 Task: Add a signature Jerry Evans containing With gratitude and sincere wishes, Jerry Evans to email address softage.8@softage.net and add a label Student organizations
Action: Mouse moved to (1087, 61)
Screenshot: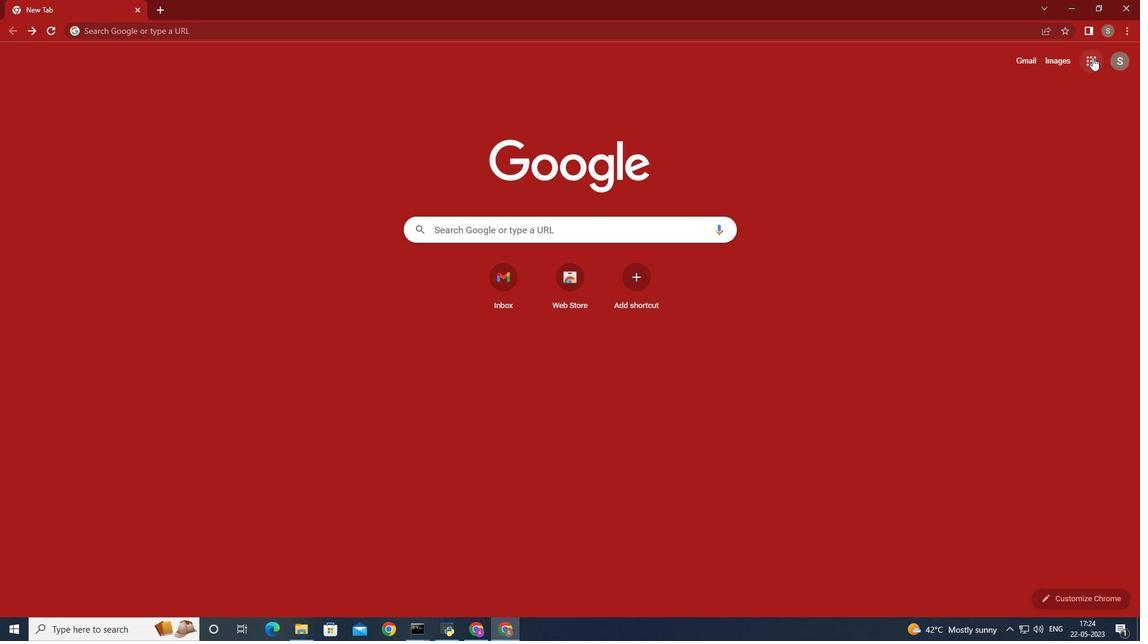 
Action: Mouse pressed left at (1087, 61)
Screenshot: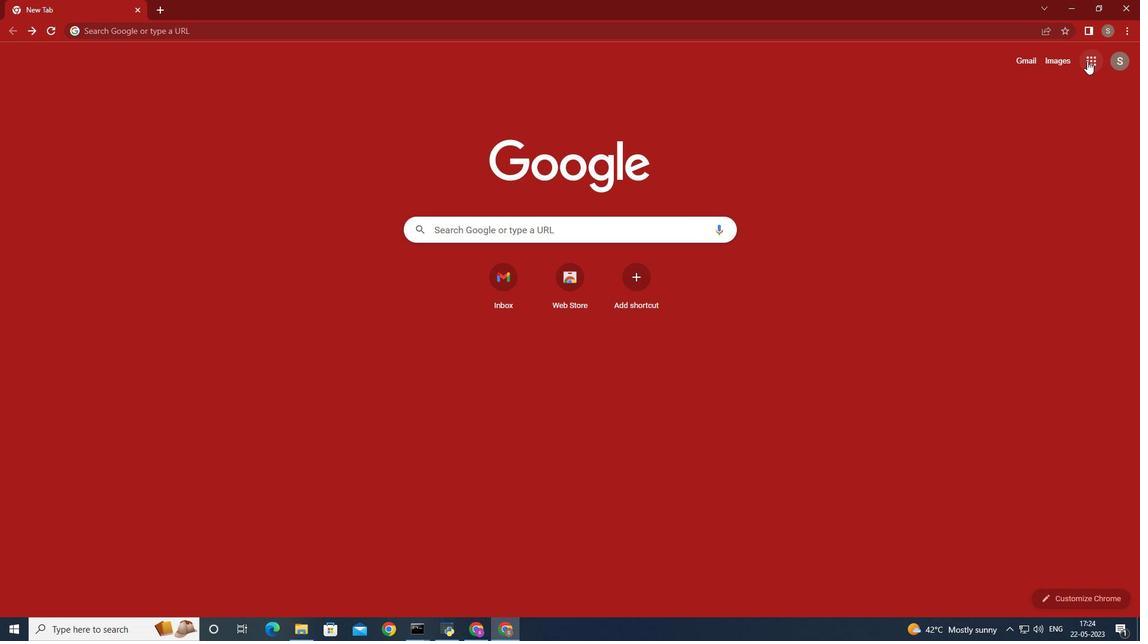 
Action: Mouse moved to (1037, 116)
Screenshot: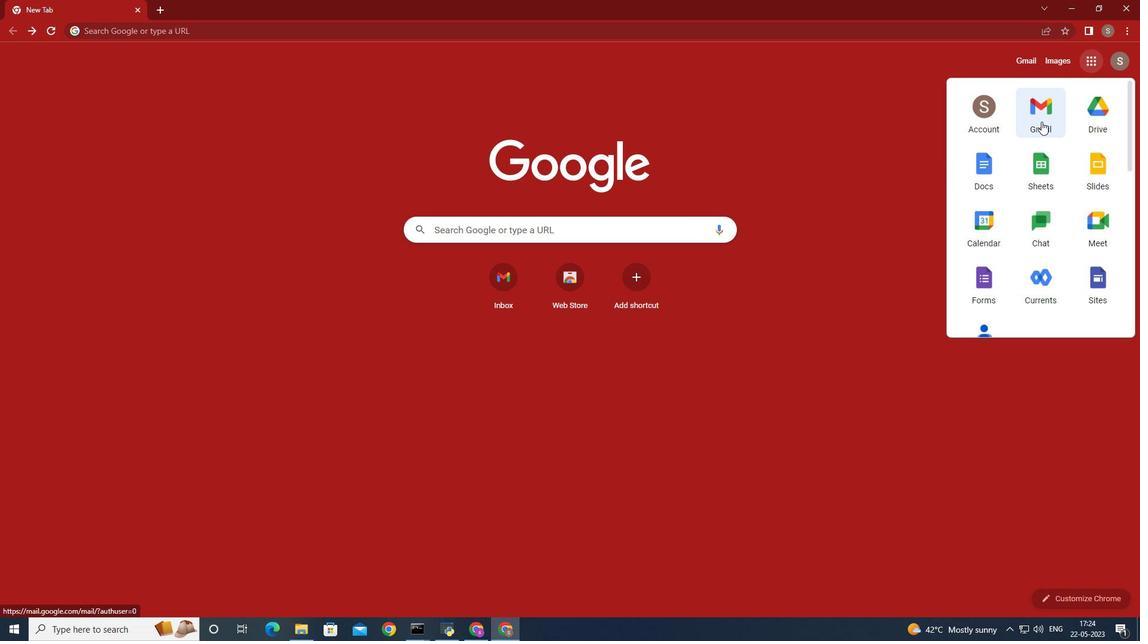 
Action: Mouse pressed left at (1037, 116)
Screenshot: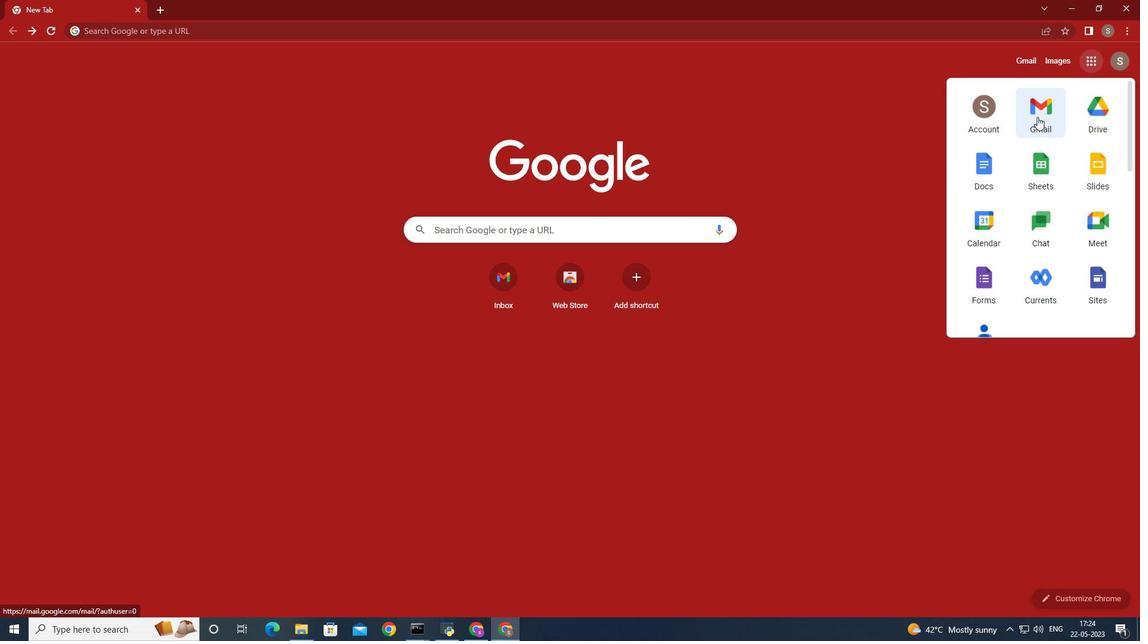 
Action: Mouse moved to (806, 287)
Screenshot: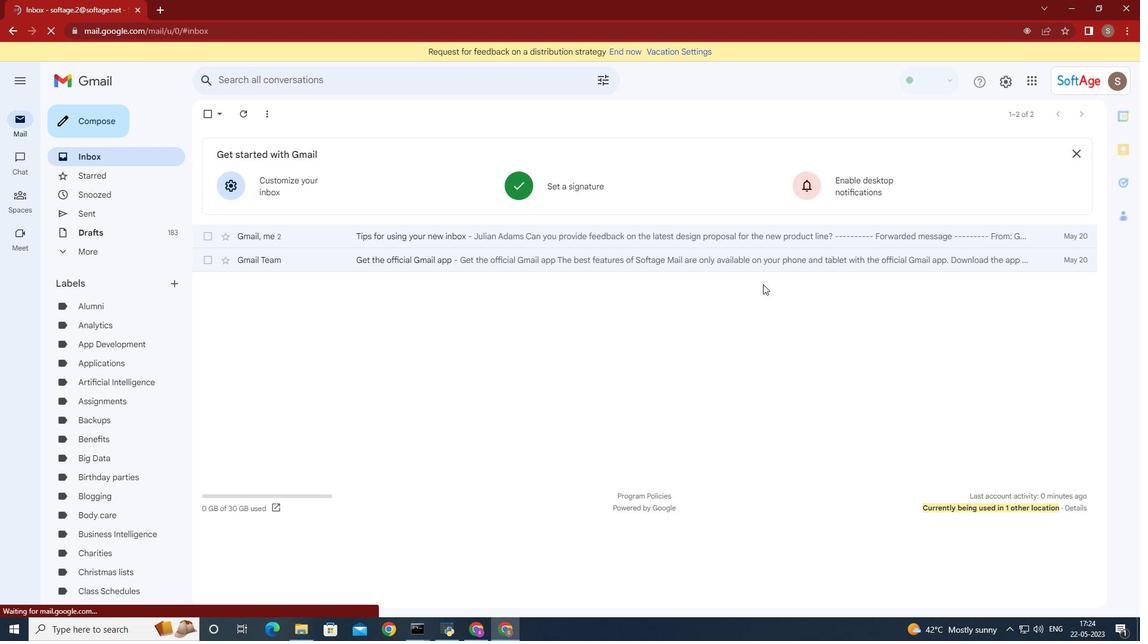 
Action: Mouse scrolled (806, 286) with delta (0, 0)
Screenshot: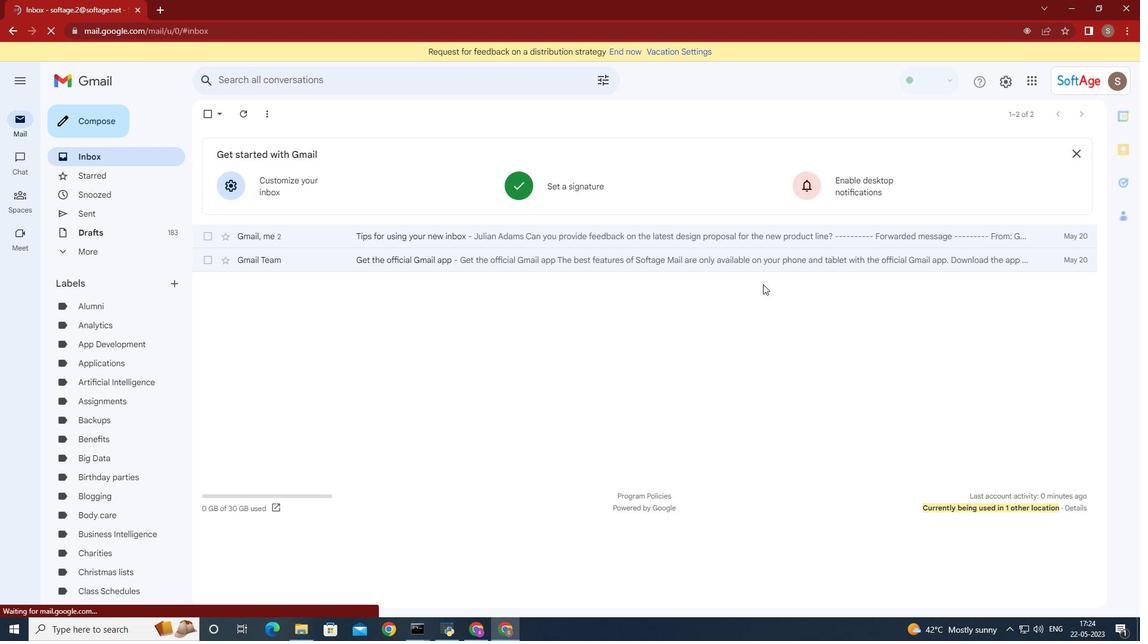 
Action: Mouse moved to (829, 287)
Screenshot: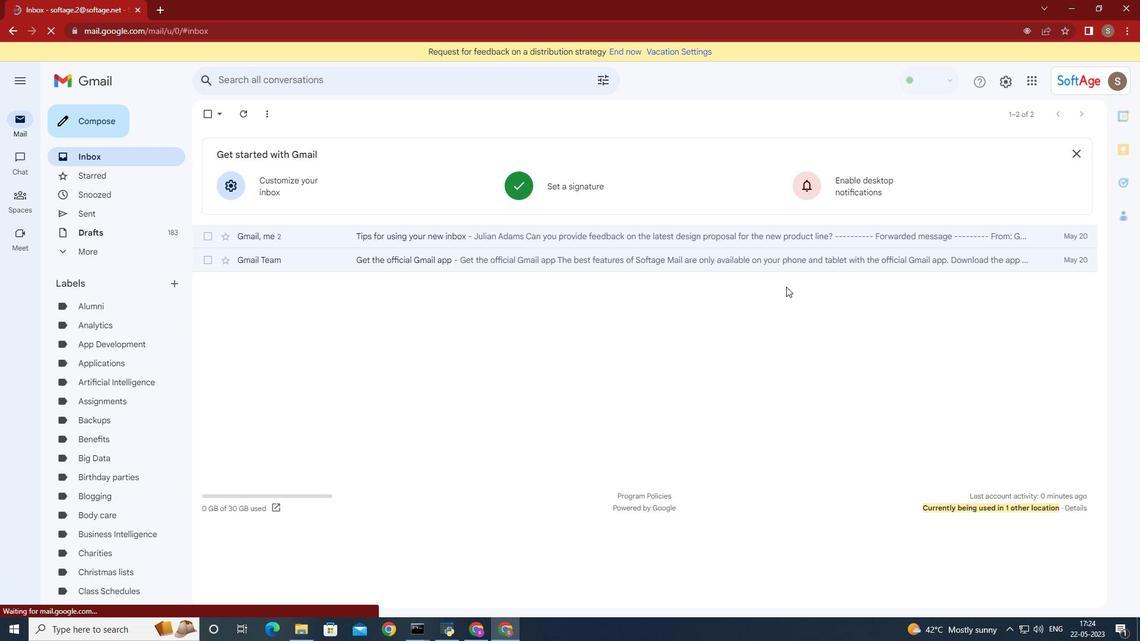 
Action: Mouse scrolled (829, 286) with delta (0, 0)
Screenshot: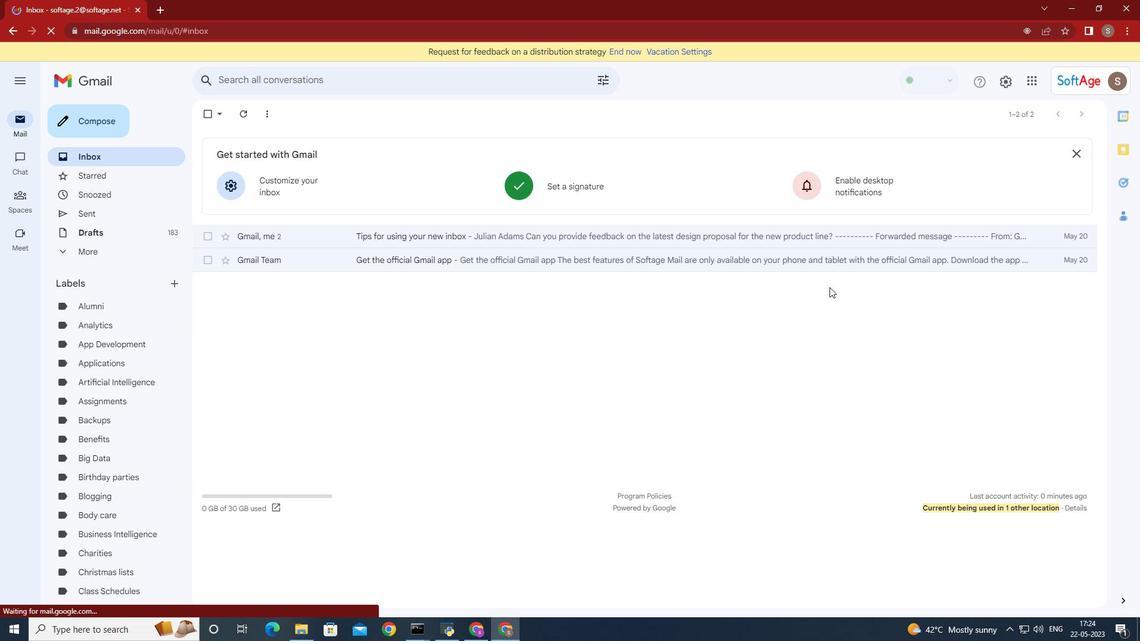 
Action: Mouse moved to (1002, 77)
Screenshot: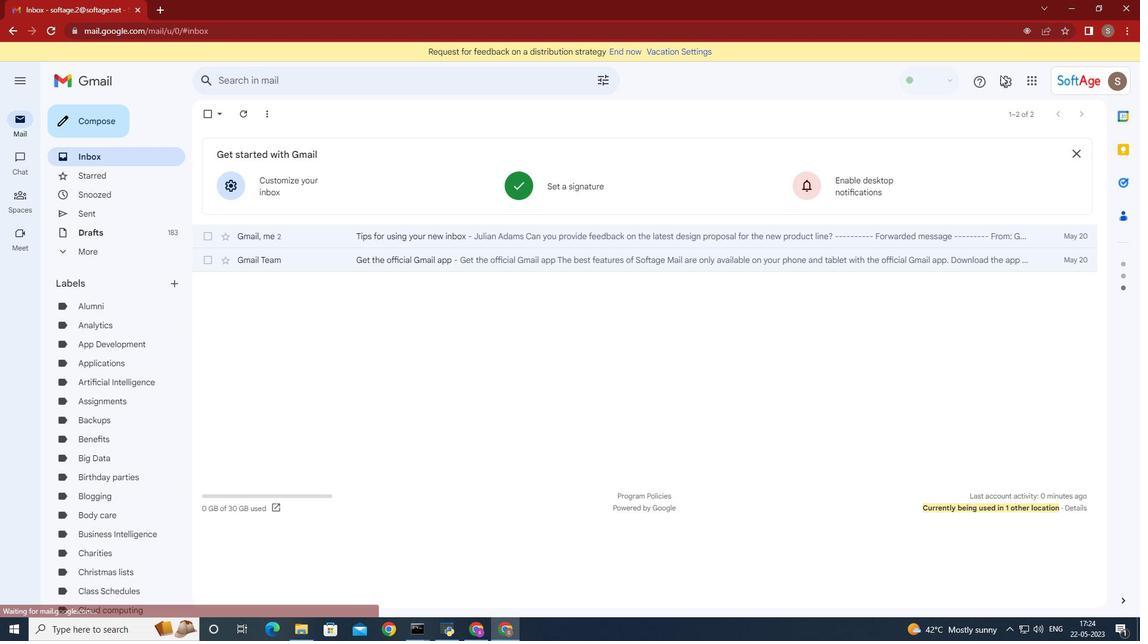 
Action: Mouse pressed left at (1002, 77)
Screenshot: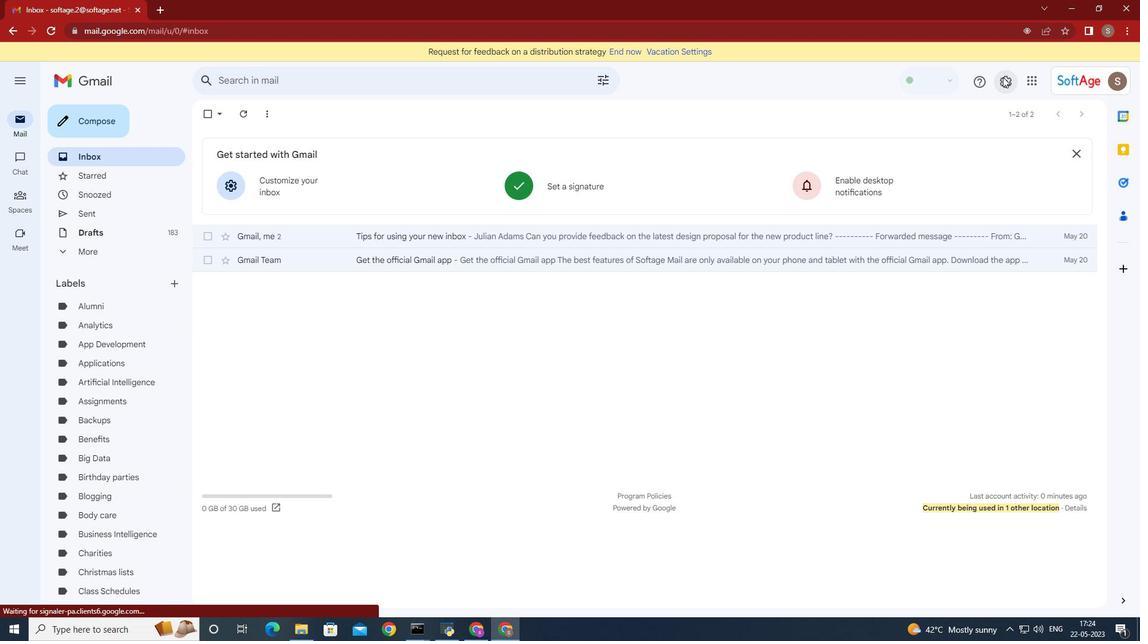 
Action: Mouse moved to (1015, 139)
Screenshot: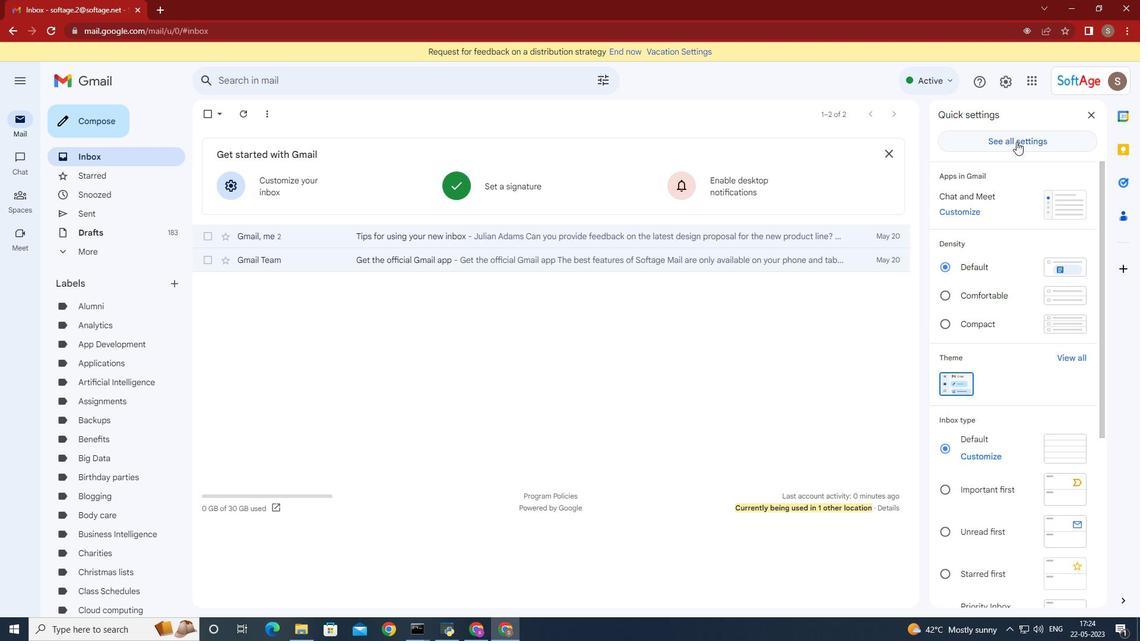 
Action: Mouse pressed left at (1015, 139)
Screenshot: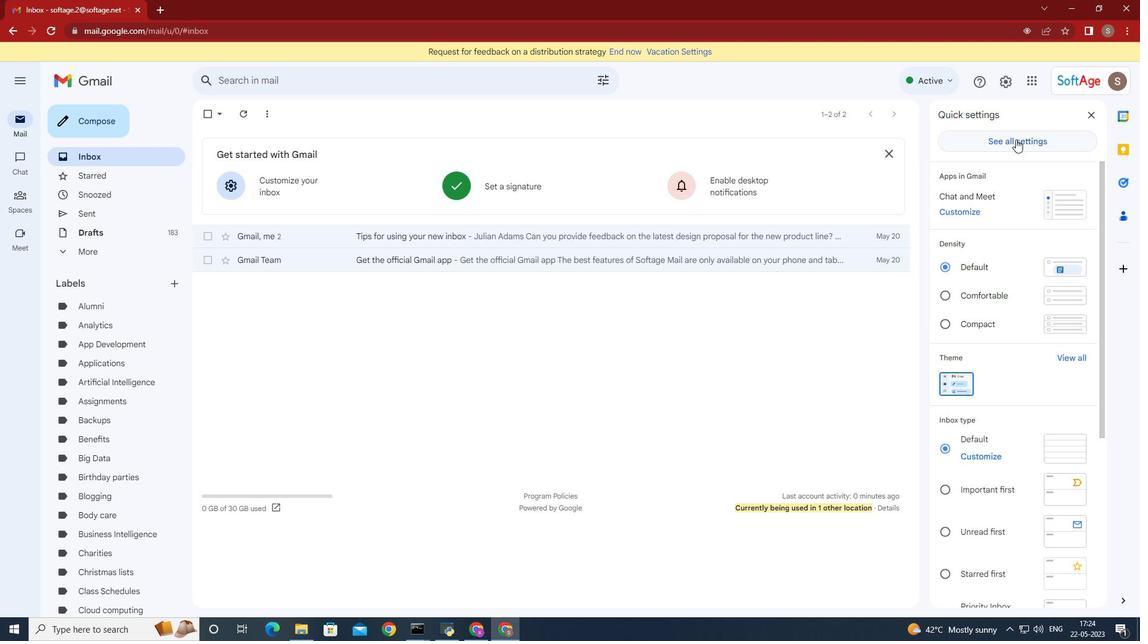 
Action: Mouse moved to (693, 317)
Screenshot: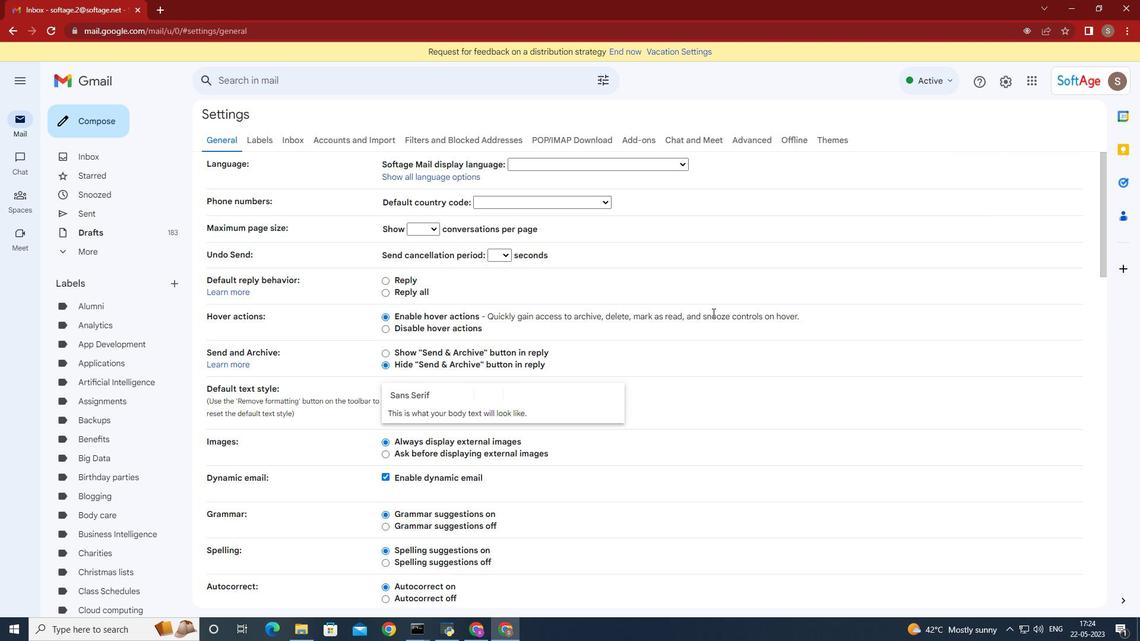 
Action: Mouse scrolled (693, 316) with delta (0, 0)
Screenshot: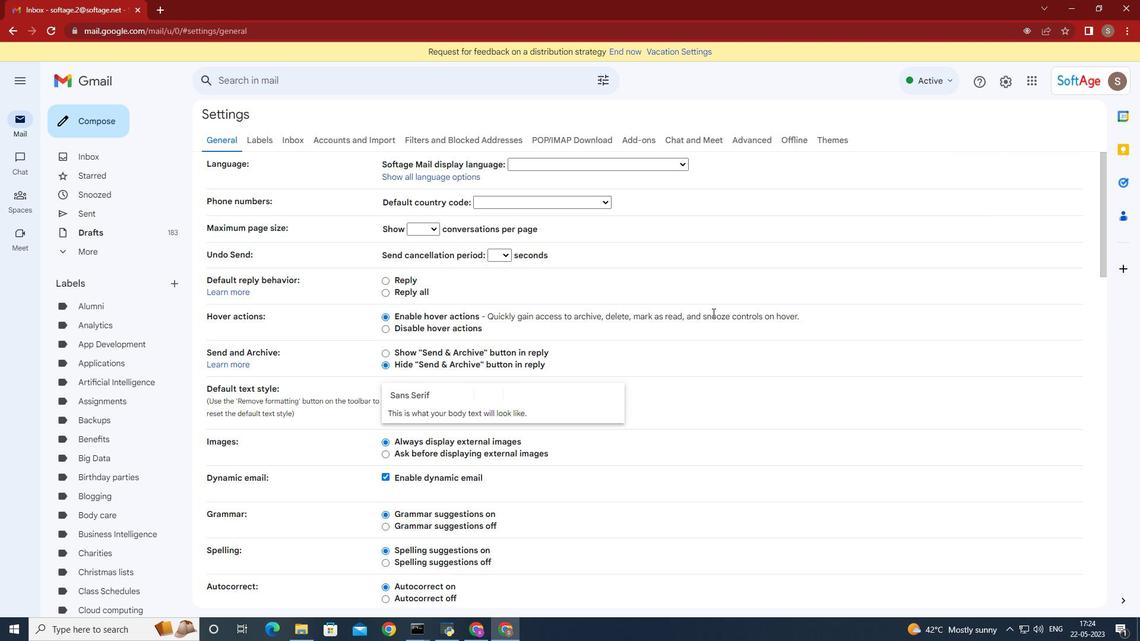 
Action: Mouse moved to (692, 317)
Screenshot: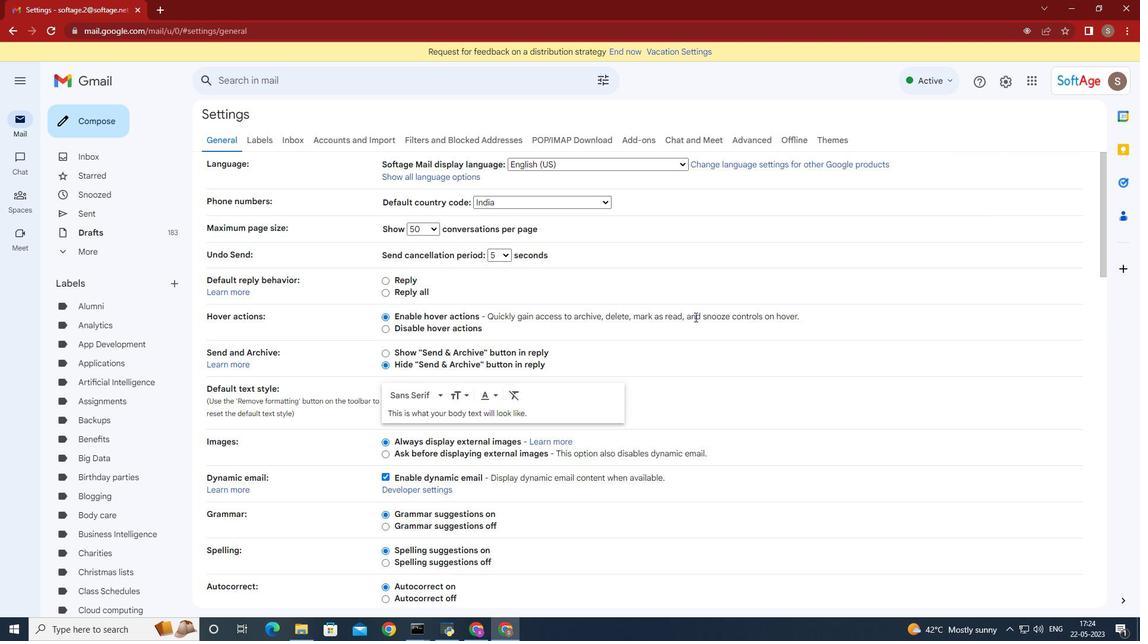 
Action: Mouse scrolled (692, 316) with delta (0, 0)
Screenshot: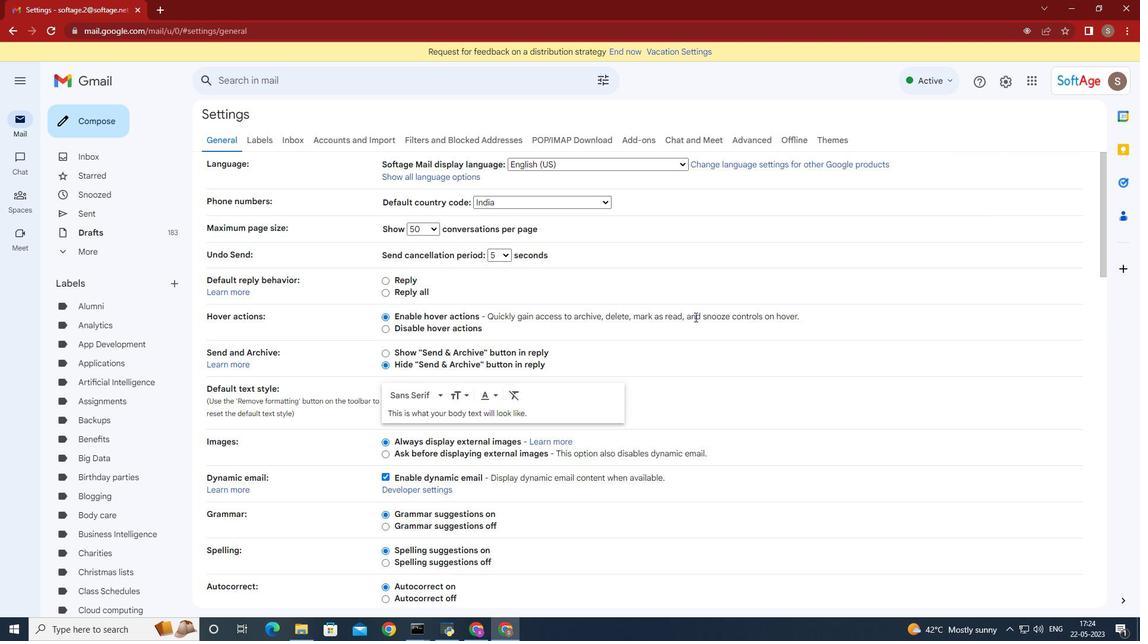 
Action: Mouse moved to (691, 317)
Screenshot: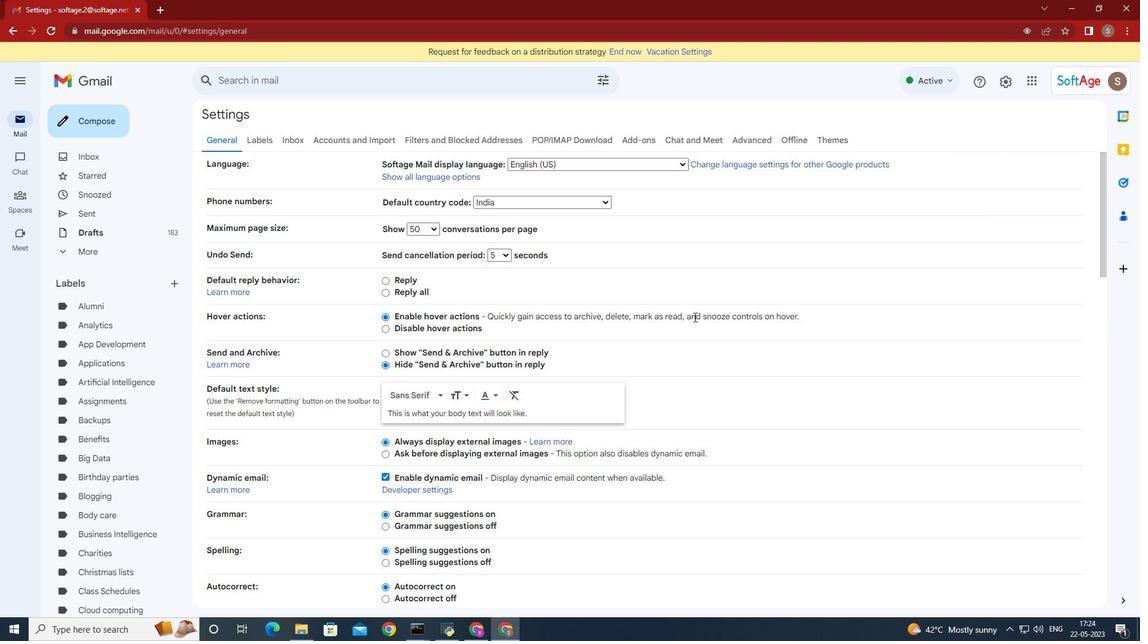 
Action: Mouse scrolled (691, 316) with delta (0, 0)
Screenshot: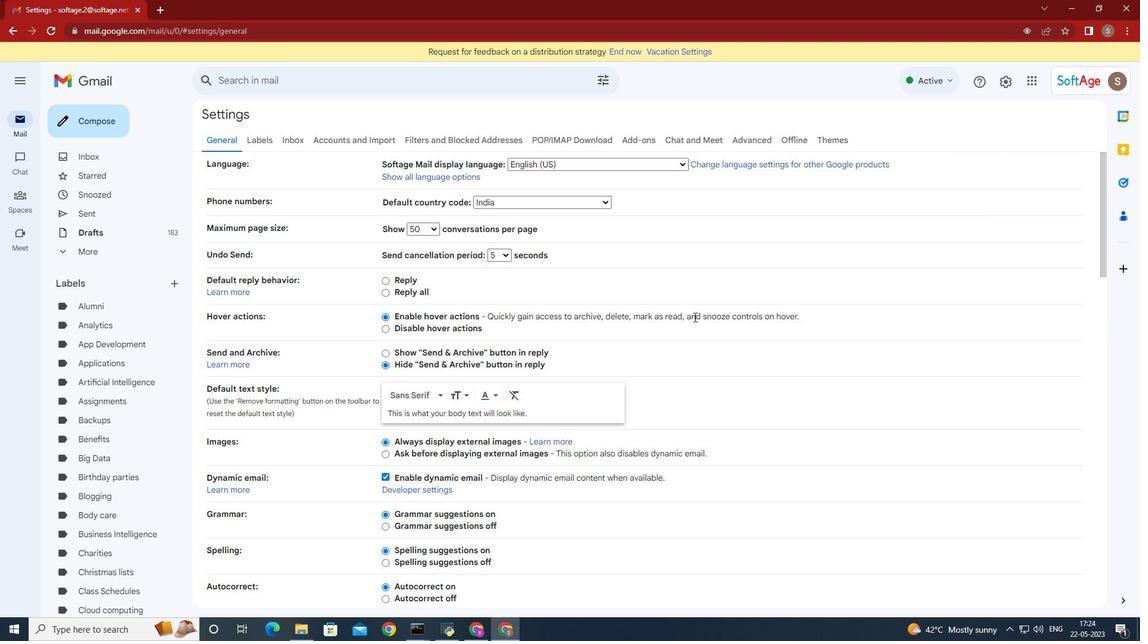 
Action: Mouse moved to (691, 316)
Screenshot: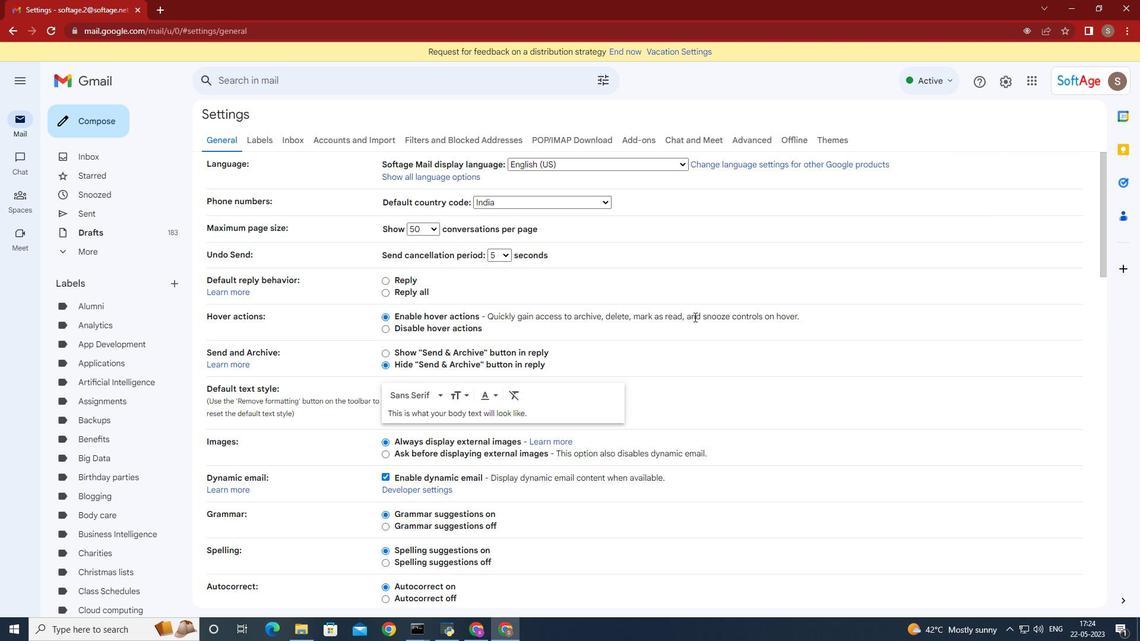 
Action: Mouse scrolled (691, 315) with delta (0, 0)
Screenshot: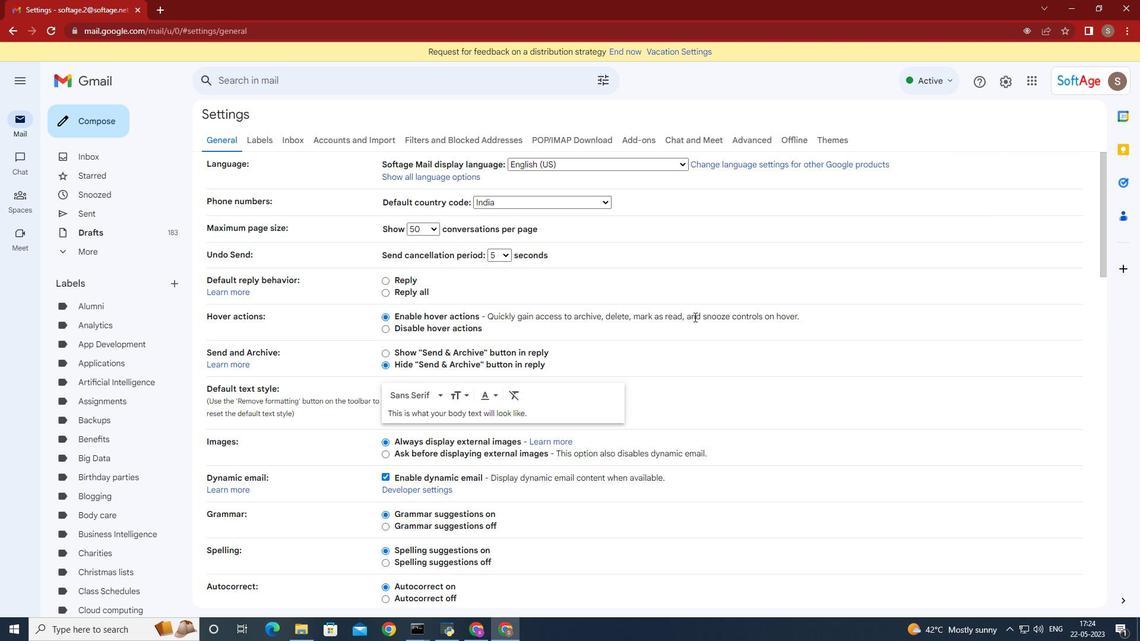 
Action: Mouse moved to (688, 313)
Screenshot: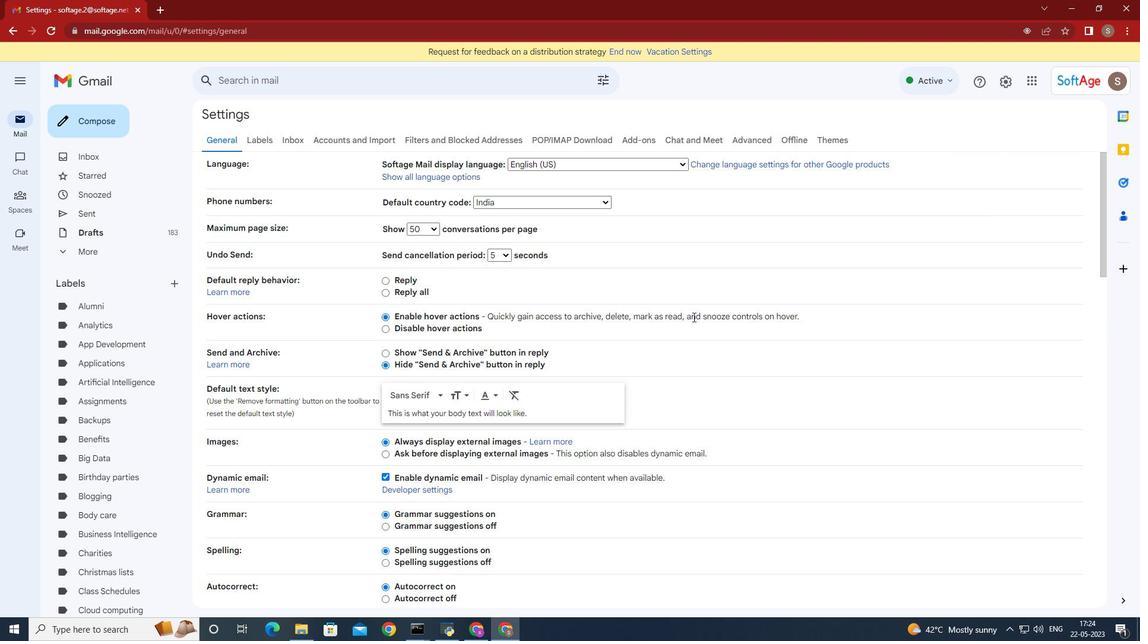 
Action: Mouse scrolled (688, 312) with delta (0, 0)
Screenshot: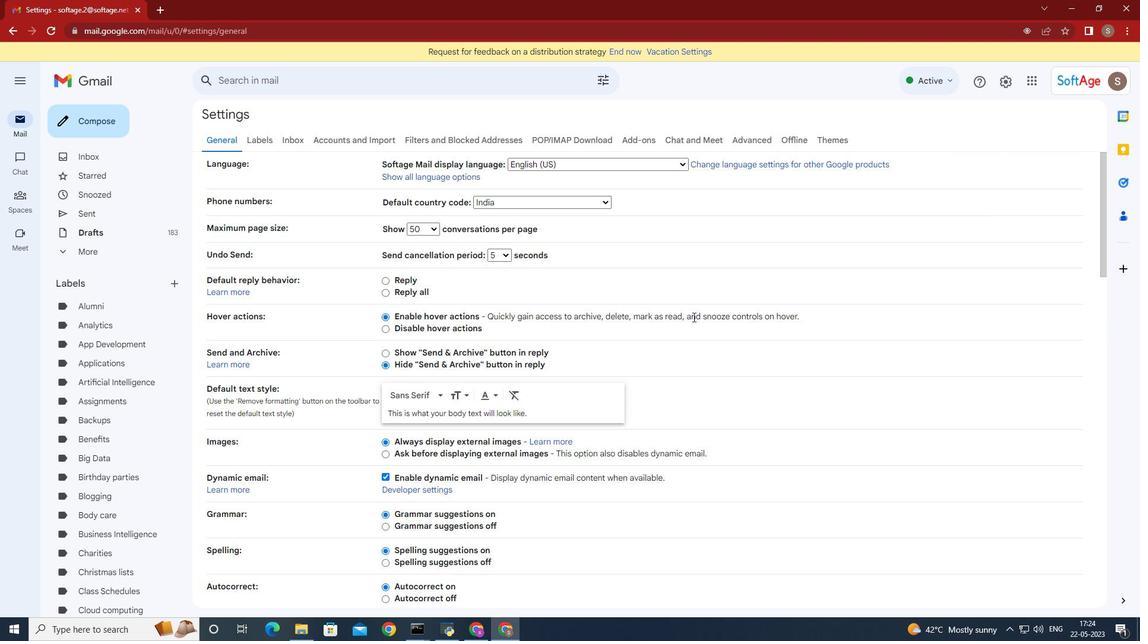 
Action: Mouse moved to (686, 310)
Screenshot: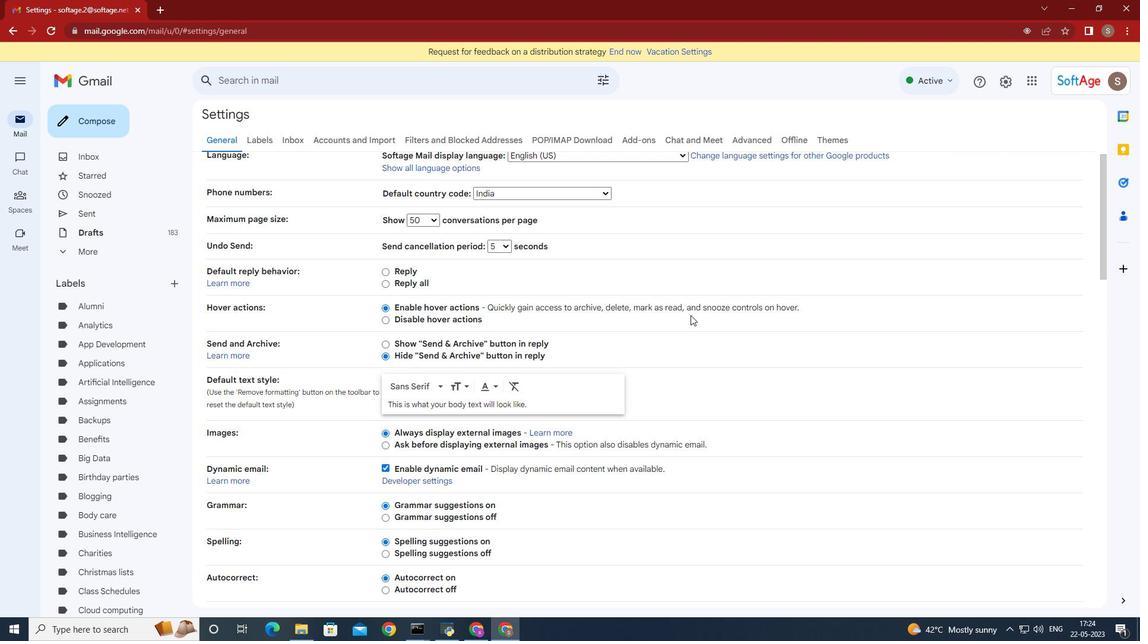 
Action: Mouse scrolled (686, 309) with delta (0, 0)
Screenshot: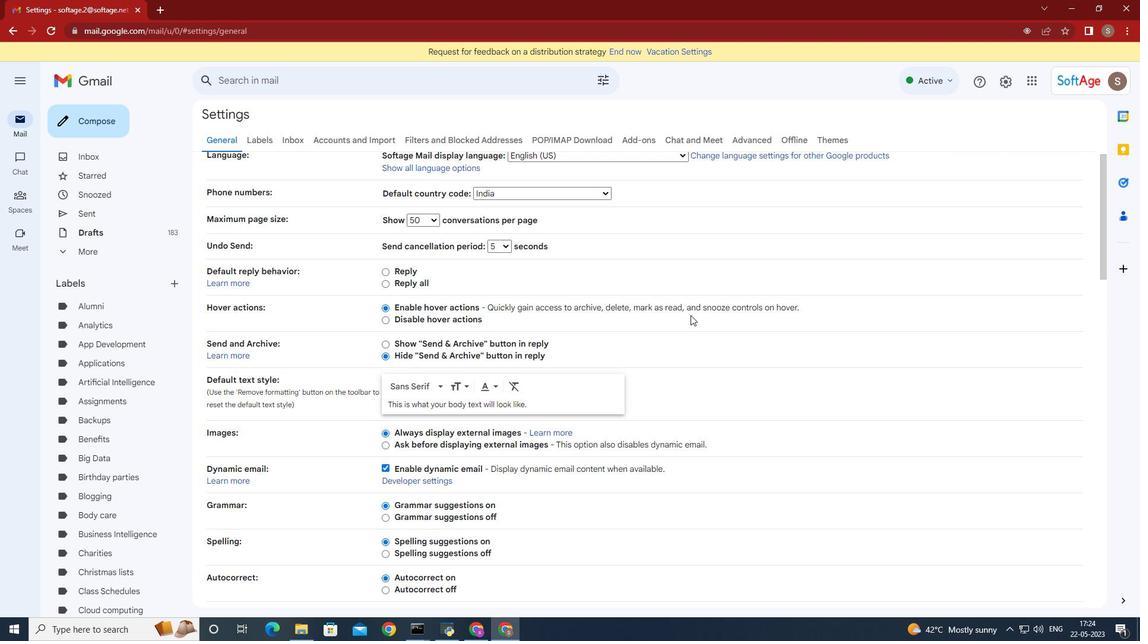 
Action: Mouse moved to (683, 304)
Screenshot: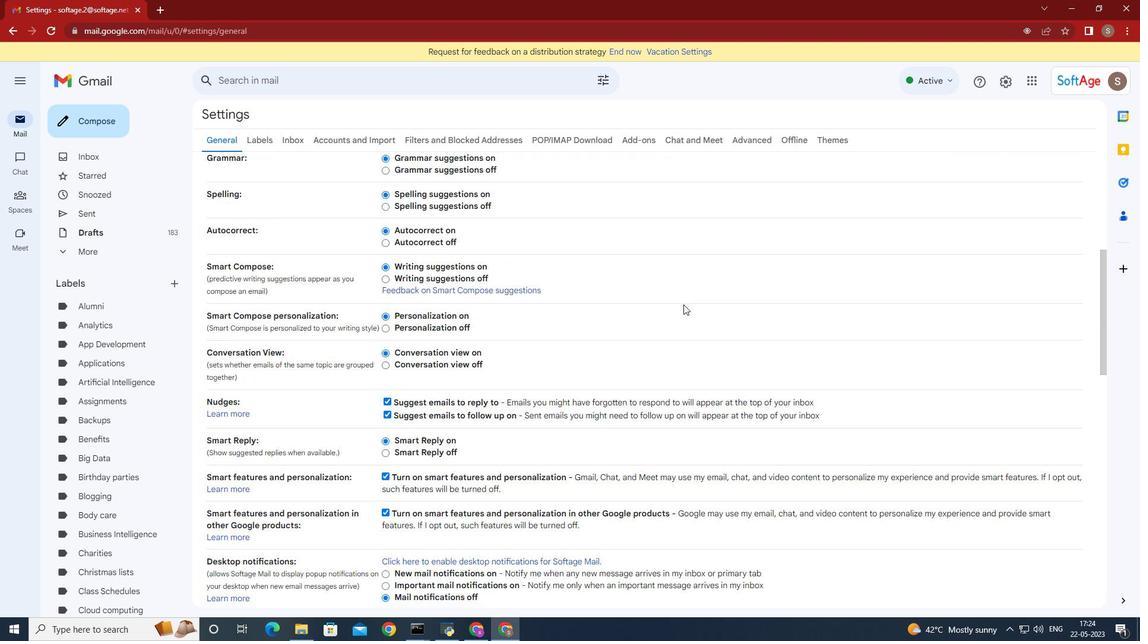
Action: Mouse scrolled (683, 304) with delta (0, 0)
Screenshot: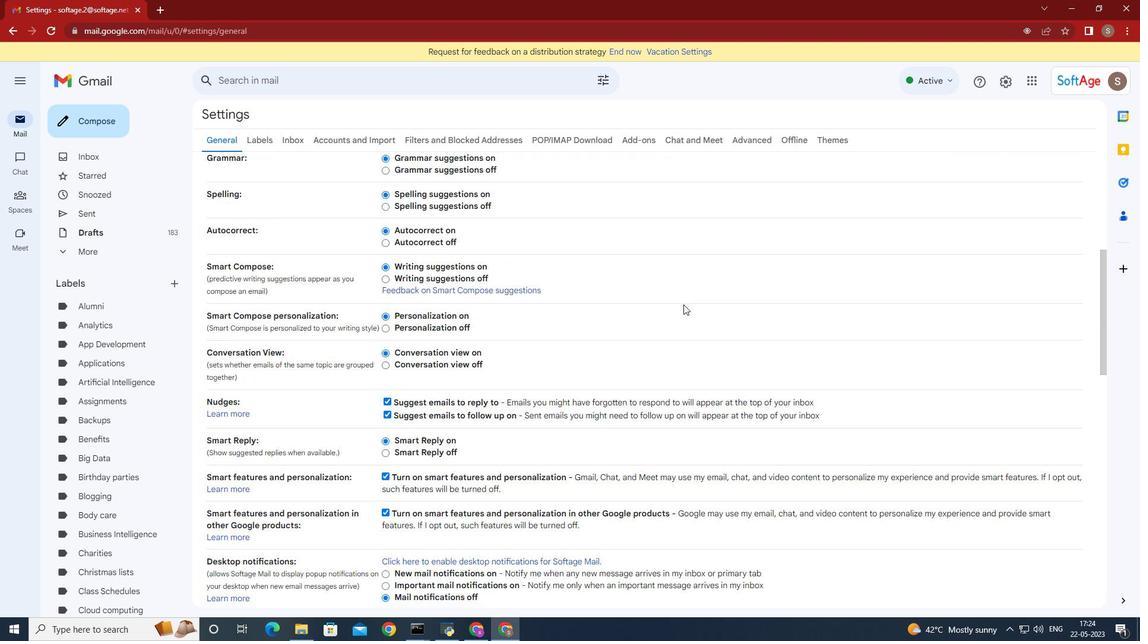 
Action: Mouse moved to (682, 305)
Screenshot: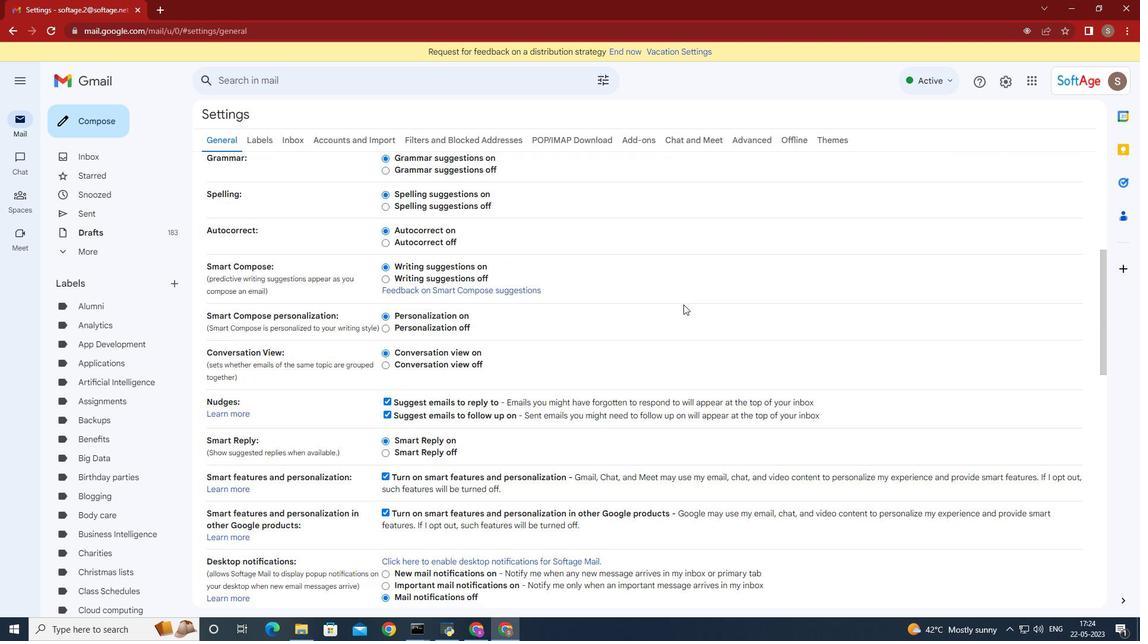 
Action: Mouse scrolled (682, 305) with delta (0, 0)
Screenshot: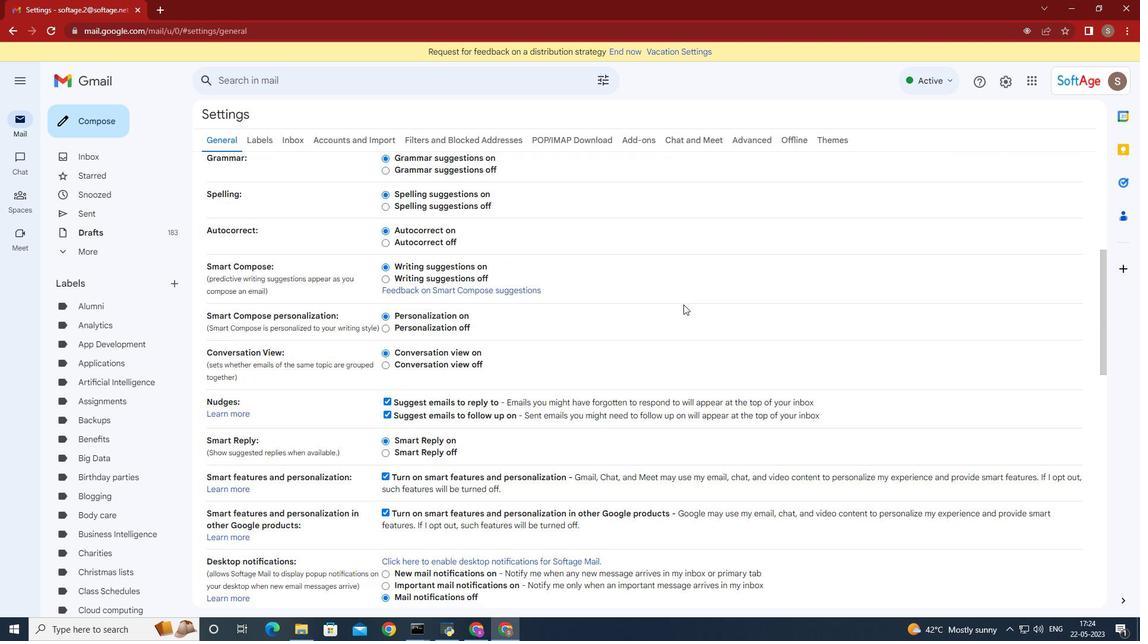
Action: Mouse scrolled (682, 305) with delta (0, 0)
Screenshot: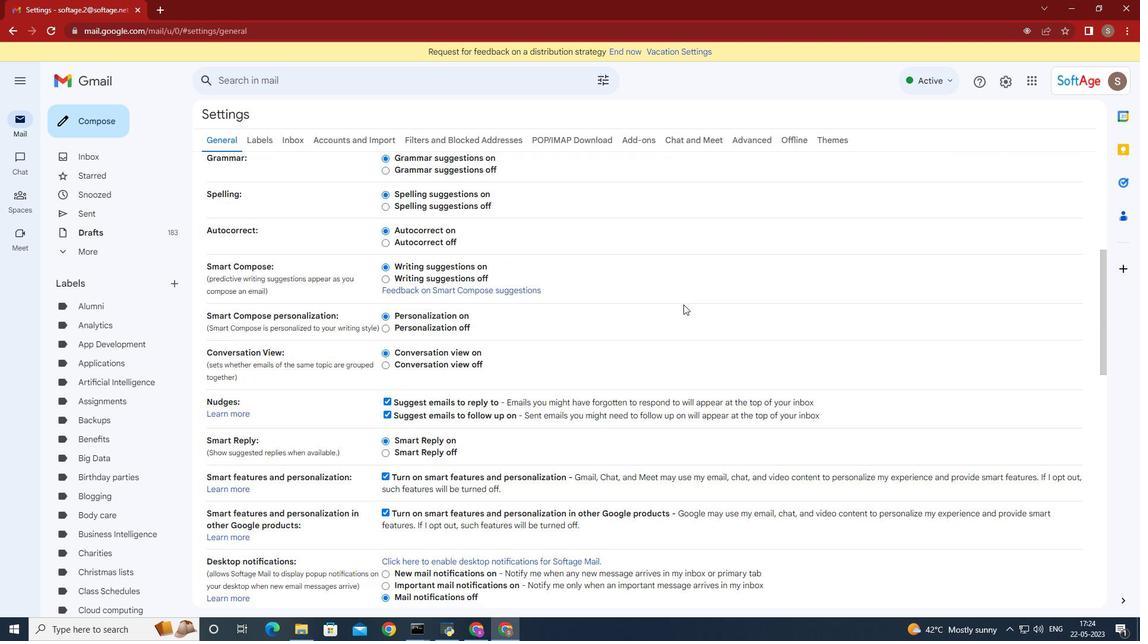
Action: Mouse moved to (682, 305)
Screenshot: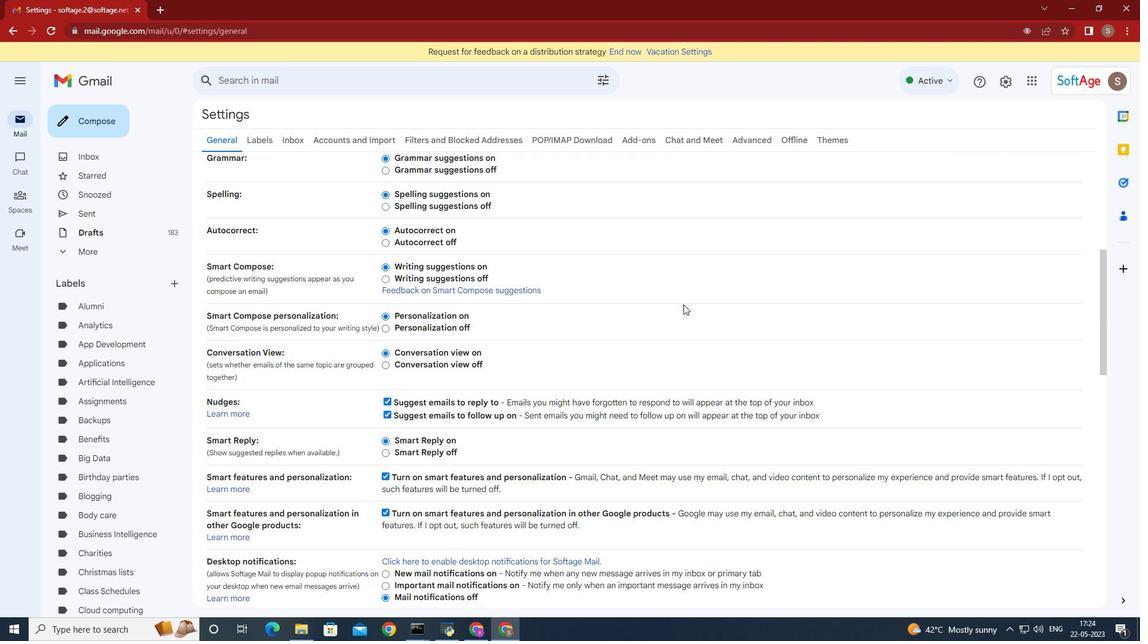 
Action: Mouse scrolled (682, 305) with delta (0, 0)
Screenshot: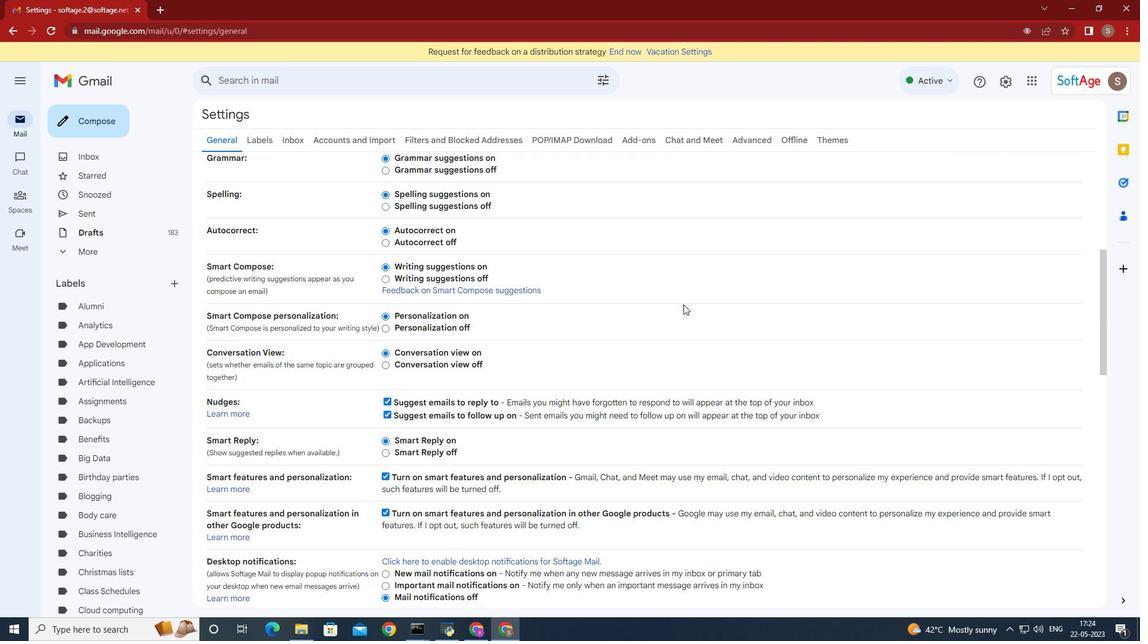 
Action: Mouse scrolled (682, 305) with delta (0, 0)
Screenshot: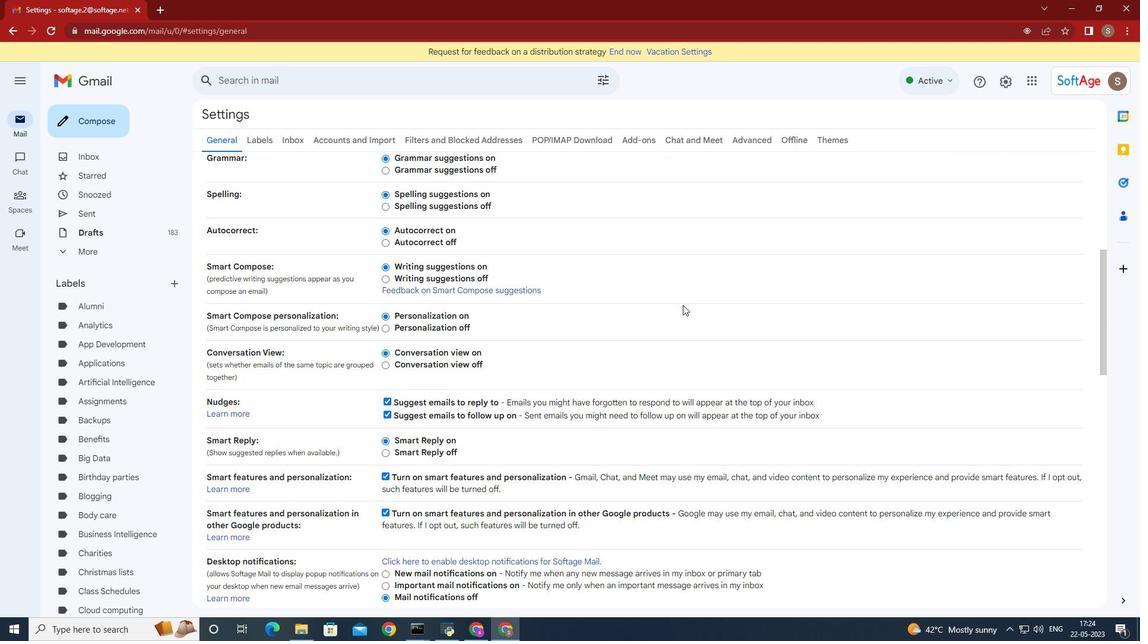 
Action: Mouse moved to (682, 305)
Screenshot: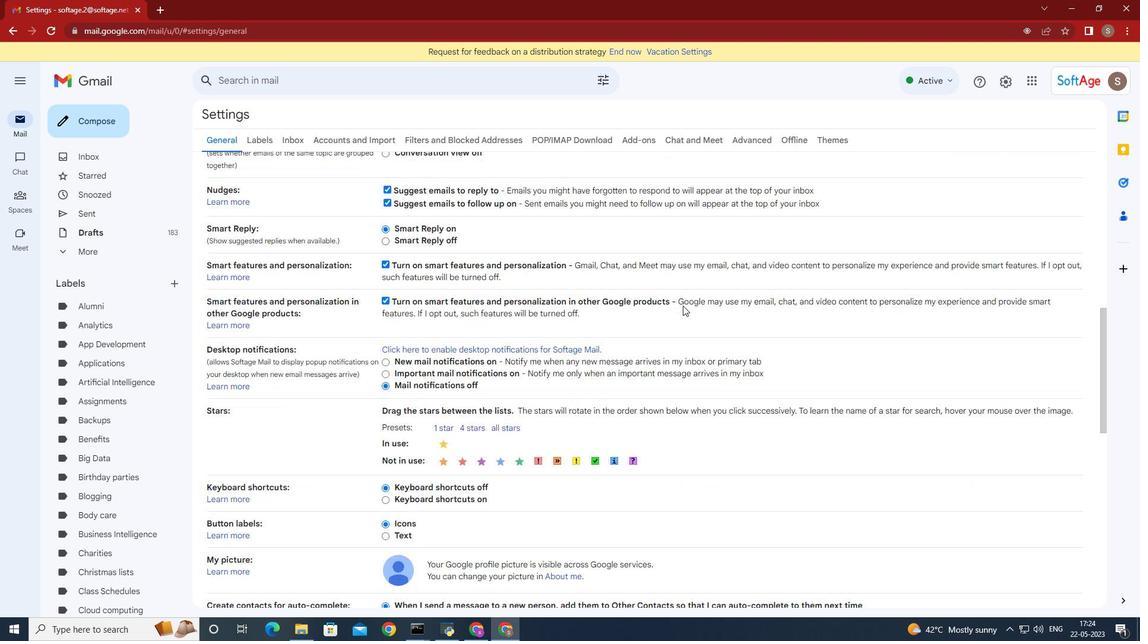 
Action: Mouse scrolled (682, 305) with delta (0, 0)
Screenshot: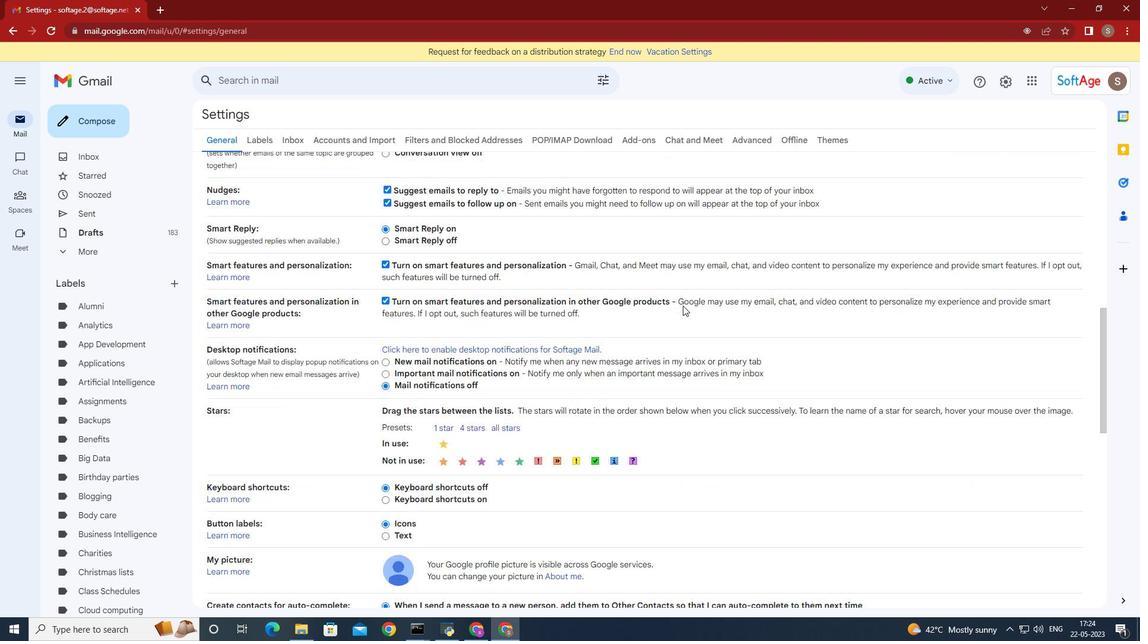 
Action: Mouse moved to (674, 320)
Screenshot: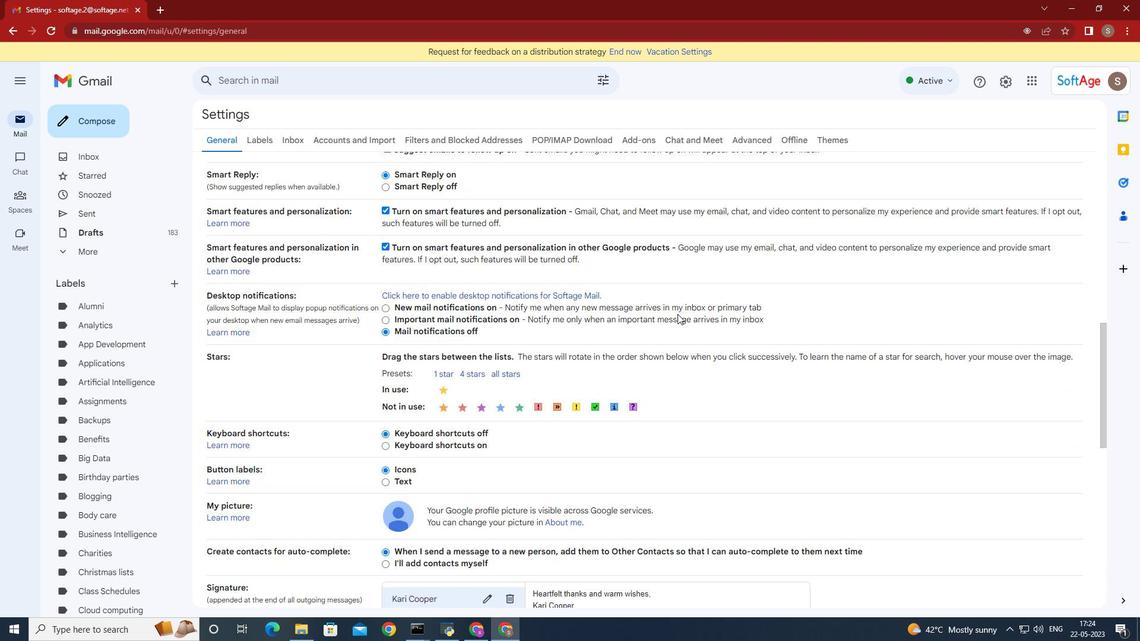 
Action: Mouse scrolled (674, 320) with delta (0, 0)
Screenshot: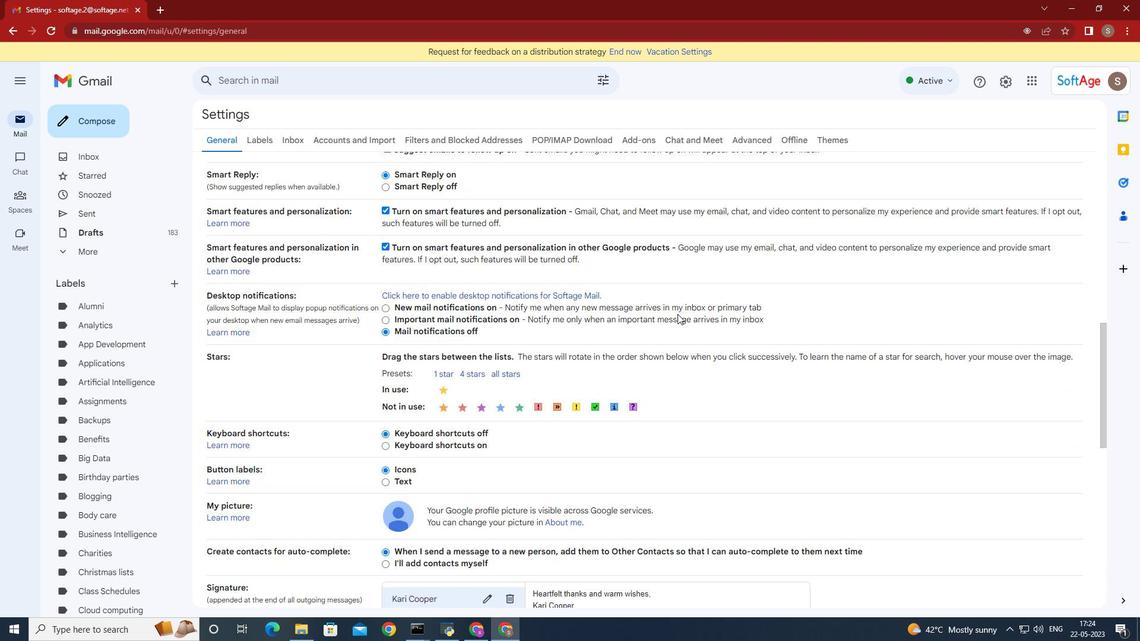 
Action: Mouse moved to (674, 320)
Screenshot: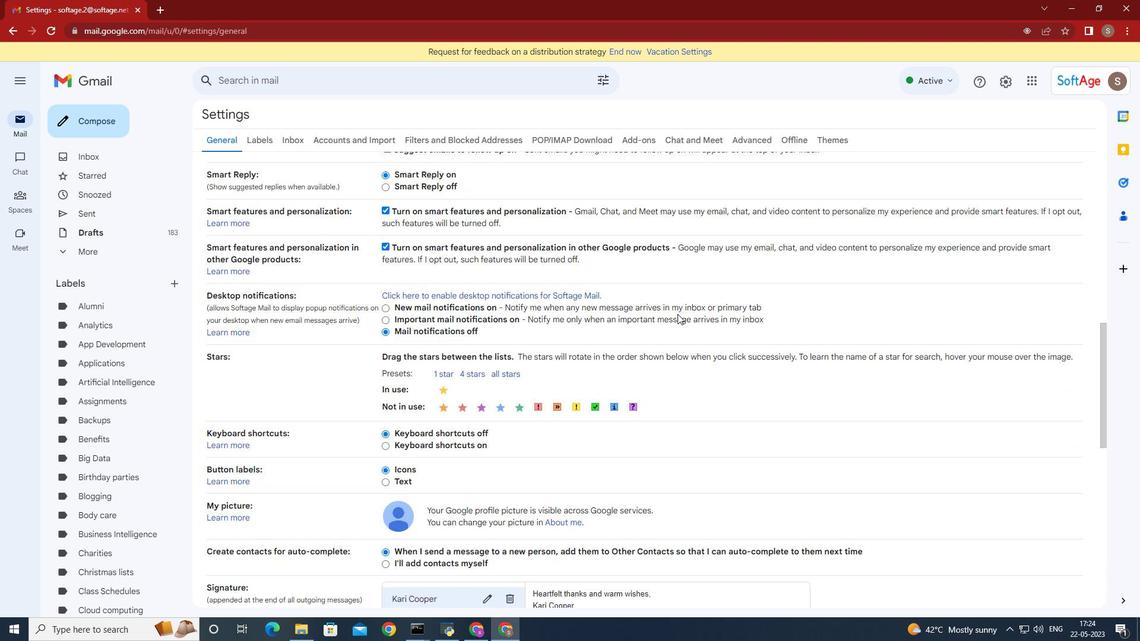 
Action: Mouse scrolled (674, 320) with delta (0, 0)
Screenshot: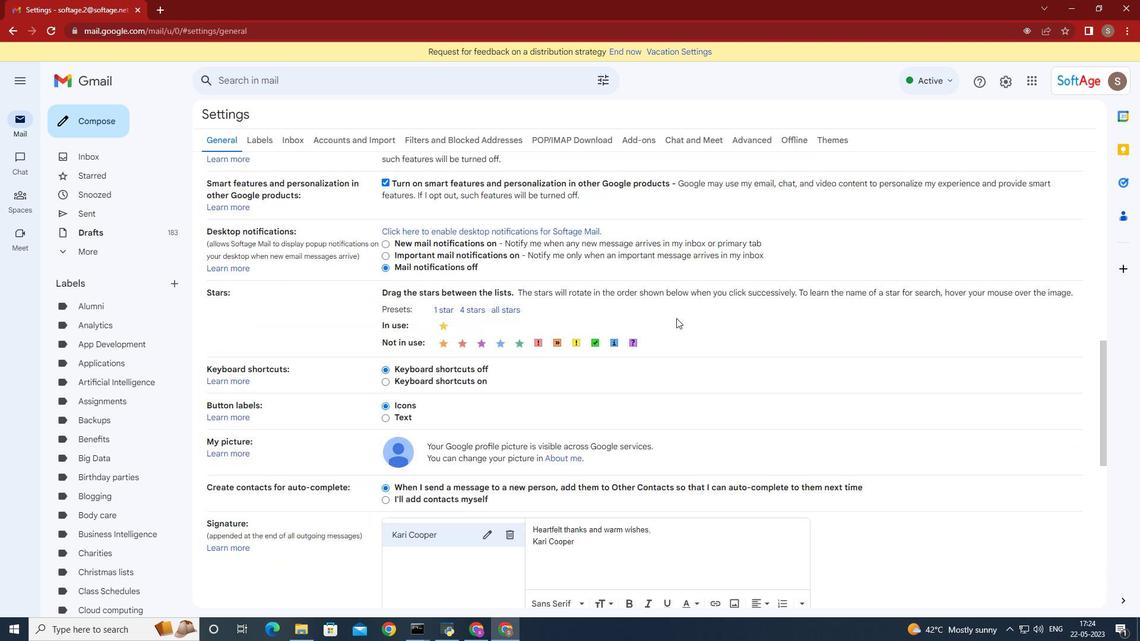 
Action: Mouse scrolled (674, 320) with delta (0, 0)
Screenshot: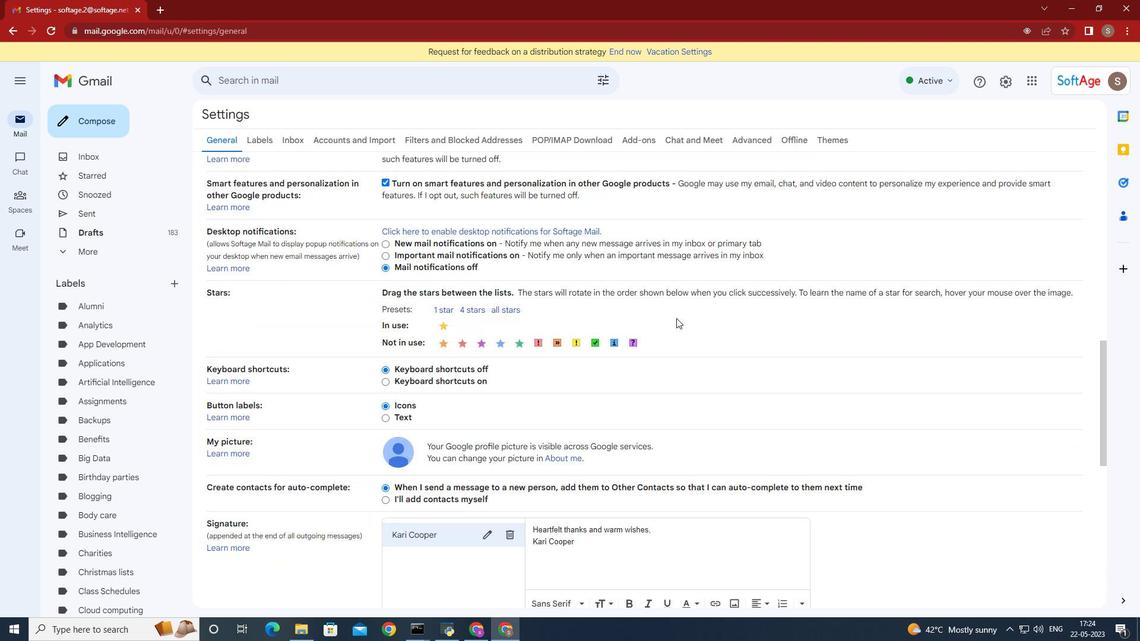 
Action: Mouse moved to (476, 425)
Screenshot: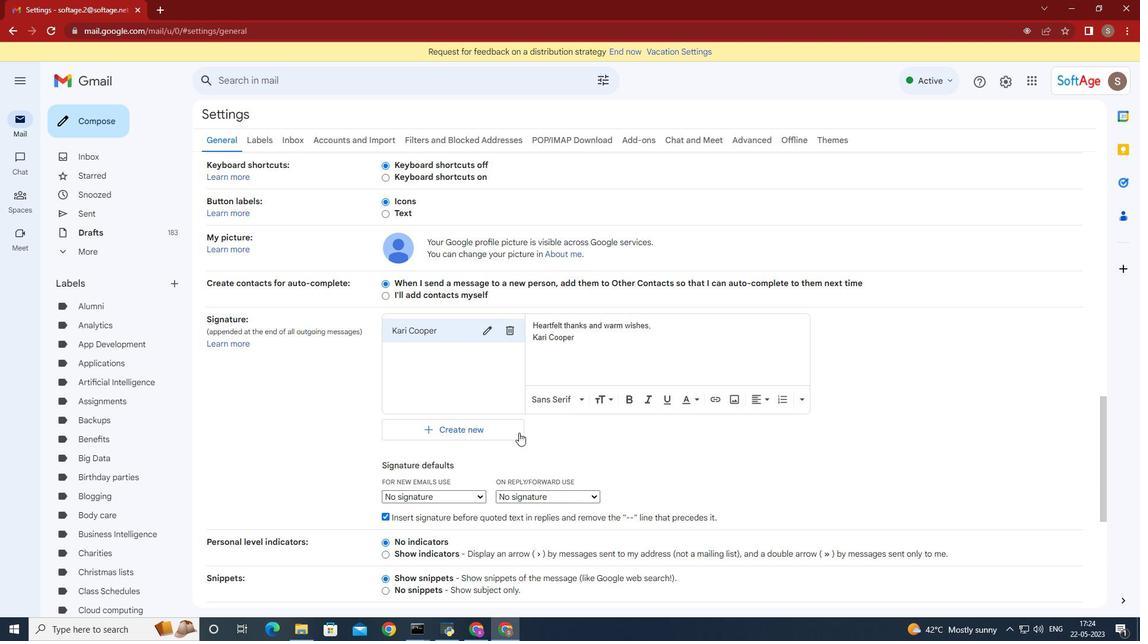 
Action: Mouse pressed left at (476, 425)
Screenshot: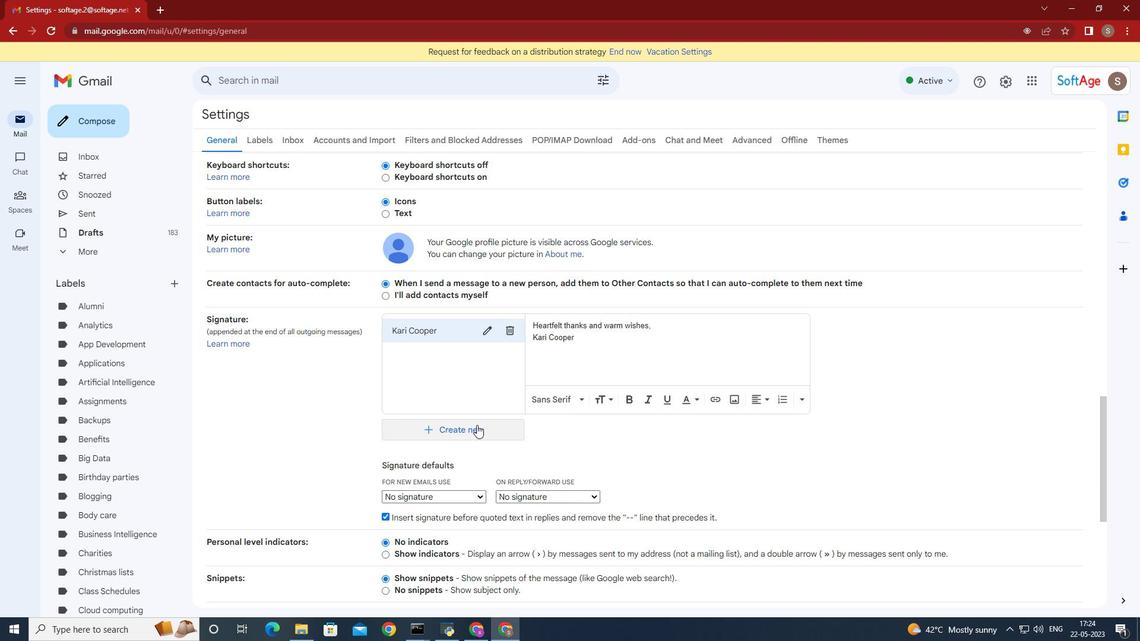 
Action: Mouse moved to (534, 385)
Screenshot: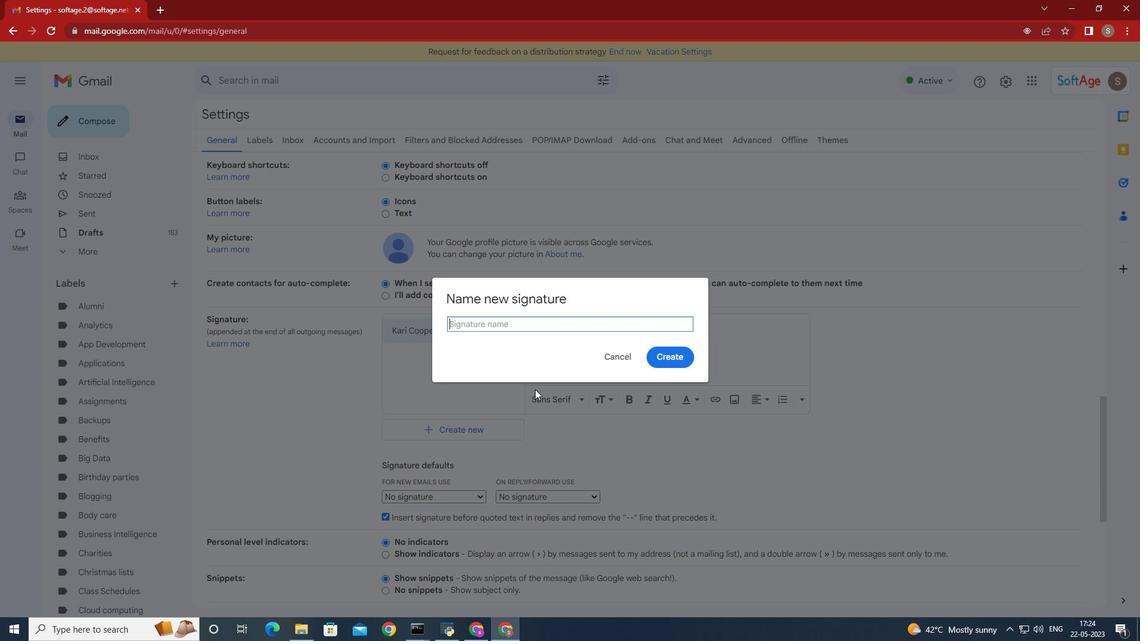 
Action: Key pressed <Key.shift><Key.shift><Key.shift><Key.shift><Key.shift>Jerry<Key.space><Key.shift>Evans
Screenshot: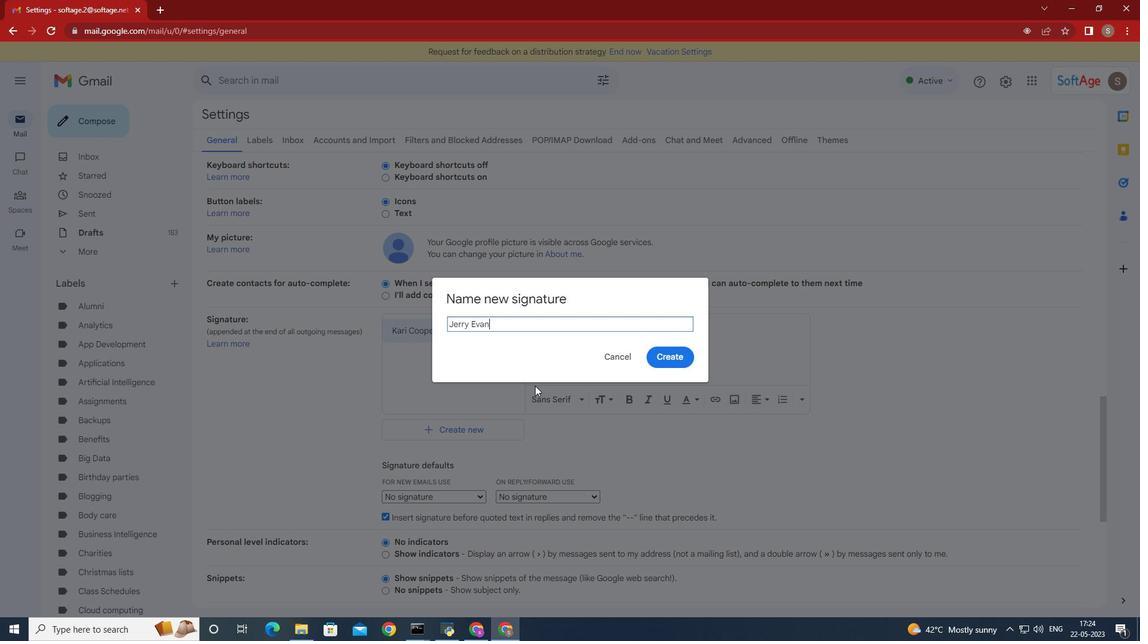 
Action: Mouse moved to (669, 359)
Screenshot: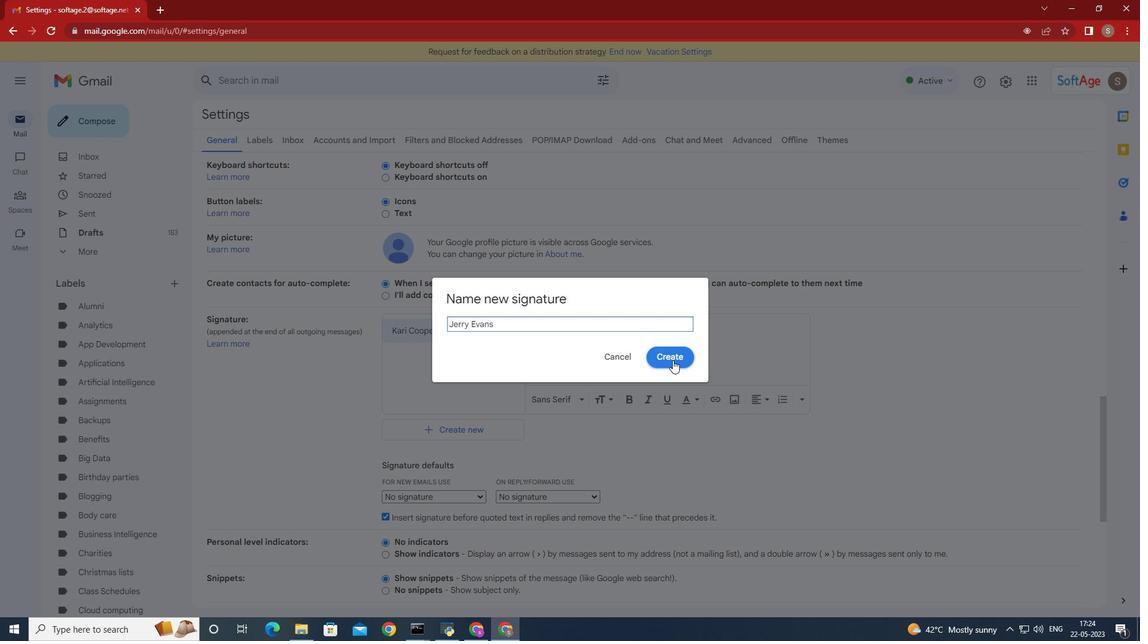 
Action: Mouse pressed left at (669, 359)
Screenshot: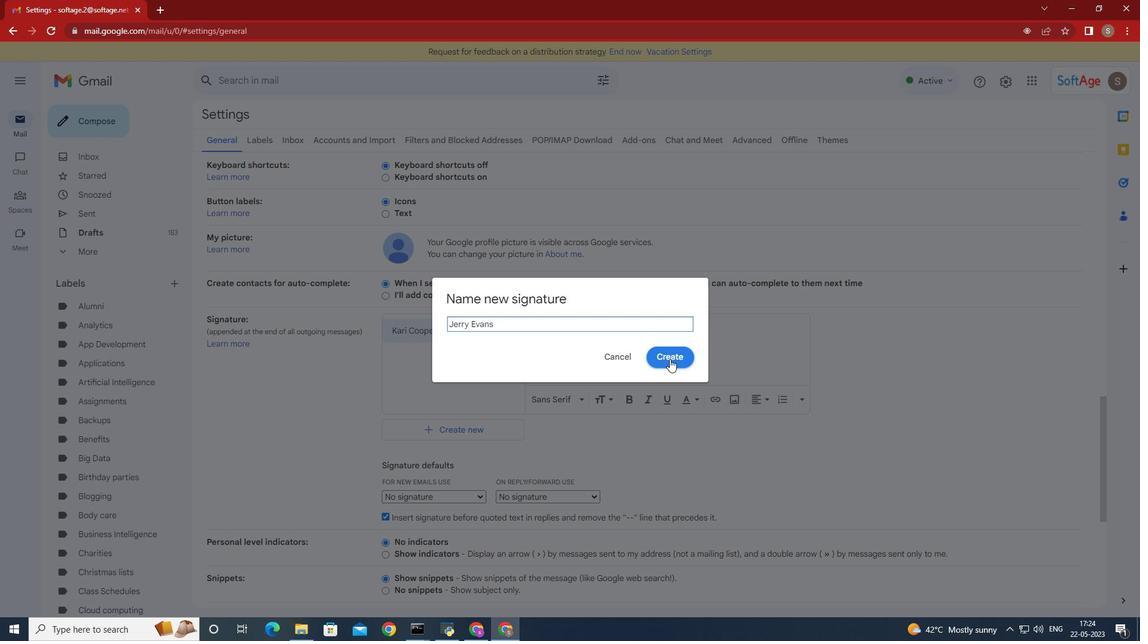 
Action: Key pressed gratitude<Key.space>and<Key.space>sincere<Key.space>wishes,<Key.enter><Key.shift>Jerry<Key.space><Key.shift>Evans
Screenshot: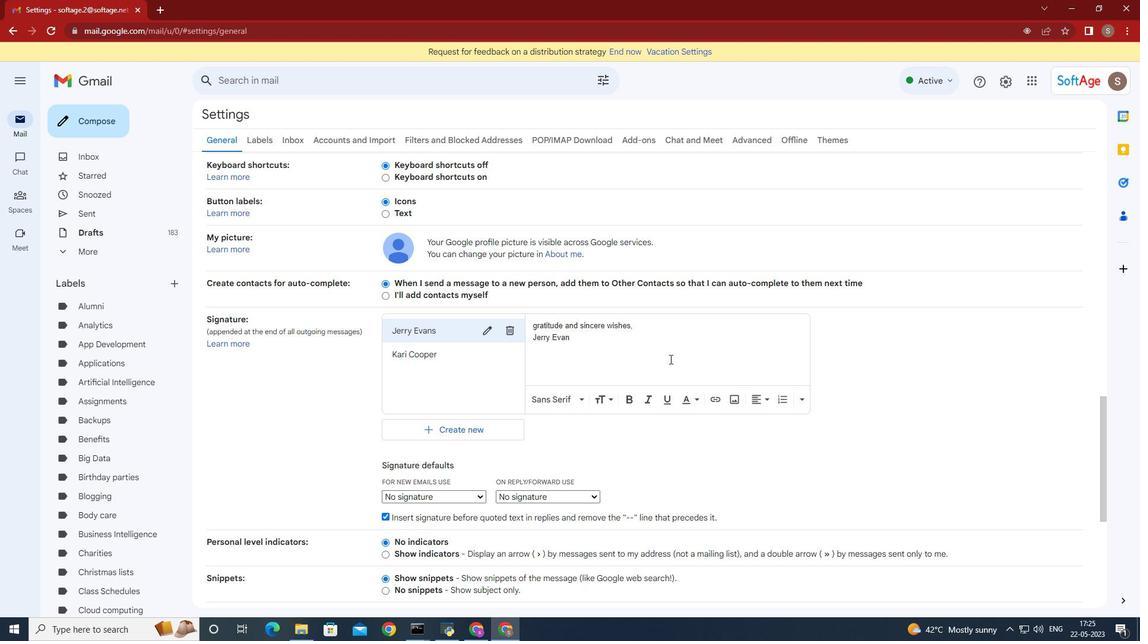 
Action: Mouse moved to (479, 498)
Screenshot: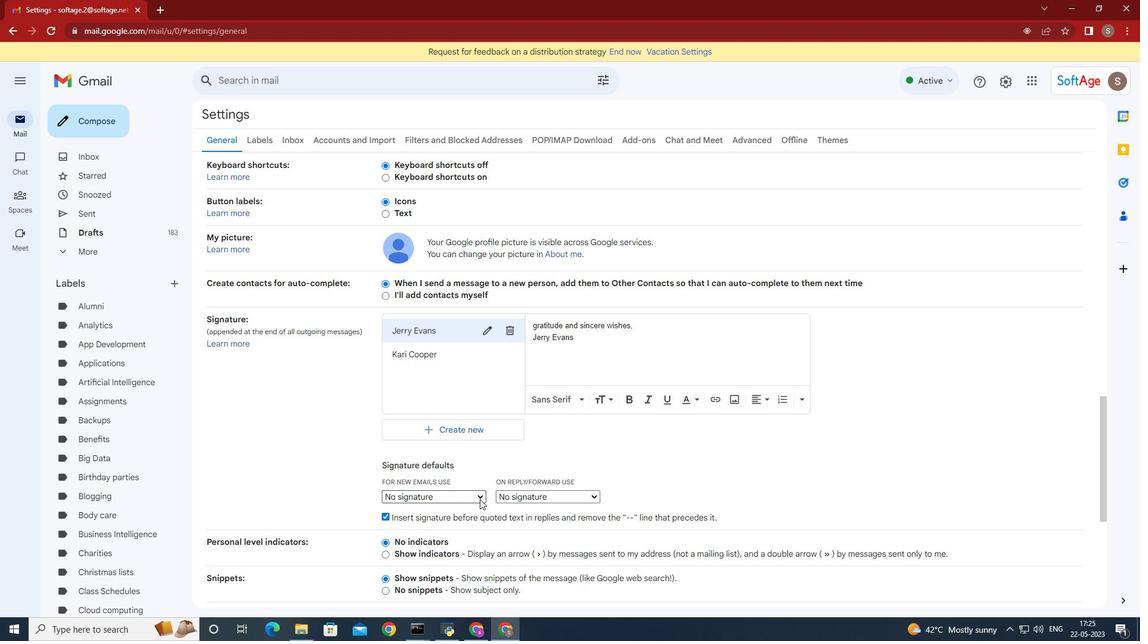 
Action: Mouse pressed left at (479, 498)
Screenshot: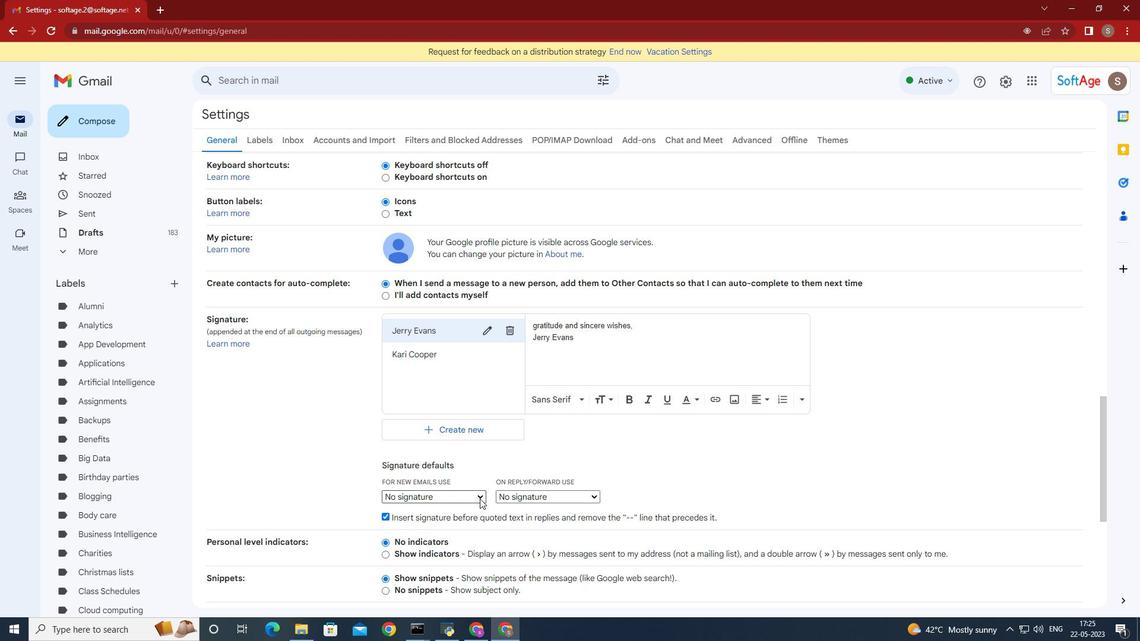 
Action: Mouse moved to (470, 518)
Screenshot: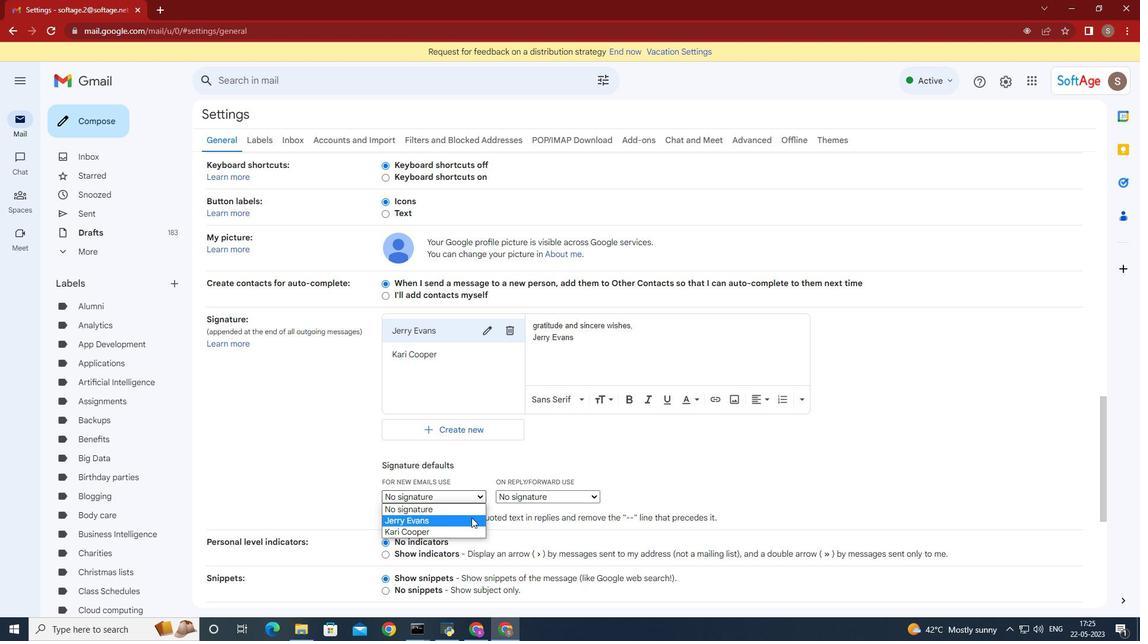 
Action: Mouse pressed left at (470, 518)
Screenshot: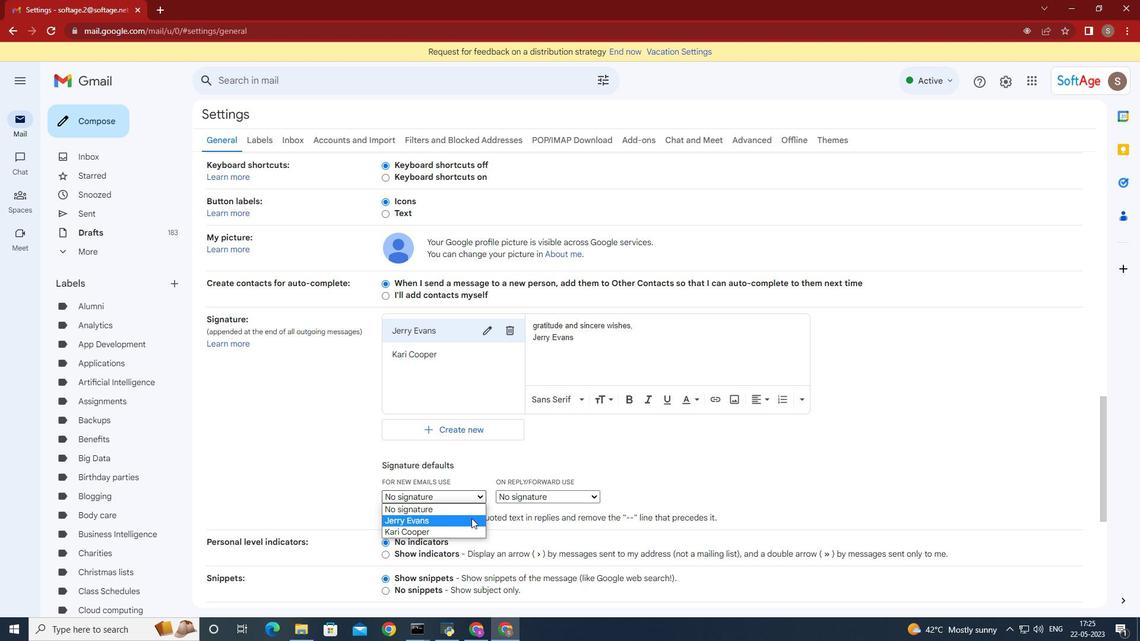 
Action: Mouse moved to (588, 499)
Screenshot: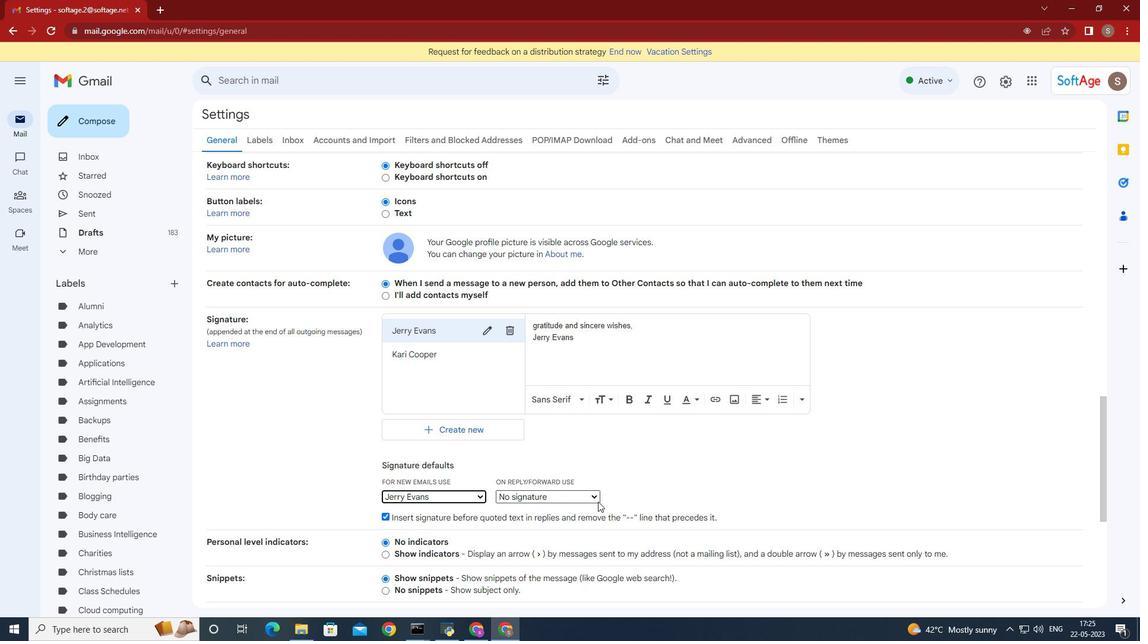 
Action: Mouse pressed left at (588, 499)
Screenshot: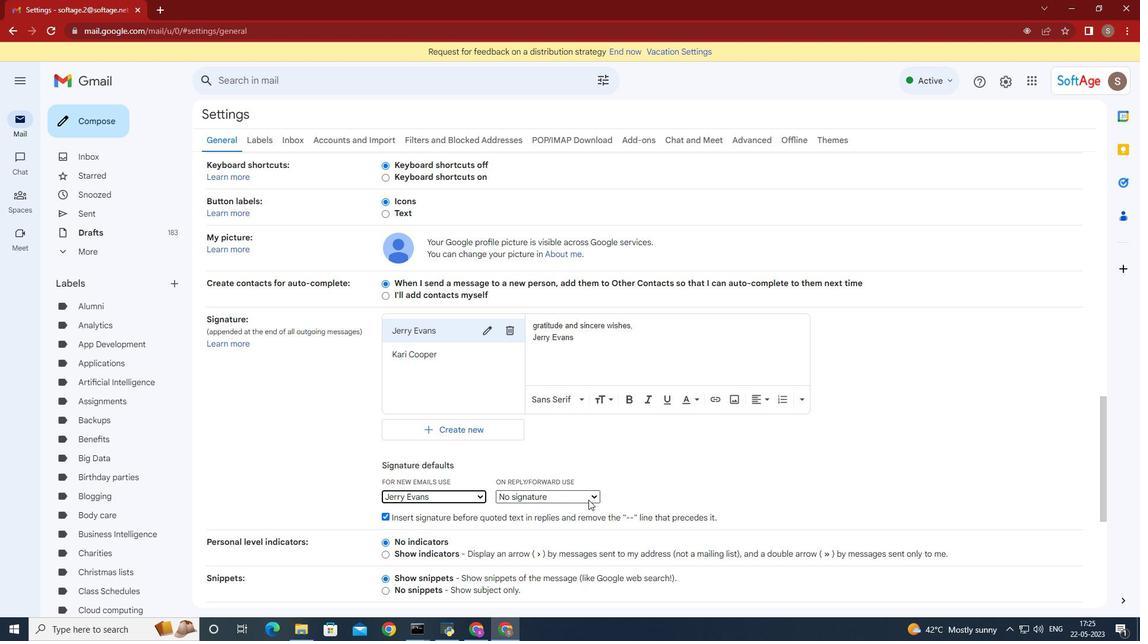 
Action: Mouse moved to (577, 519)
Screenshot: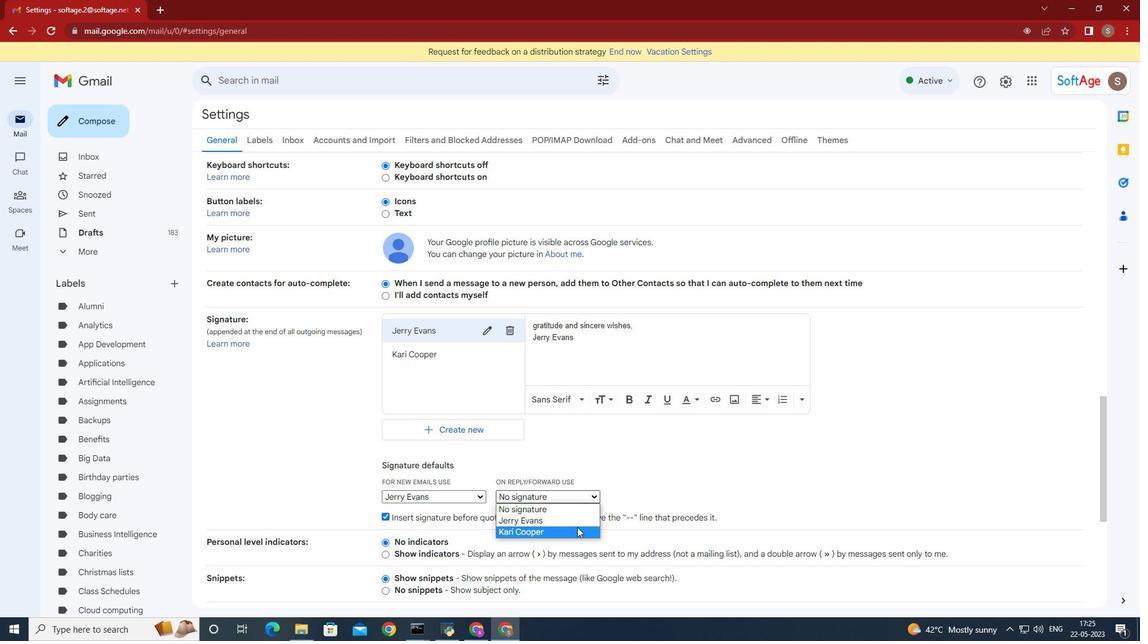
Action: Mouse pressed left at (577, 519)
Screenshot: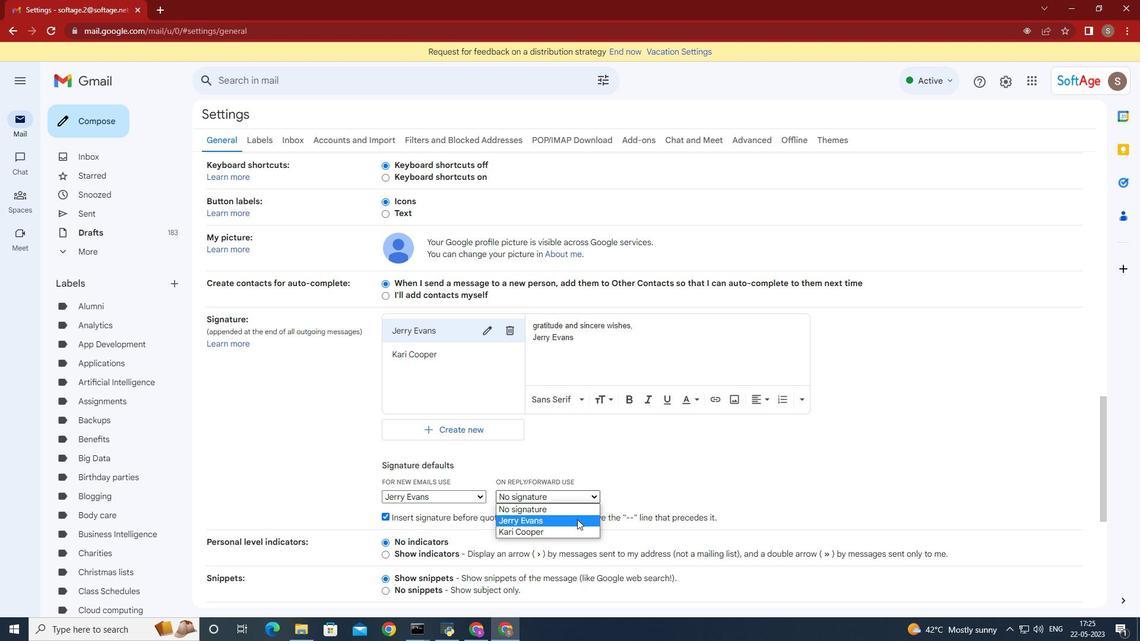 
Action: Mouse moved to (821, 504)
Screenshot: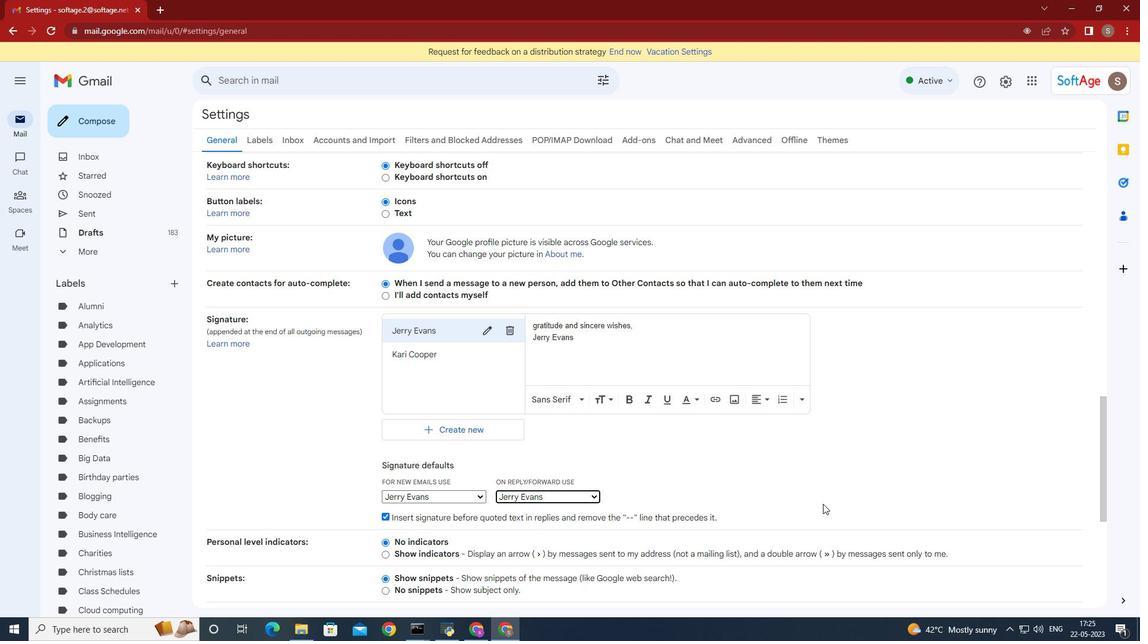 
Action: Mouse scrolled (821, 503) with delta (0, 0)
Screenshot: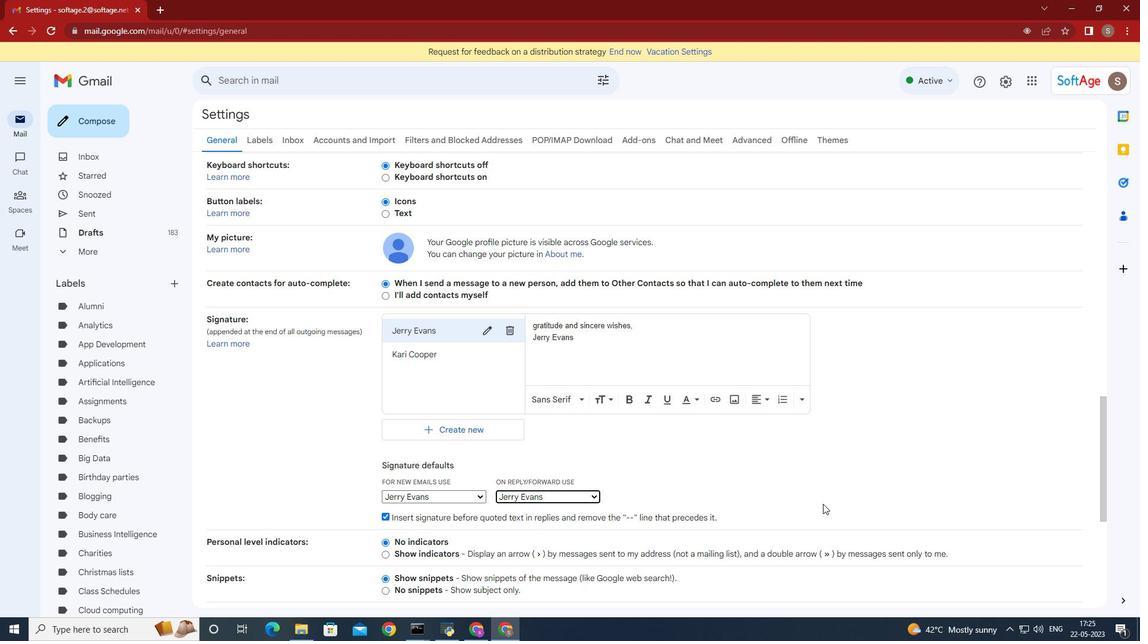 
Action: Mouse moved to (820, 504)
Screenshot: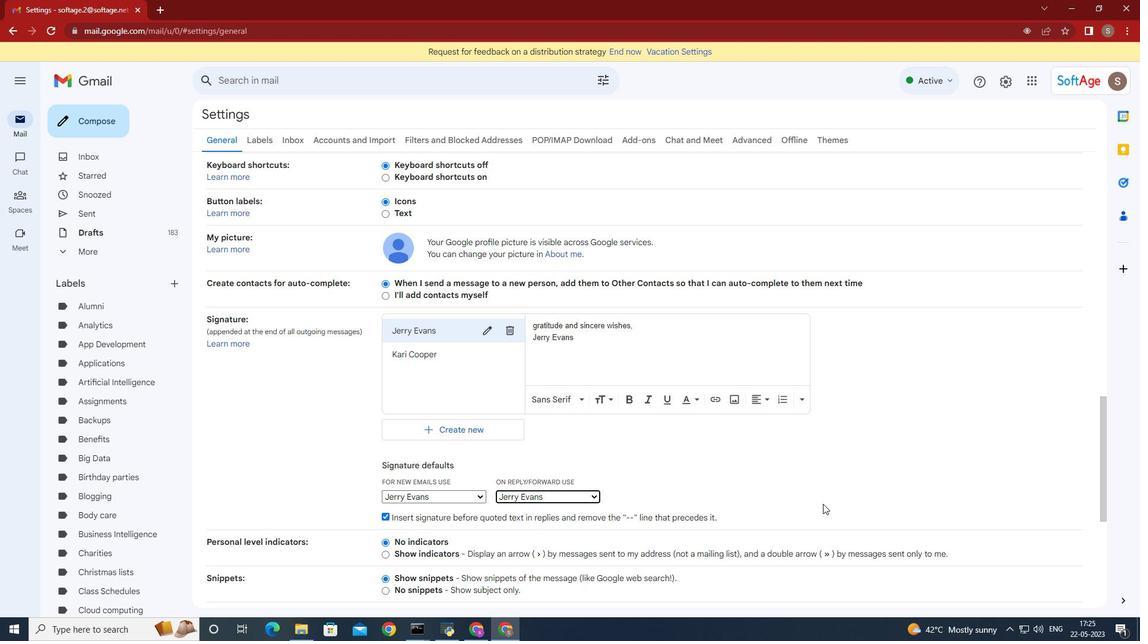 
Action: Mouse scrolled (820, 503) with delta (0, 0)
Screenshot: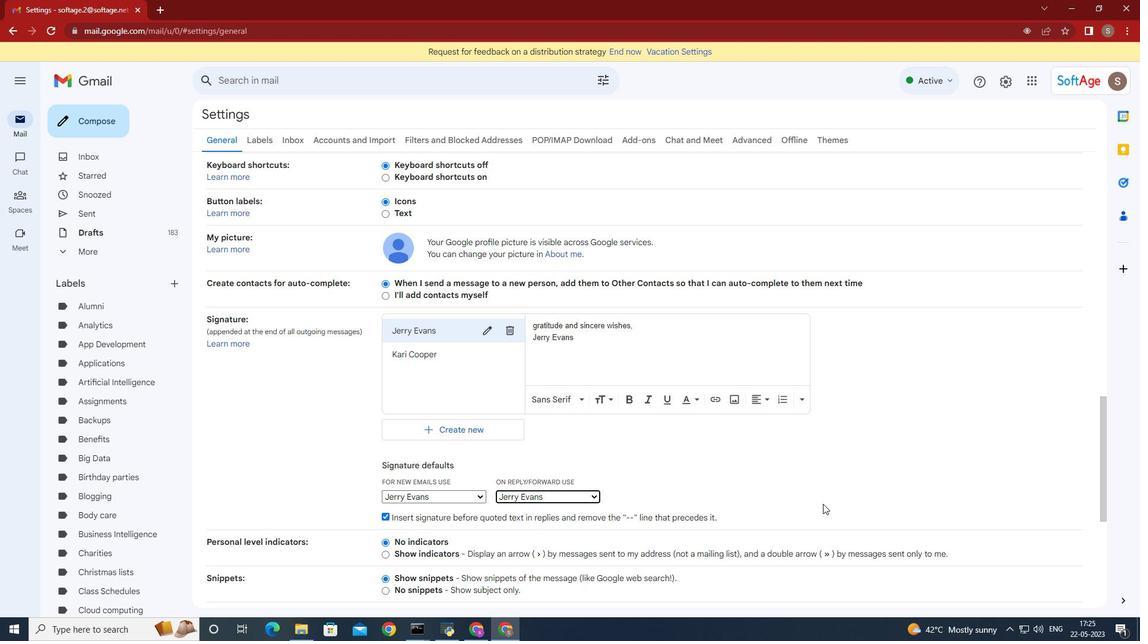 
Action: Mouse moved to (819, 504)
Screenshot: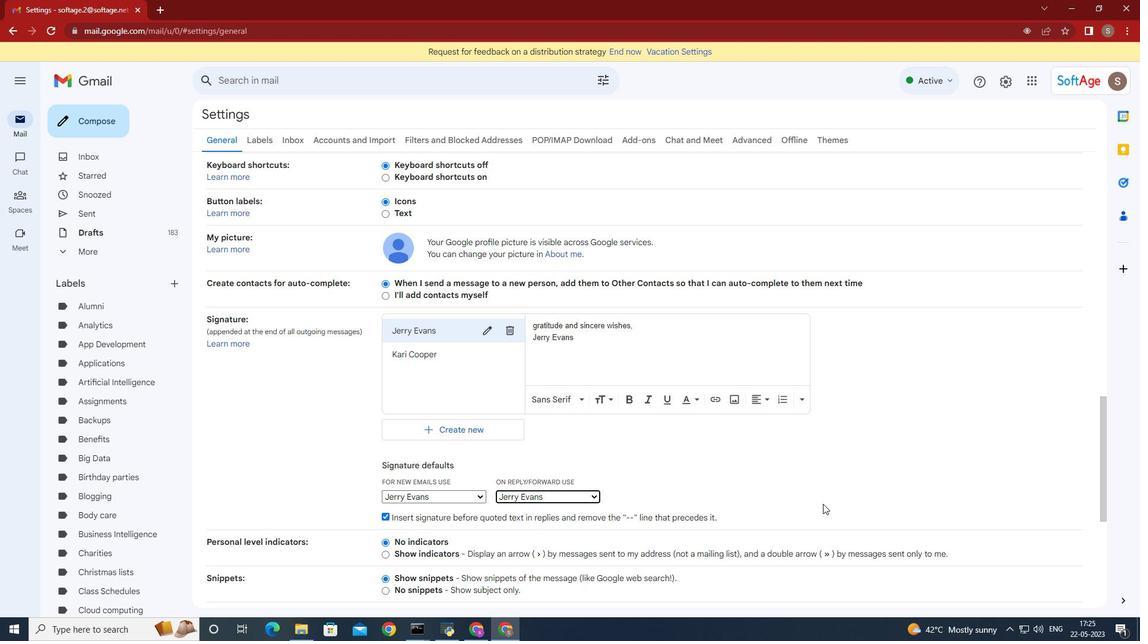
Action: Mouse scrolled (819, 503) with delta (0, 0)
Screenshot: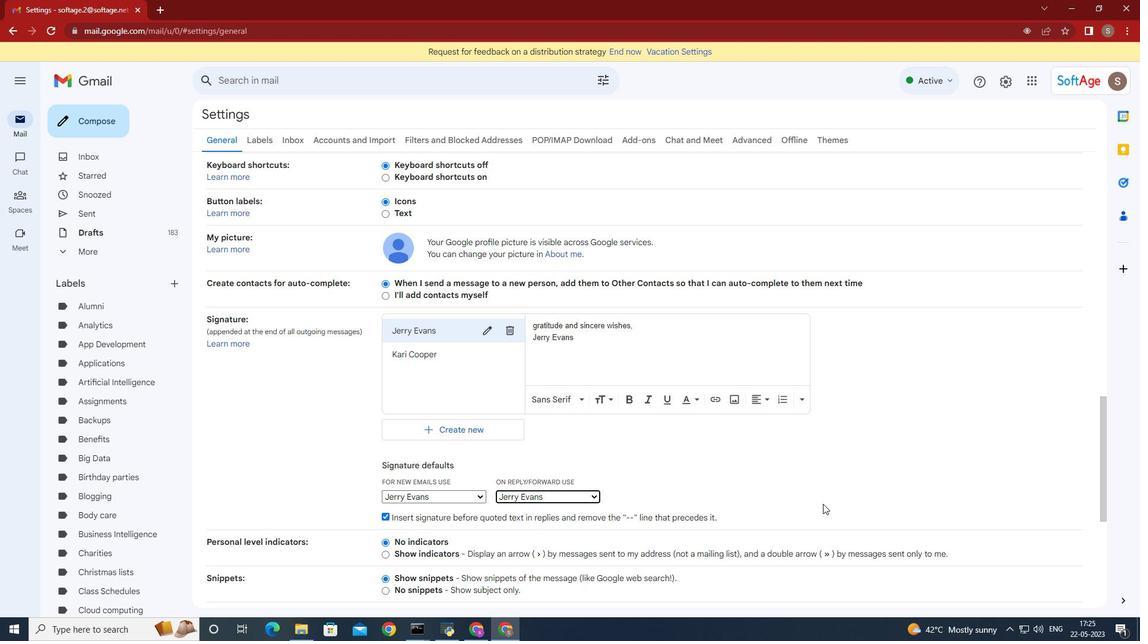
Action: Mouse moved to (819, 504)
Screenshot: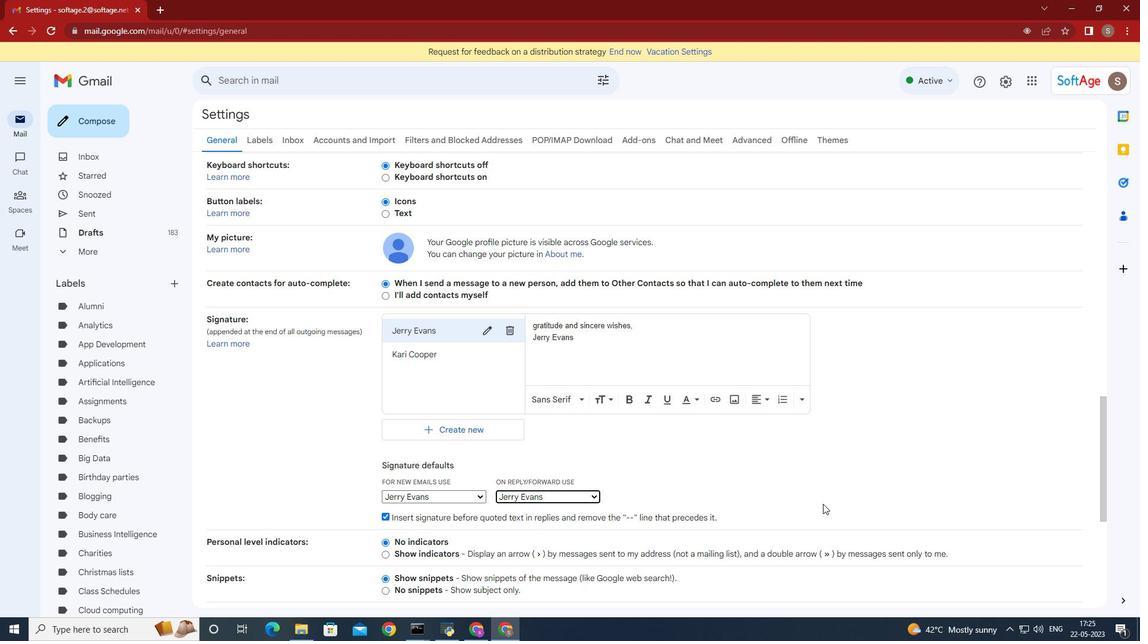 
Action: Mouse scrolled (819, 503) with delta (0, 0)
Screenshot: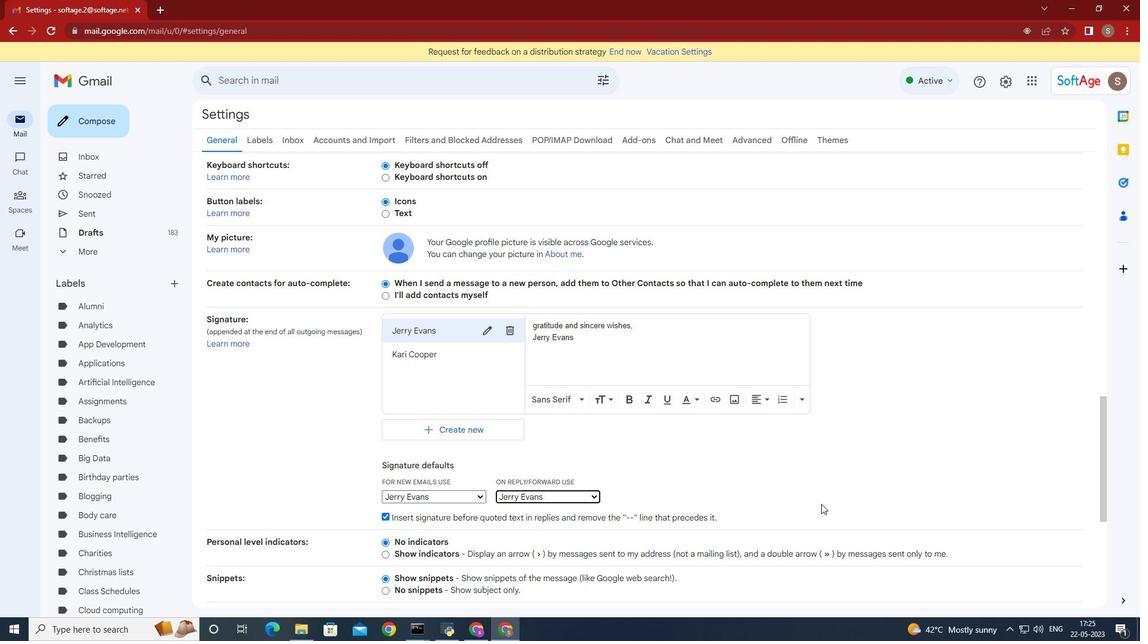 
Action: Mouse moved to (817, 504)
Screenshot: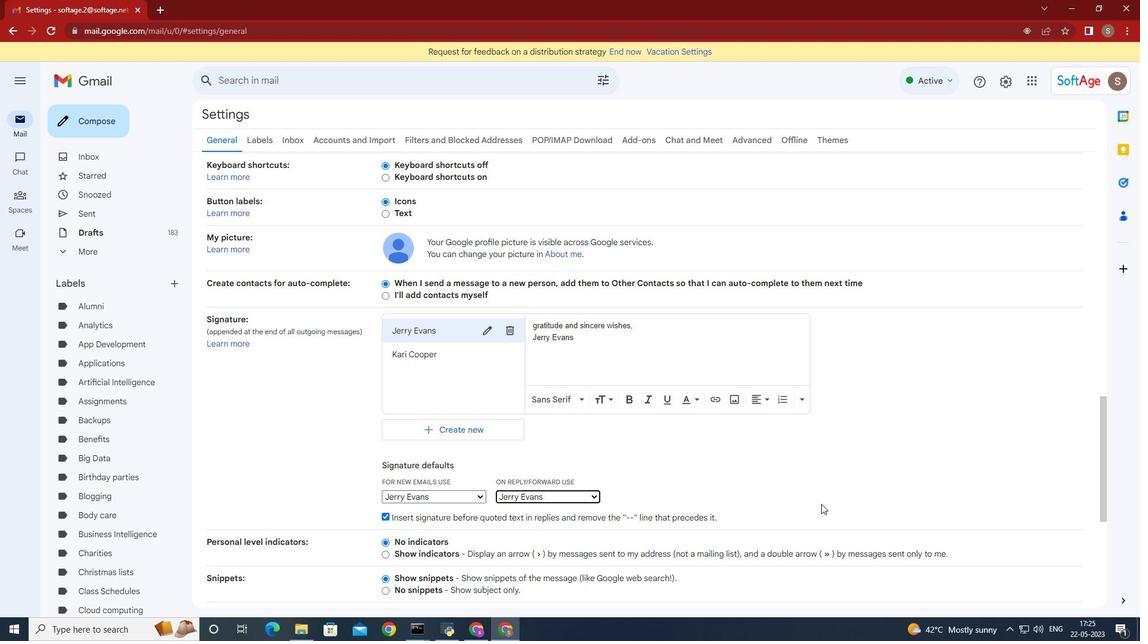 
Action: Mouse scrolled (817, 503) with delta (0, 0)
Screenshot: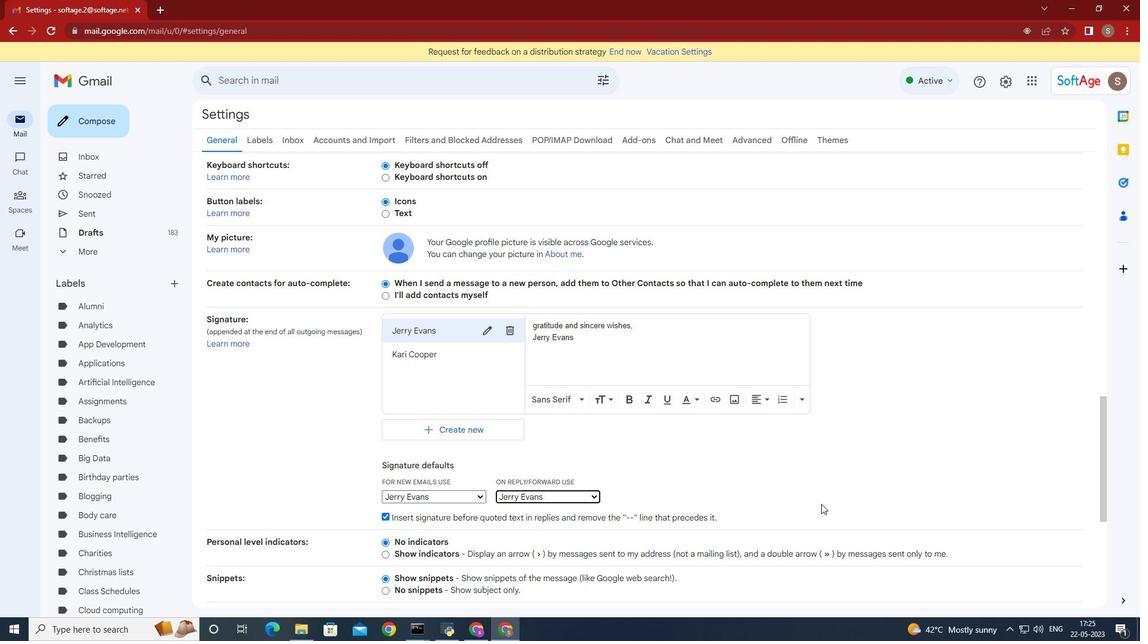 
Action: Mouse moved to (817, 504)
Screenshot: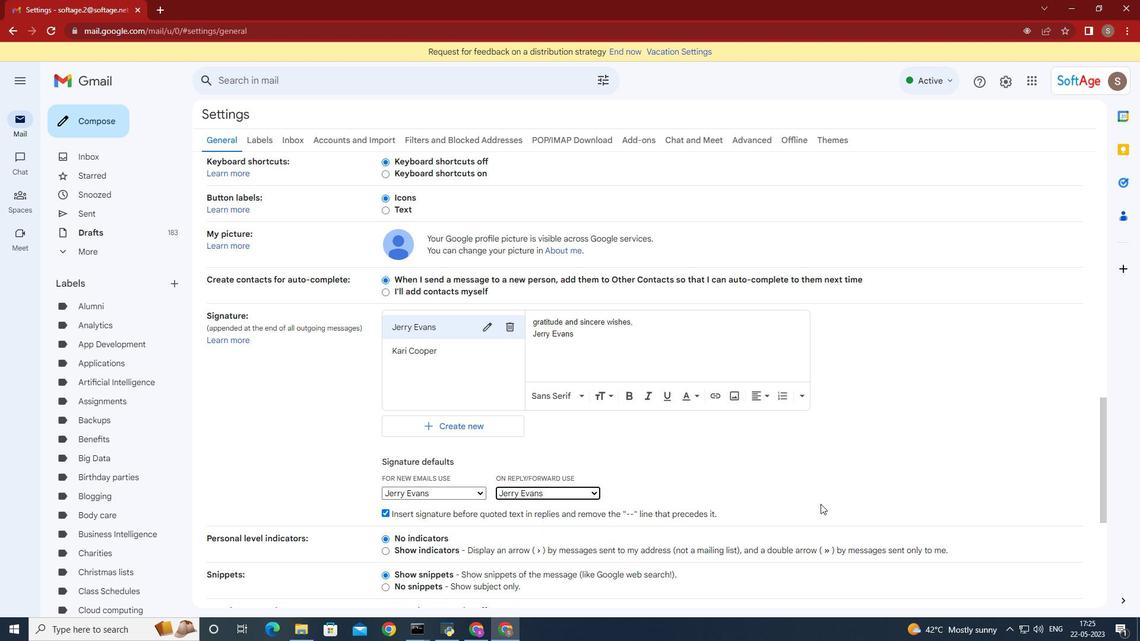 
Action: Mouse scrolled (817, 503) with delta (0, 0)
Screenshot: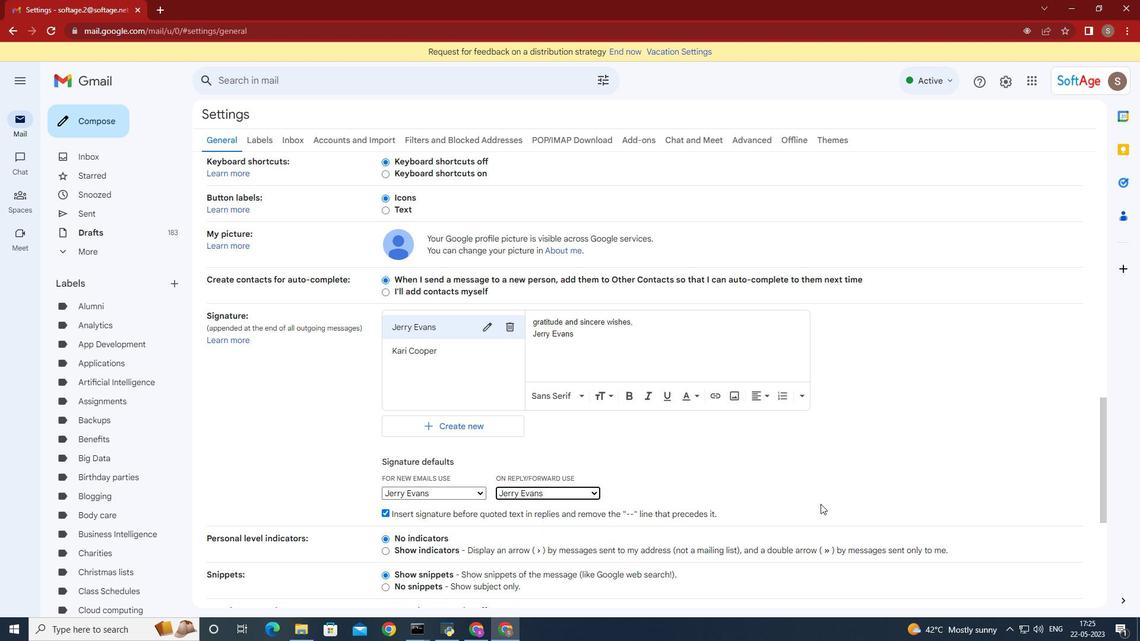 
Action: Mouse moved to (814, 502)
Screenshot: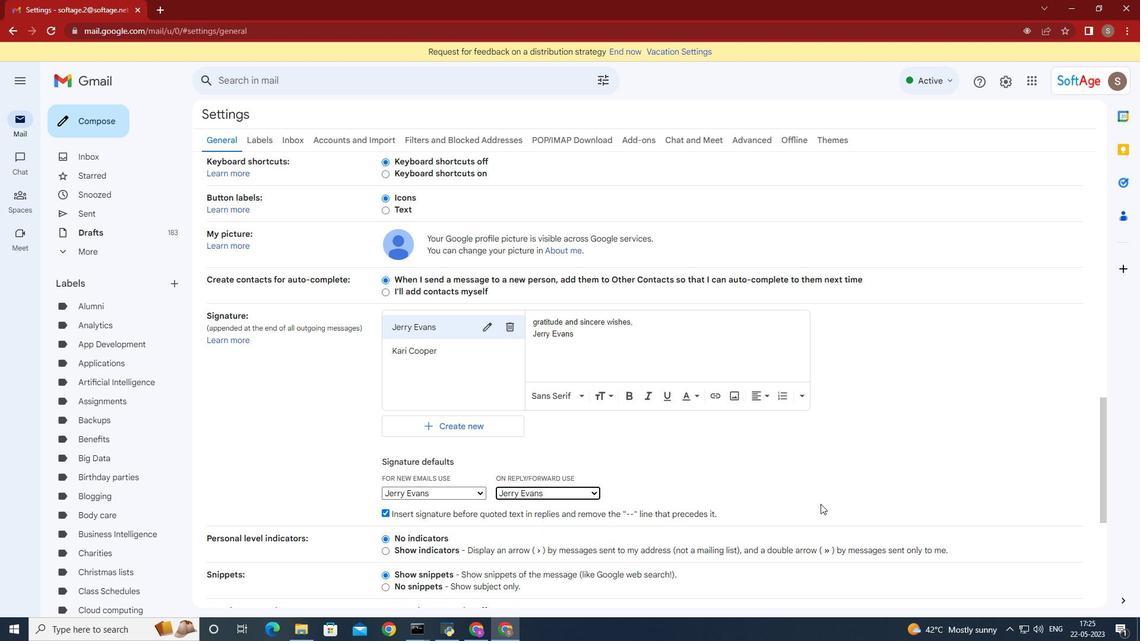 
Action: Mouse scrolled (814, 501) with delta (0, 0)
Screenshot: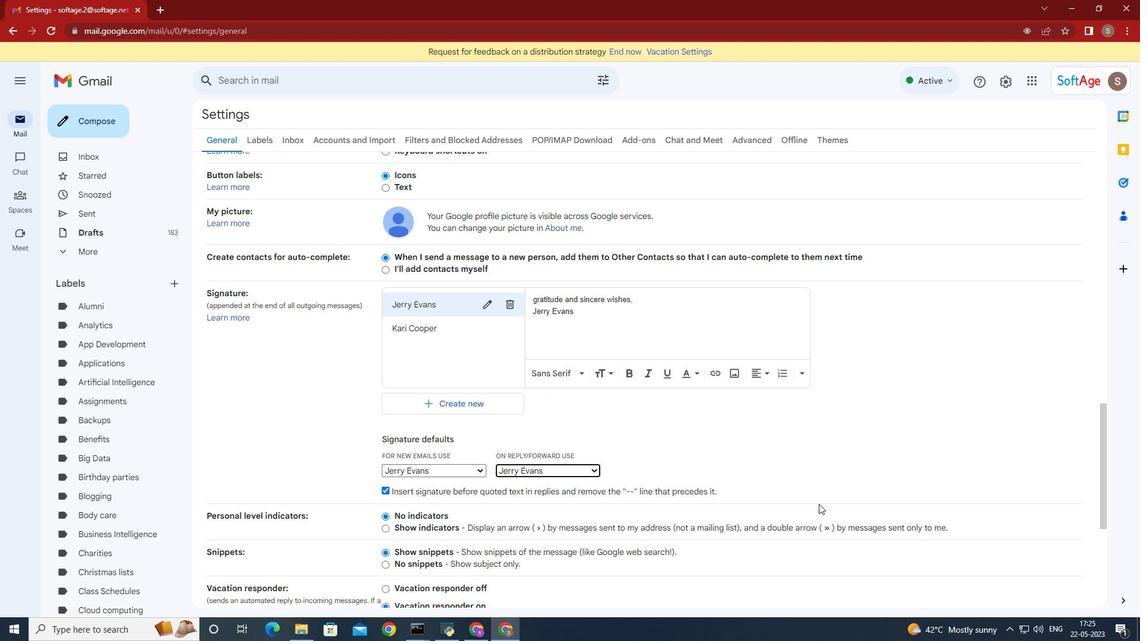 
Action: Mouse moved to (605, 543)
Screenshot: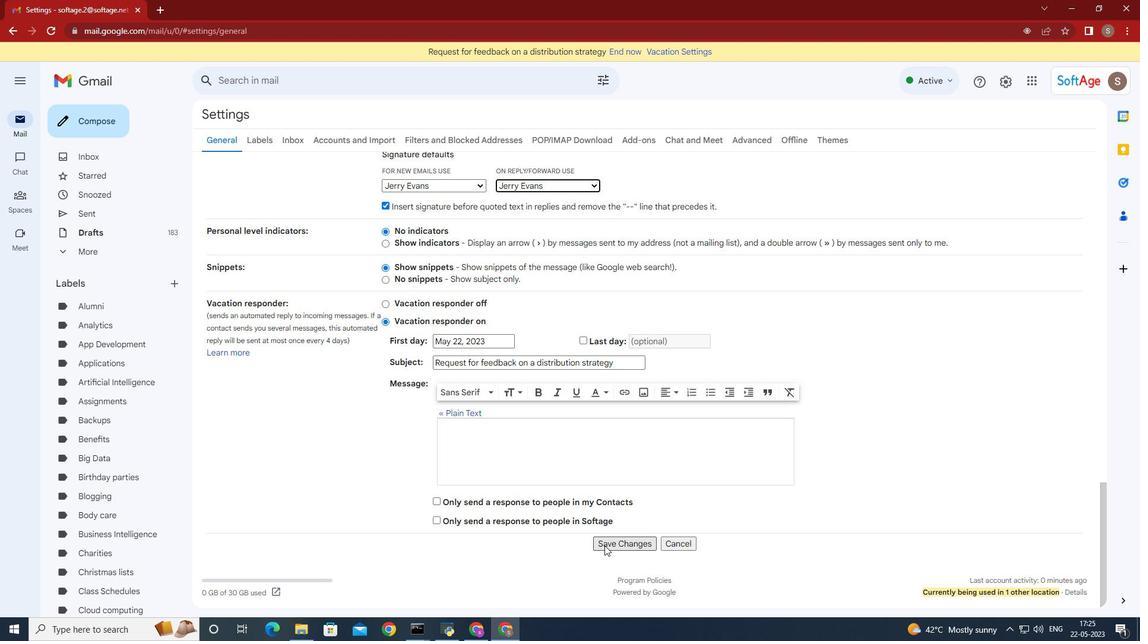 
Action: Mouse pressed left at (605, 543)
Screenshot: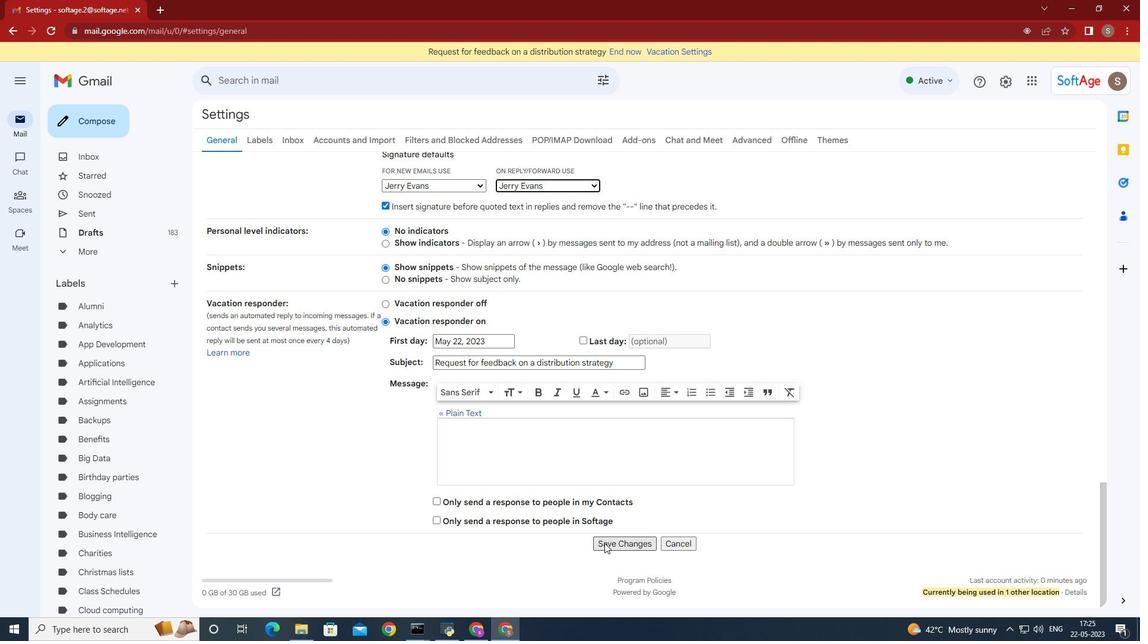 
Action: Mouse moved to (89, 123)
Screenshot: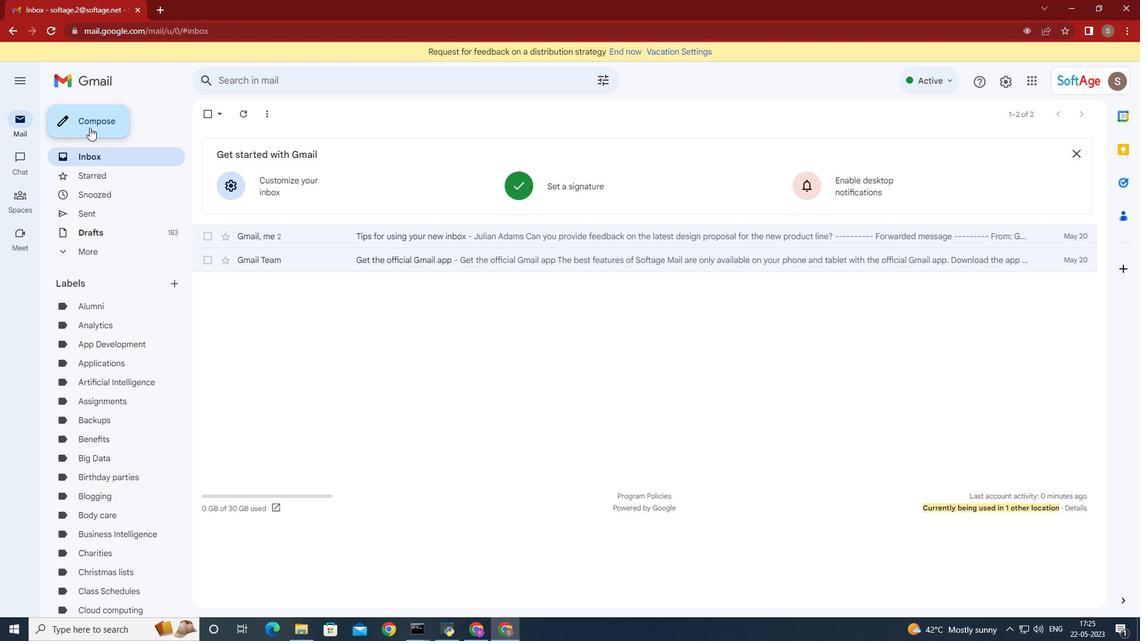 
Action: Mouse pressed left at (89, 123)
Screenshot: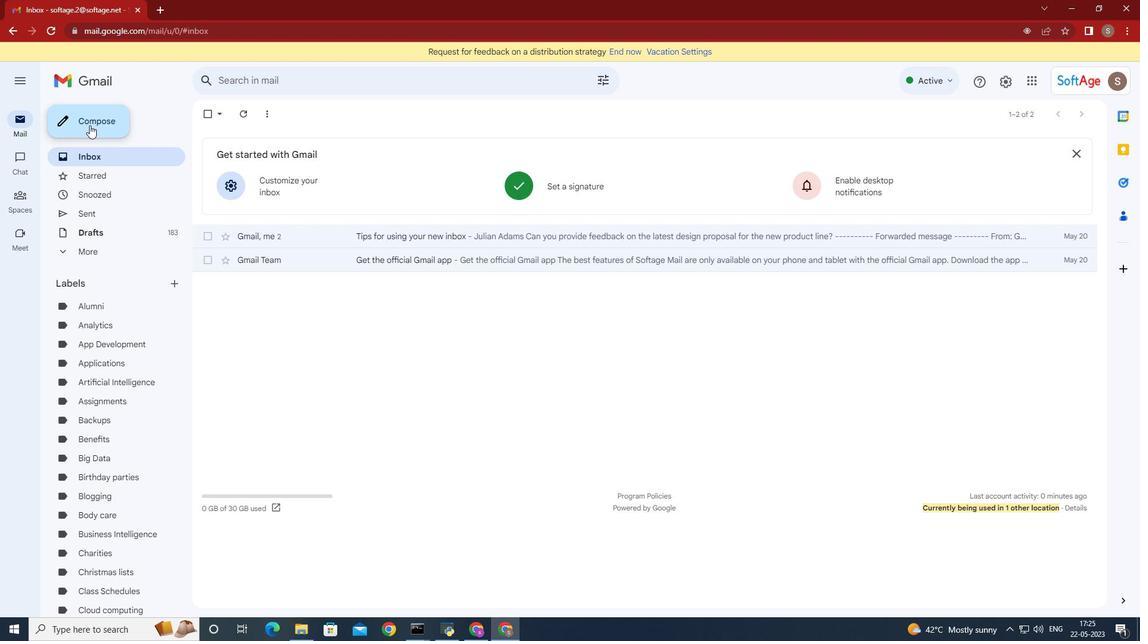 
Action: Mouse moved to (875, 304)
Screenshot: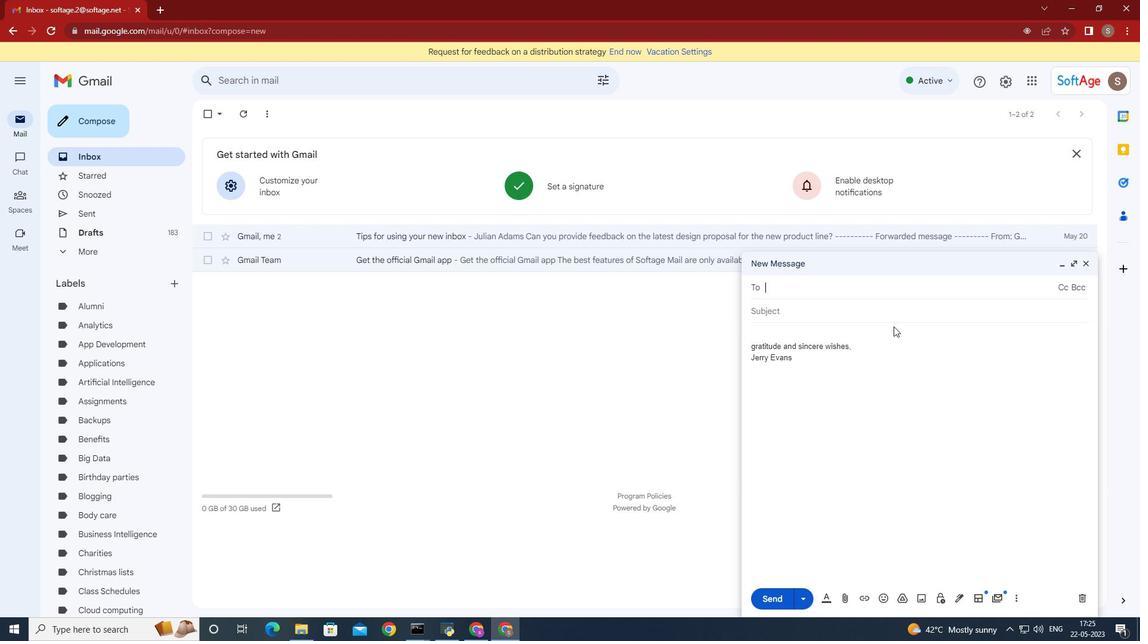 
Action: Key pressed <Key.shift>Softage.8
Screenshot: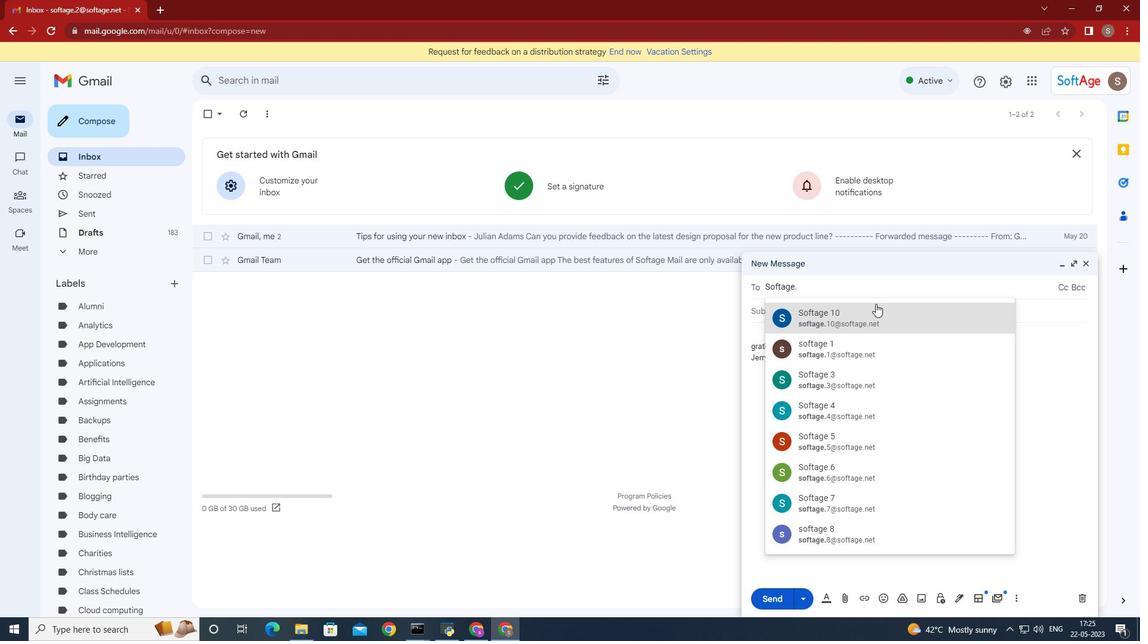 
Action: Mouse moved to (874, 314)
Screenshot: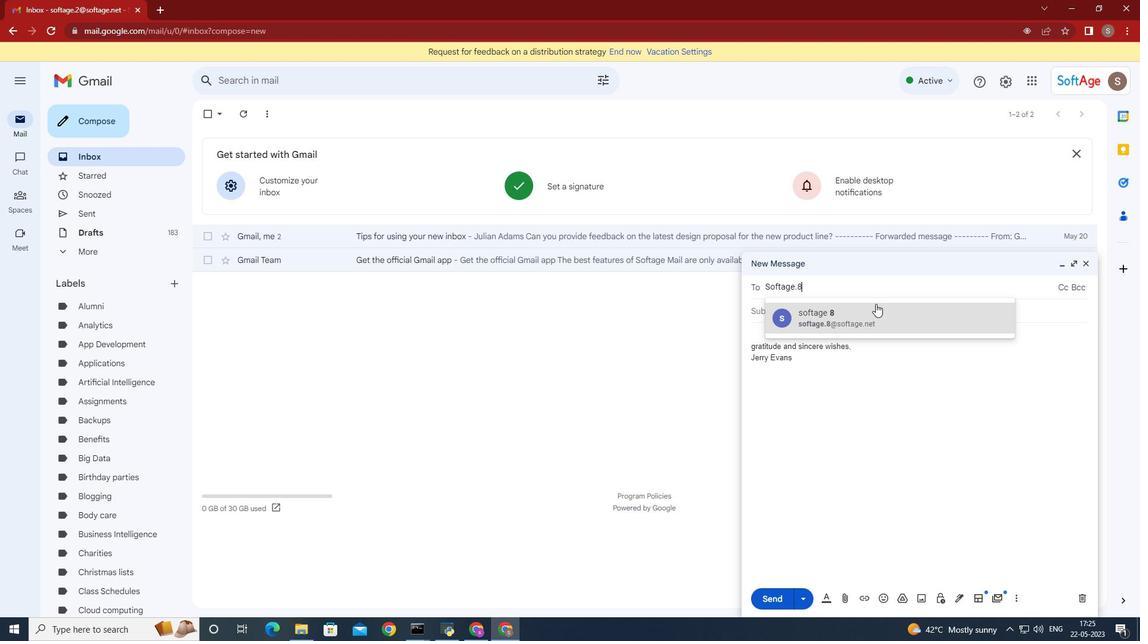 
Action: Mouse pressed left at (874, 314)
Screenshot: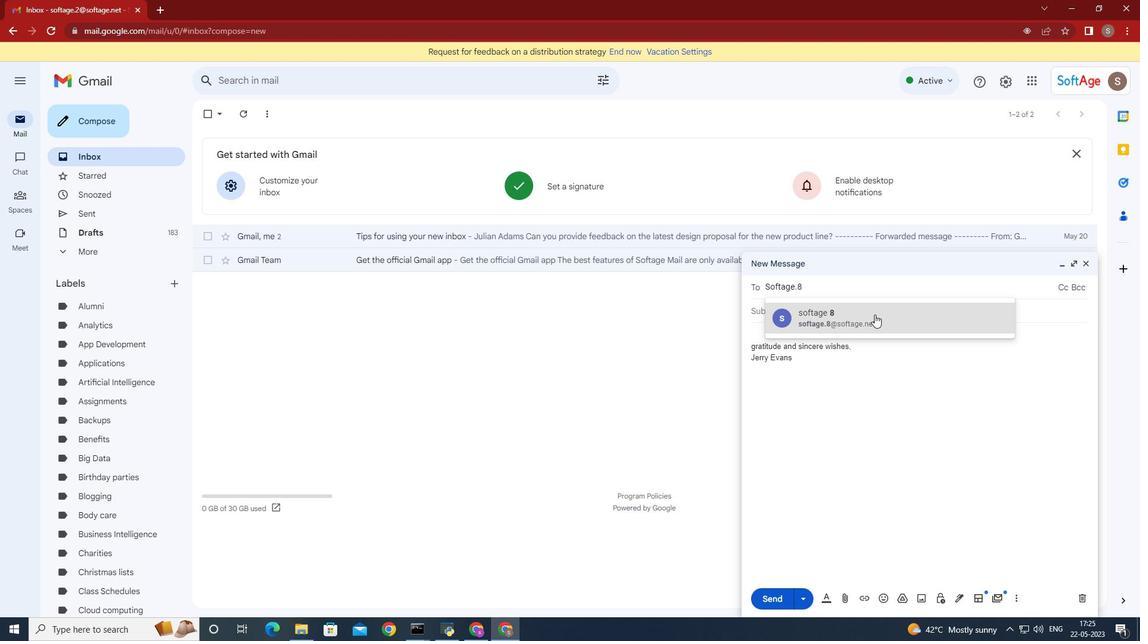 
Action: Mouse moved to (207, 308)
Screenshot: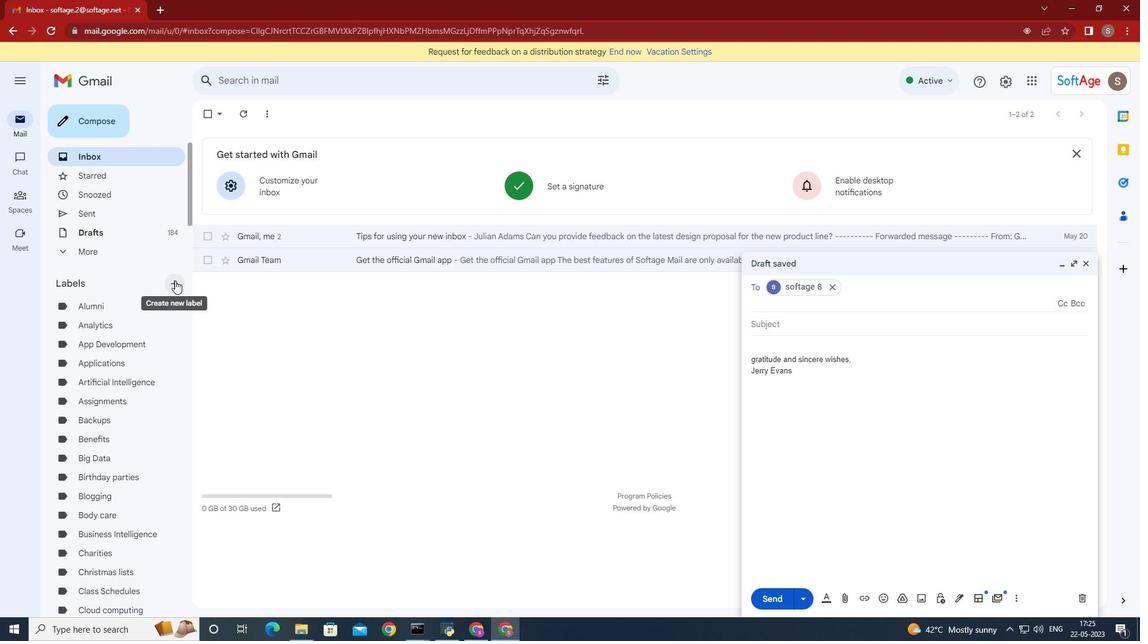
Action: Mouse pressed left at (175, 280)
Screenshot: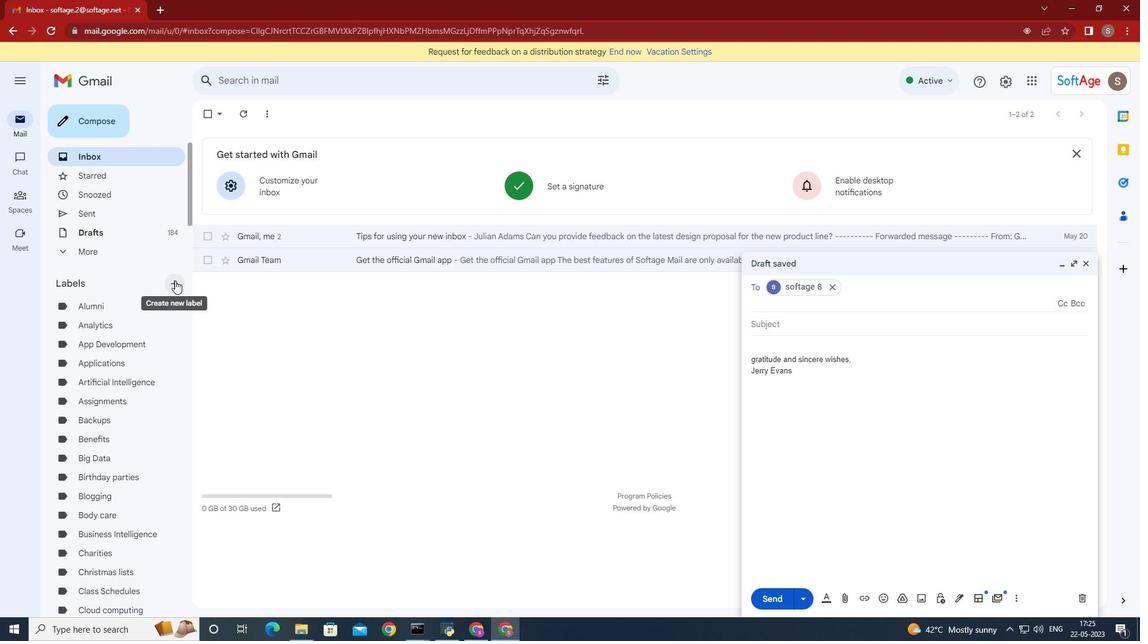 
Action: Mouse moved to (697, 275)
Screenshot: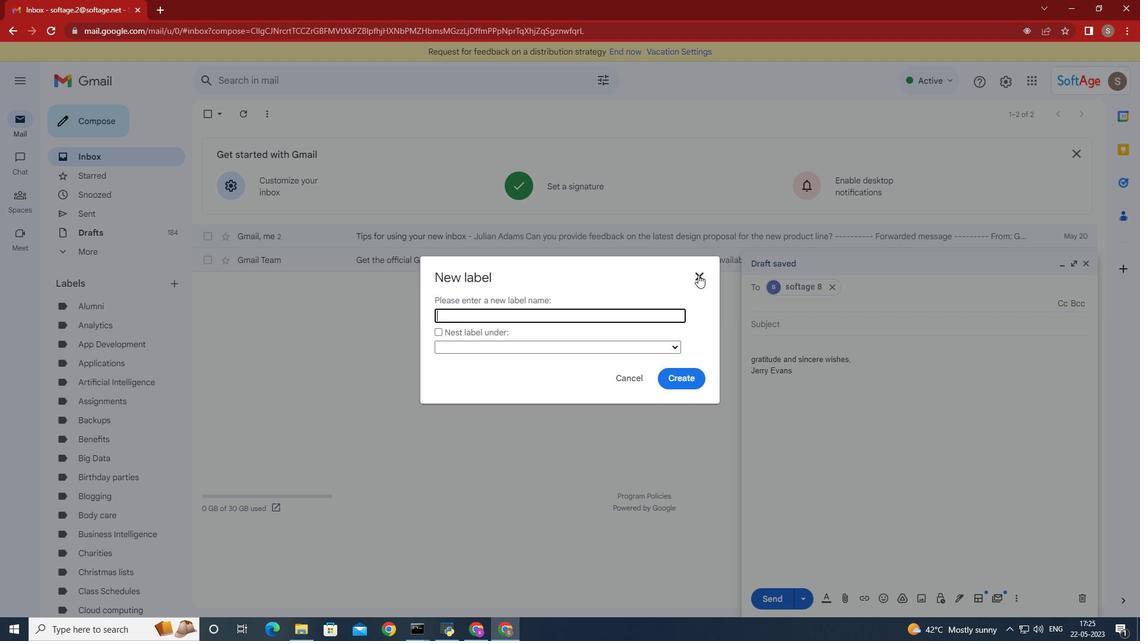 
Action: Mouse pressed left at (697, 275)
Screenshot: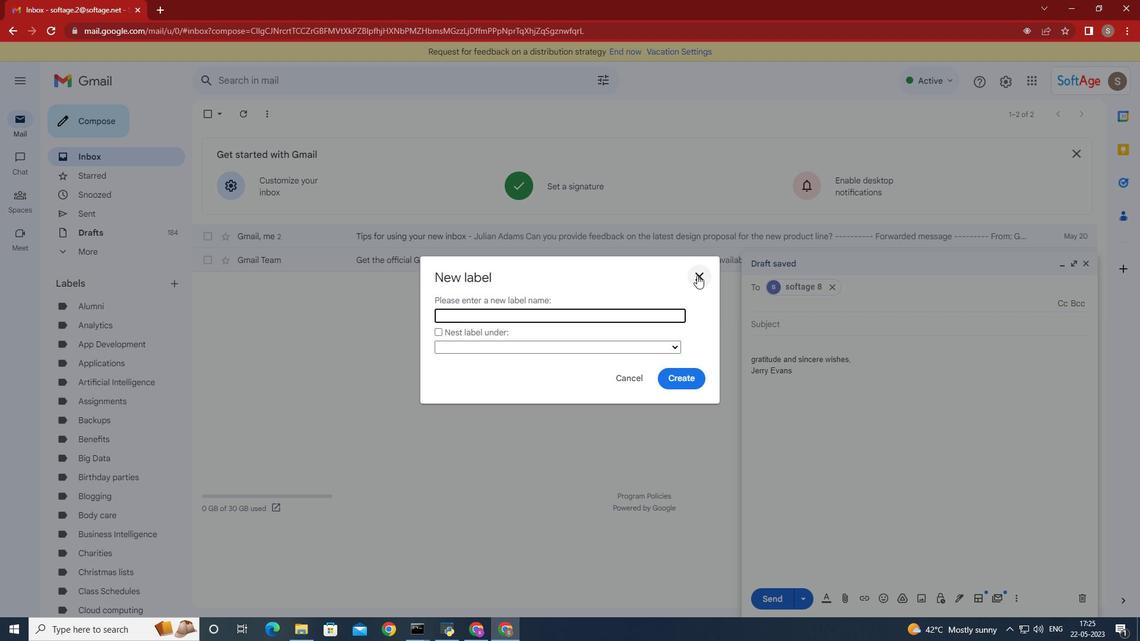 
Action: Mouse moved to (1015, 596)
Screenshot: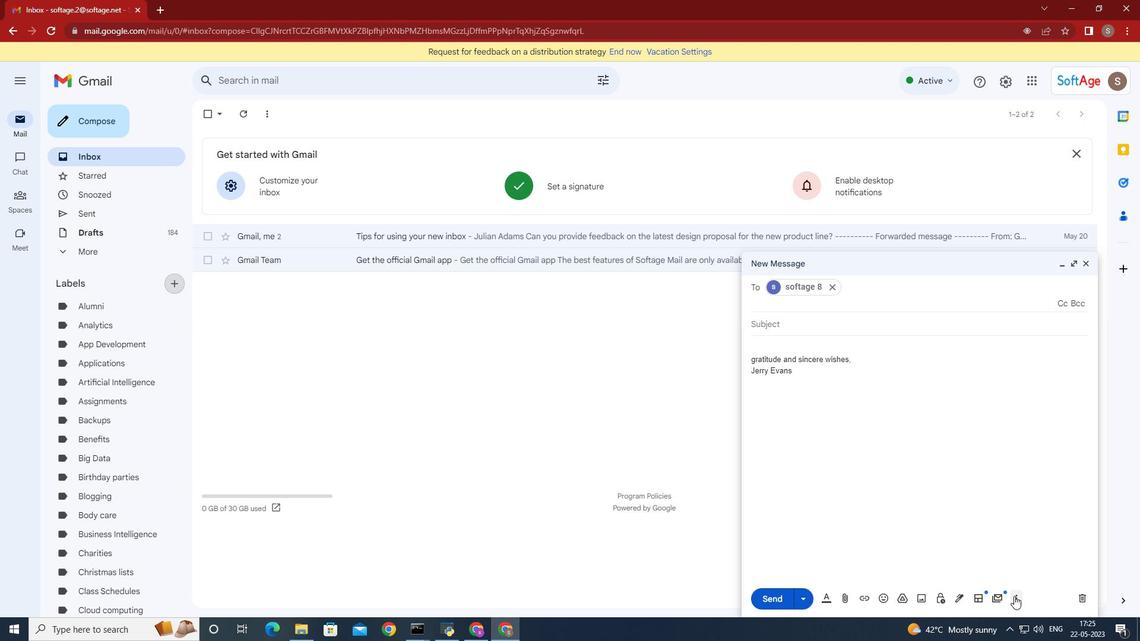 
Action: Mouse pressed left at (1015, 596)
Screenshot: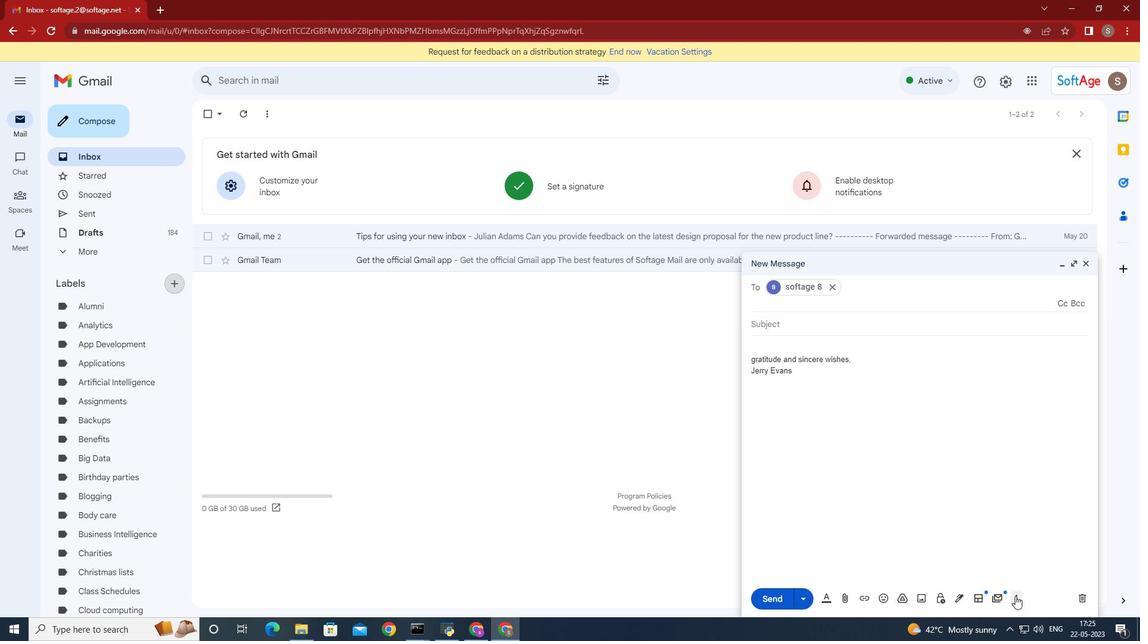 
Action: Mouse moved to (969, 488)
Screenshot: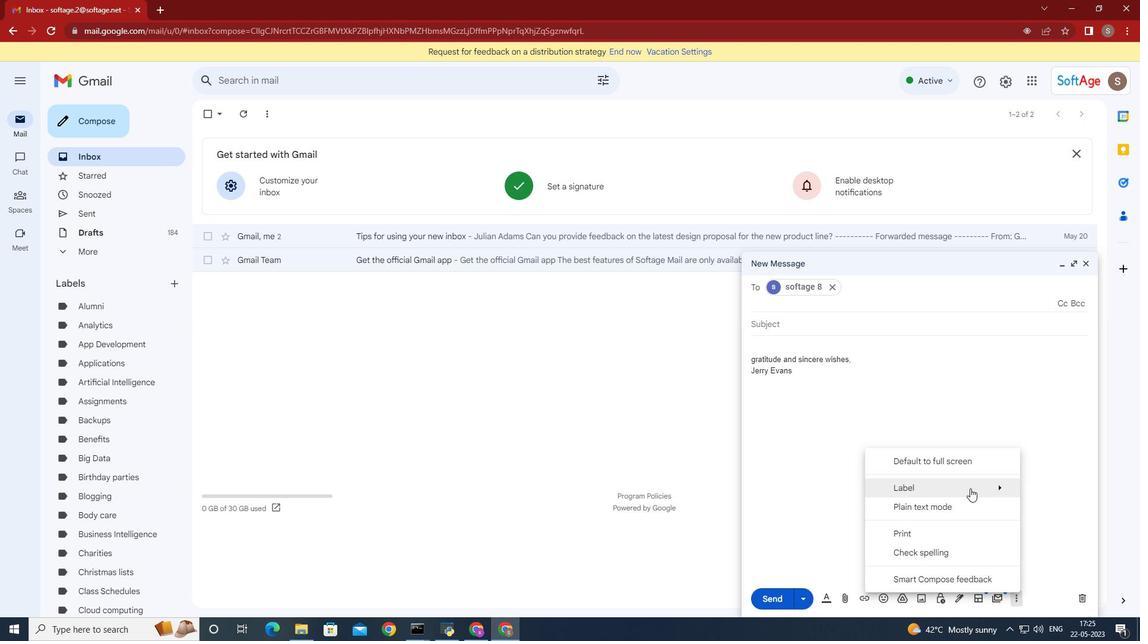
Action: Mouse pressed left at (969, 488)
Screenshot: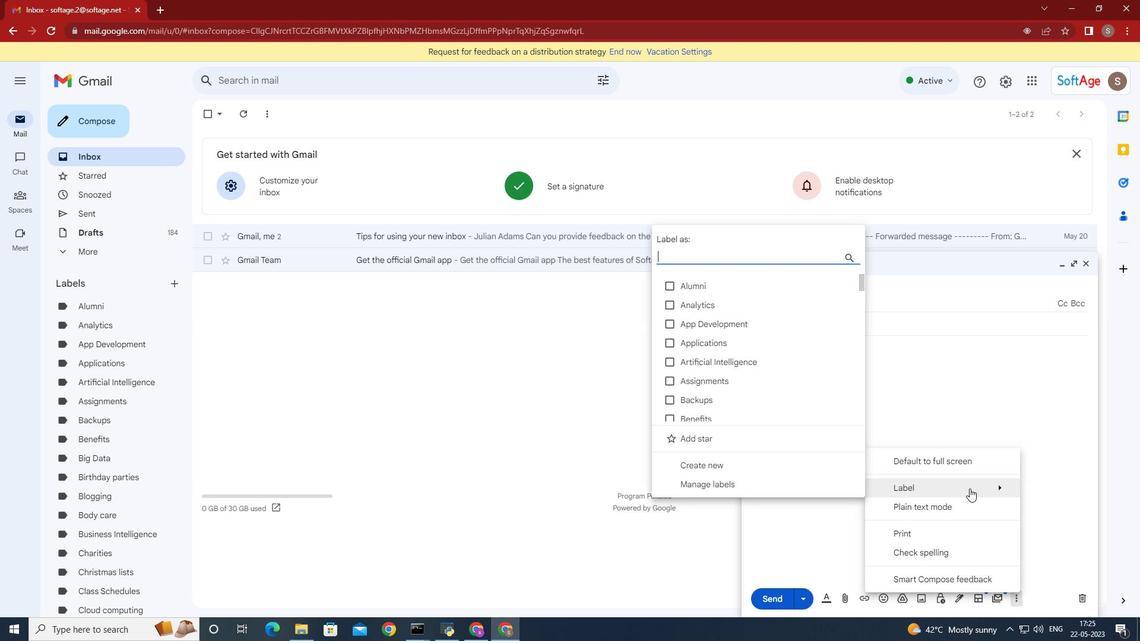 
Action: Mouse moved to (761, 314)
Screenshot: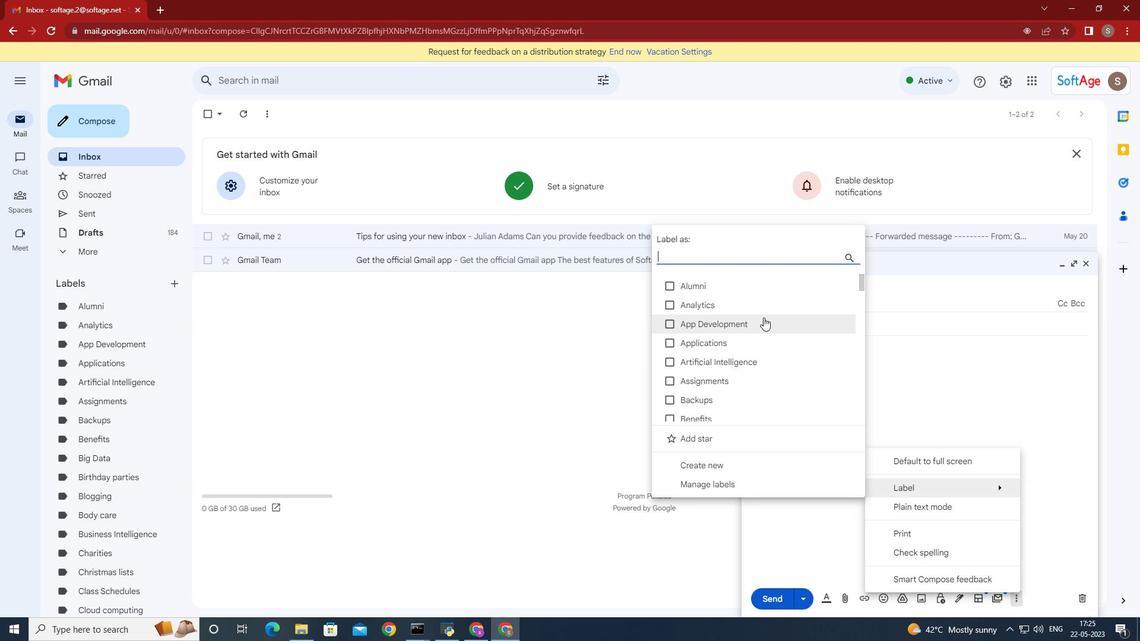 
Action: Key pressed or
Screenshot: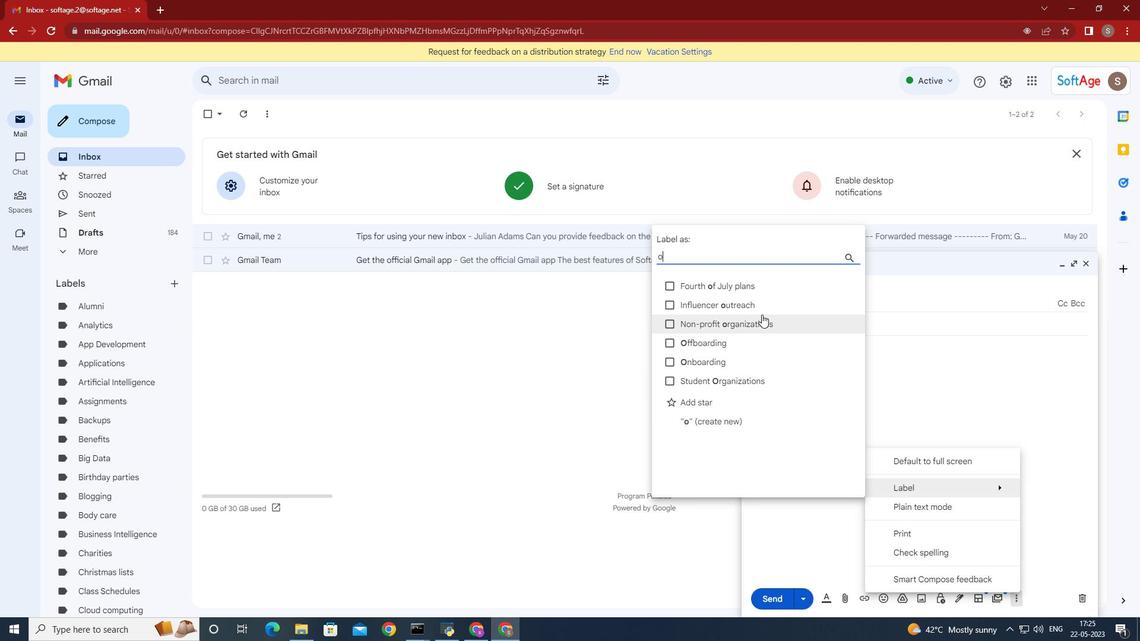 
Action: Mouse moved to (596, 381)
Screenshot: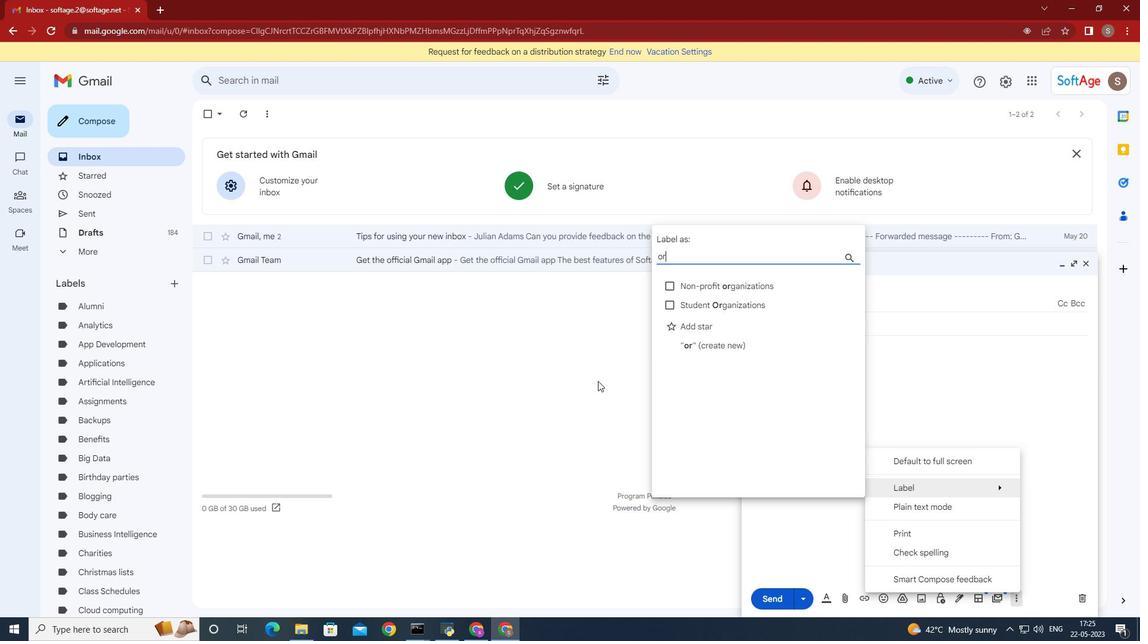 
Action: Mouse pressed left at (596, 381)
Screenshot: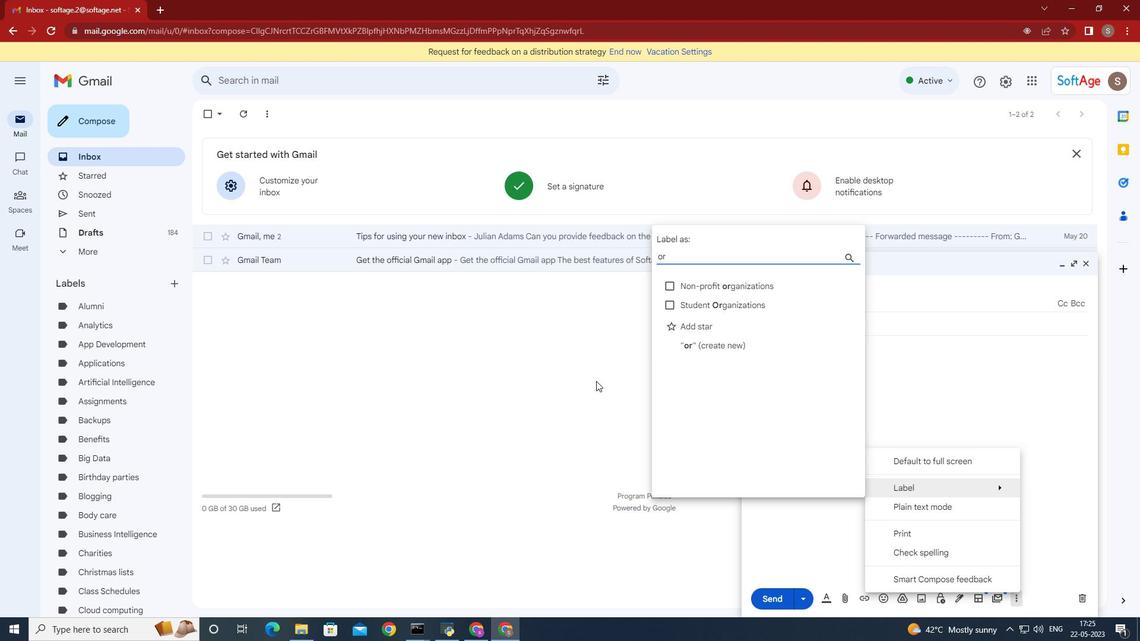 
Action: Mouse moved to (1015, 599)
Screenshot: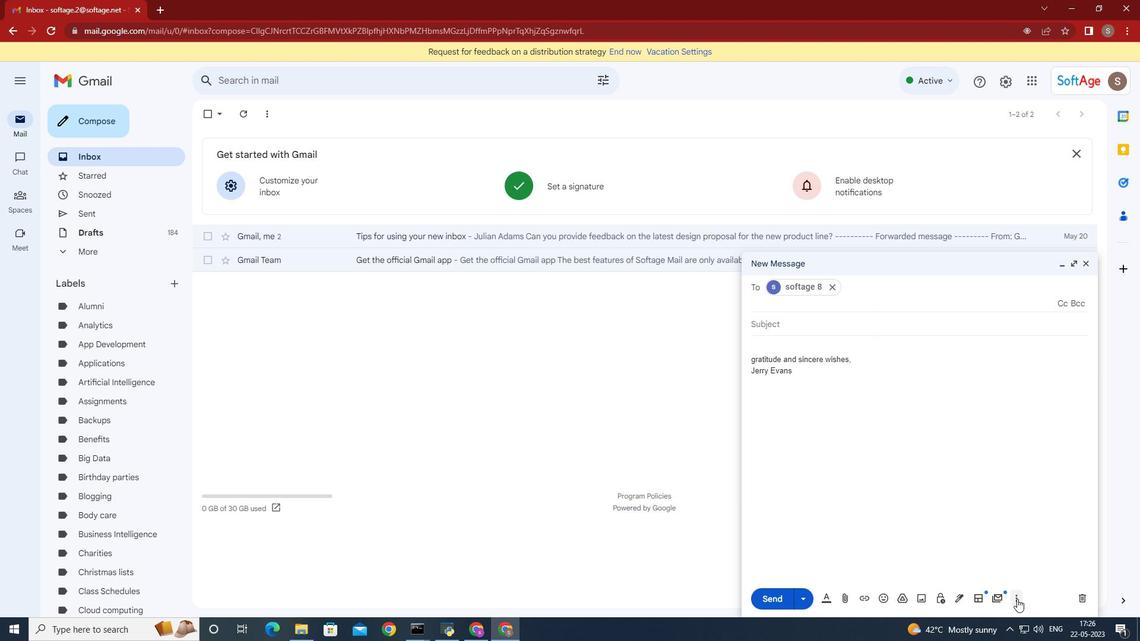 
Action: Mouse pressed left at (1015, 599)
Screenshot: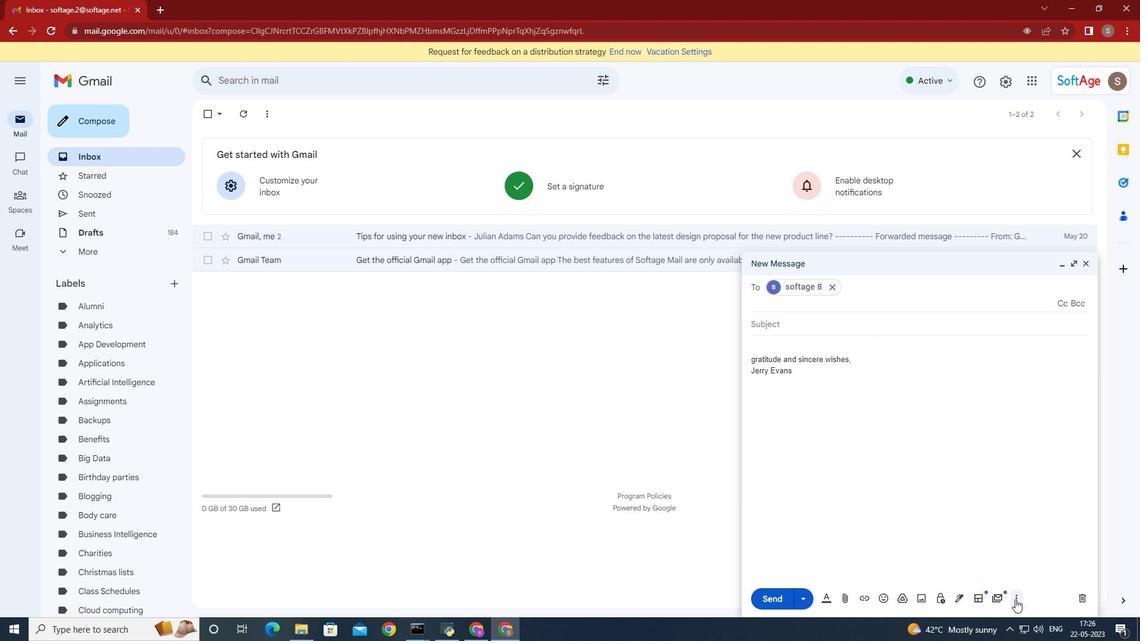 
Action: Mouse moved to (931, 480)
Screenshot: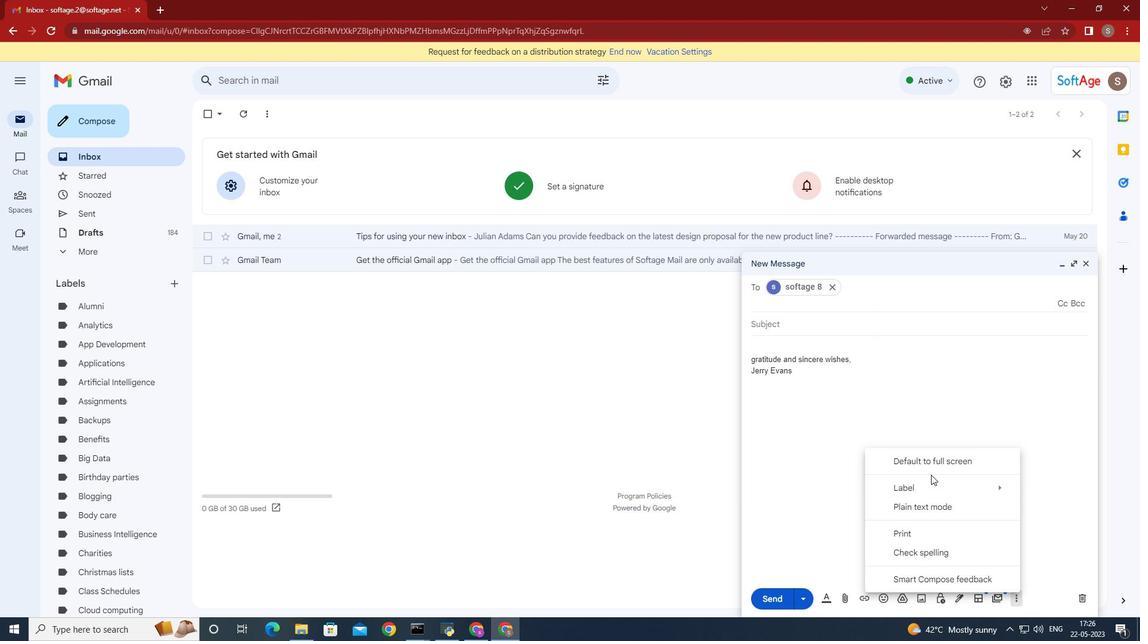 
Action: Mouse pressed left at (931, 480)
Screenshot: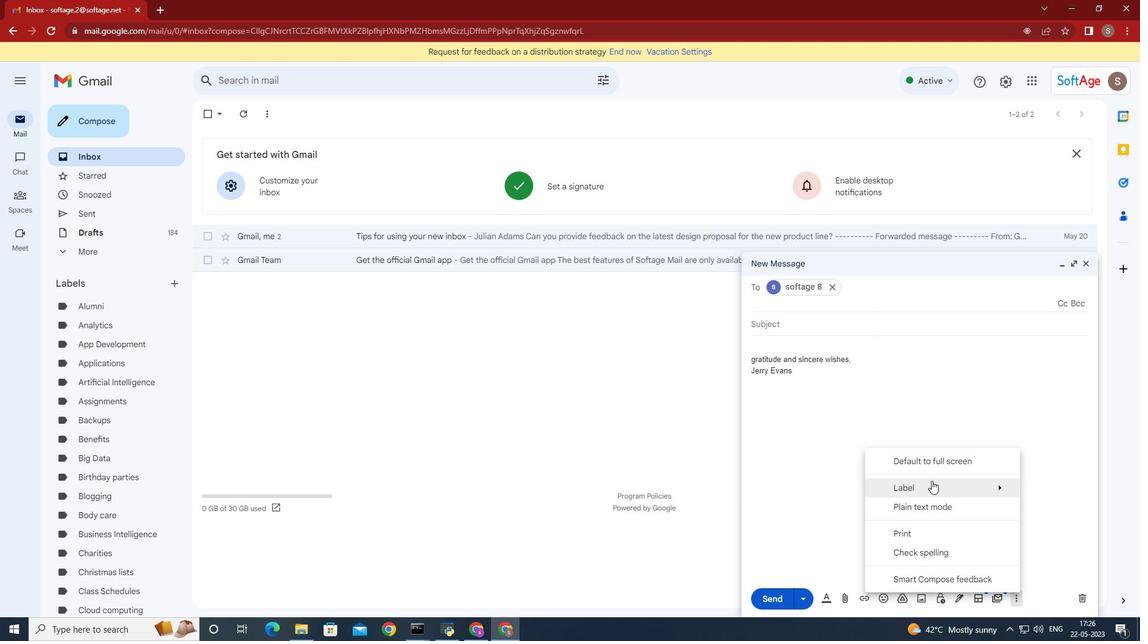 
Action: Mouse moved to (910, 485)
Screenshot: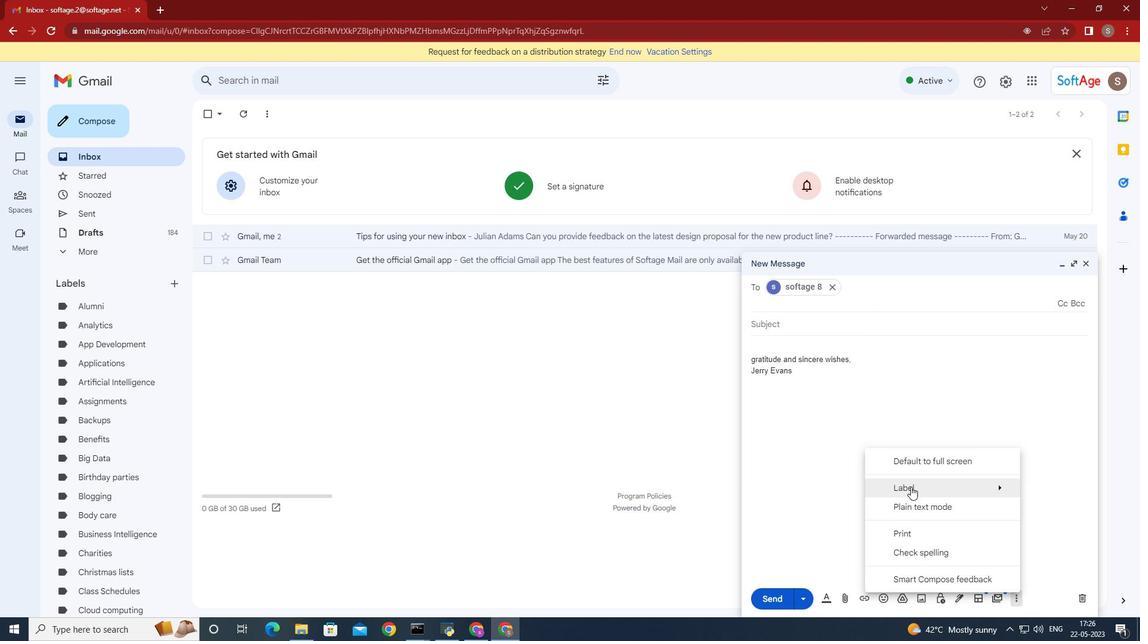 
Action: Mouse pressed left at (910, 485)
Screenshot: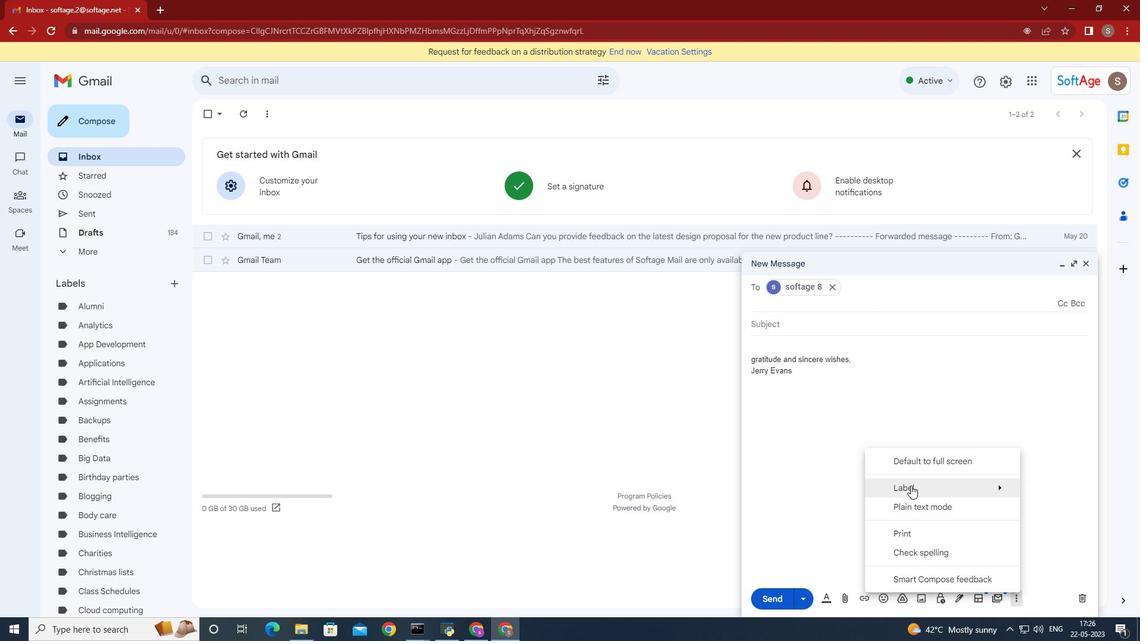 
Action: Mouse moved to (777, 465)
Screenshot: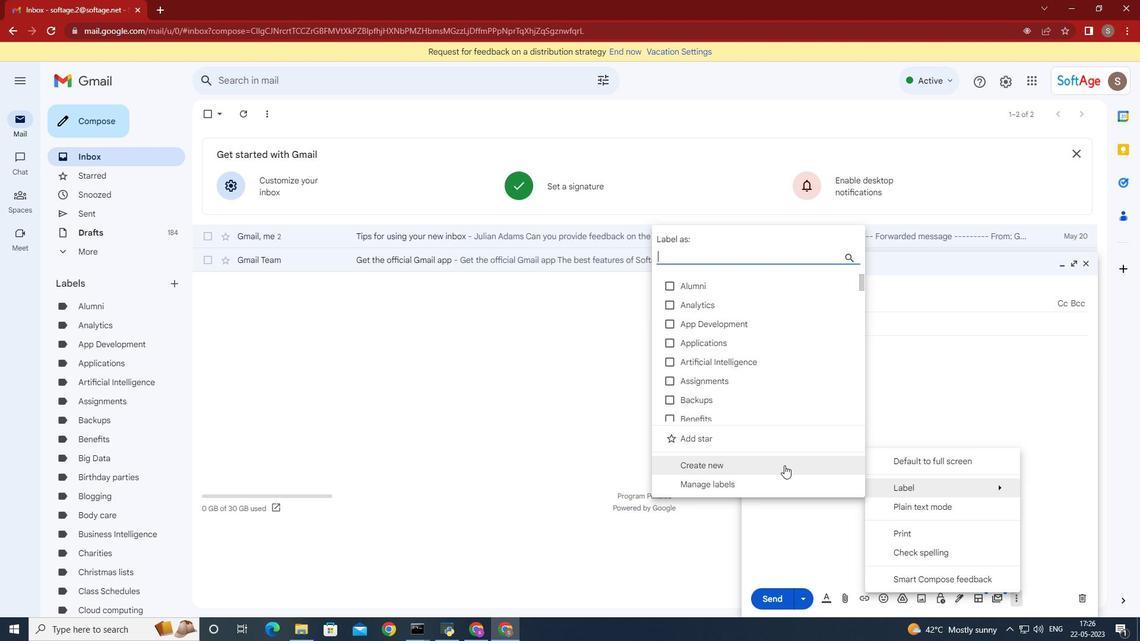 
Action: Mouse pressed left at (777, 465)
Screenshot: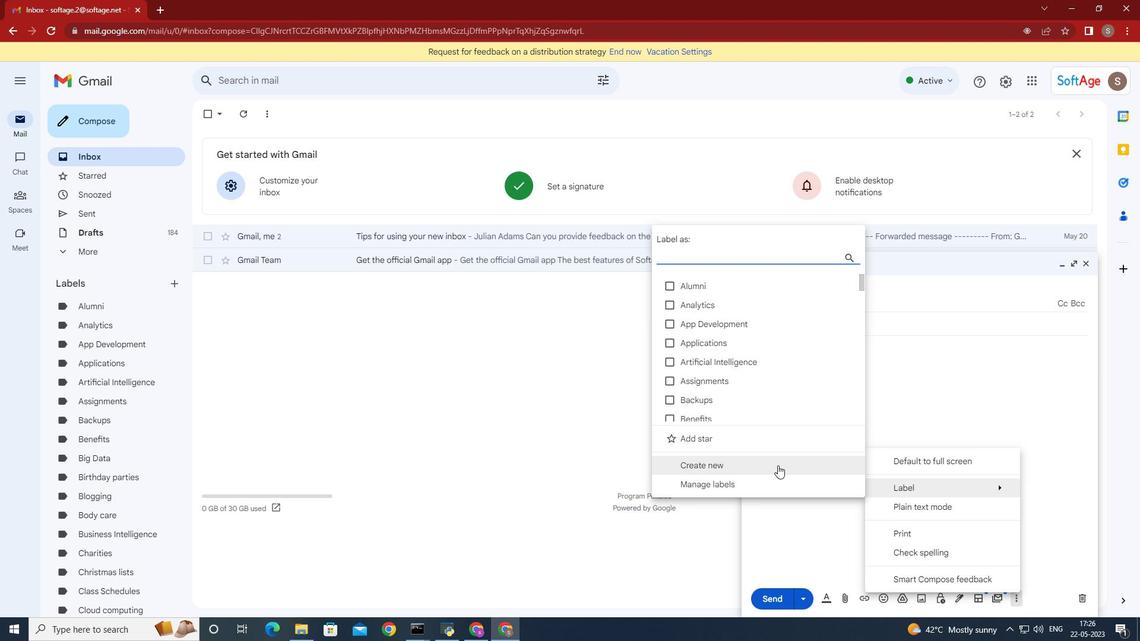 
Action: Key pressed o<Key.backspace><Key.shift>Student<Key.space>organizations
Screenshot: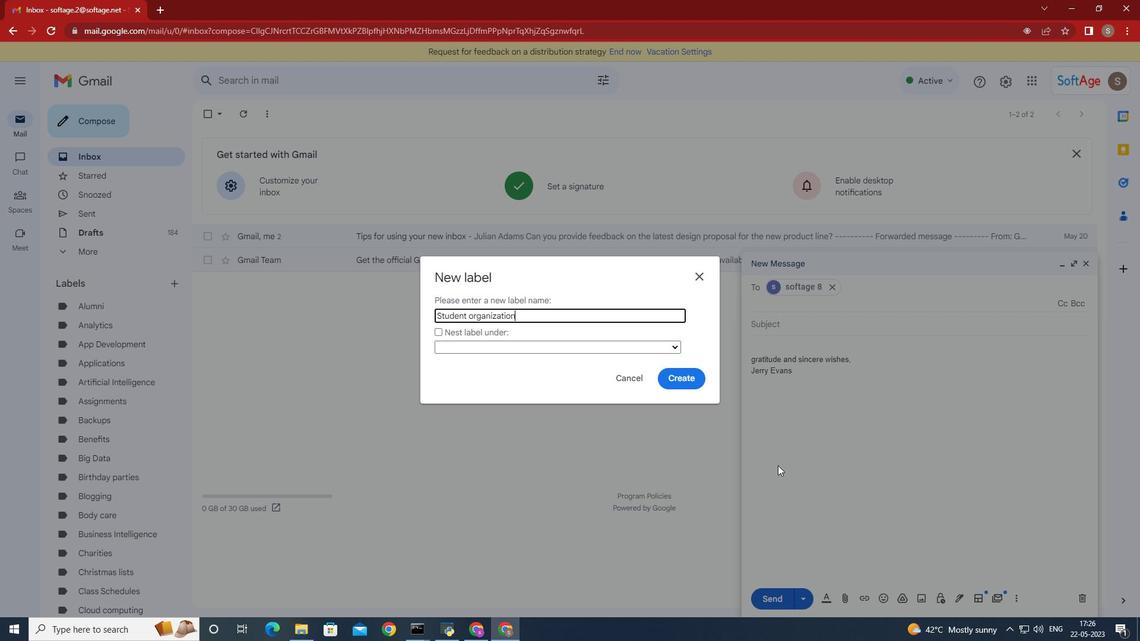 
Action: Mouse moved to (680, 384)
Screenshot: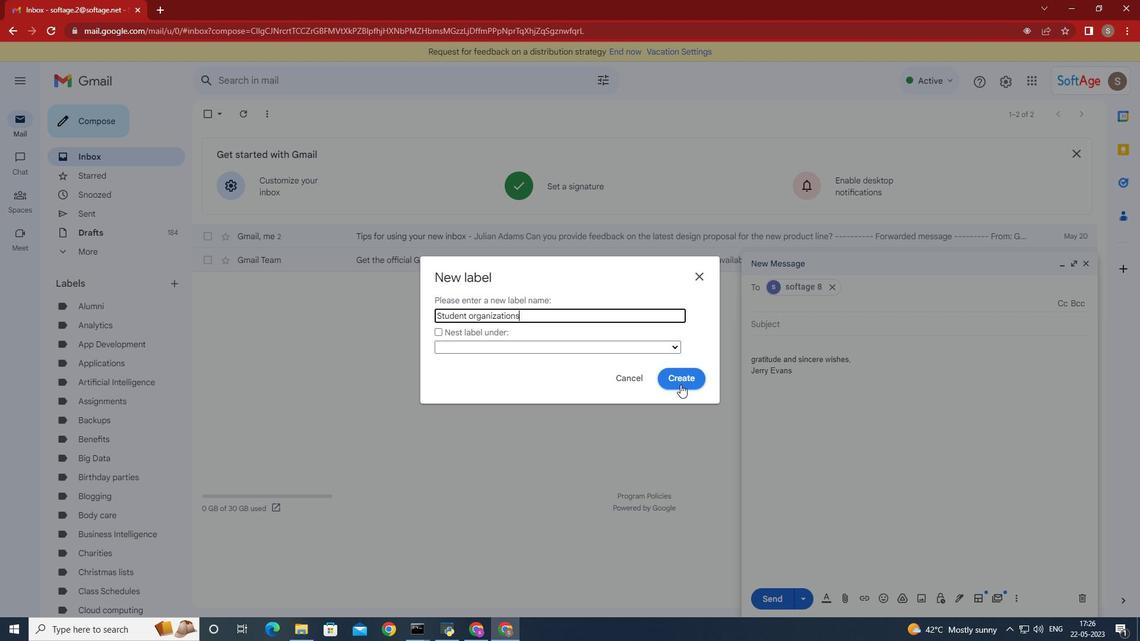 
Action: Mouse pressed left at (680, 384)
Screenshot: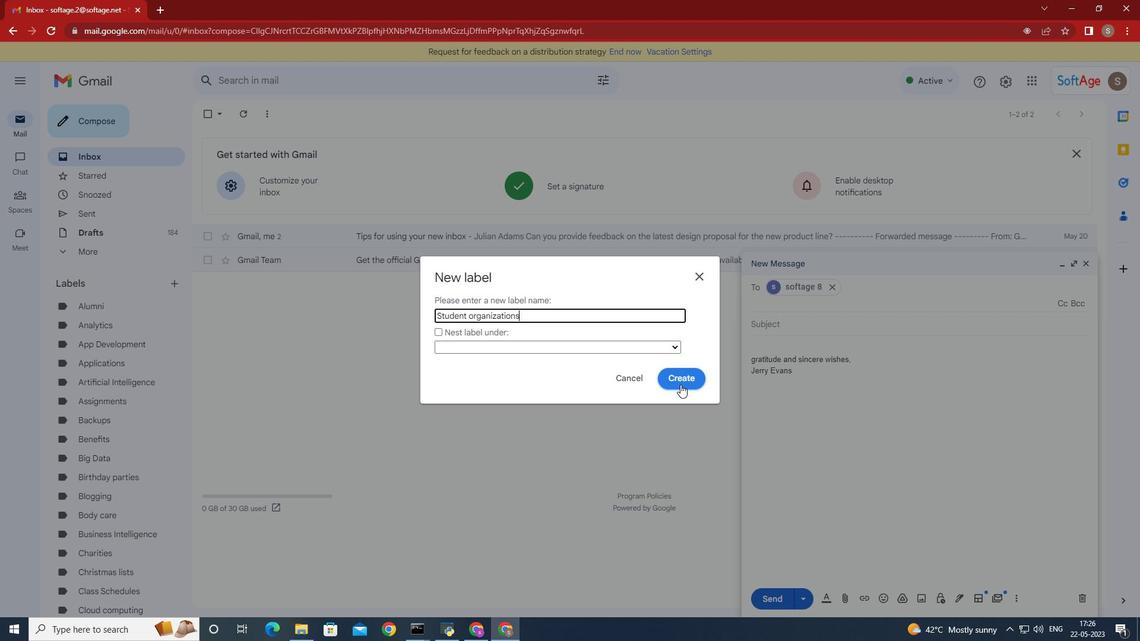 
Action: Mouse moved to (697, 273)
Screenshot: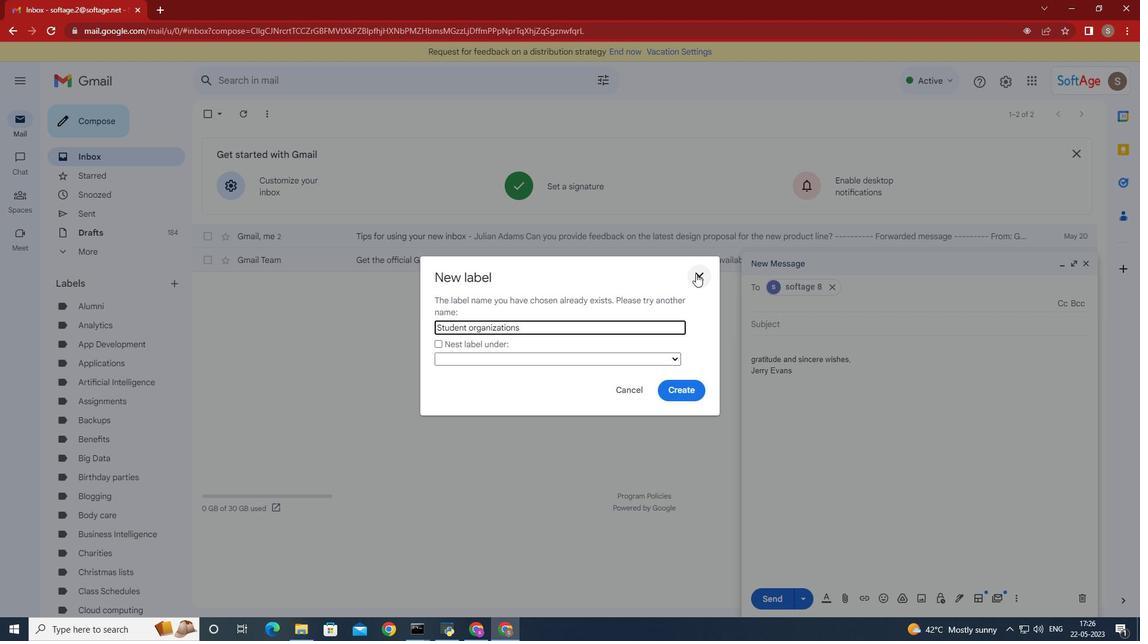 
Action: Mouse pressed left at (697, 273)
Screenshot: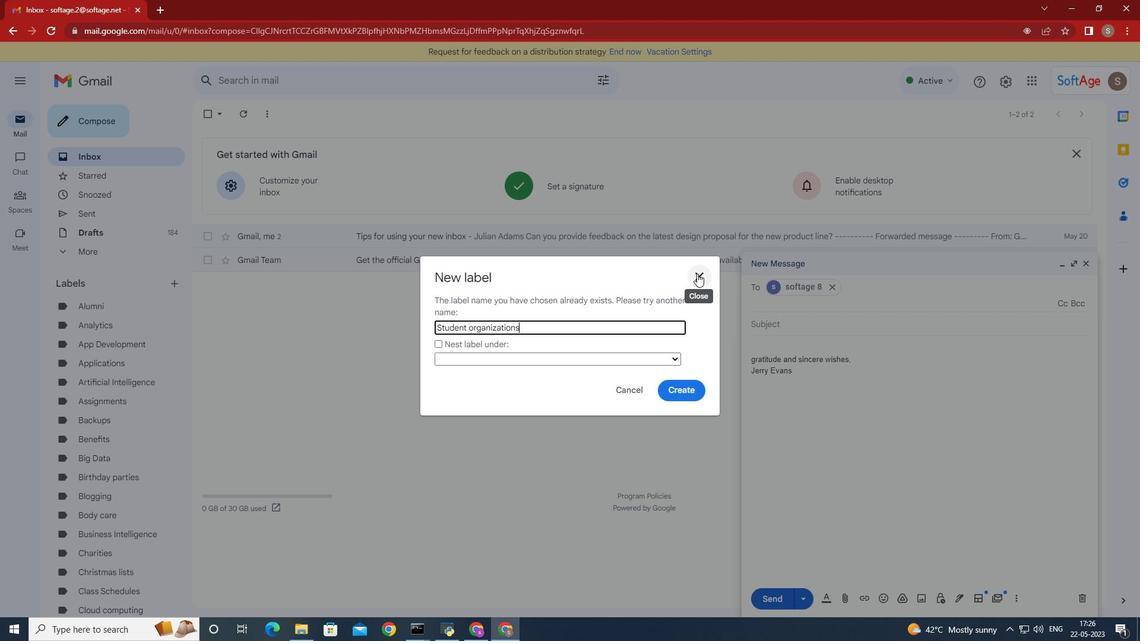 
Action: Mouse moved to (1015, 603)
Screenshot: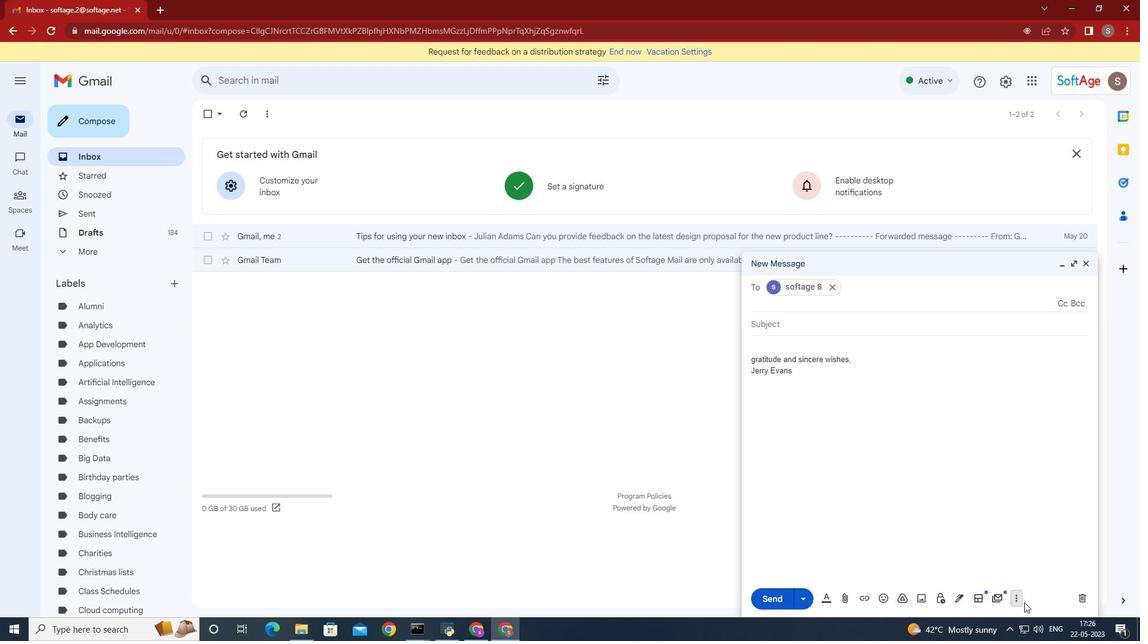 
Action: Mouse pressed left at (1015, 603)
Screenshot: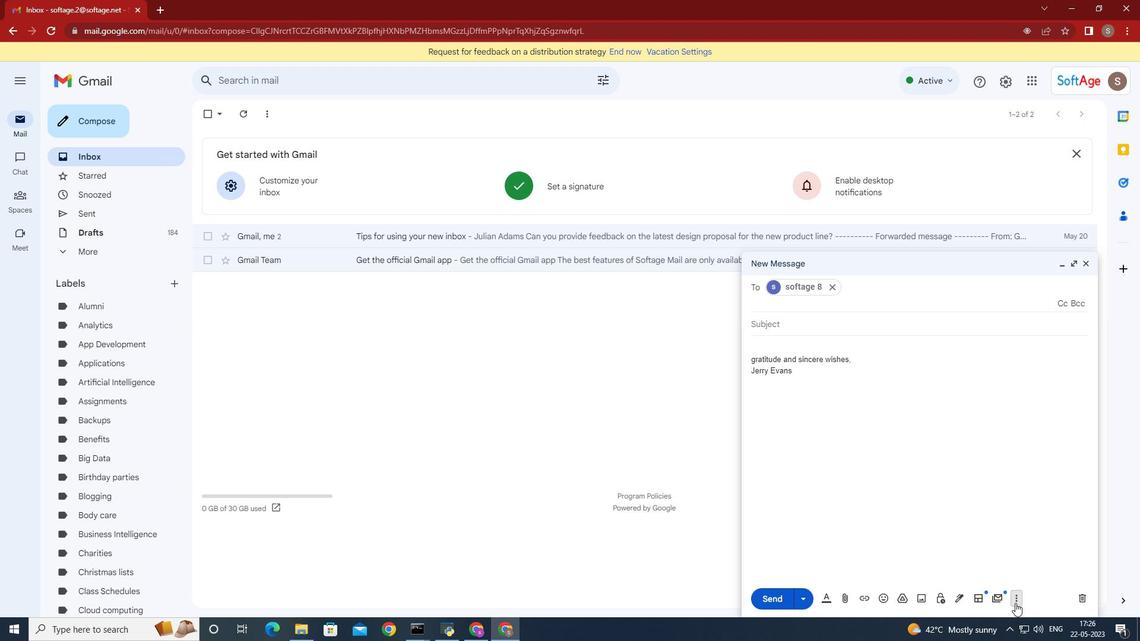 
Action: Mouse moved to (952, 488)
Screenshot: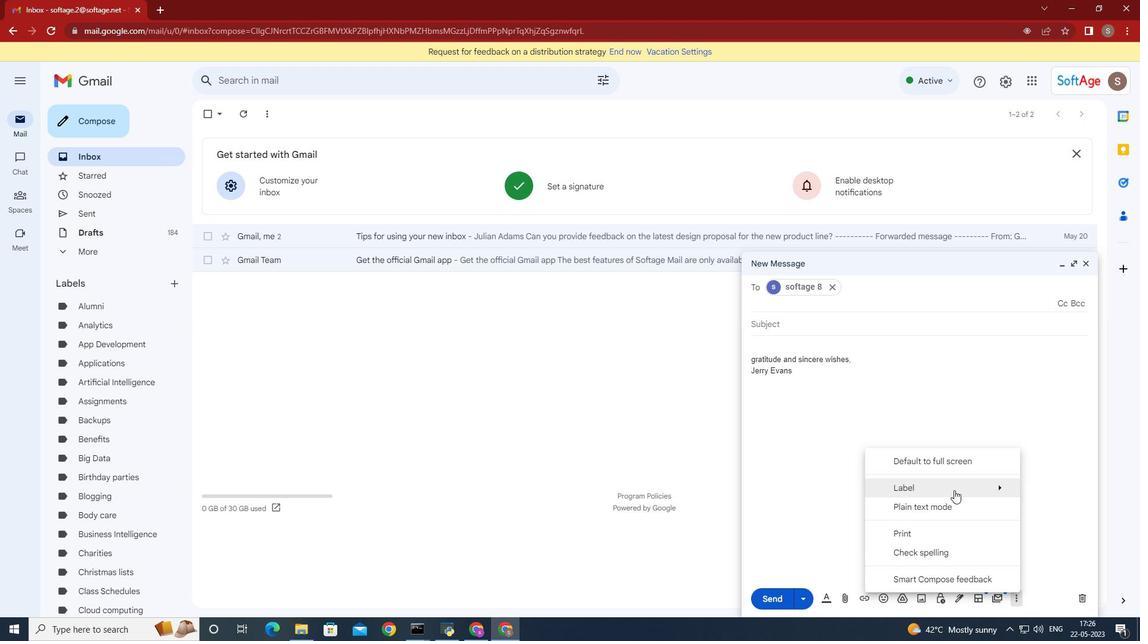 
Action: Mouse pressed left at (952, 488)
Screenshot: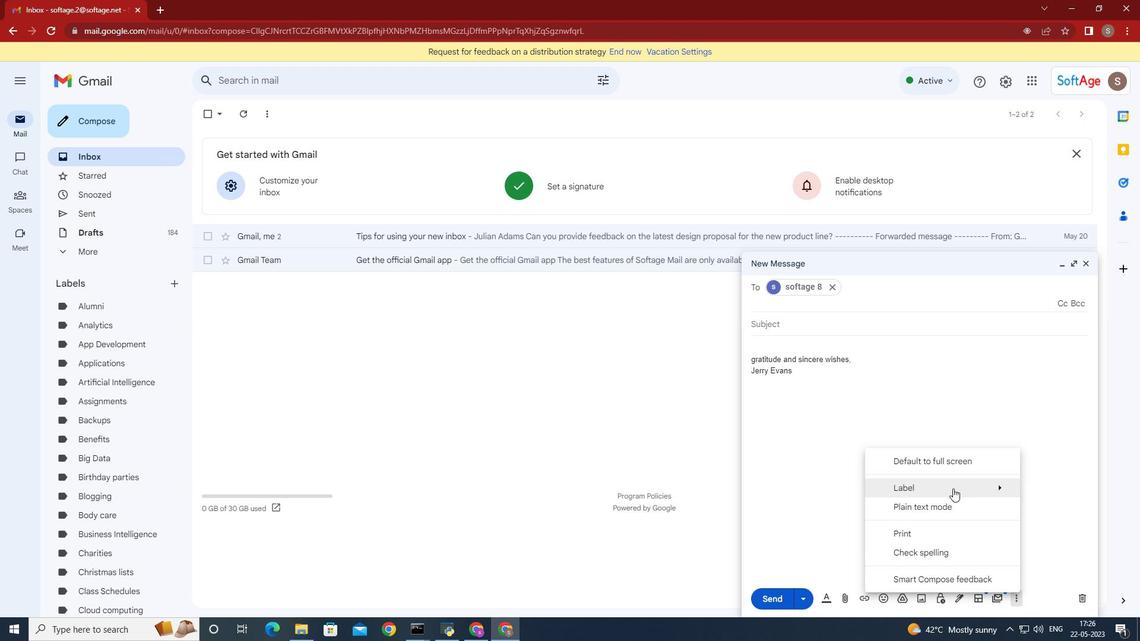 
Action: Mouse moved to (730, 295)
Screenshot: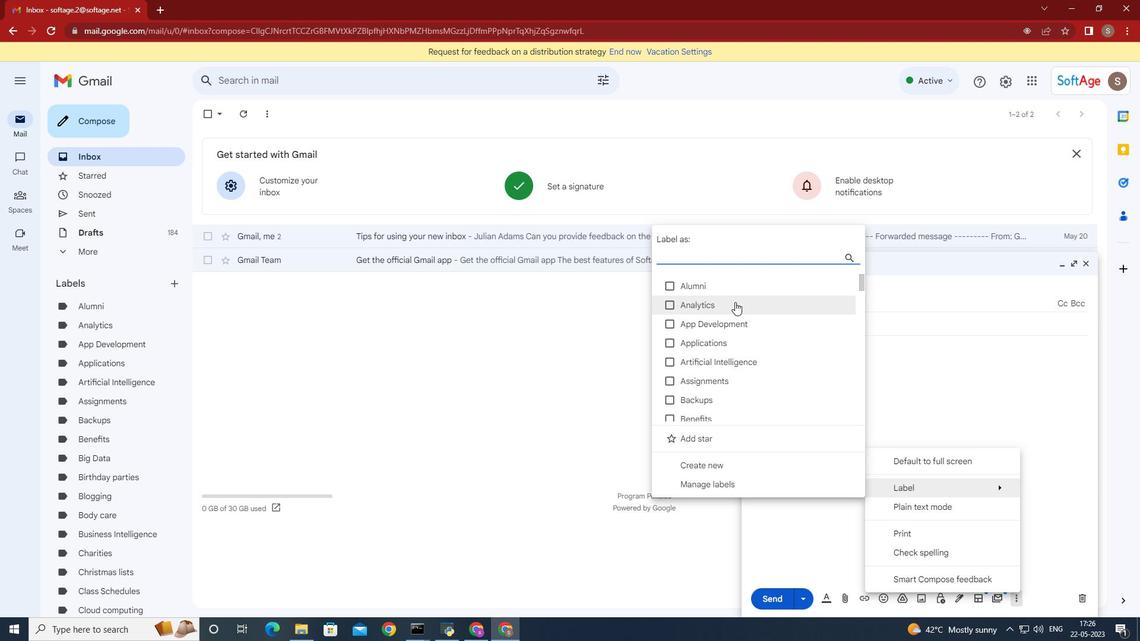 
Action: Key pressed stu
Screenshot: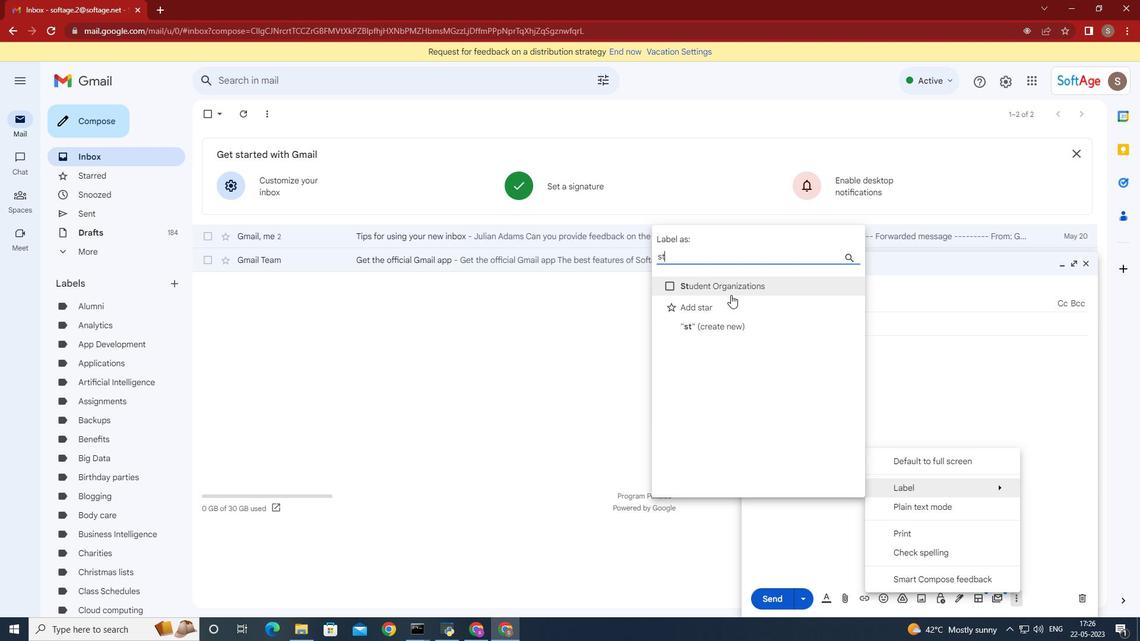 
Action: Mouse moved to (670, 286)
Screenshot: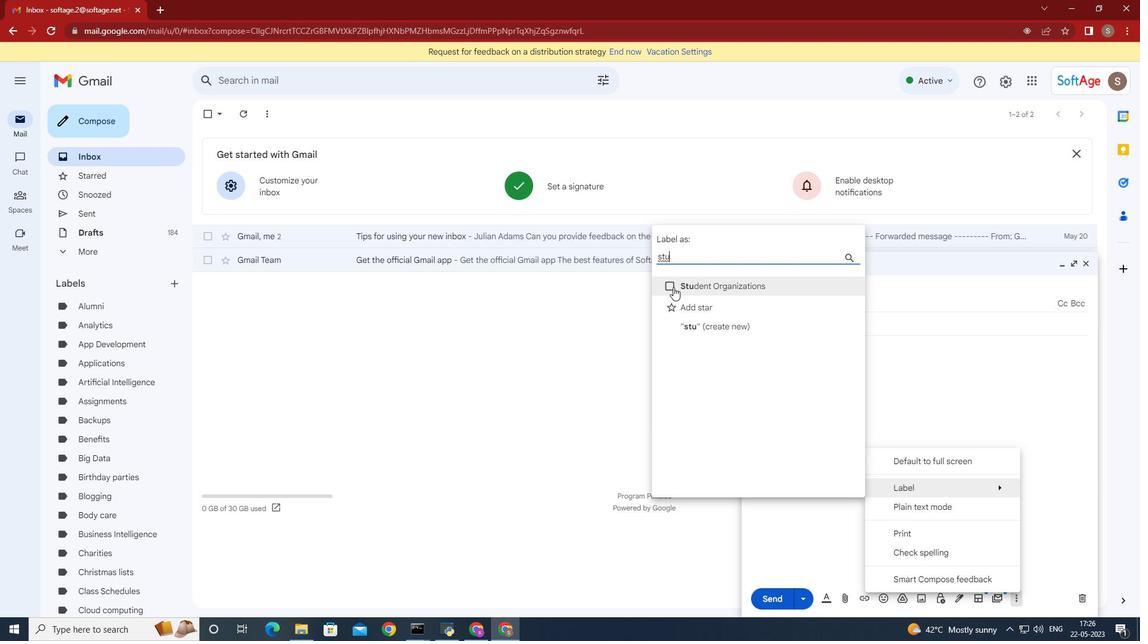 
Action: Mouse pressed left at (670, 286)
Screenshot: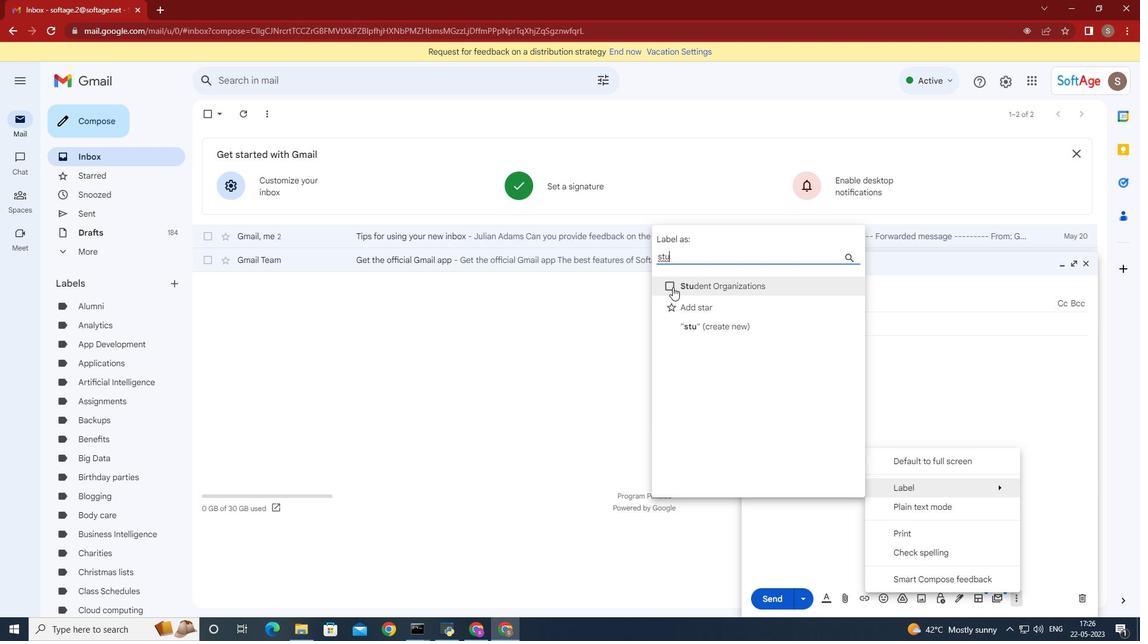 
Action: Mouse moved to (698, 321)
Screenshot: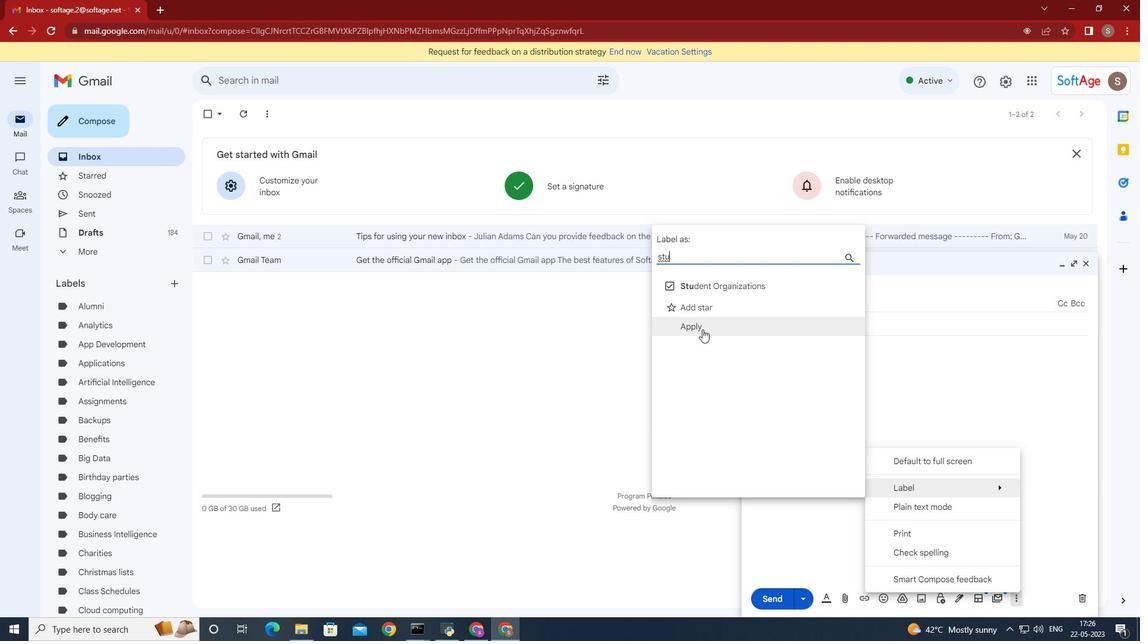 
Action: Mouse pressed left at (698, 321)
Screenshot: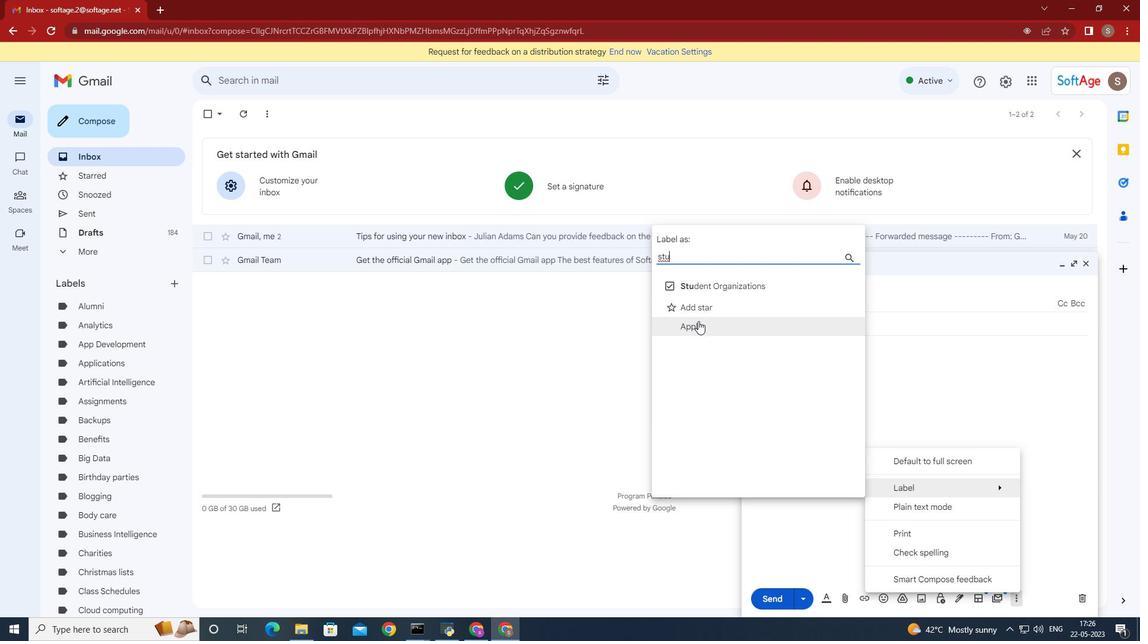 
Action: Mouse moved to (100, 283)
Screenshot: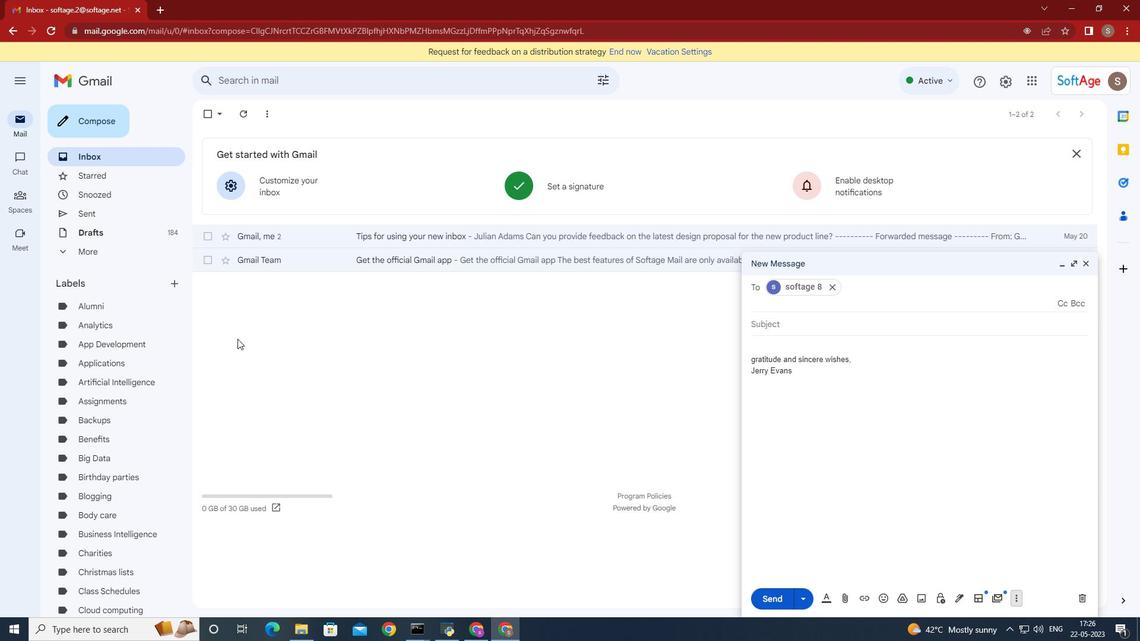 
Action: Mouse scrolled (100, 283) with delta (0, 0)
Screenshot: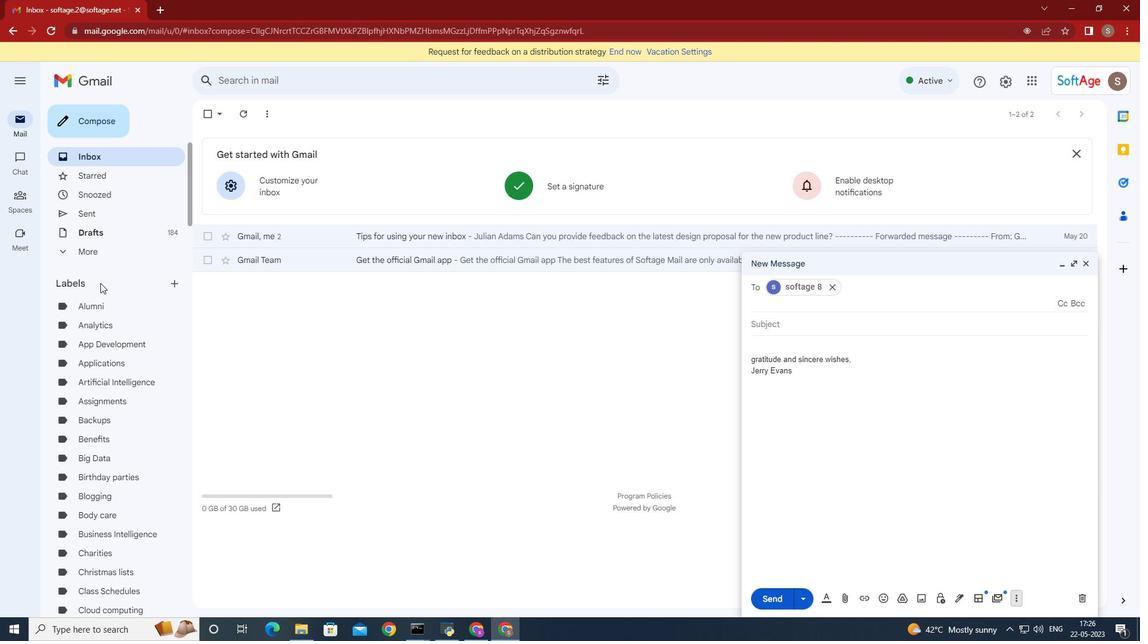 
Action: Mouse moved to (173, 282)
Screenshot: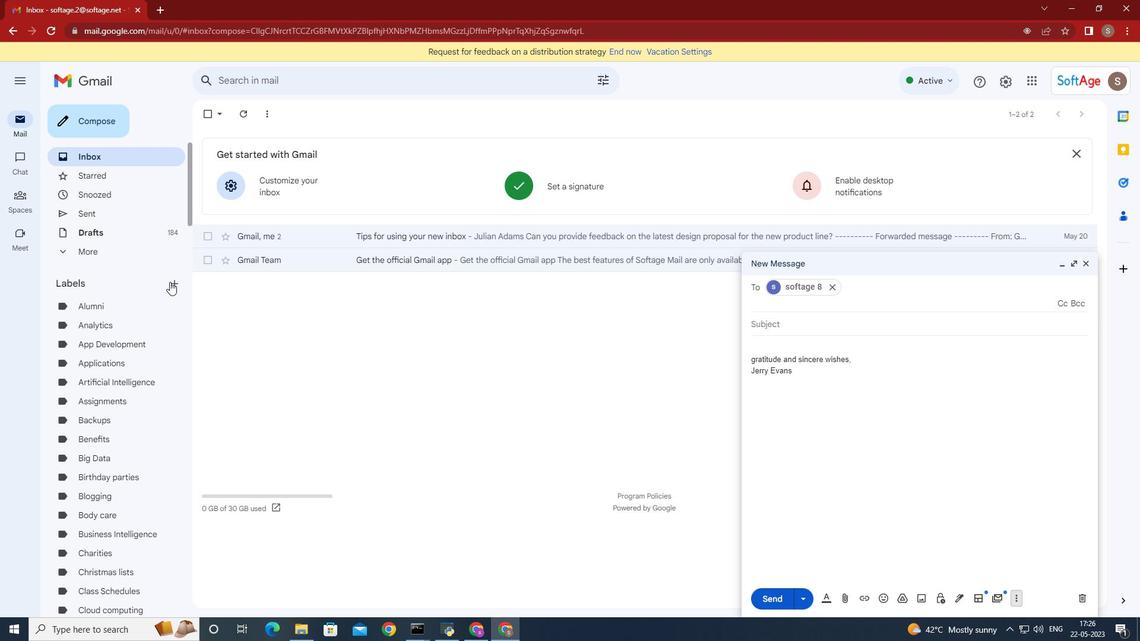 
Action: Mouse pressed left at (173, 282)
Screenshot: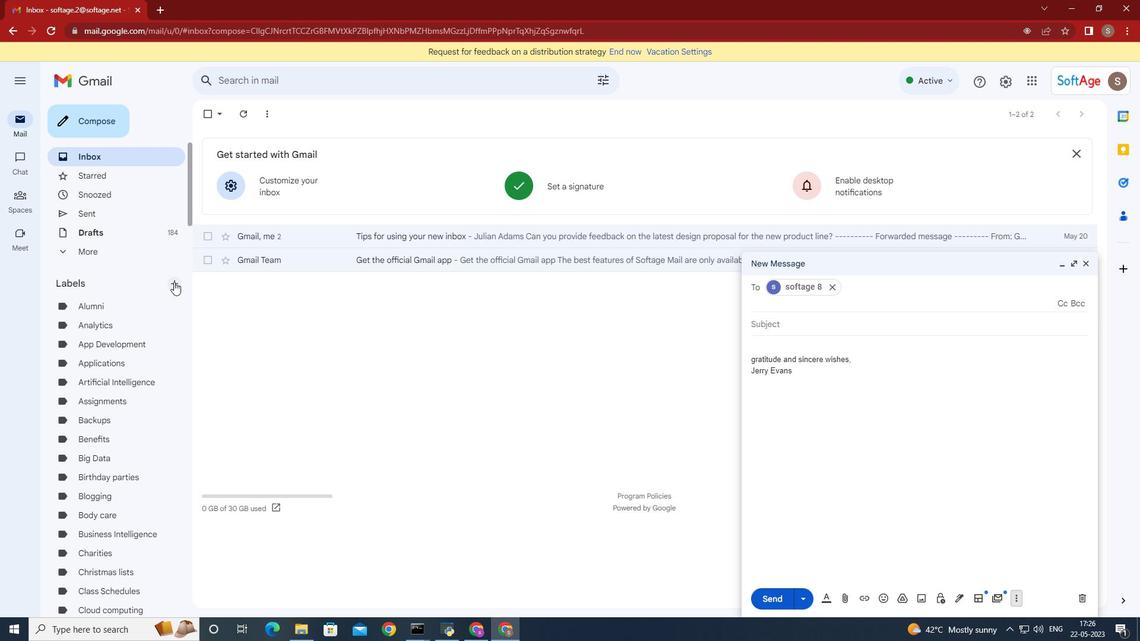 
Action: Mouse moved to (116, 393)
Screenshot: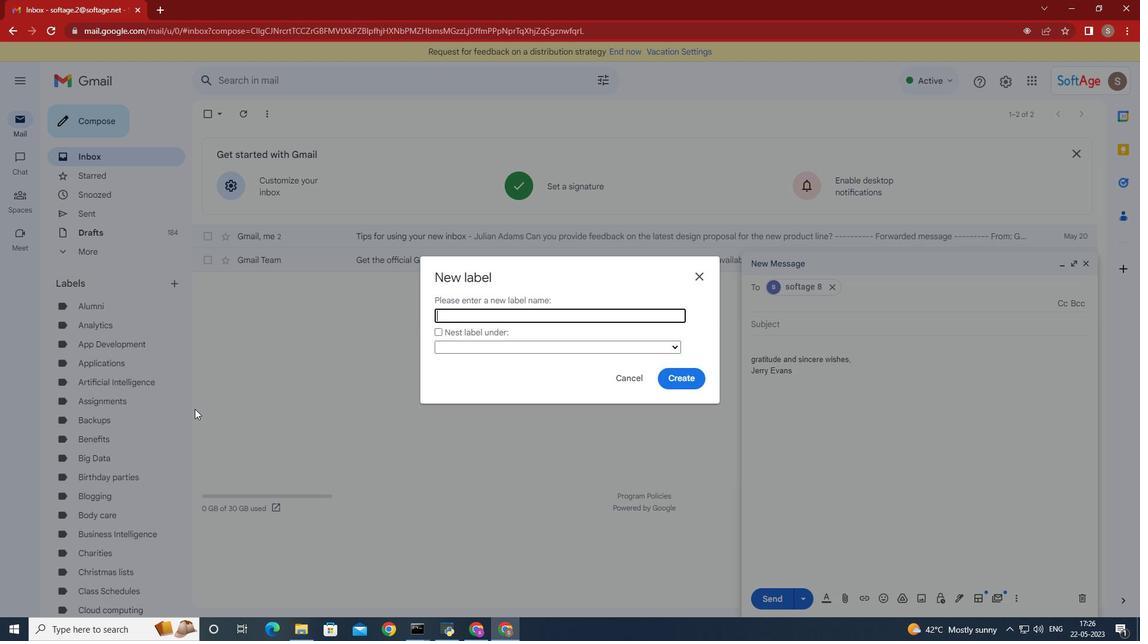 
Action: Mouse scrolled (116, 392) with delta (0, 0)
Screenshot: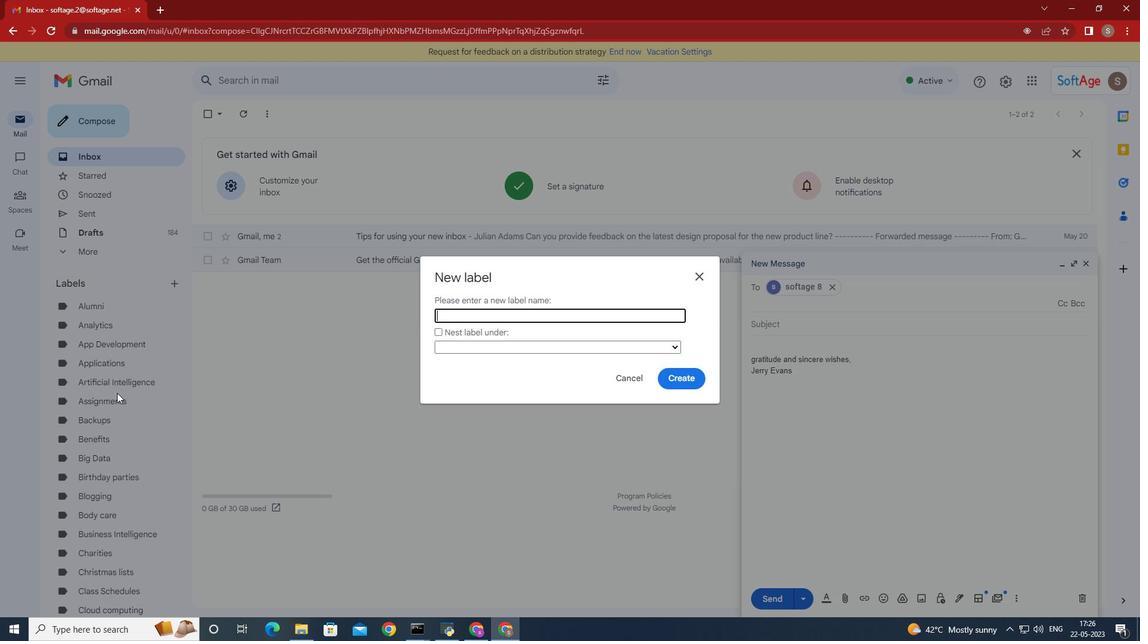 
Action: Mouse moved to (118, 393)
Screenshot: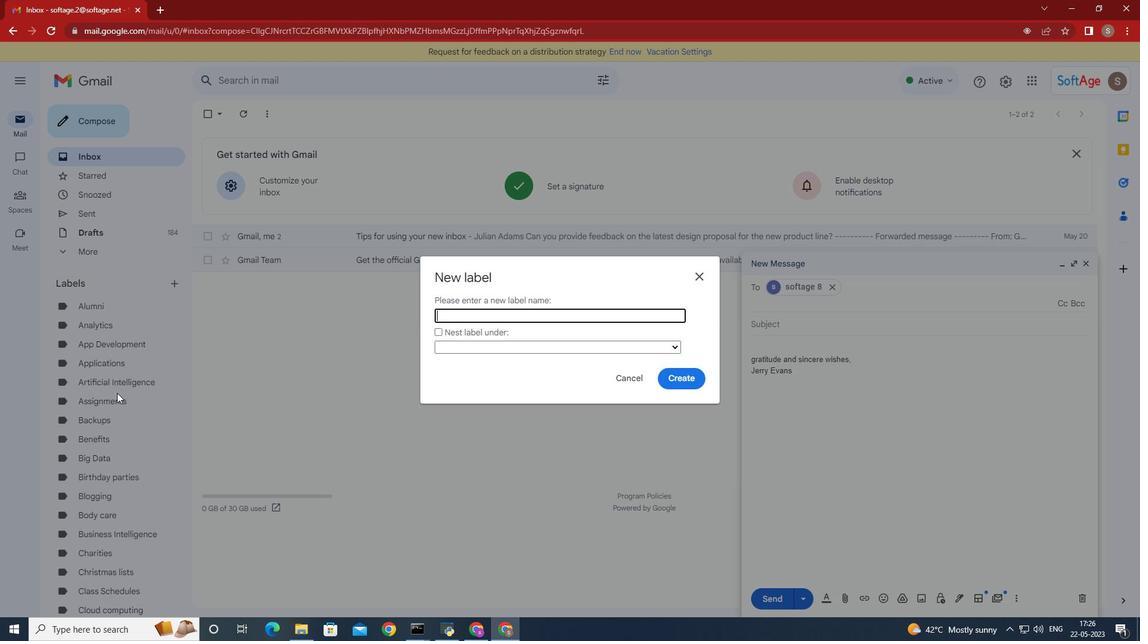 
Action: Mouse scrolled (117, 392) with delta (0, 0)
Screenshot: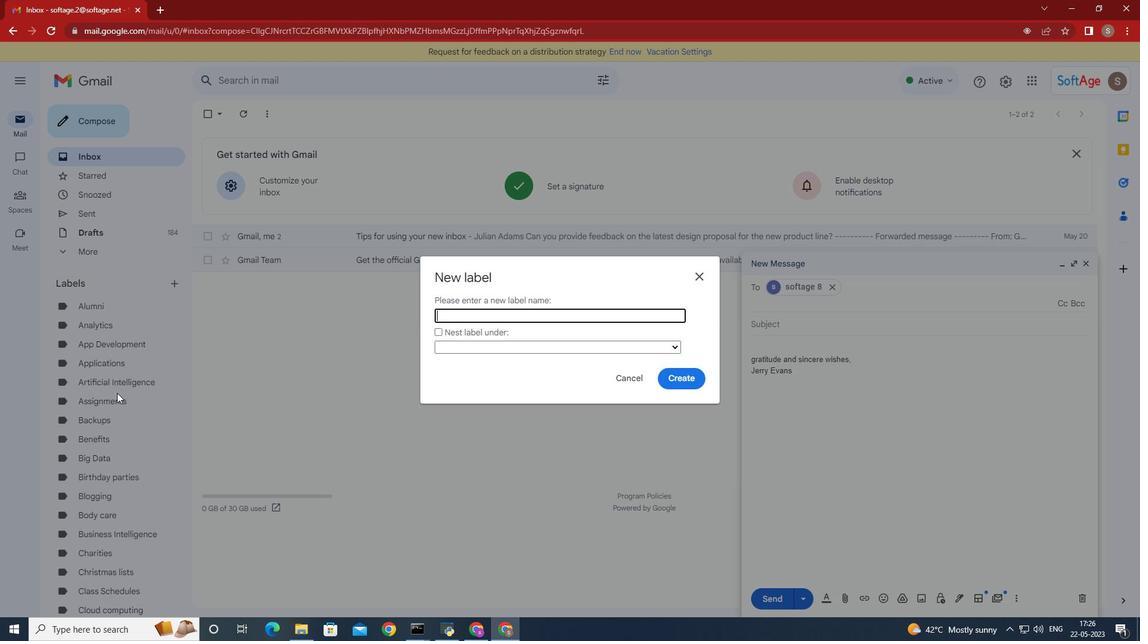 
Action: Mouse scrolled (118, 393) with delta (0, 0)
Screenshot: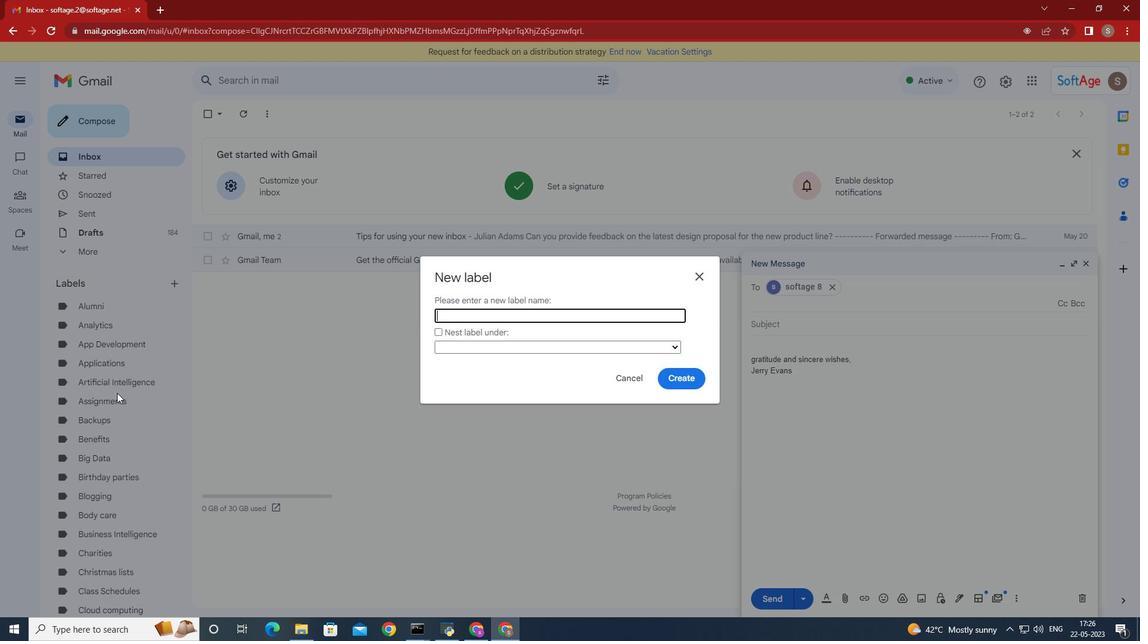 
Action: Mouse scrolled (118, 393) with delta (0, 0)
Screenshot: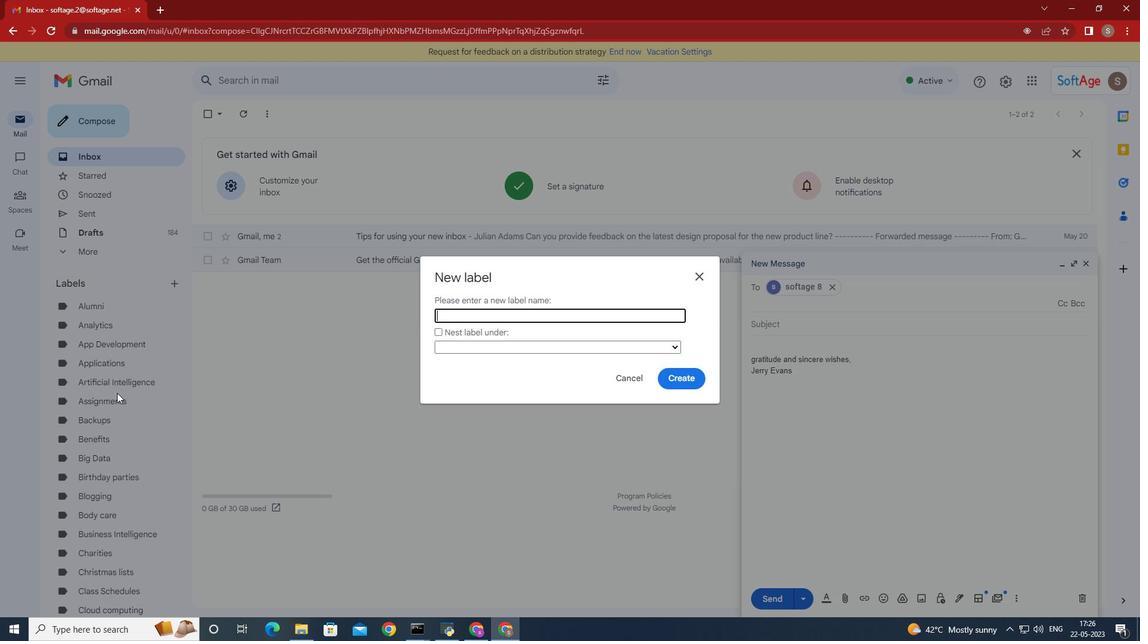 
Action: Mouse moved to (622, 375)
Screenshot: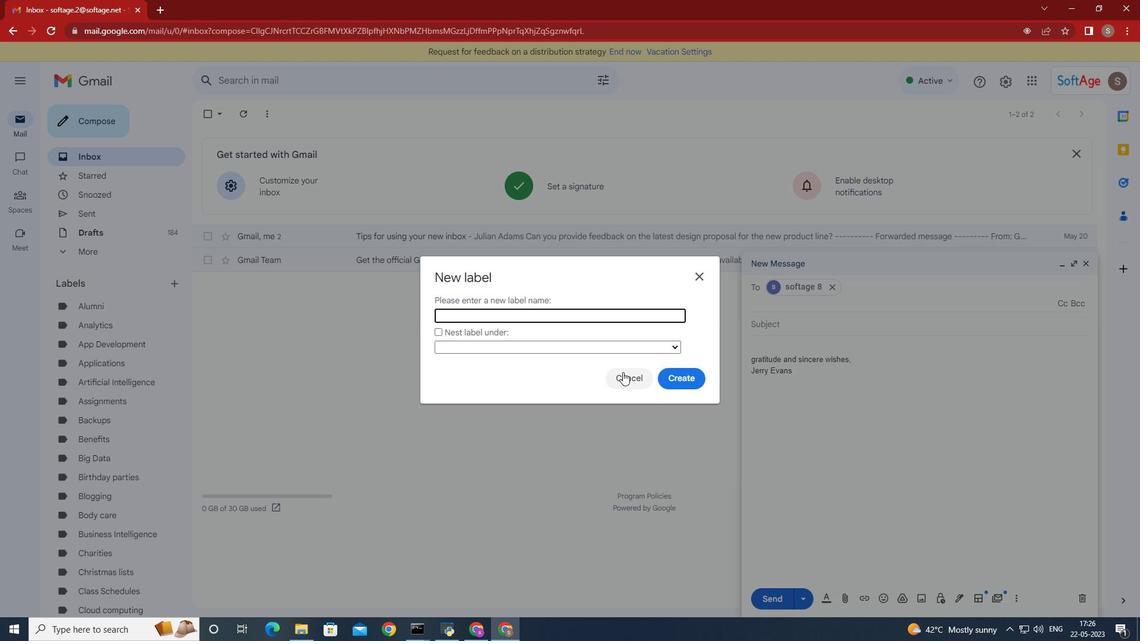 
Action: Mouse pressed left at (622, 375)
Screenshot: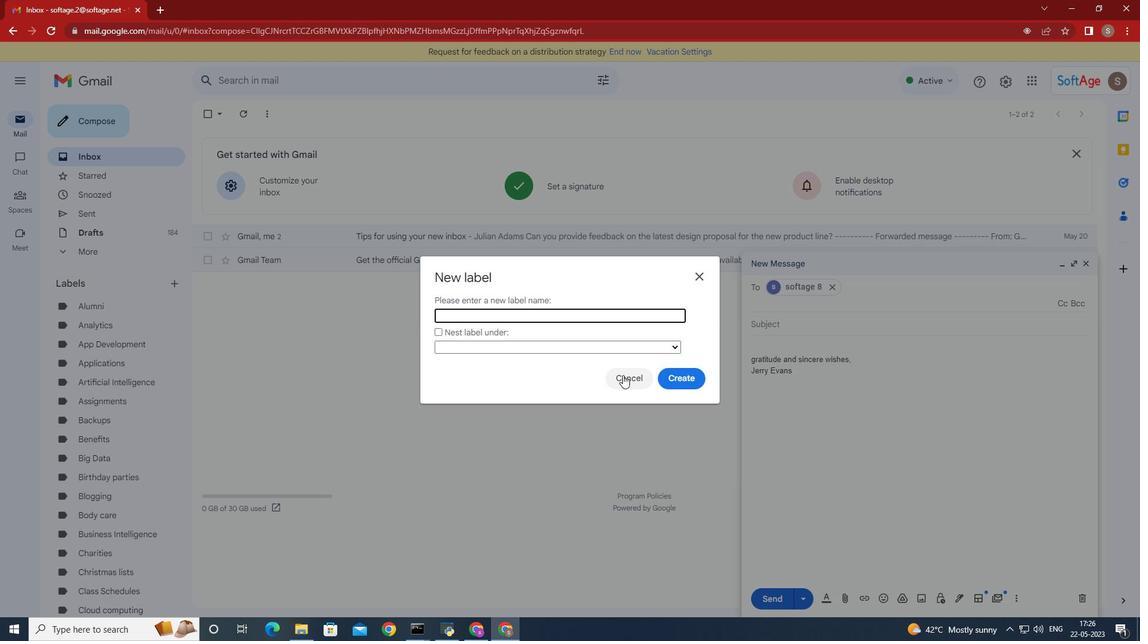 
Action: Mouse moved to (113, 467)
Screenshot: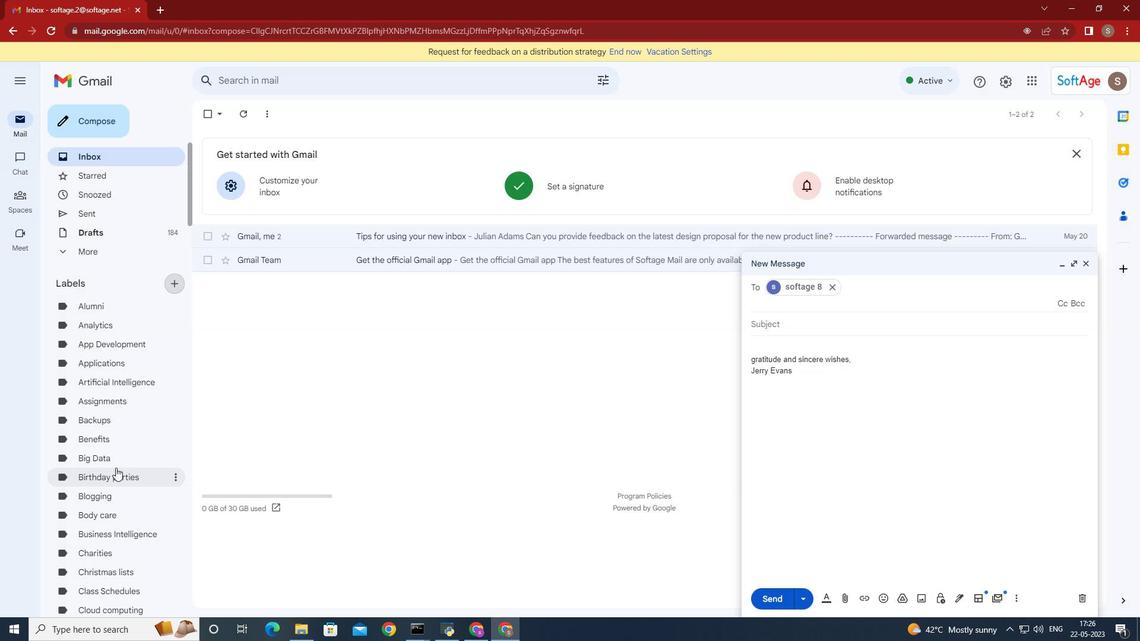 
Action: Mouse scrolled (113, 467) with delta (0, 0)
Screenshot: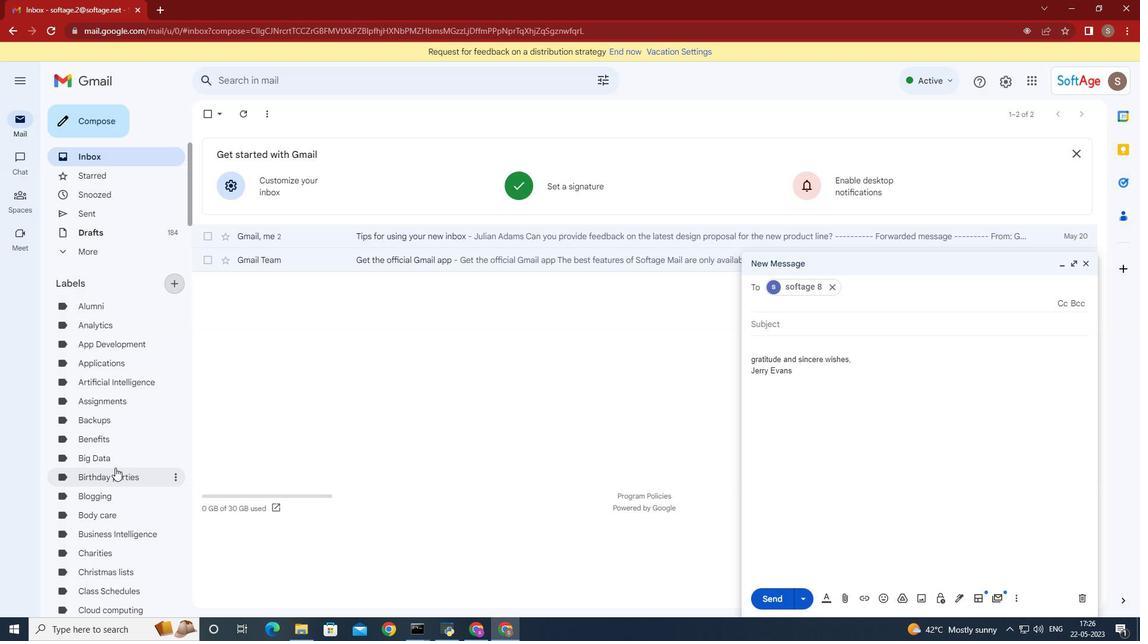 
Action: Mouse scrolled (113, 467) with delta (0, 0)
Screenshot: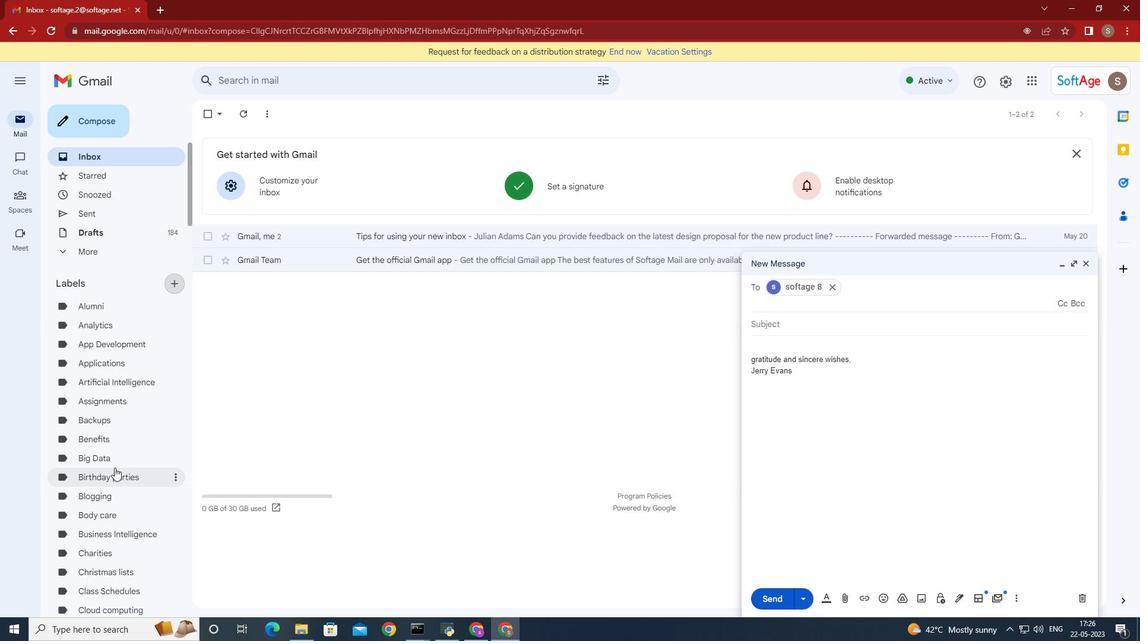 
Action: Mouse moved to (112, 467)
Screenshot: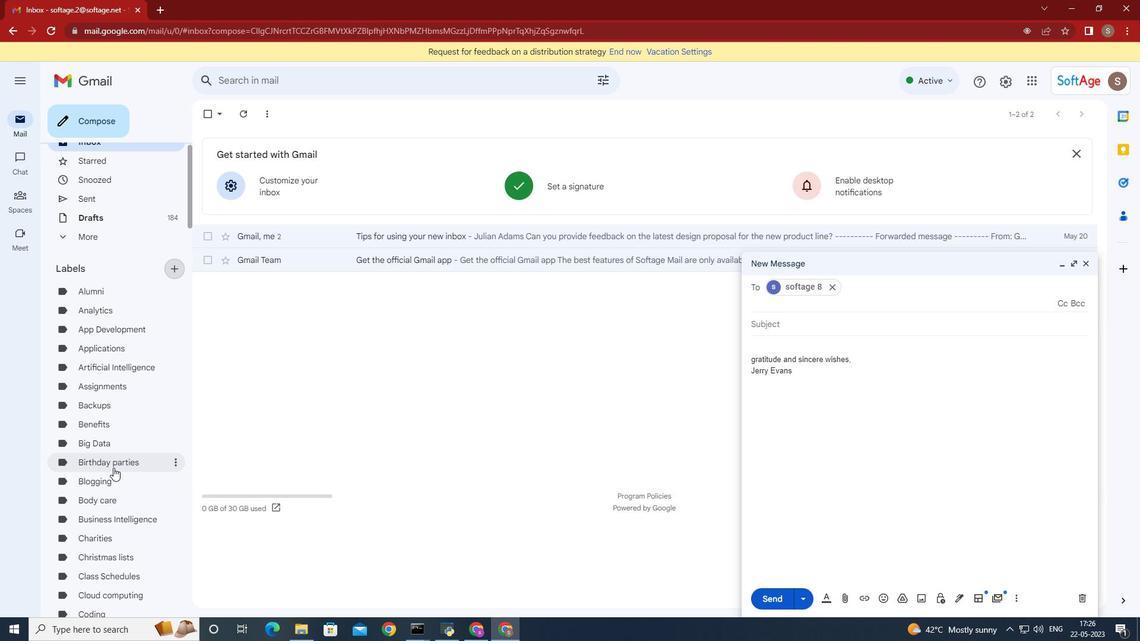 
Action: Mouse scrolled (112, 467) with delta (0, 0)
Screenshot: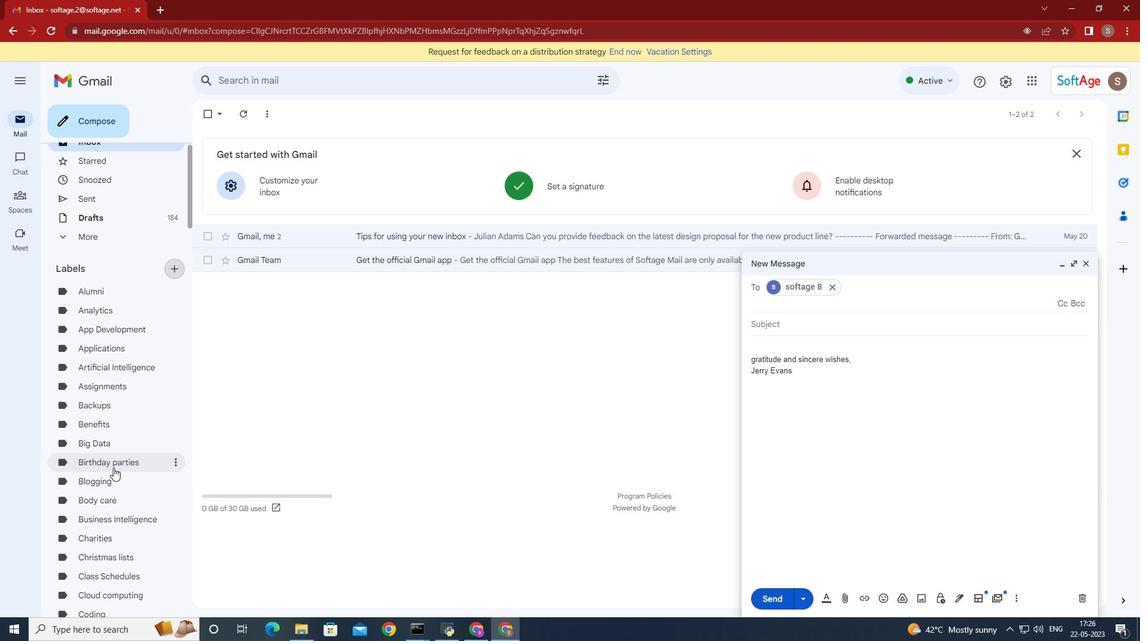 
Action: Mouse moved to (118, 501)
Screenshot: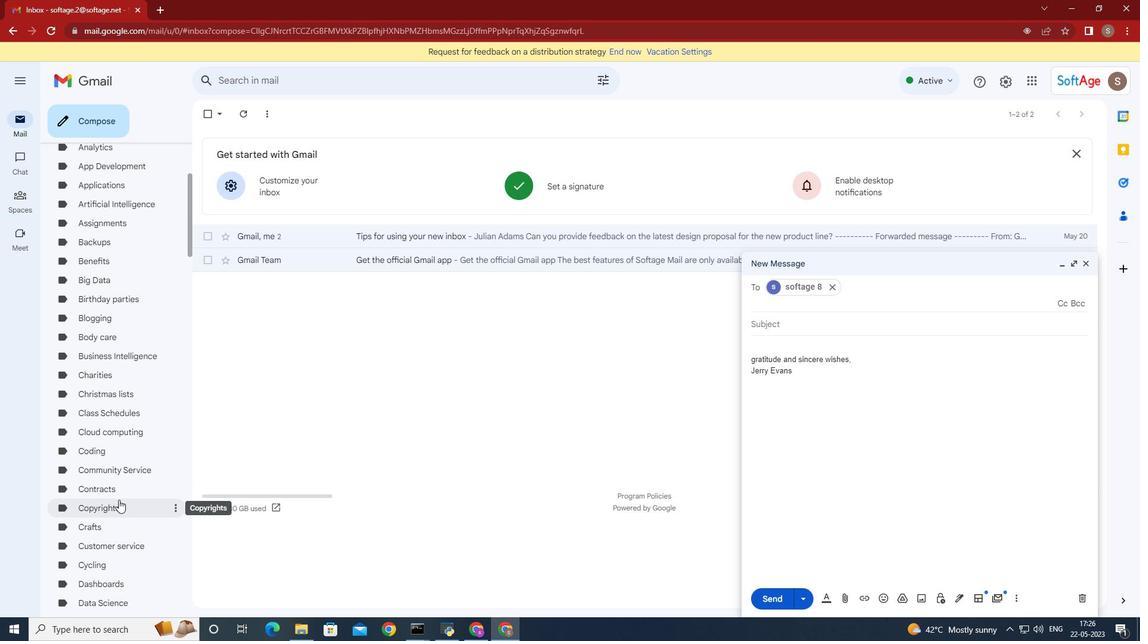 
Action: Mouse scrolled (118, 501) with delta (0, 0)
Screenshot: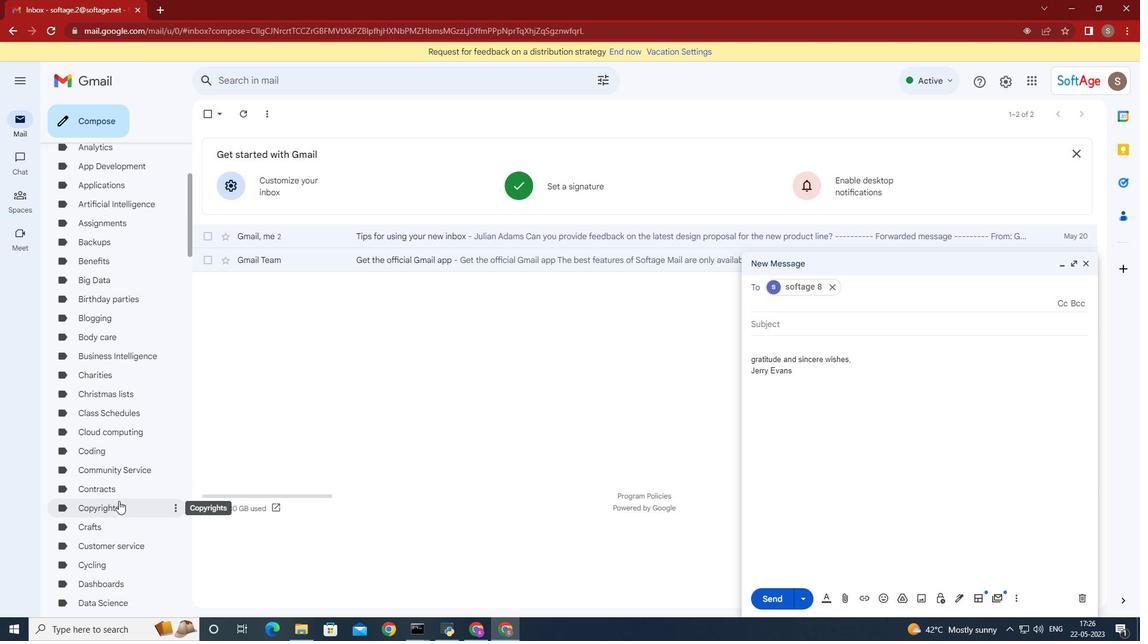 
Action: Mouse moved to (123, 517)
Screenshot: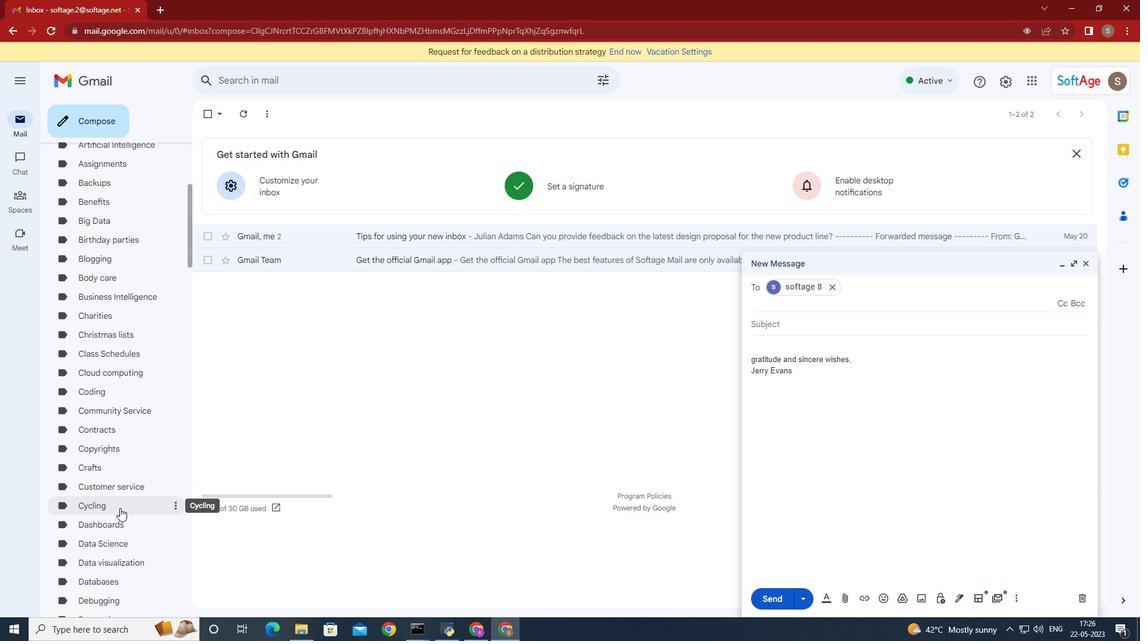 
Action: Mouse scrolled (123, 516) with delta (0, 0)
Screenshot: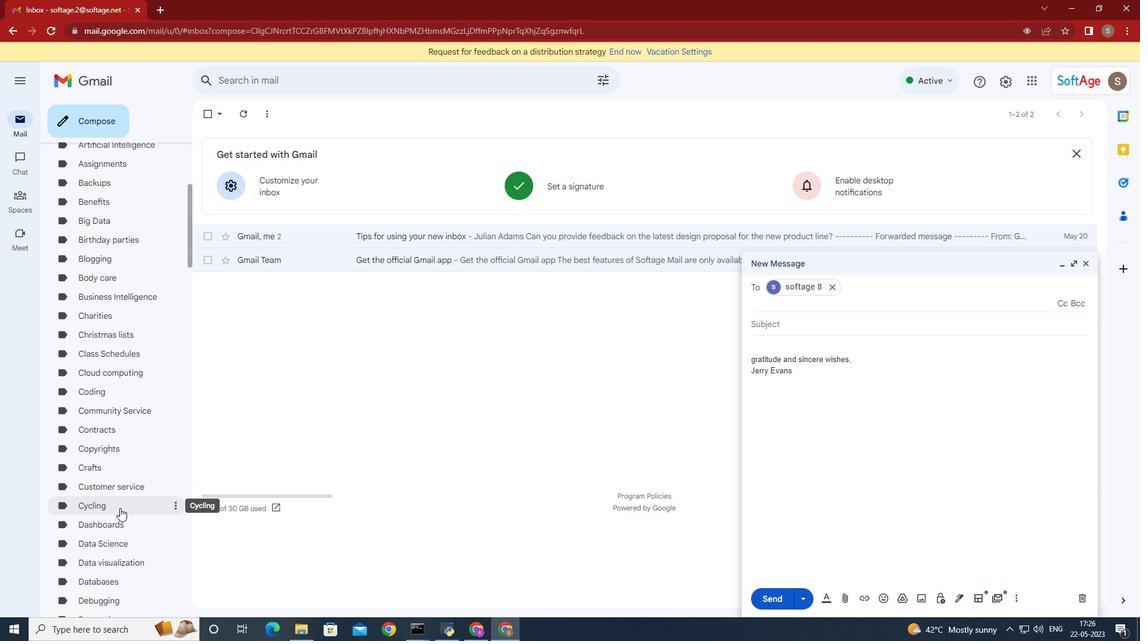 
Action: Mouse moved to (122, 517)
Screenshot: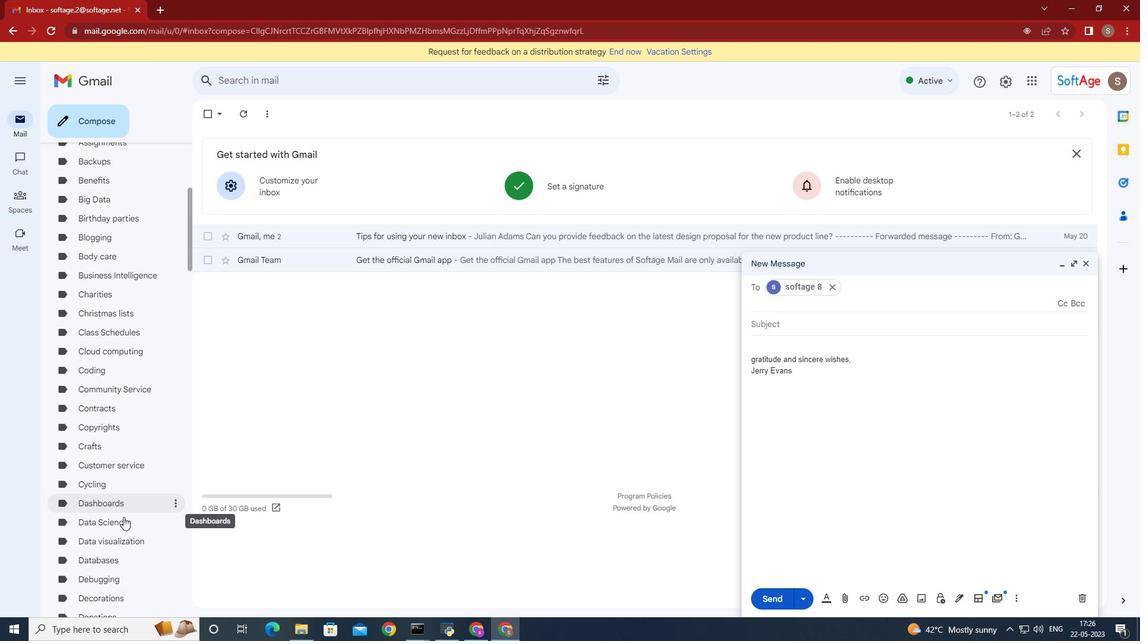 
Action: Mouse scrolled (122, 516) with delta (0, 0)
Screenshot: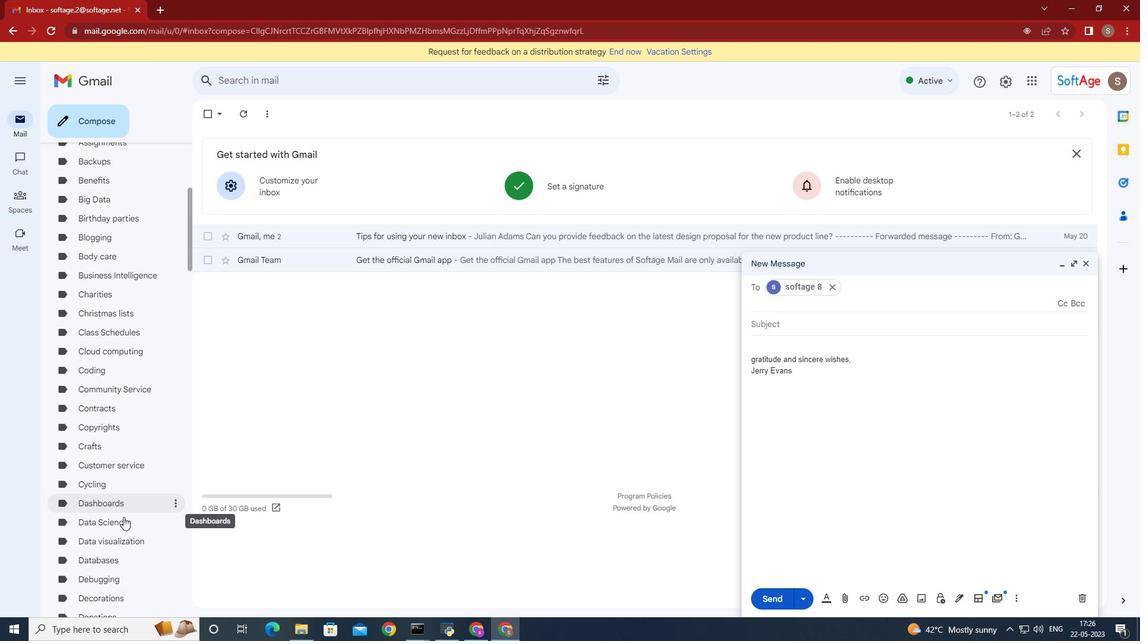 
Action: Mouse moved to (122, 517)
Screenshot: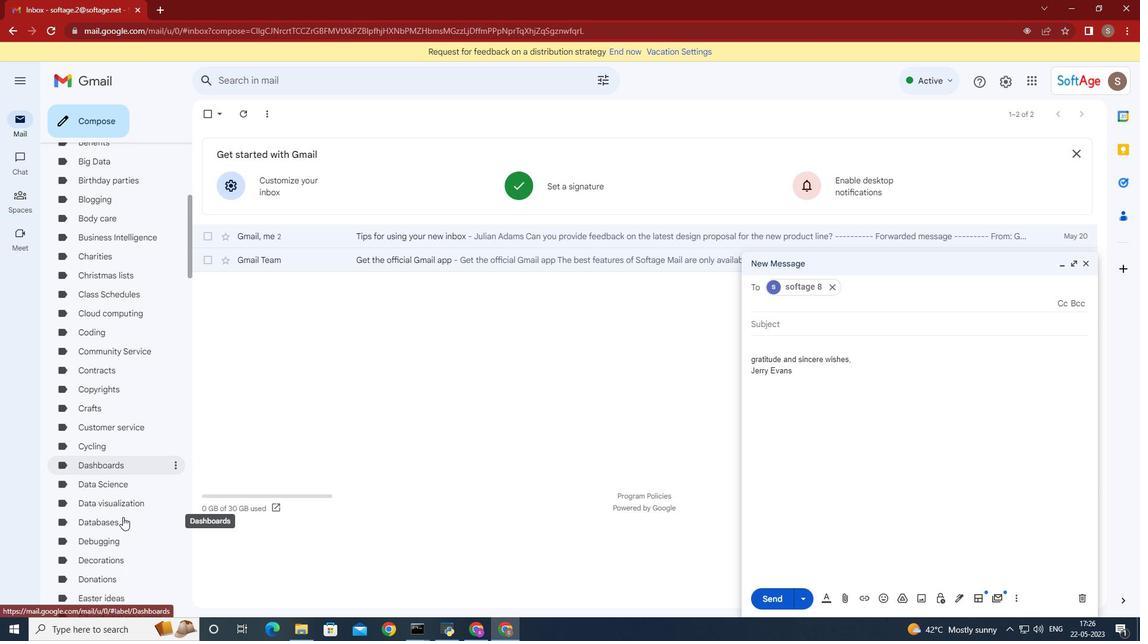 
Action: Mouse scrolled (122, 517) with delta (0, 0)
Screenshot: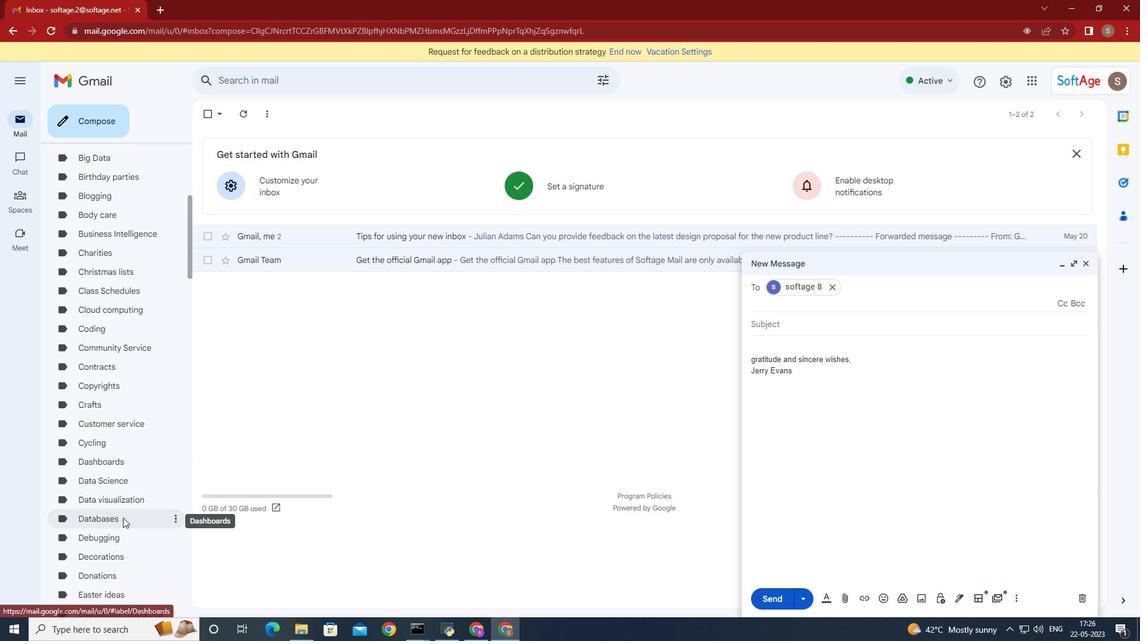 
Action: Mouse moved to (134, 511)
Screenshot: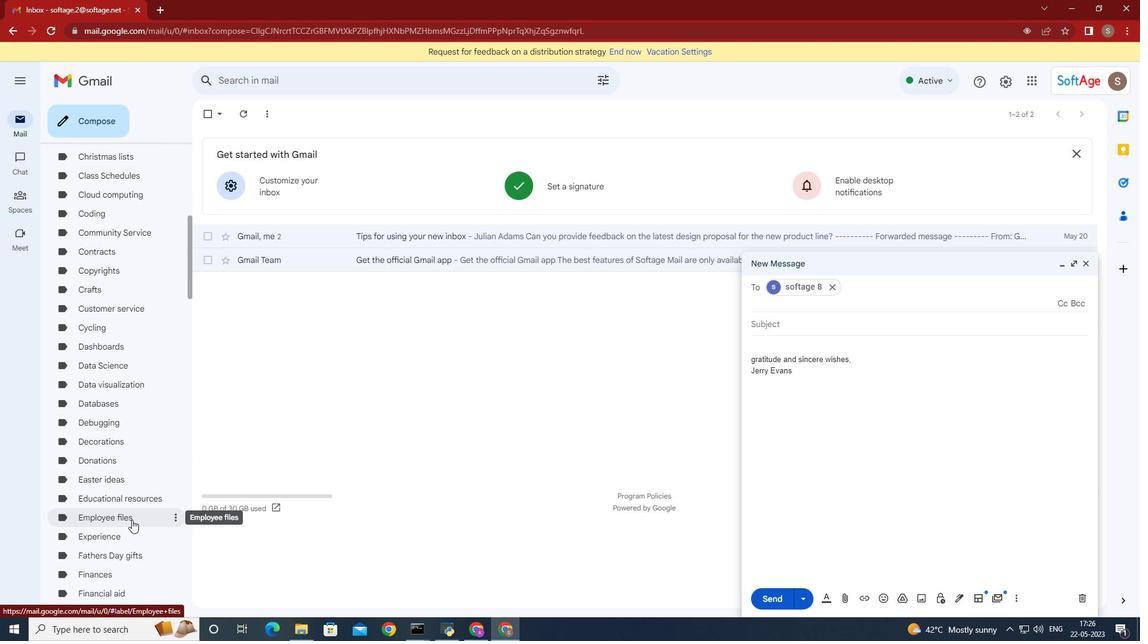 
Action: Mouse scrolled (134, 510) with delta (0, 0)
Screenshot: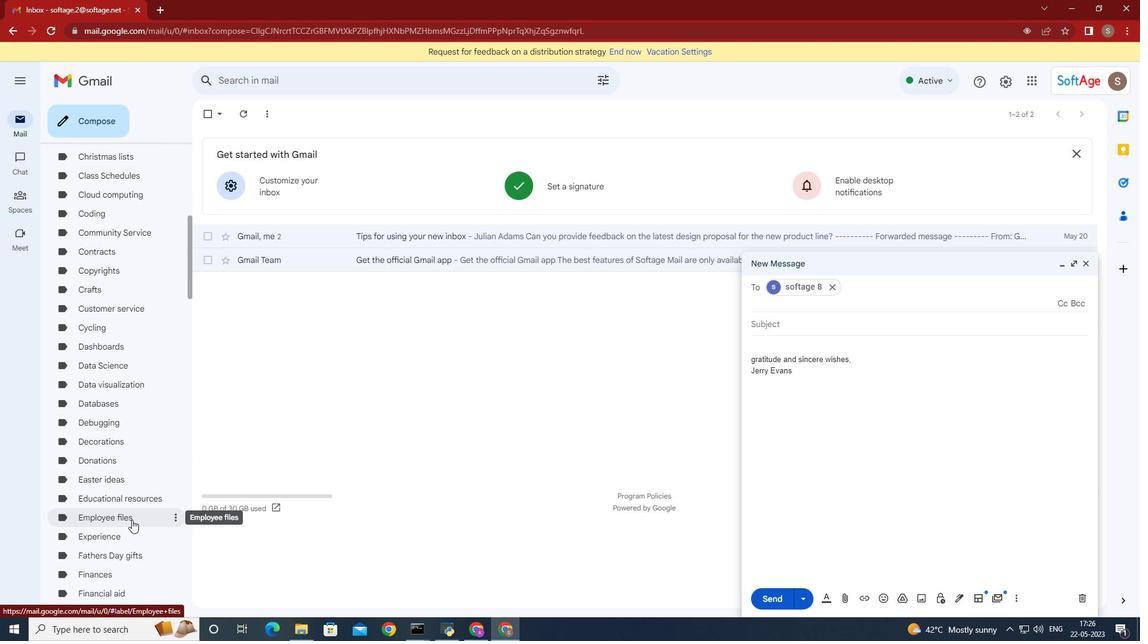 
Action: Mouse moved to (134, 512)
Screenshot: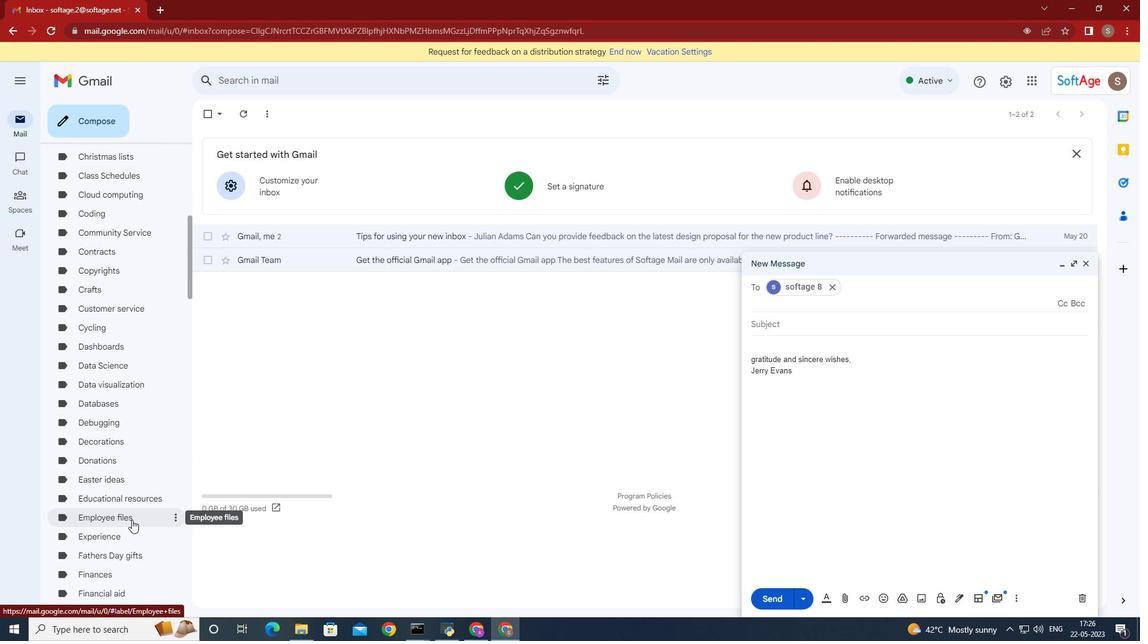
Action: Mouse scrolled (134, 511) with delta (0, 0)
Screenshot: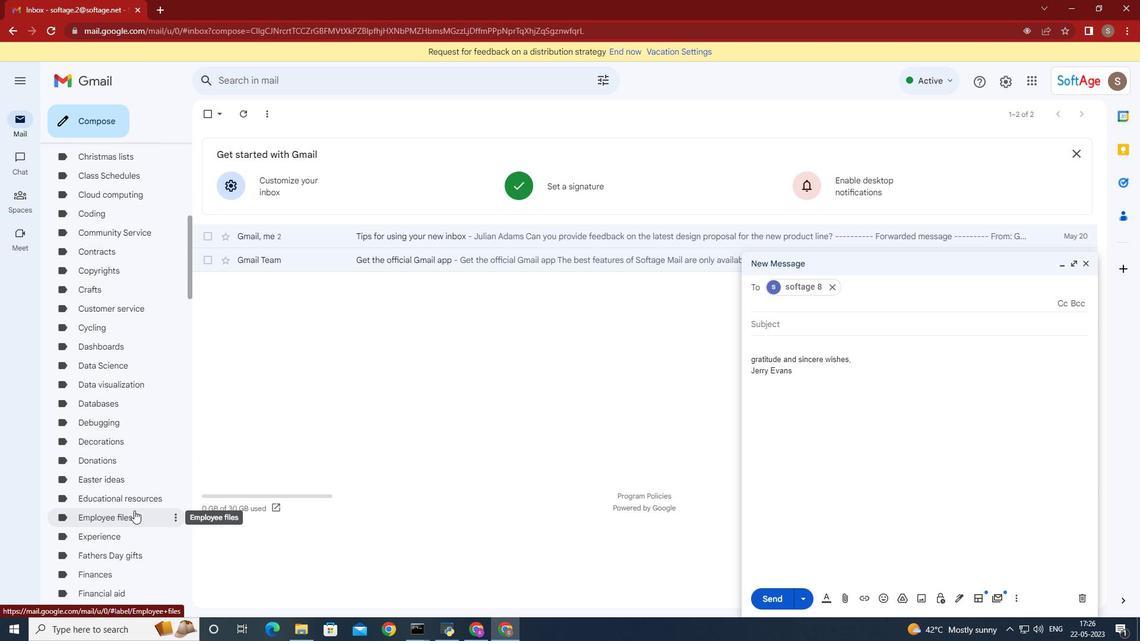 
Action: Mouse moved to (134, 513)
Screenshot: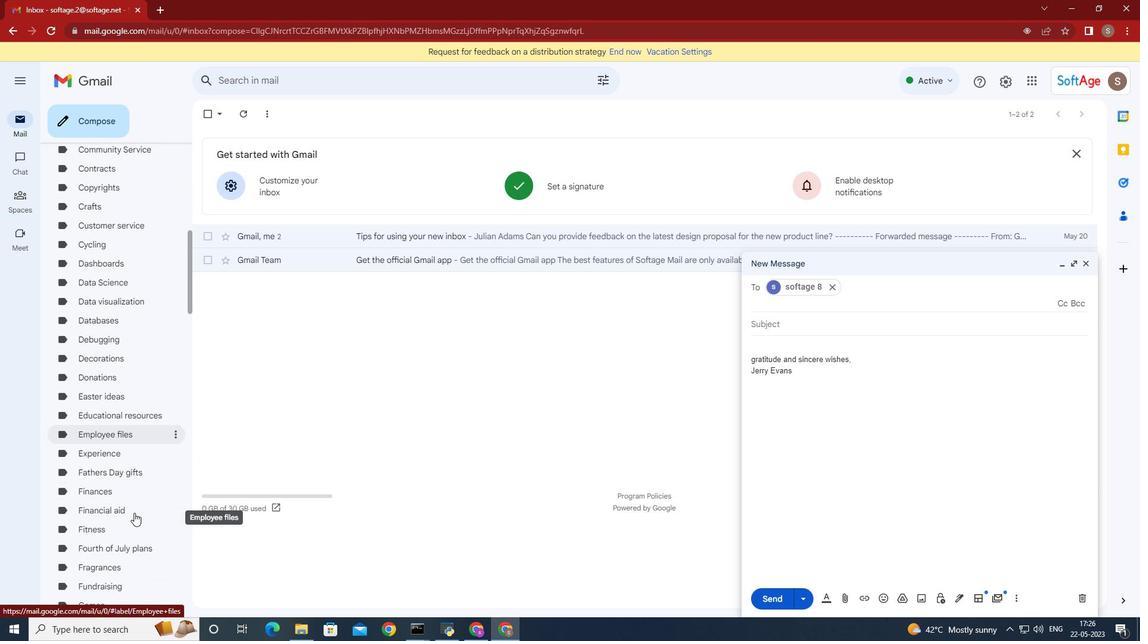 
Action: Mouse scrolled (134, 513) with delta (0, 0)
Screenshot: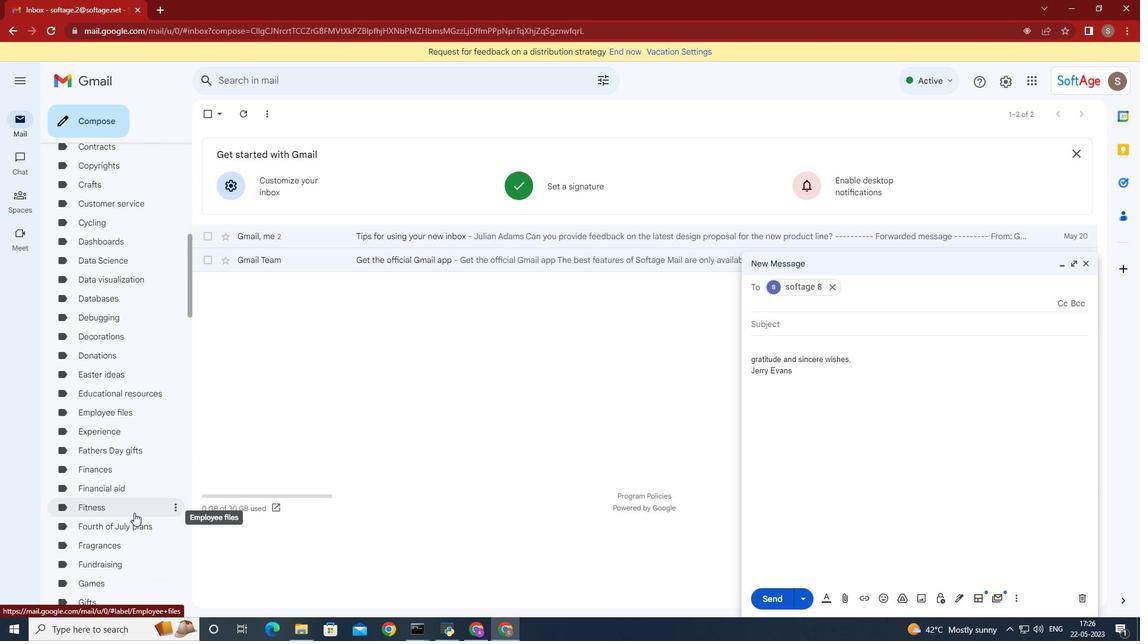 
Action: Mouse moved to (134, 514)
Screenshot: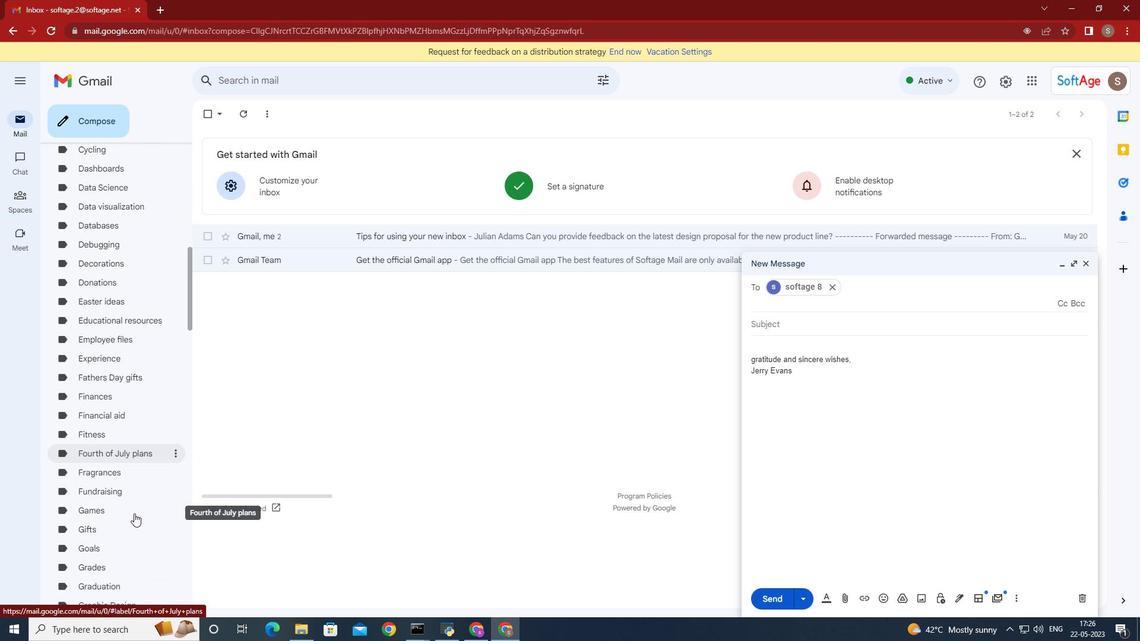 
Action: Mouse scrolled (134, 513) with delta (0, 0)
Screenshot: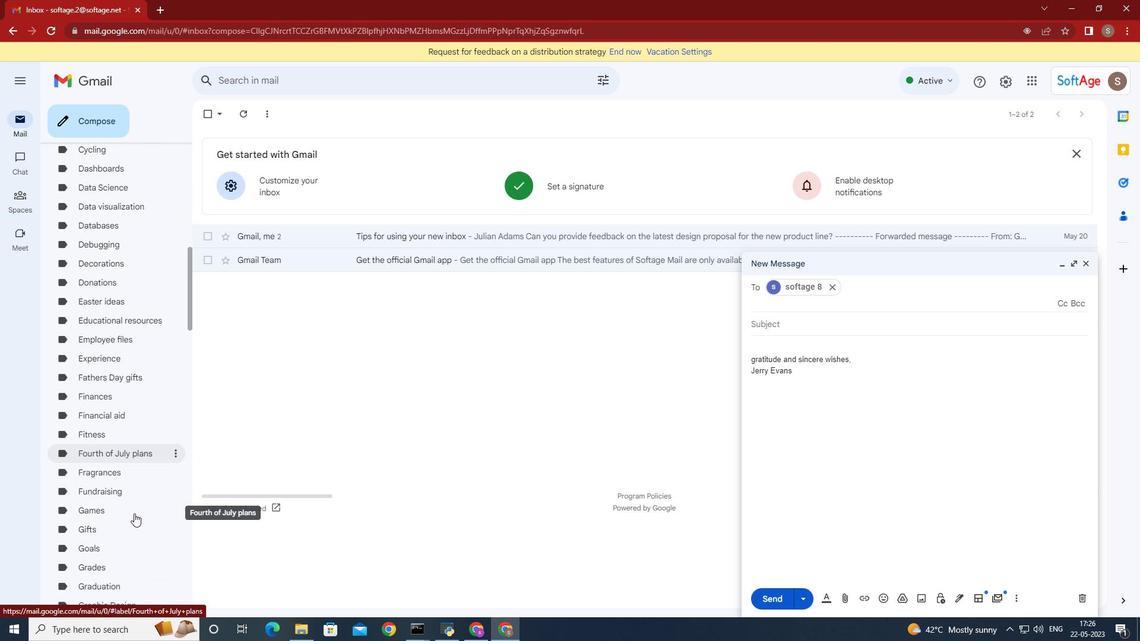 
Action: Mouse moved to (134, 514)
Screenshot: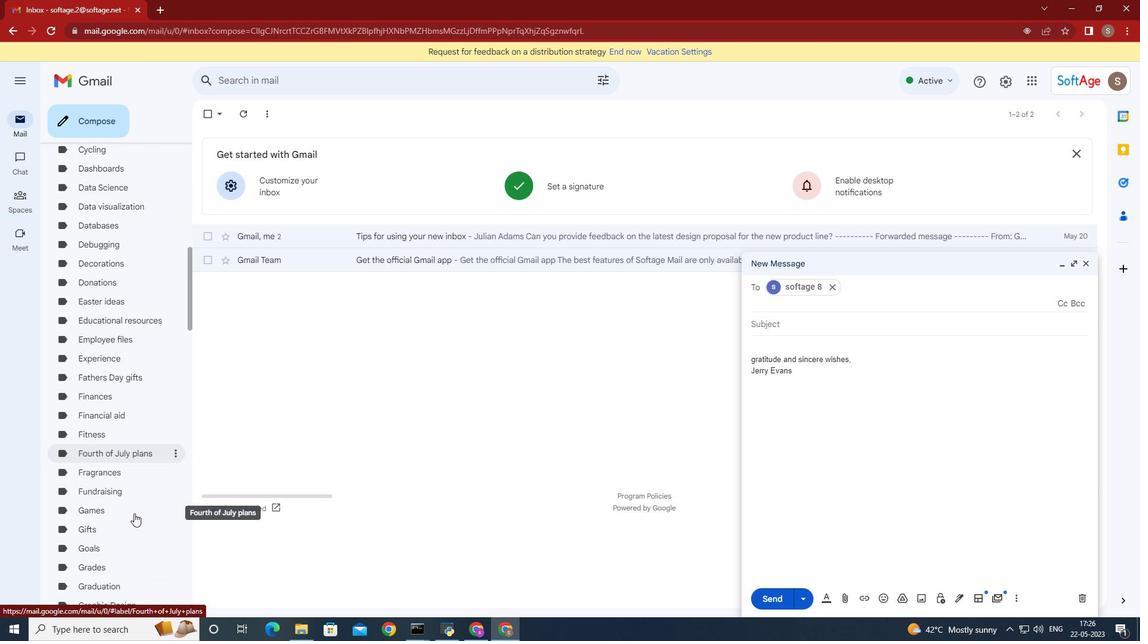 
Action: Mouse scrolled (134, 514) with delta (0, 0)
Screenshot: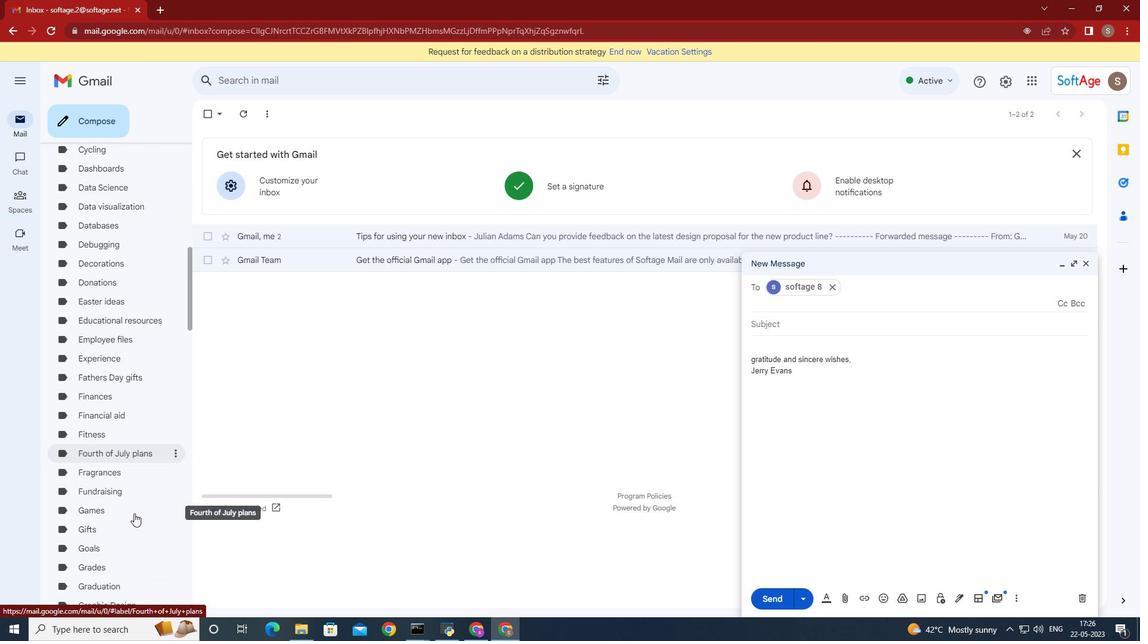 
Action: Mouse moved to (131, 521)
Screenshot: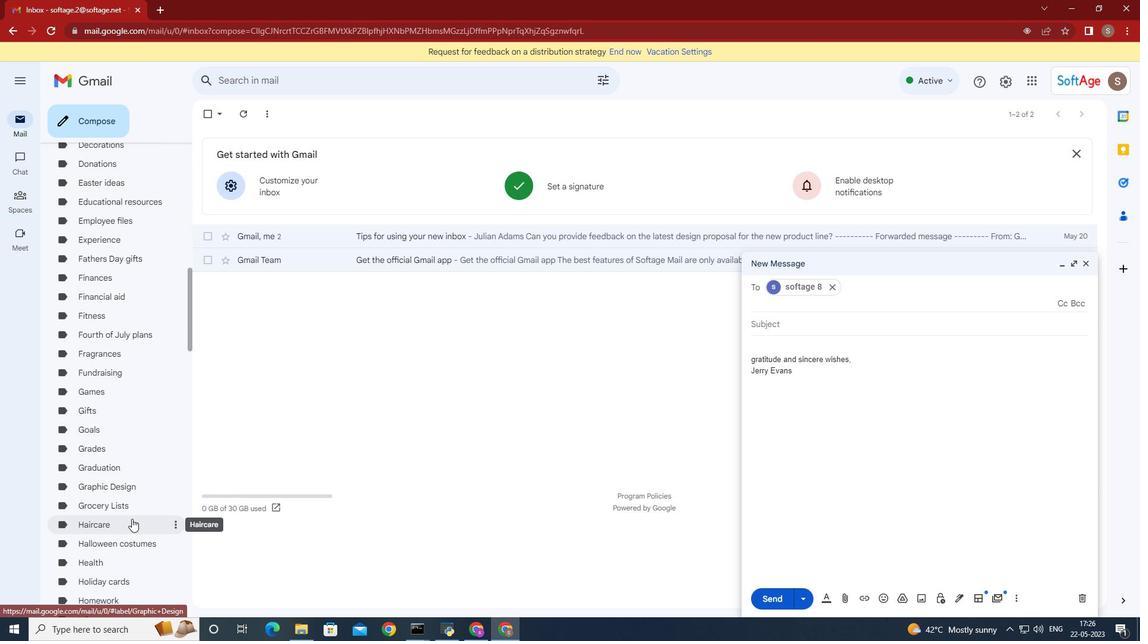 
Action: Mouse scrolled (131, 520) with delta (0, 0)
Screenshot: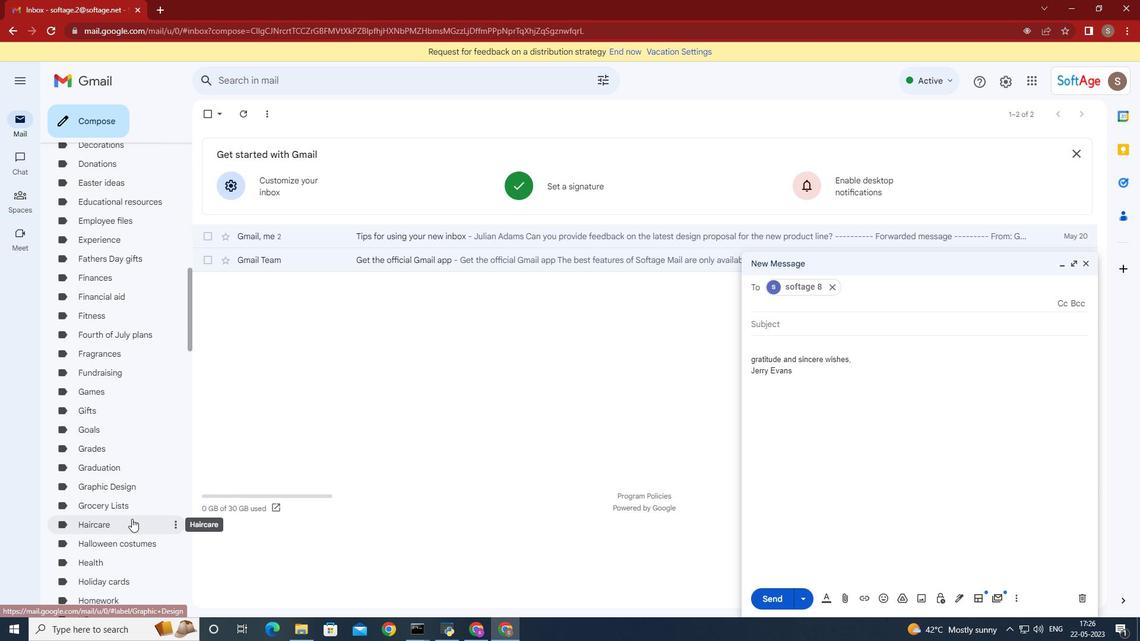 
Action: Mouse moved to (131, 521)
Screenshot: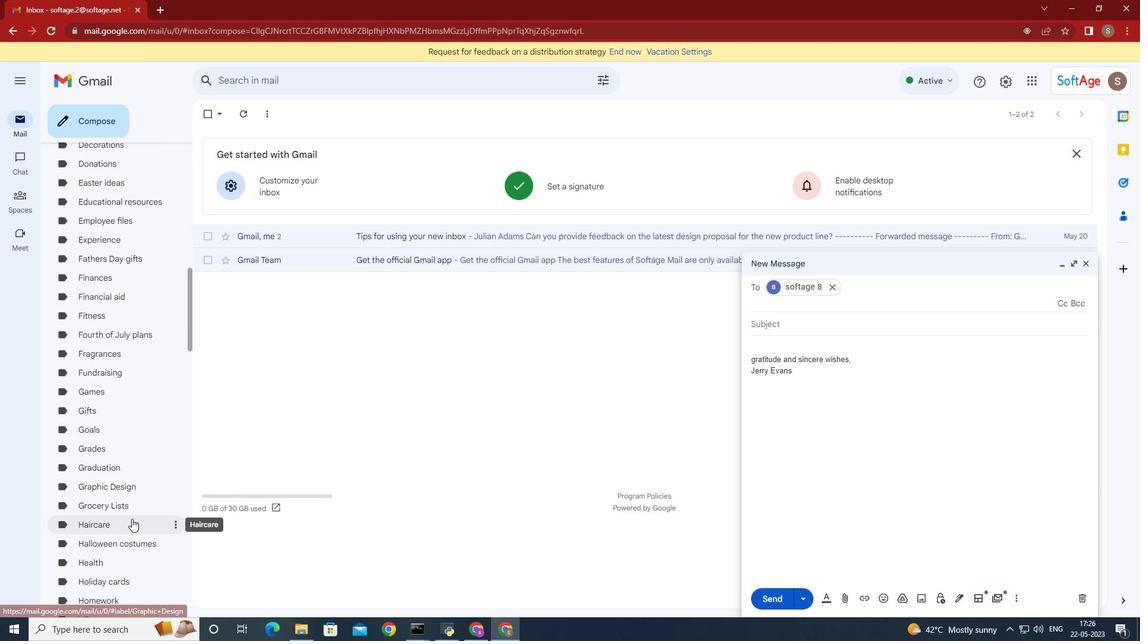 
Action: Mouse scrolled (131, 521) with delta (0, 0)
Screenshot: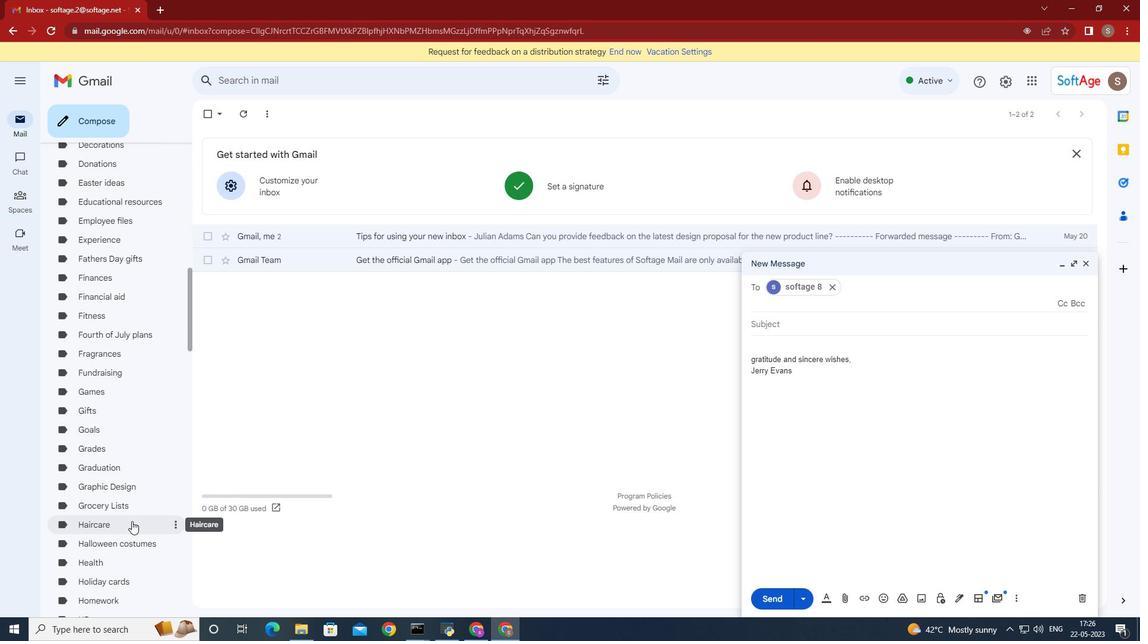 
Action: Mouse moved to (131, 522)
Screenshot: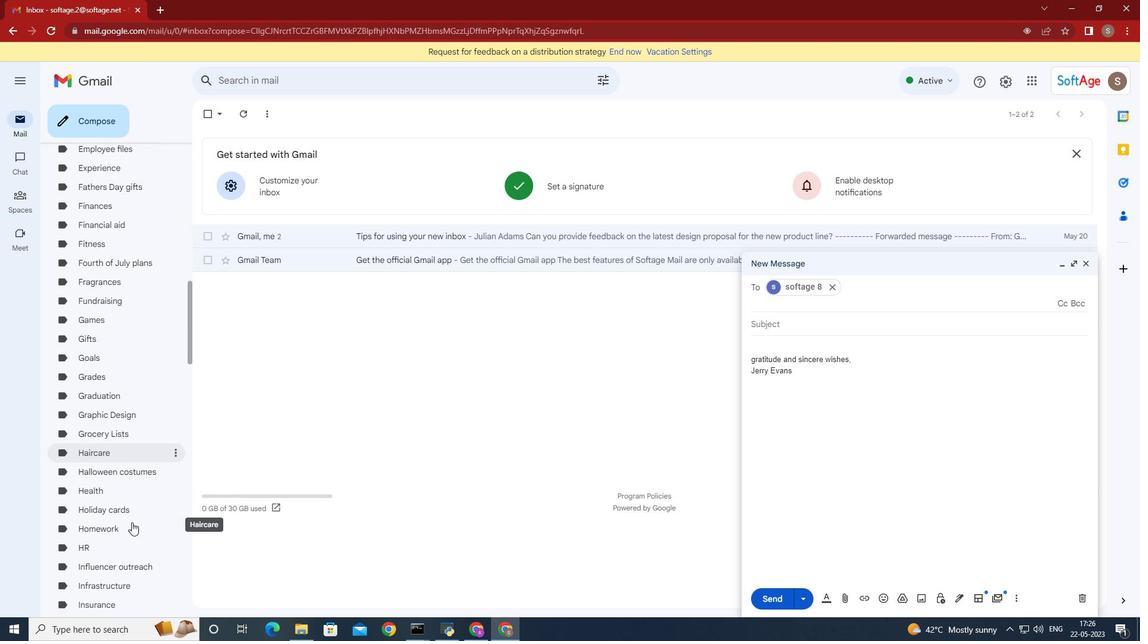 
Action: Mouse scrolled (131, 521) with delta (0, 0)
Screenshot: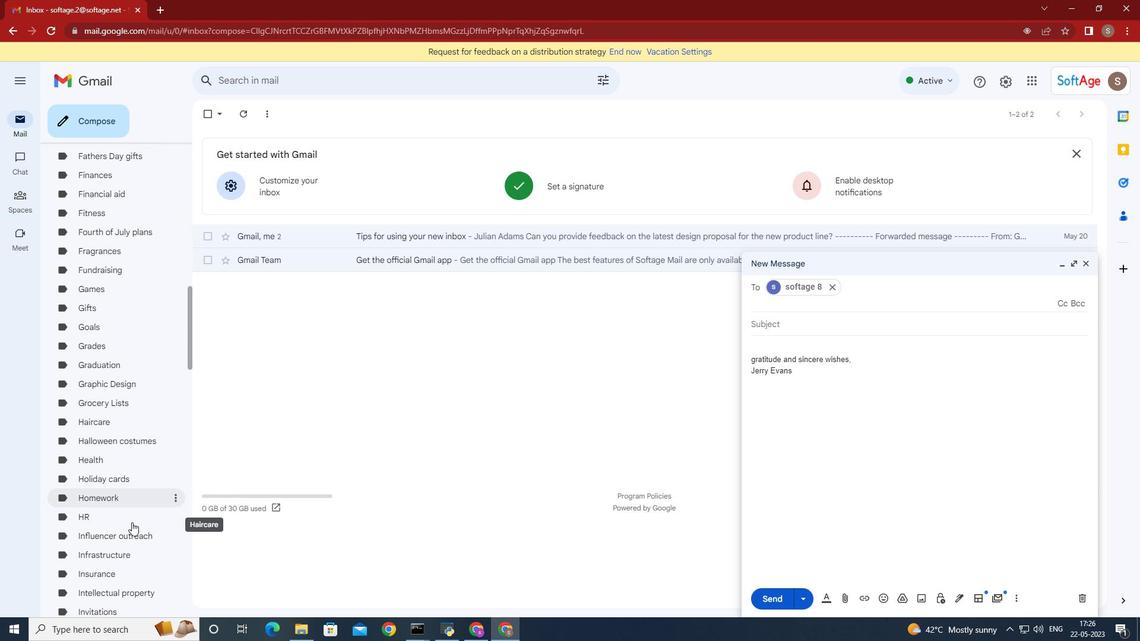 
Action: Mouse moved to (130, 523)
Screenshot: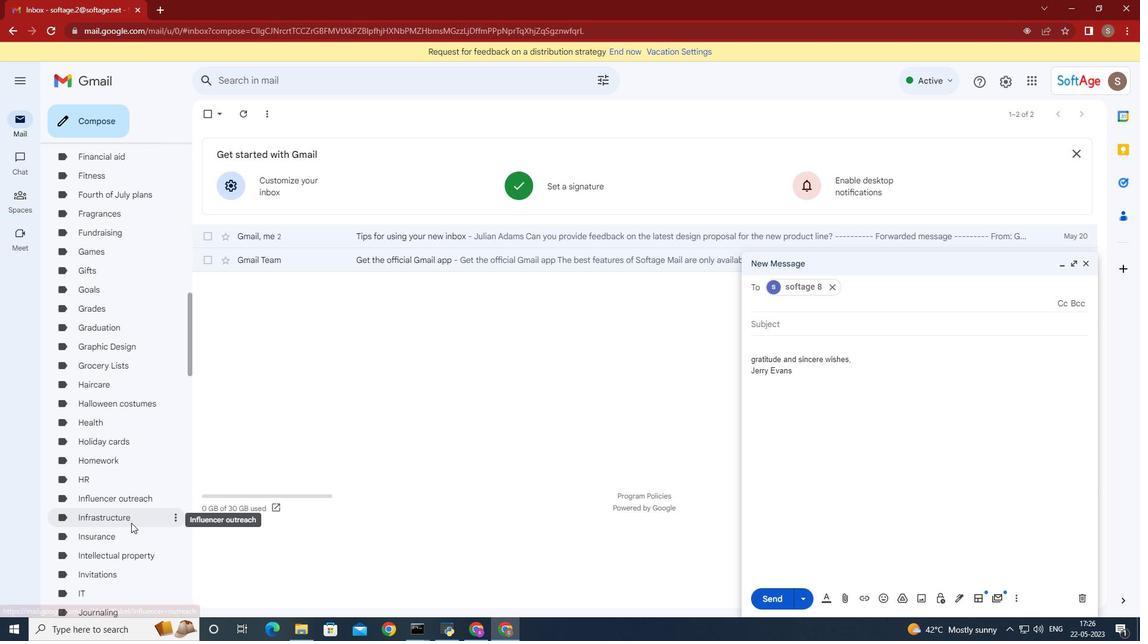 
Action: Mouse scrolled (130, 522) with delta (0, 0)
Screenshot: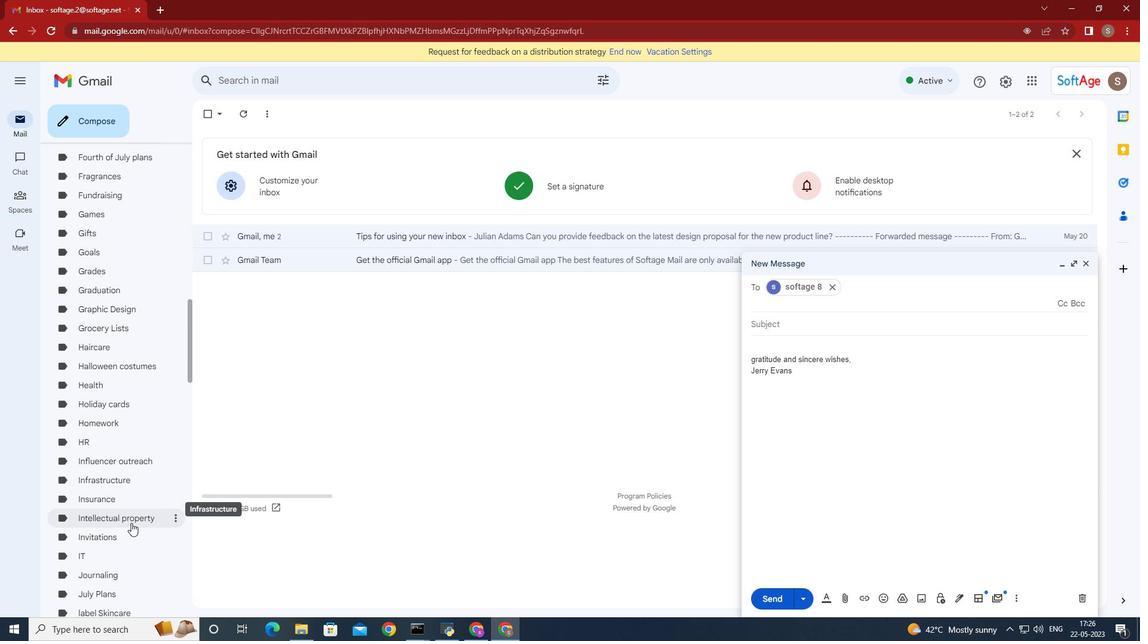 
Action: Mouse moved to (128, 523)
Screenshot: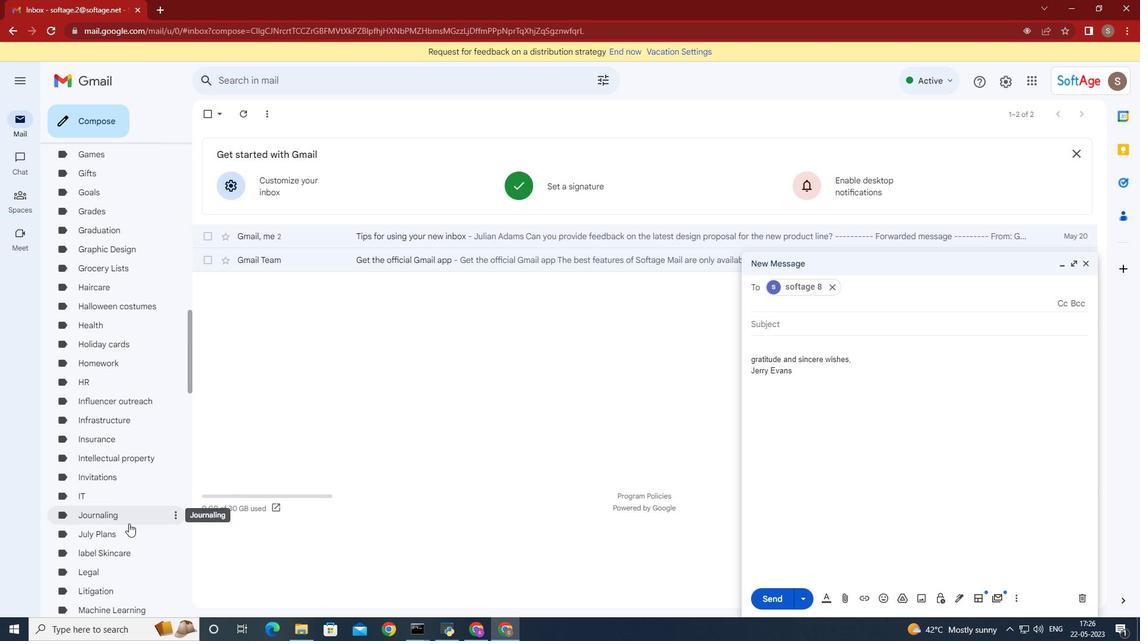 
Action: Mouse scrolled (128, 523) with delta (0, 0)
Screenshot: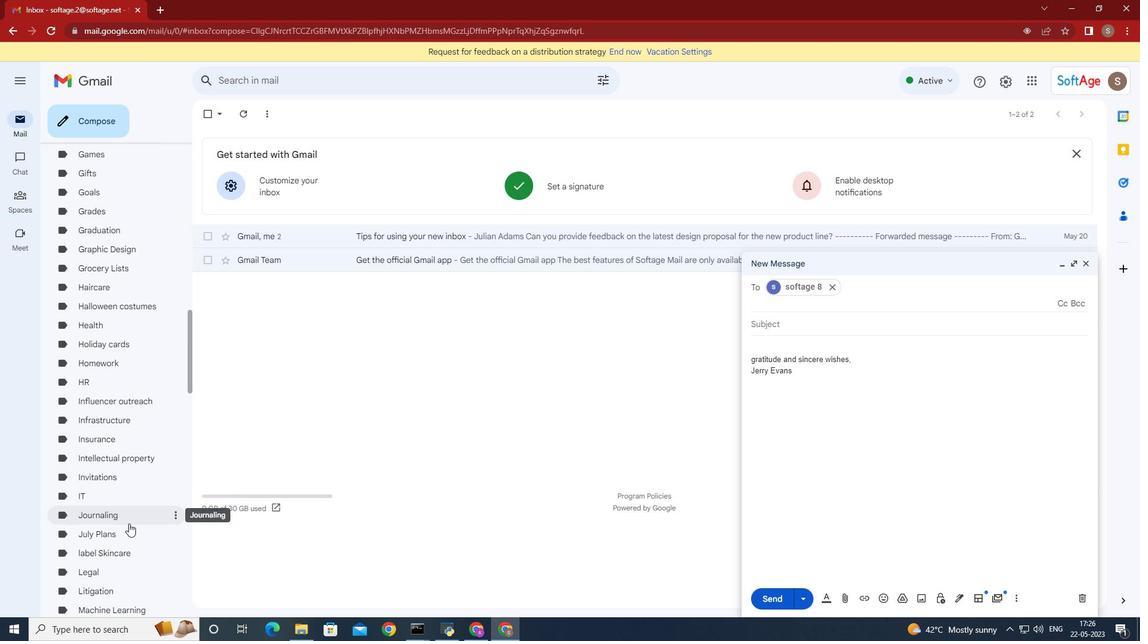 
Action: Mouse moved to (128, 525)
Screenshot: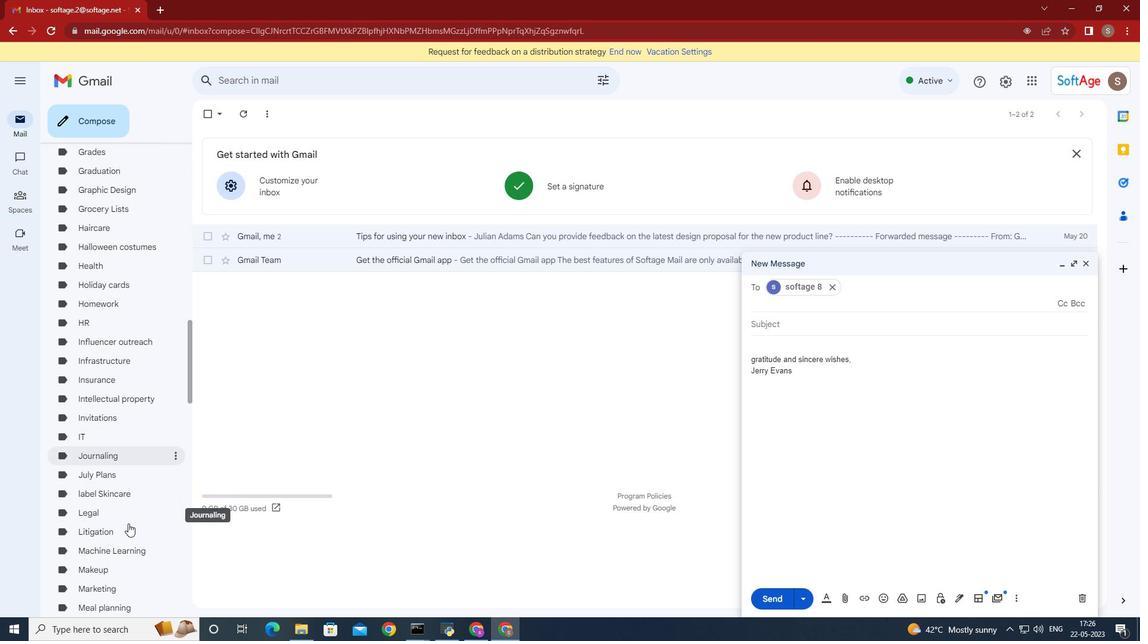 
Action: Mouse scrolled (128, 524) with delta (0, 0)
Screenshot: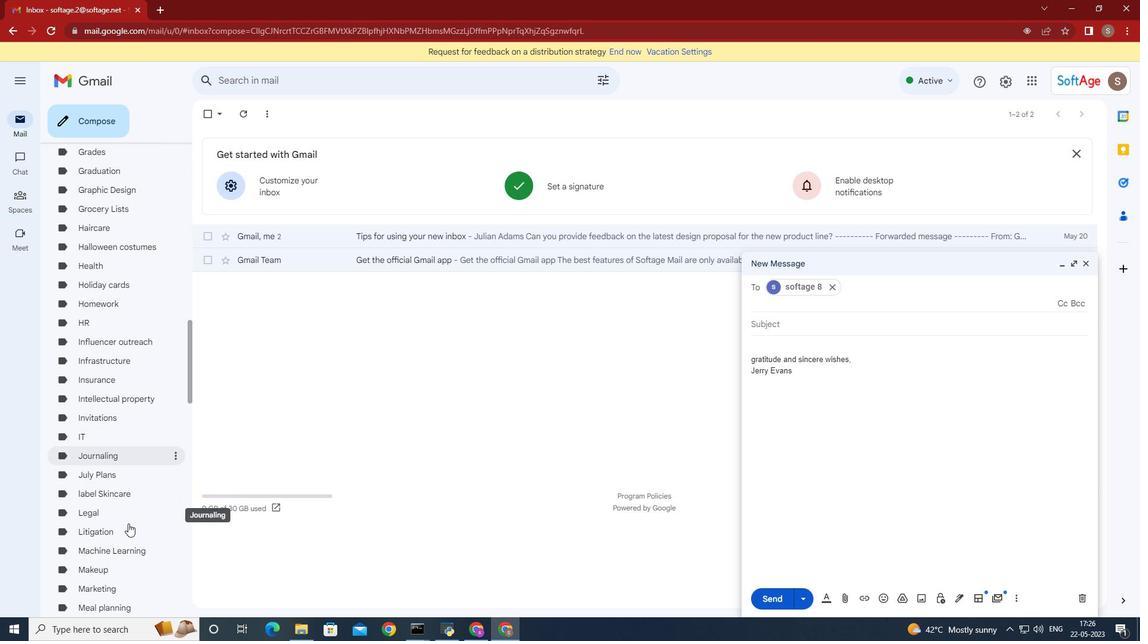 
Action: Mouse moved to (128, 526)
Screenshot: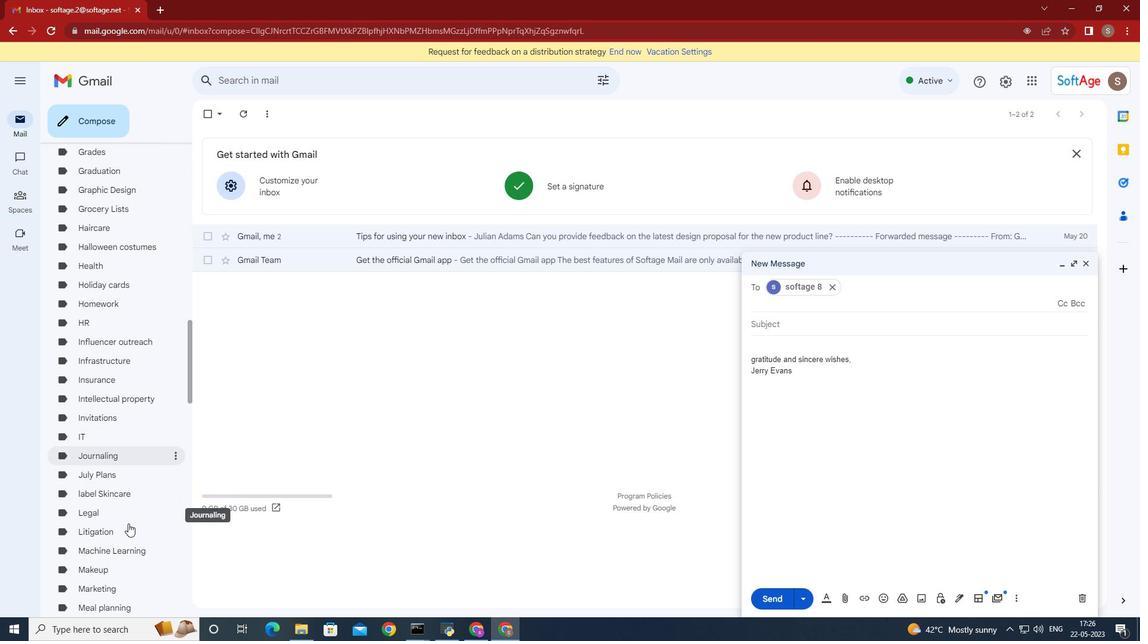 
Action: Mouse scrolled (128, 525) with delta (0, 0)
Screenshot: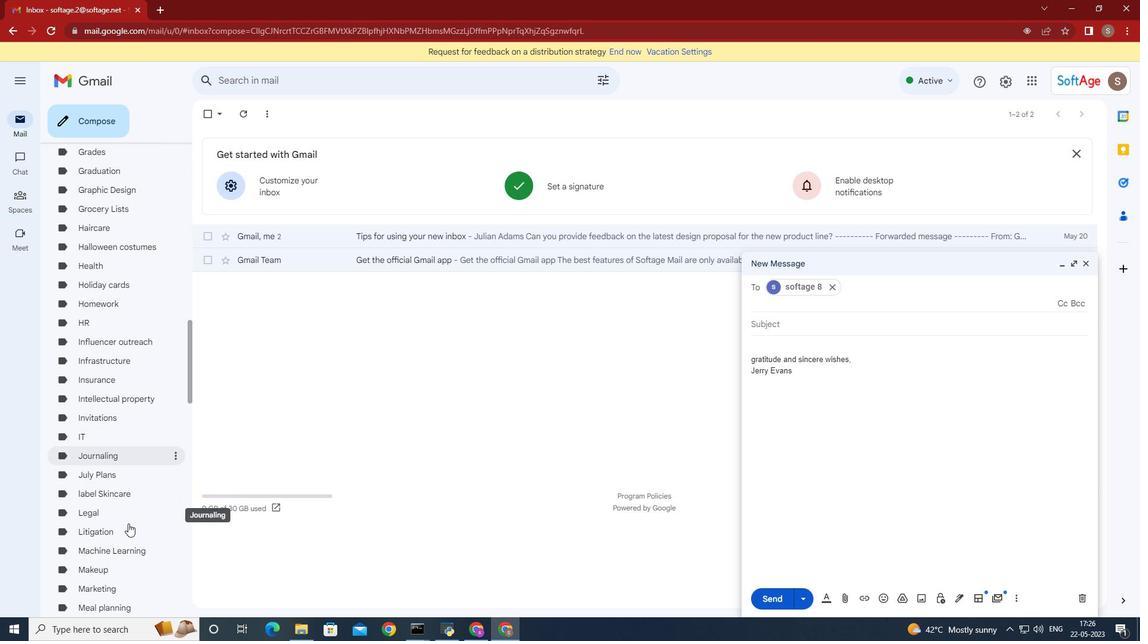 
Action: Mouse moved to (128, 527)
Screenshot: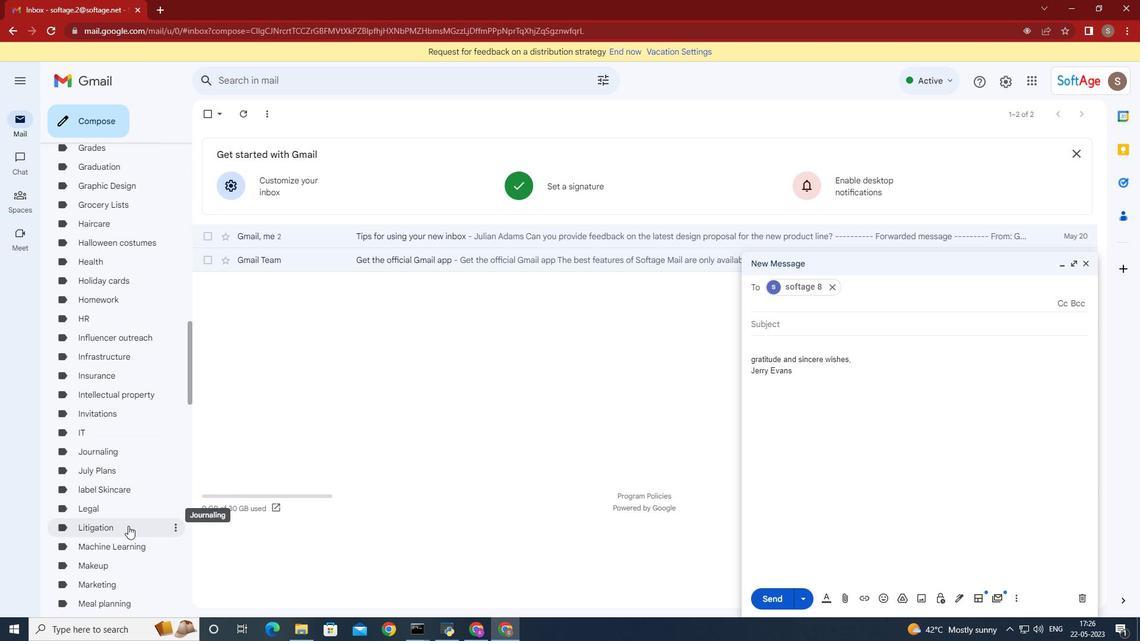 
Action: Mouse scrolled (128, 526) with delta (0, 0)
Screenshot: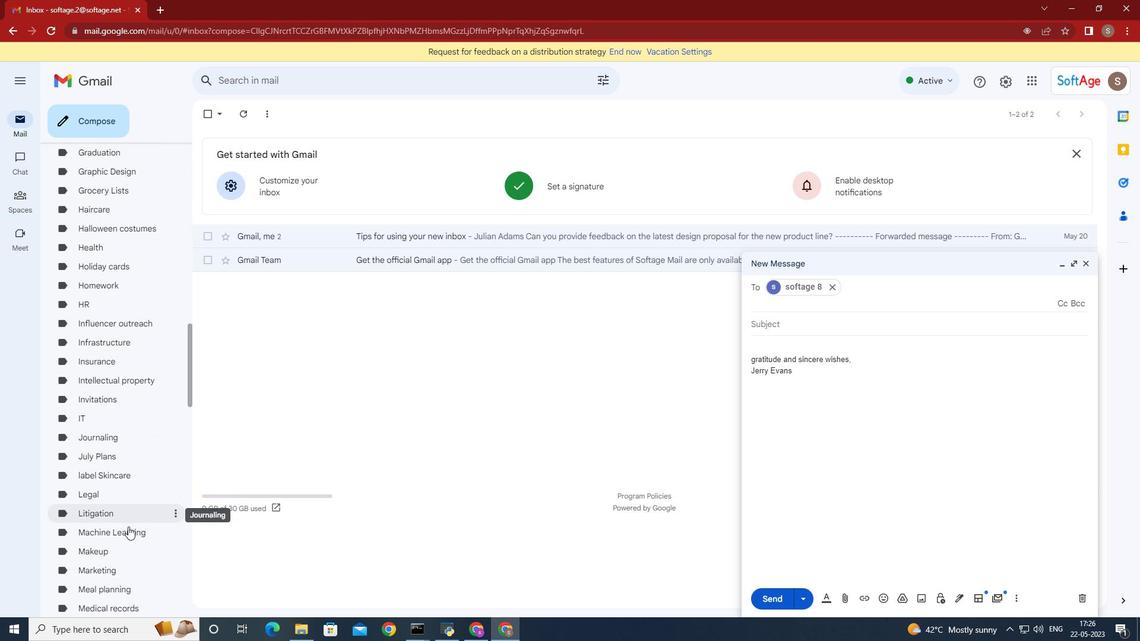 
Action: Mouse moved to (128, 528)
Screenshot: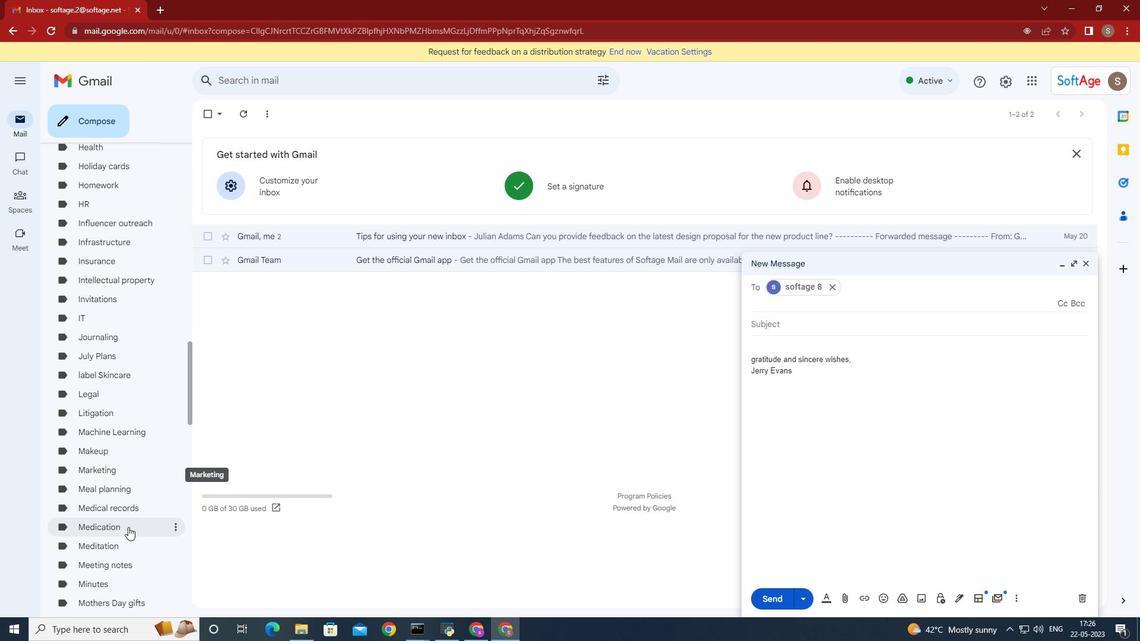 
Action: Mouse scrolled (128, 527) with delta (0, 0)
Screenshot: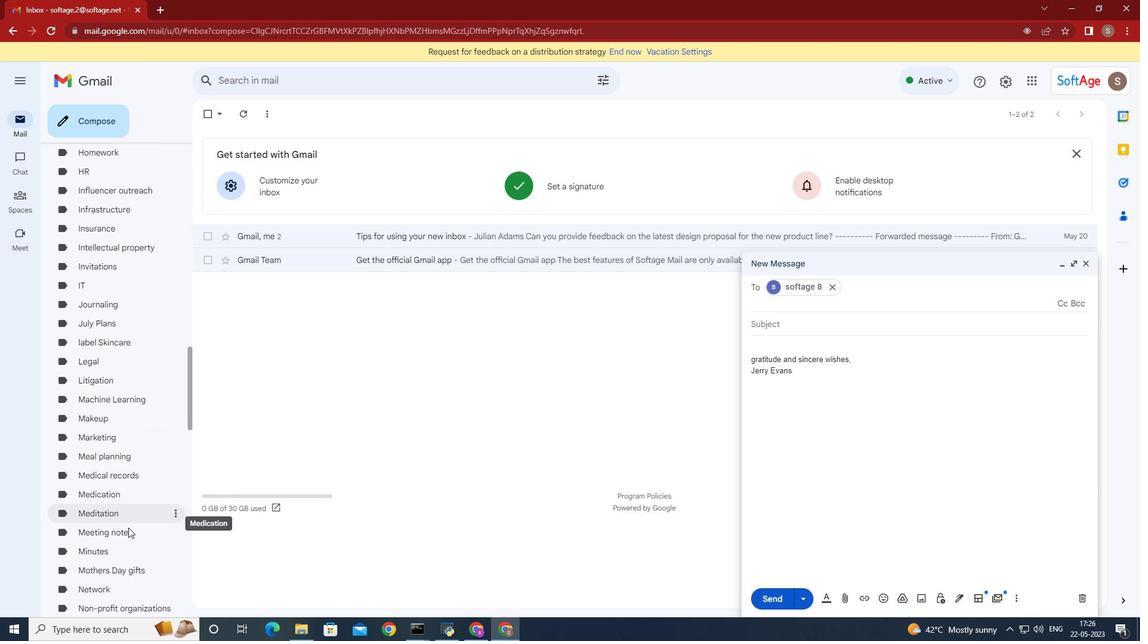 
Action: Mouse moved to (132, 540)
Screenshot: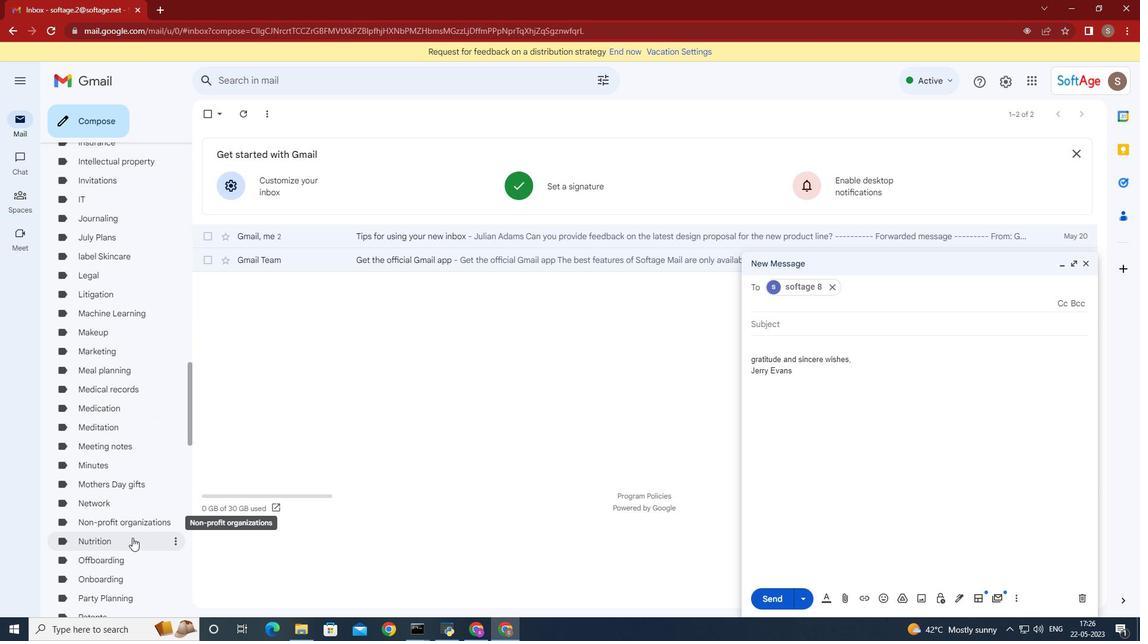 
Action: Mouse scrolled (132, 539) with delta (0, 0)
Screenshot: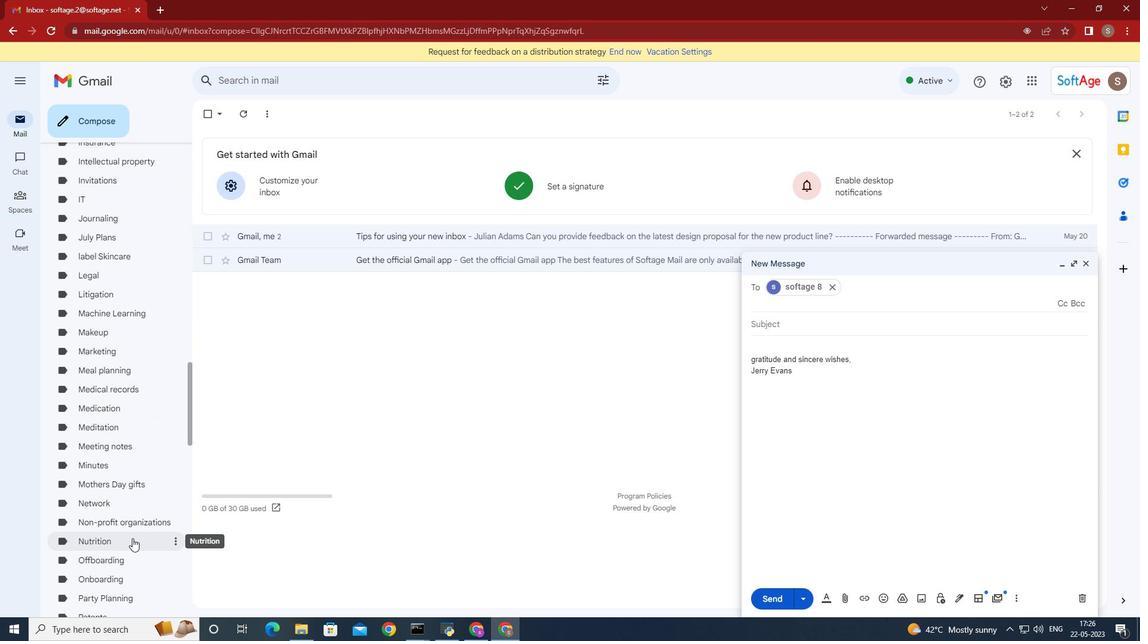 
Action: Mouse moved to (131, 540)
Screenshot: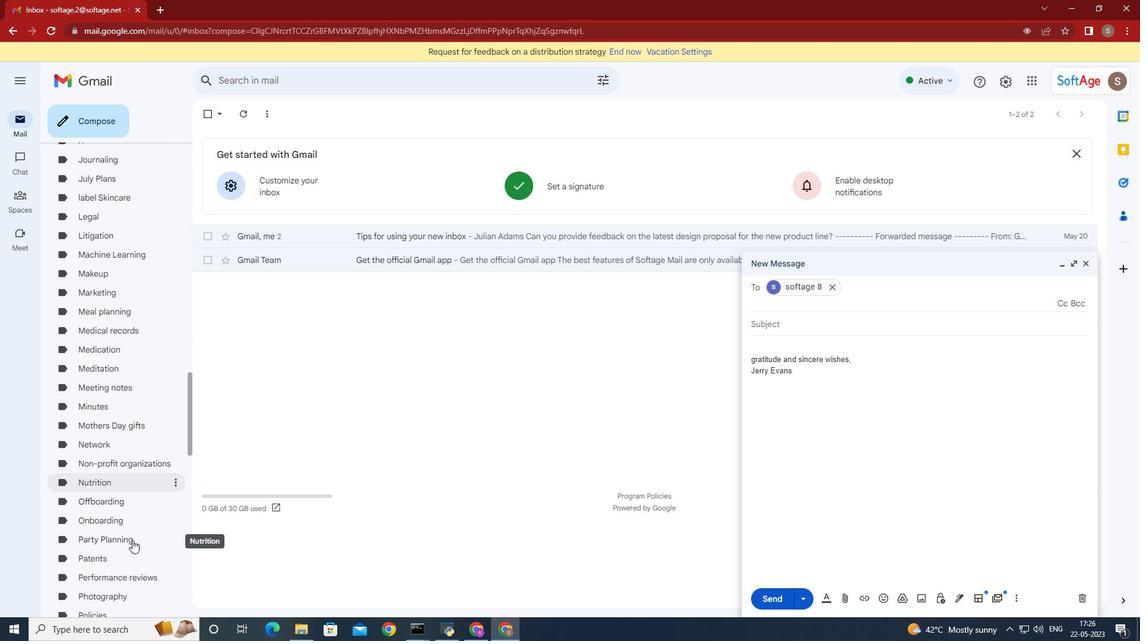 
Action: Mouse scrolled (131, 539) with delta (0, 0)
Screenshot: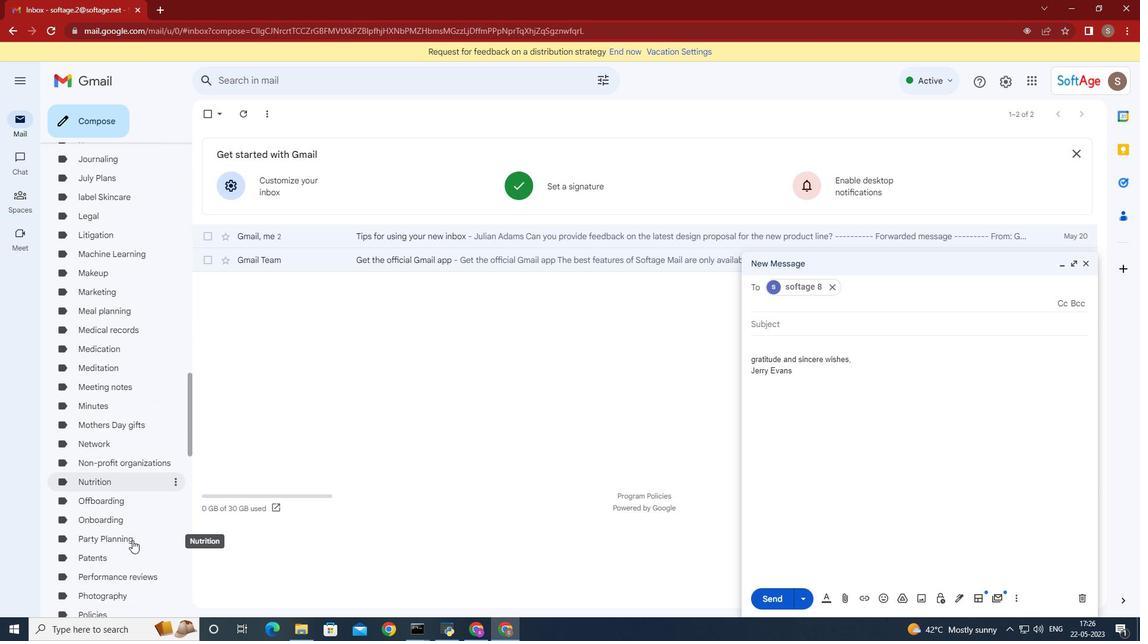 
Action: Mouse moved to (131, 540)
Screenshot: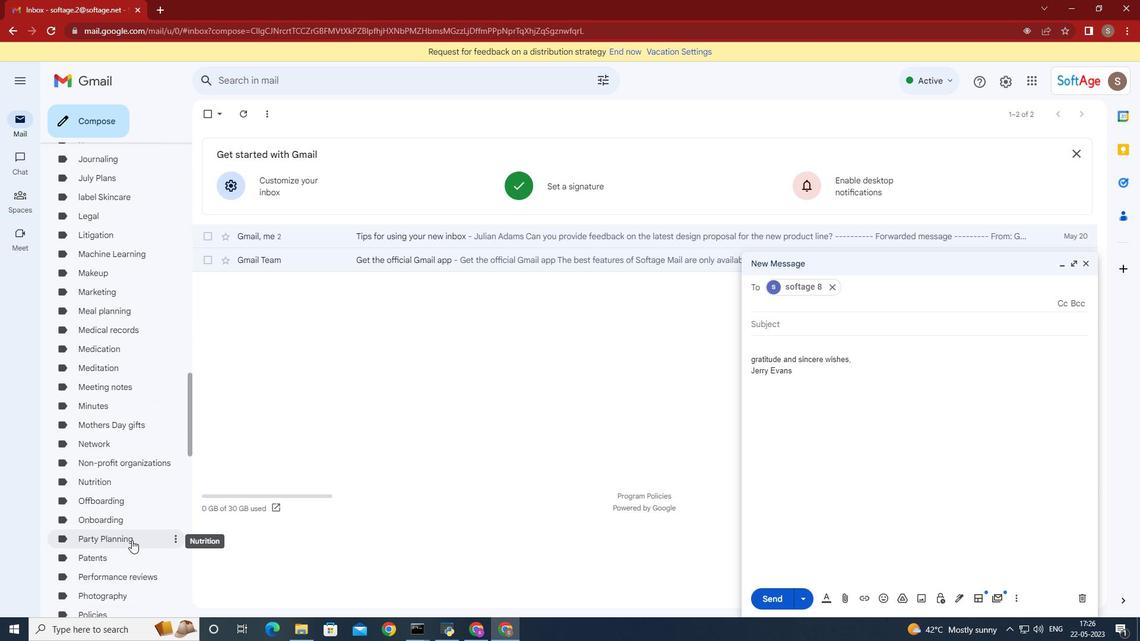 
Action: Mouse scrolled (131, 539) with delta (0, 0)
Screenshot: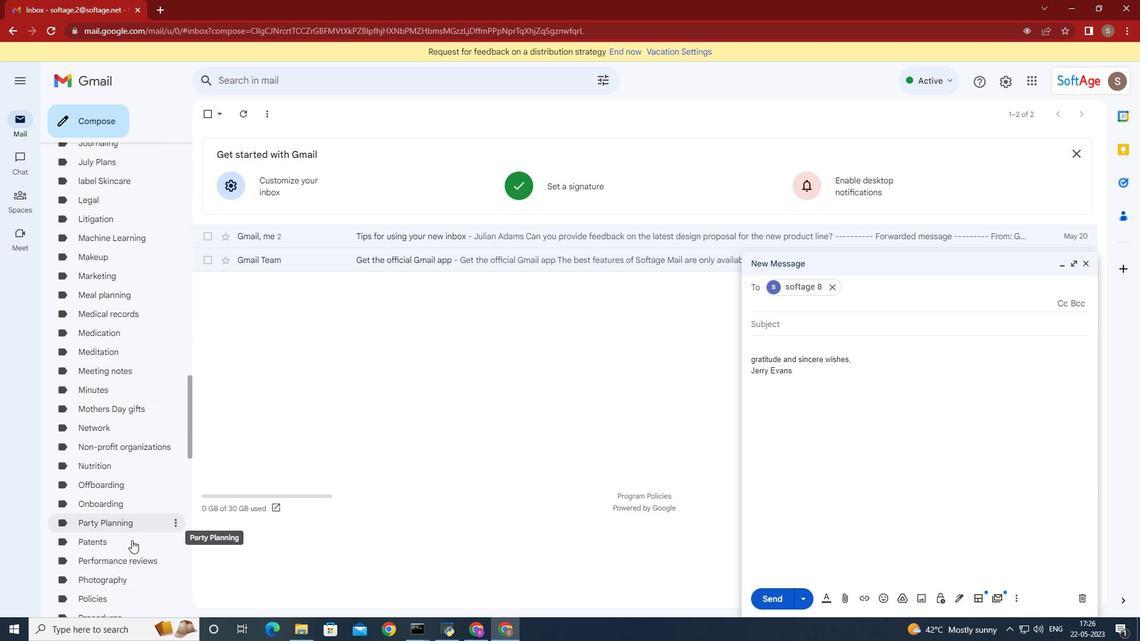 
Action: Mouse moved to (131, 540)
Screenshot: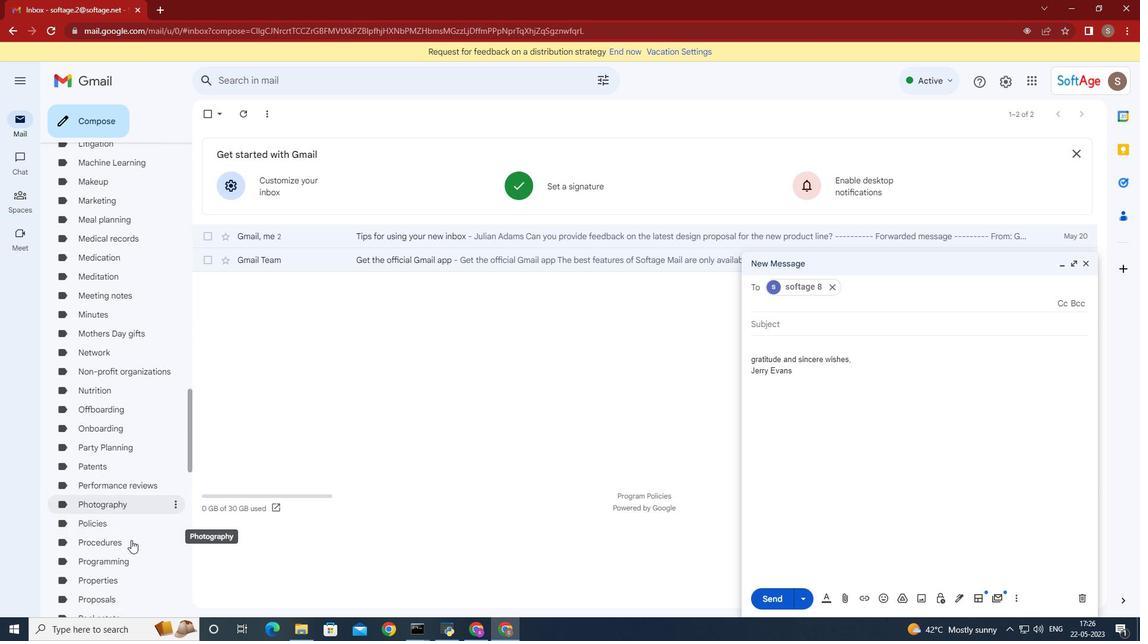 
Action: Mouse scrolled (131, 540) with delta (0, 0)
Screenshot: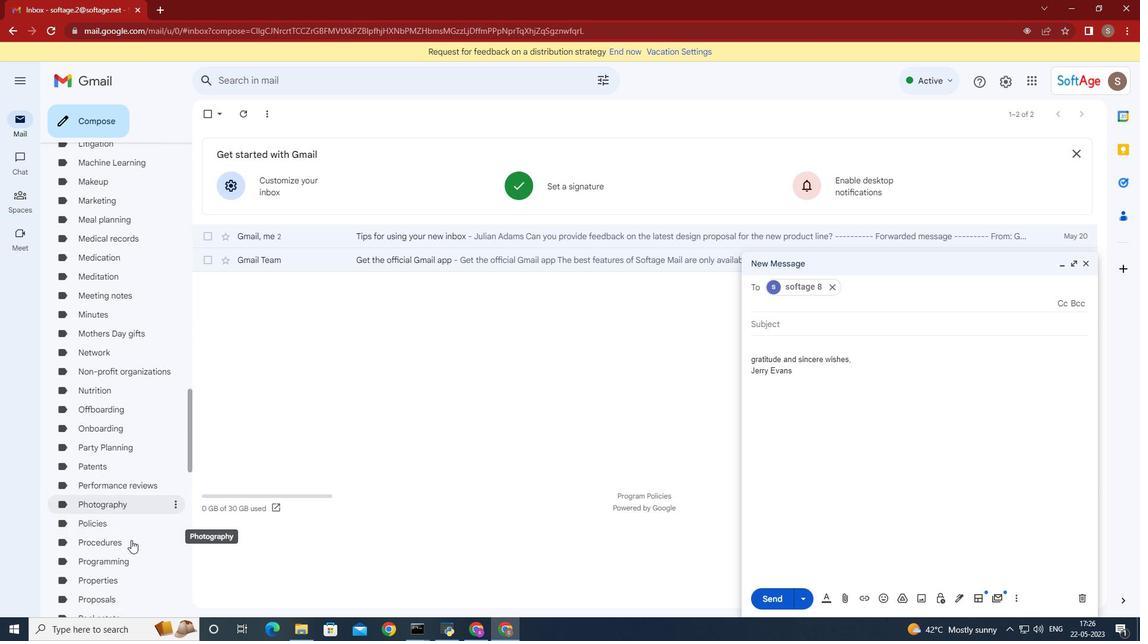 
Action: Mouse moved to (130, 540)
Screenshot: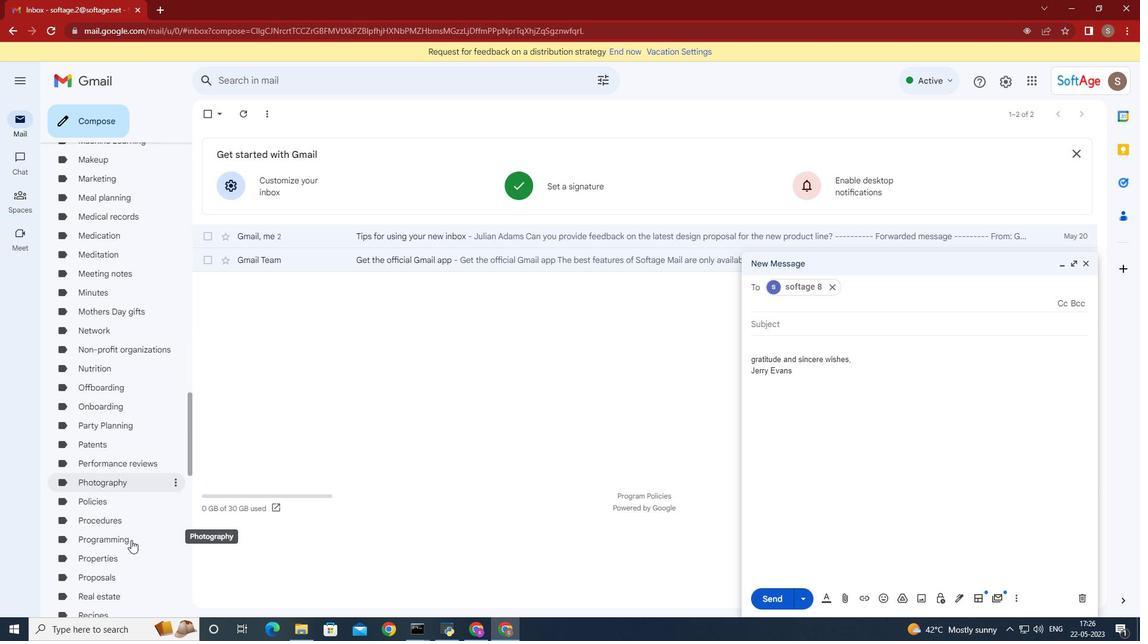 
Action: Mouse scrolled (130, 540) with delta (0, 0)
Screenshot: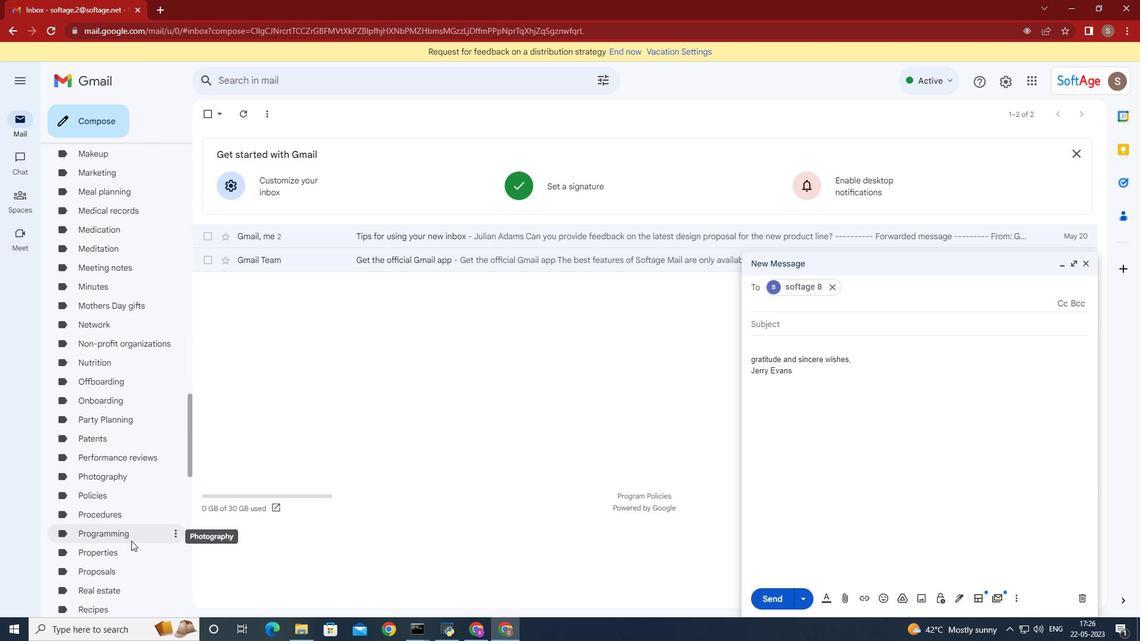 
Action: Mouse moved to (130, 541)
Screenshot: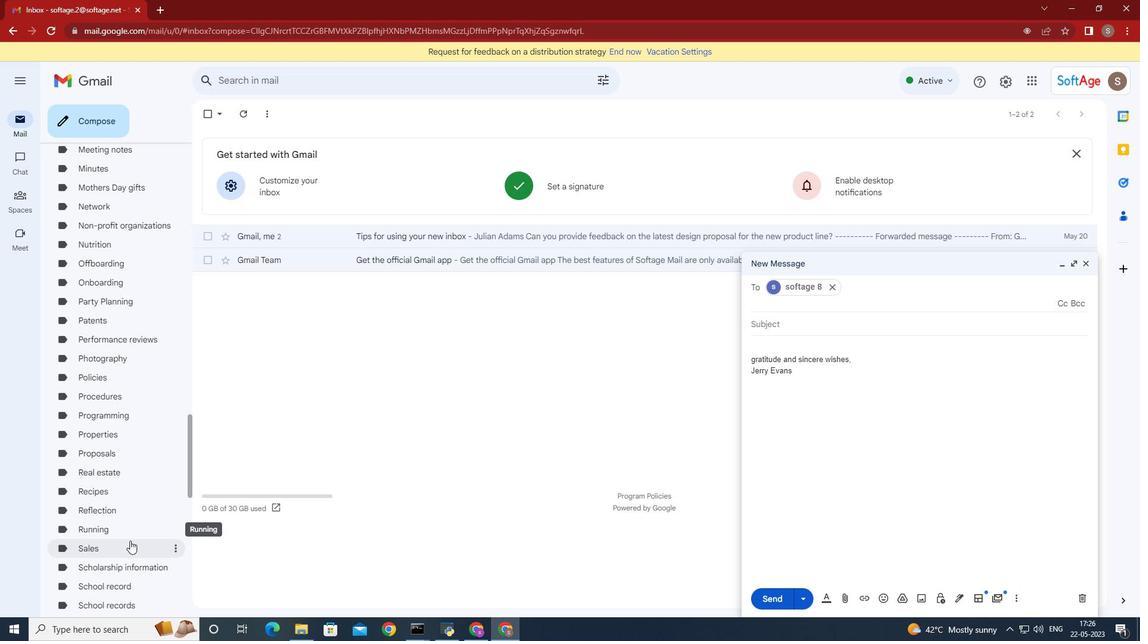 
Action: Mouse scrolled (130, 540) with delta (0, 0)
Screenshot: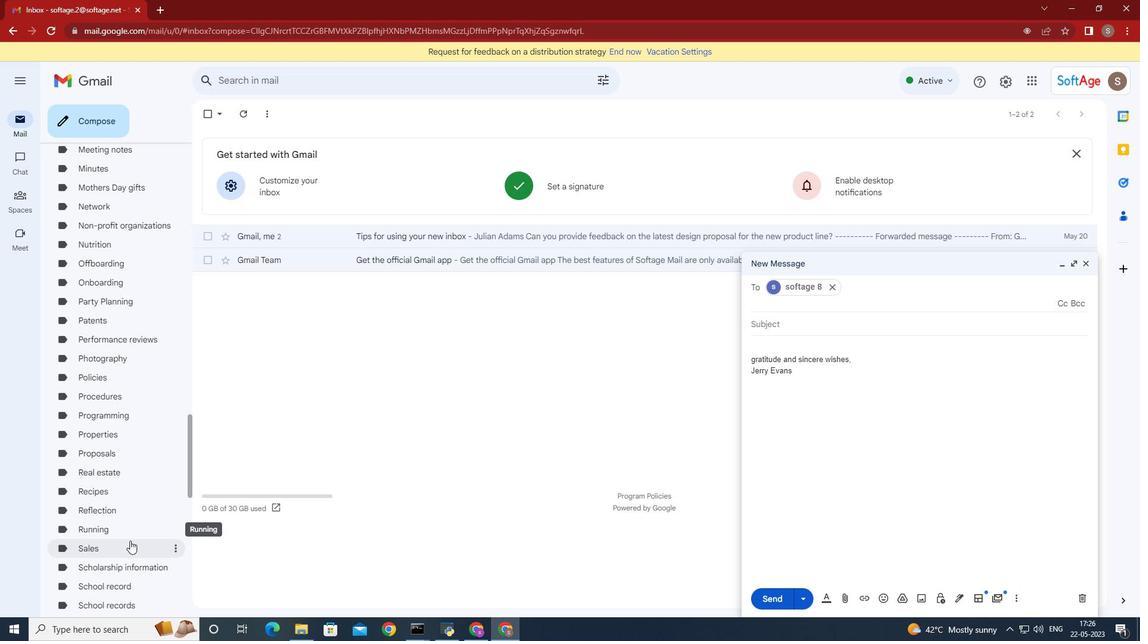 
Action: Mouse moved to (130, 542)
Screenshot: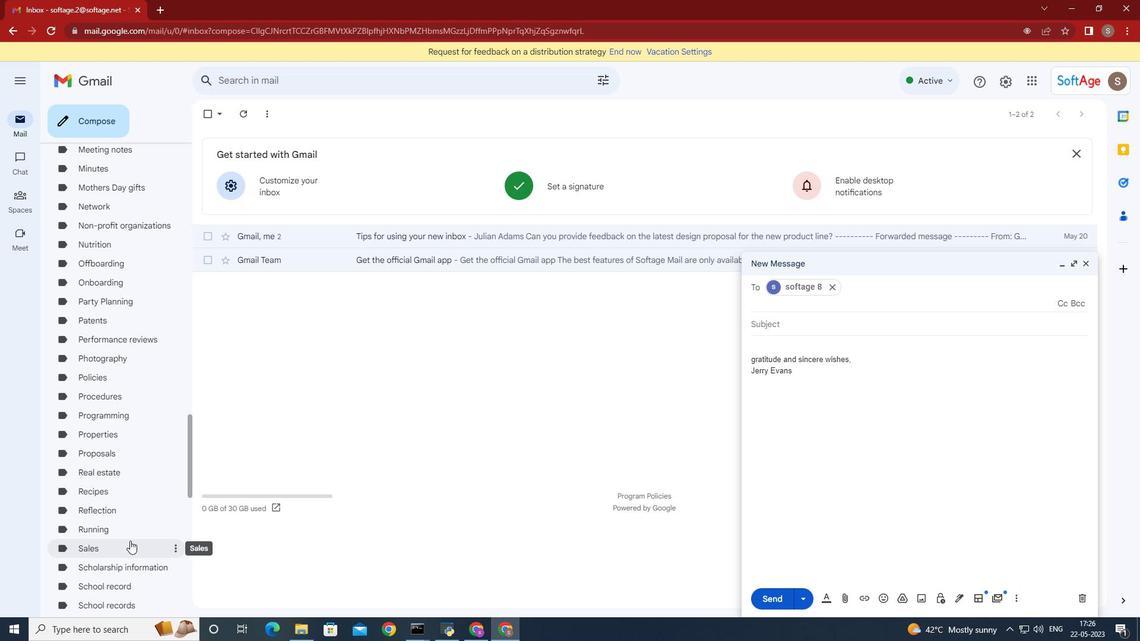 
Action: Mouse scrolled (130, 541) with delta (0, 0)
Screenshot: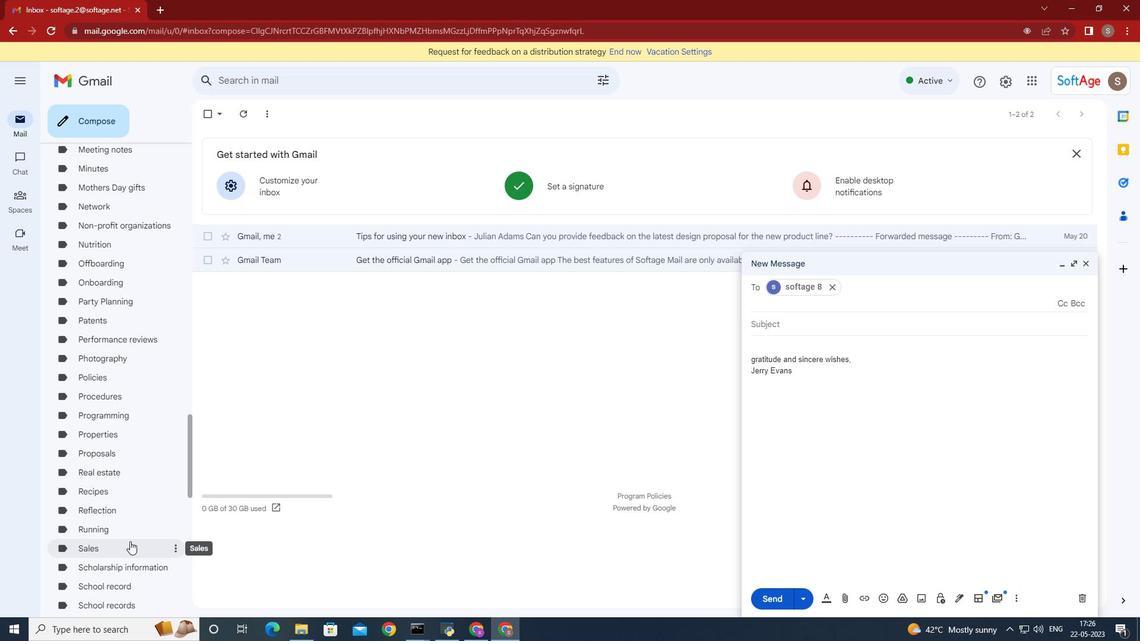 
Action: Mouse moved to (130, 544)
Screenshot: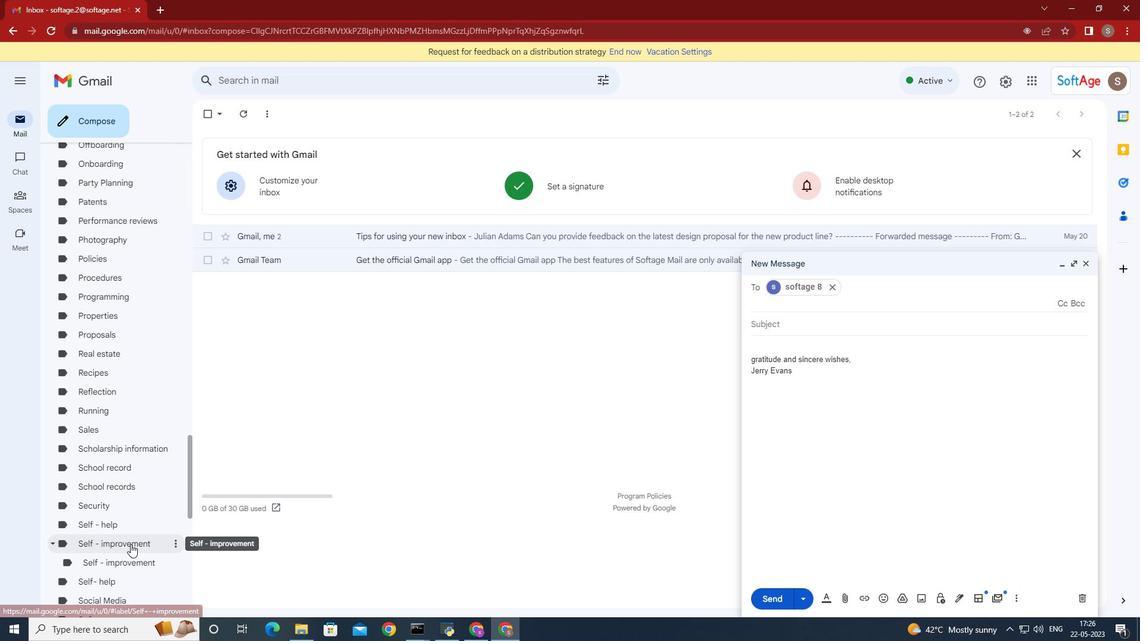 
Action: Mouse scrolled (130, 543) with delta (0, 0)
Screenshot: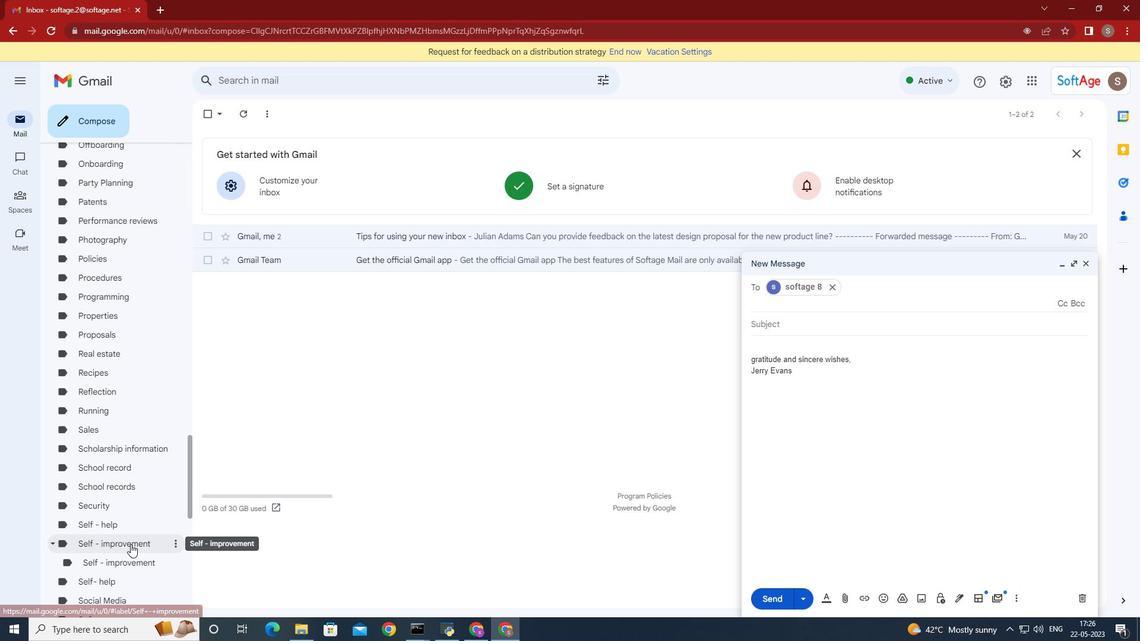 
Action: Mouse moved to (118, 481)
Screenshot: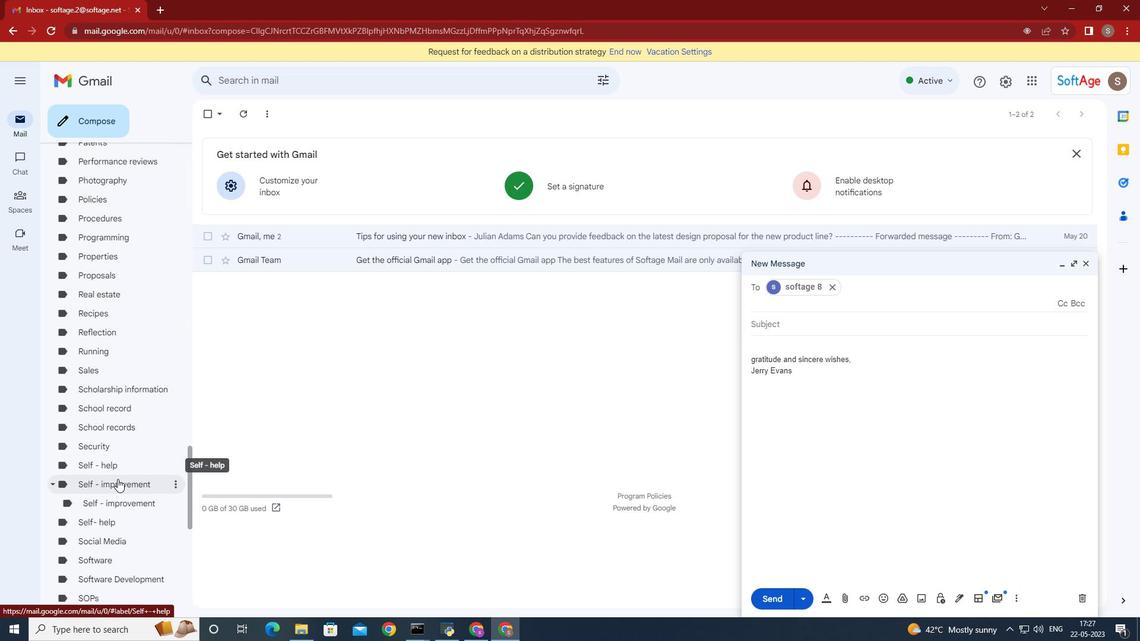 
Action: Mouse scrolled (118, 480) with delta (0, 0)
Screenshot: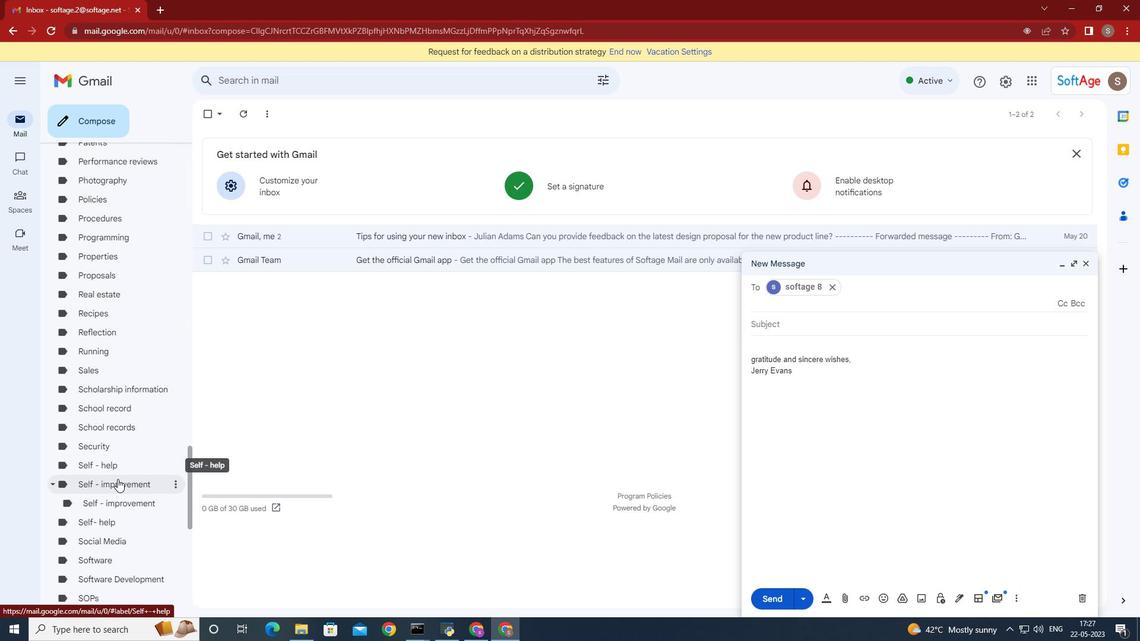 
Action: Mouse moved to (119, 483)
Screenshot: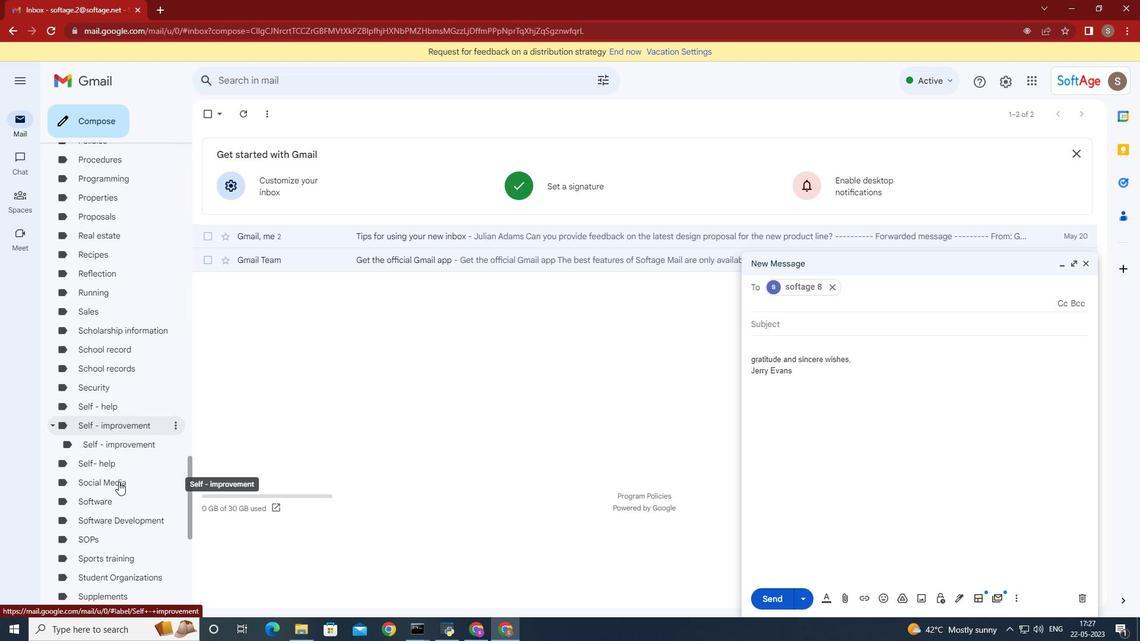 
Action: Mouse scrolled (119, 482) with delta (0, 0)
Screenshot: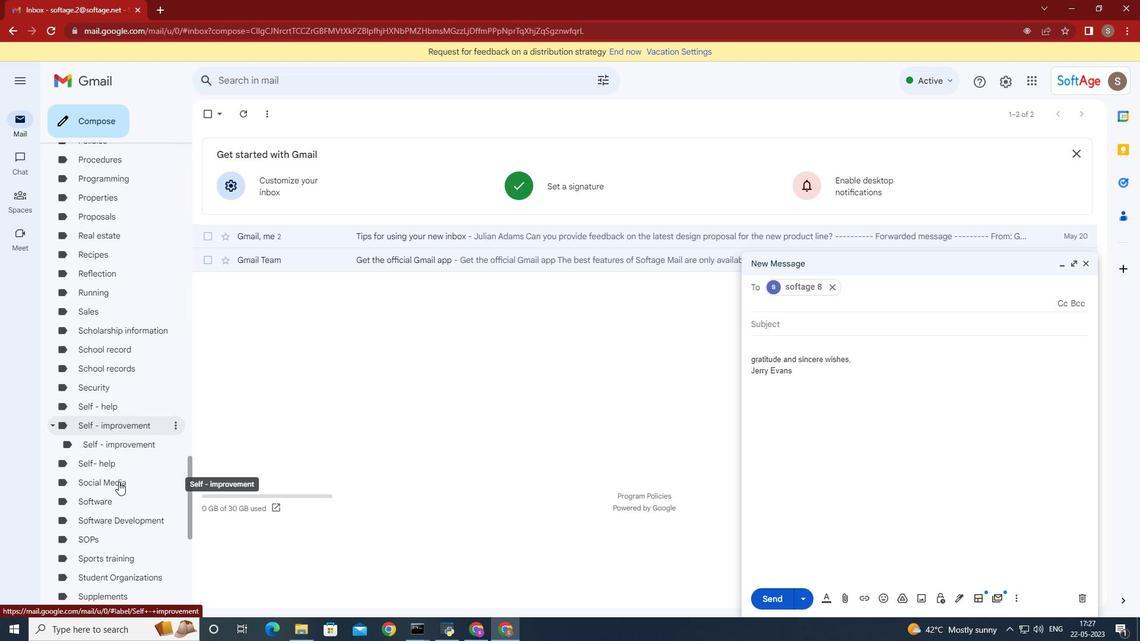 
Action: Mouse moved to (119, 484)
Screenshot: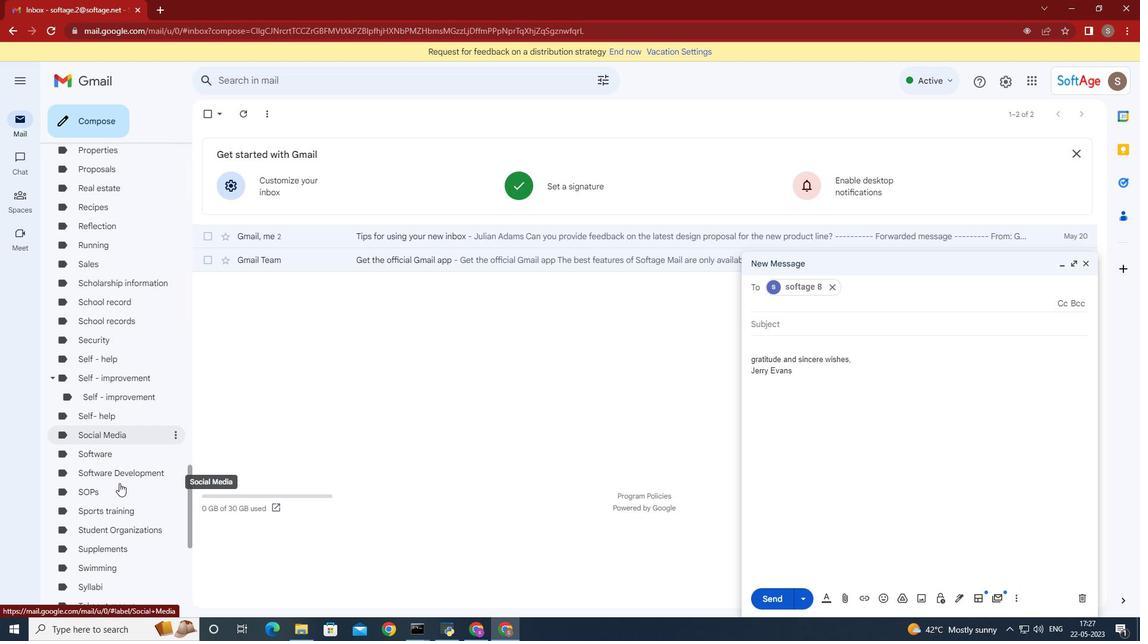 
Action: Mouse scrolled (119, 483) with delta (0, 0)
Screenshot: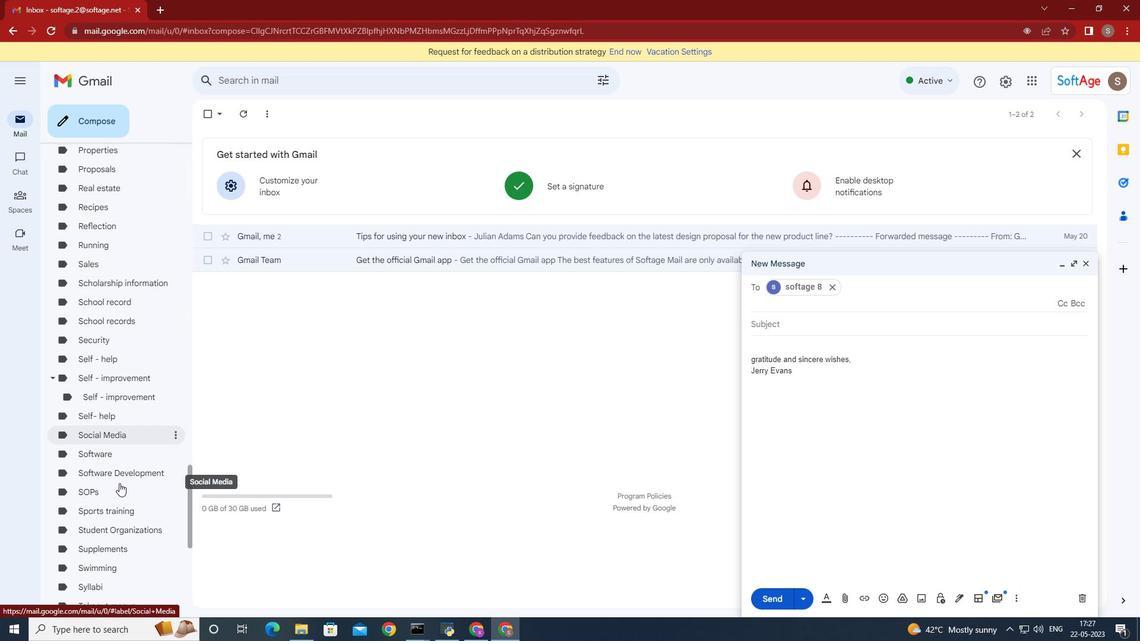 
Action: Mouse moved to (135, 494)
Screenshot: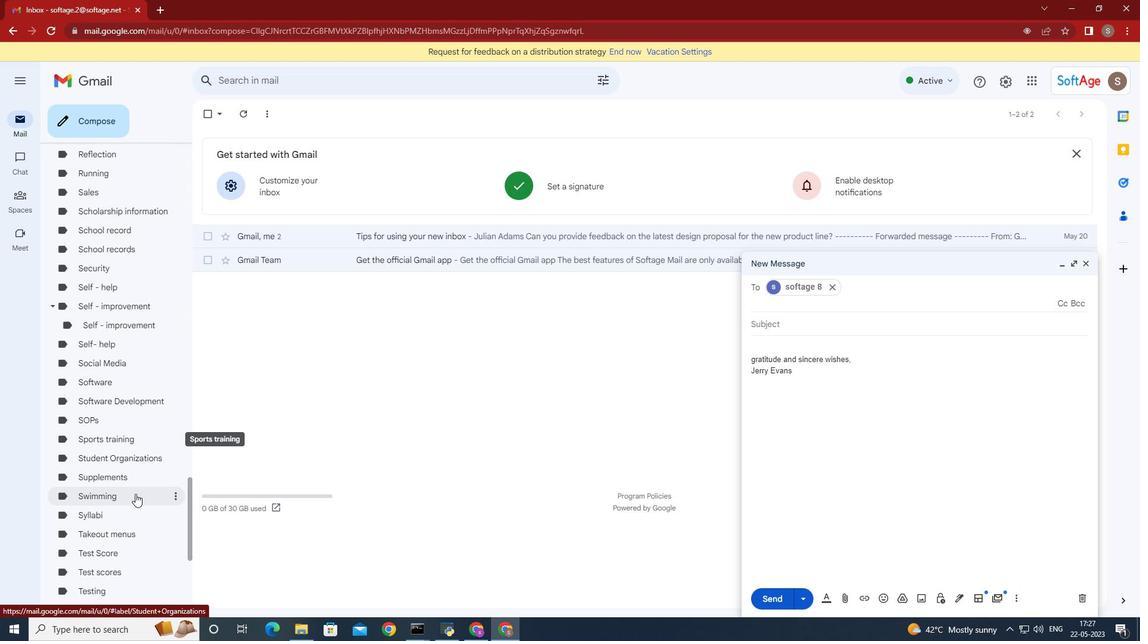 
Action: Mouse scrolled (135, 494) with delta (0, 0)
Screenshot: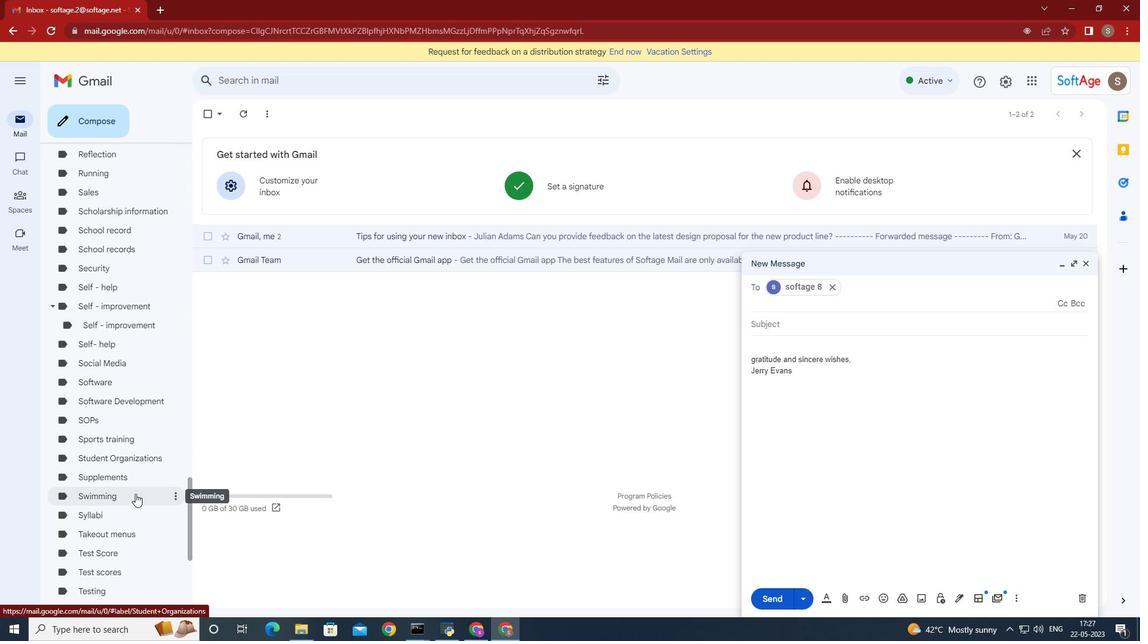 
Action: Mouse moved to (175, 399)
Screenshot: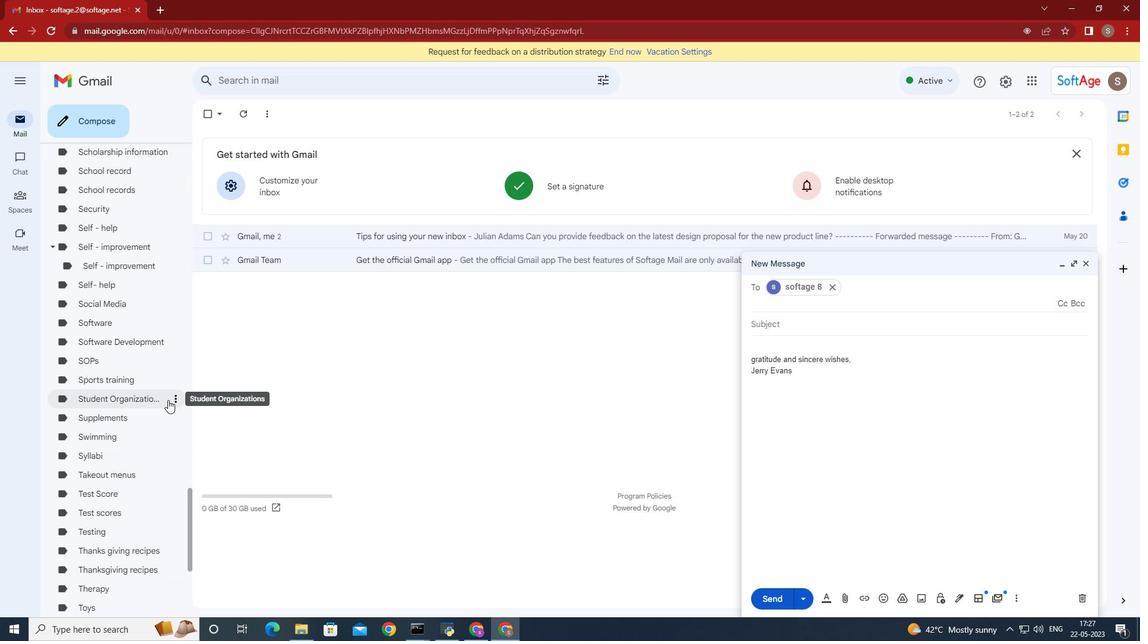 
Action: Mouse pressed left at (175, 399)
Screenshot: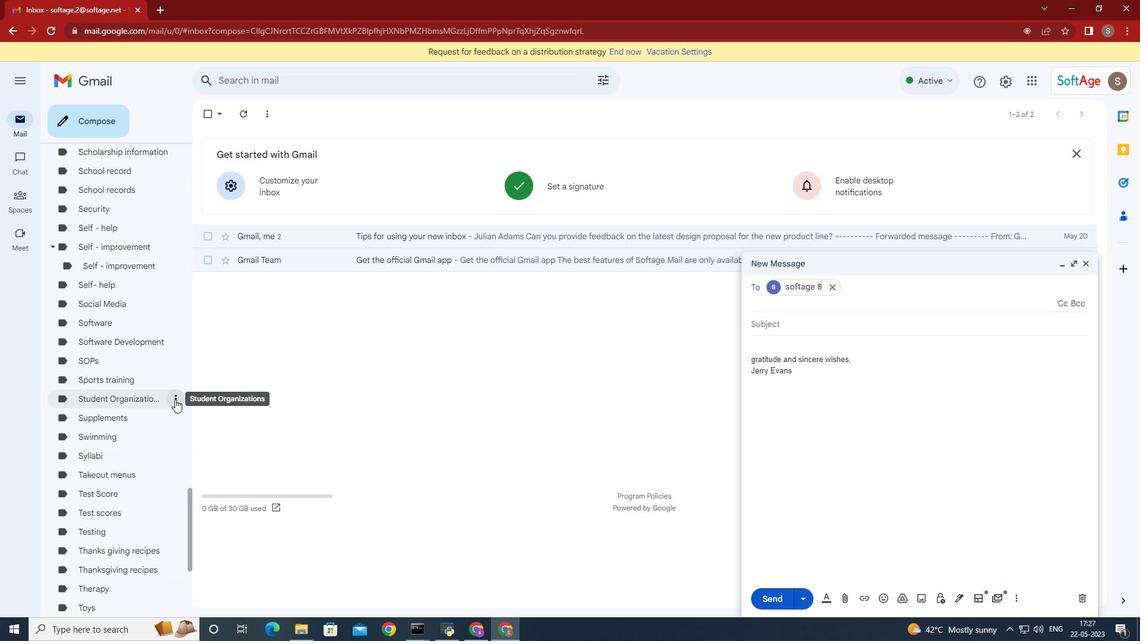 
Action: Mouse moved to (236, 359)
Screenshot: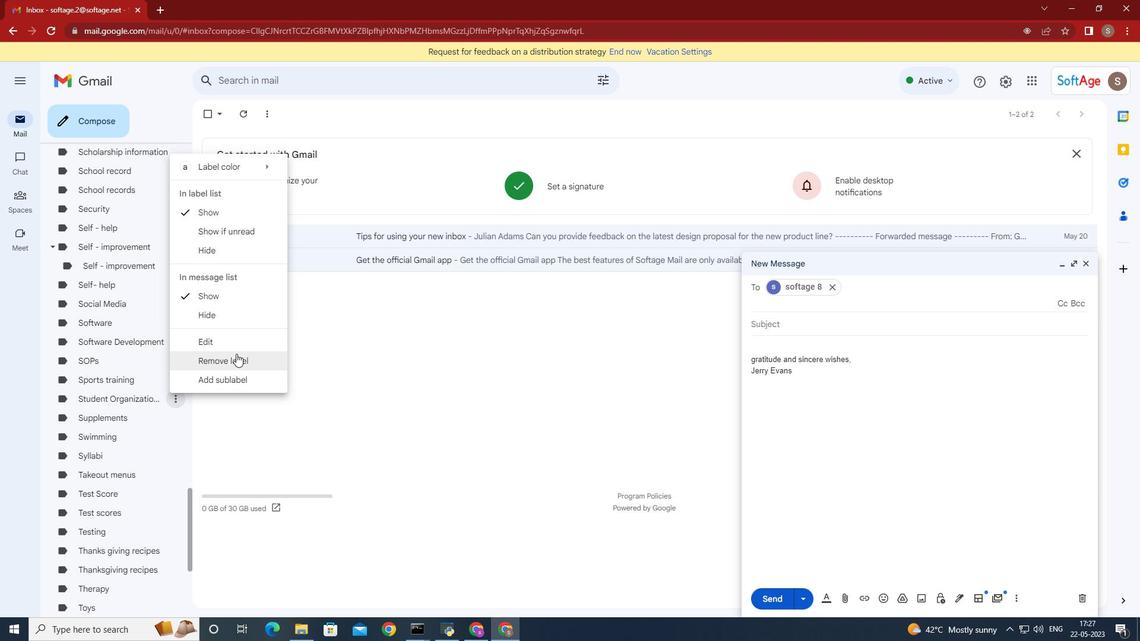 
Action: Mouse pressed left at (236, 359)
Screenshot: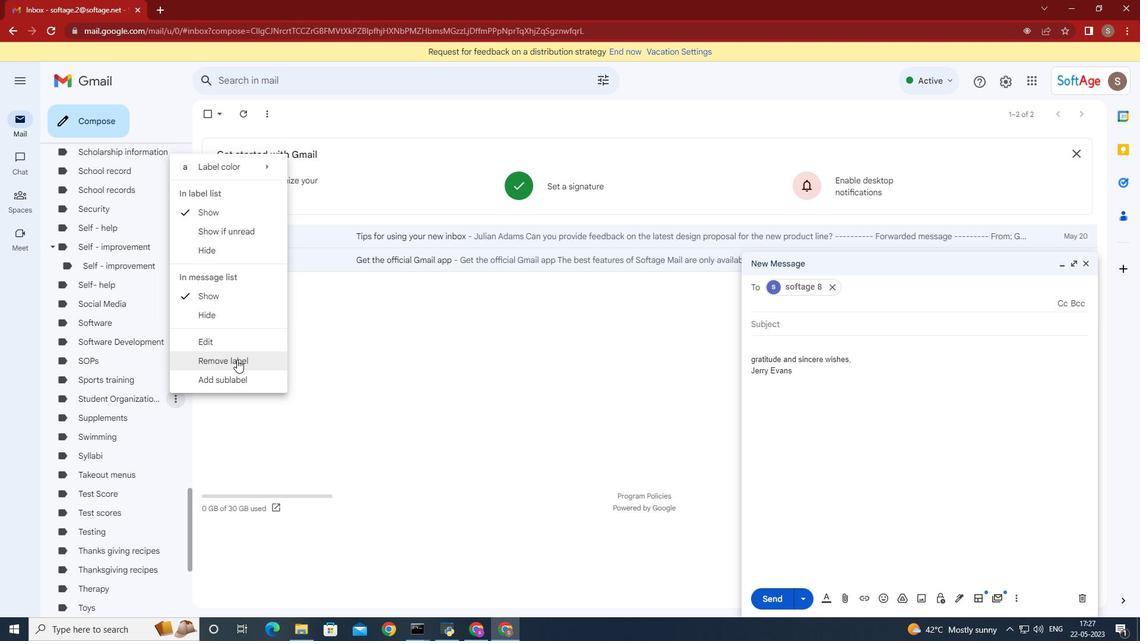 
Action: Mouse moved to (681, 356)
Screenshot: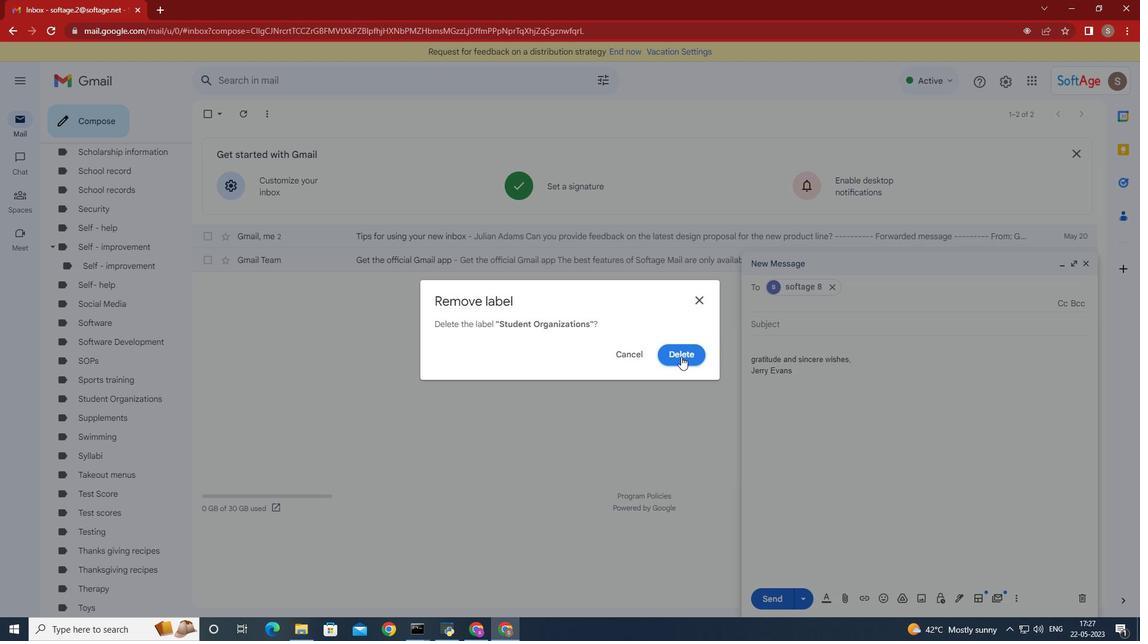 
Action: Mouse pressed left at (681, 356)
Screenshot: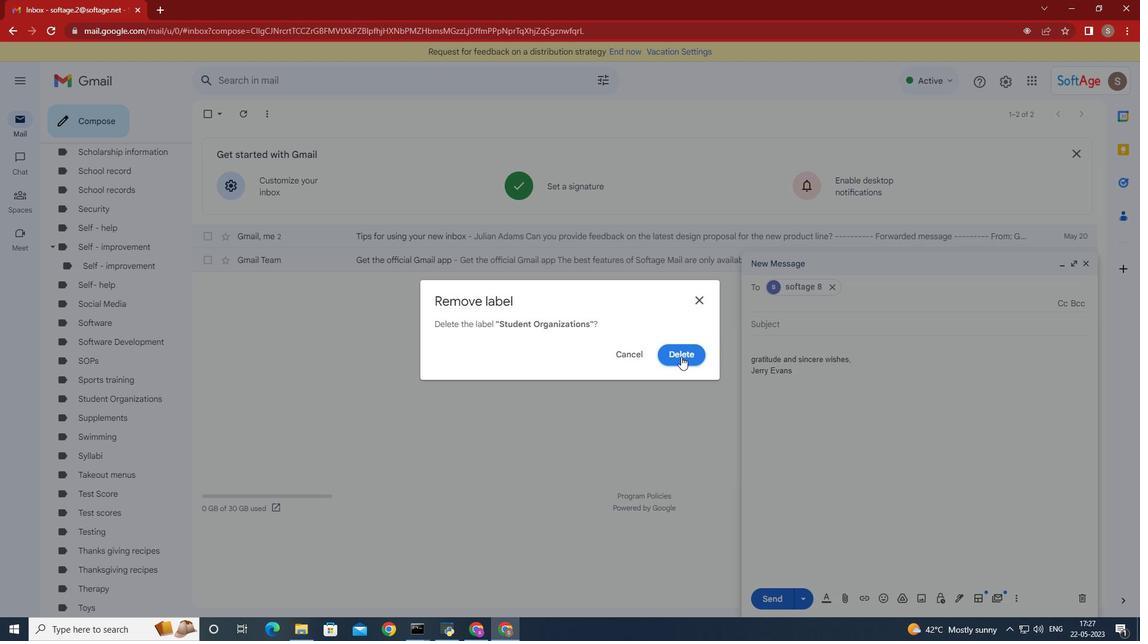 
Action: Mouse moved to (40, 259)
Screenshot: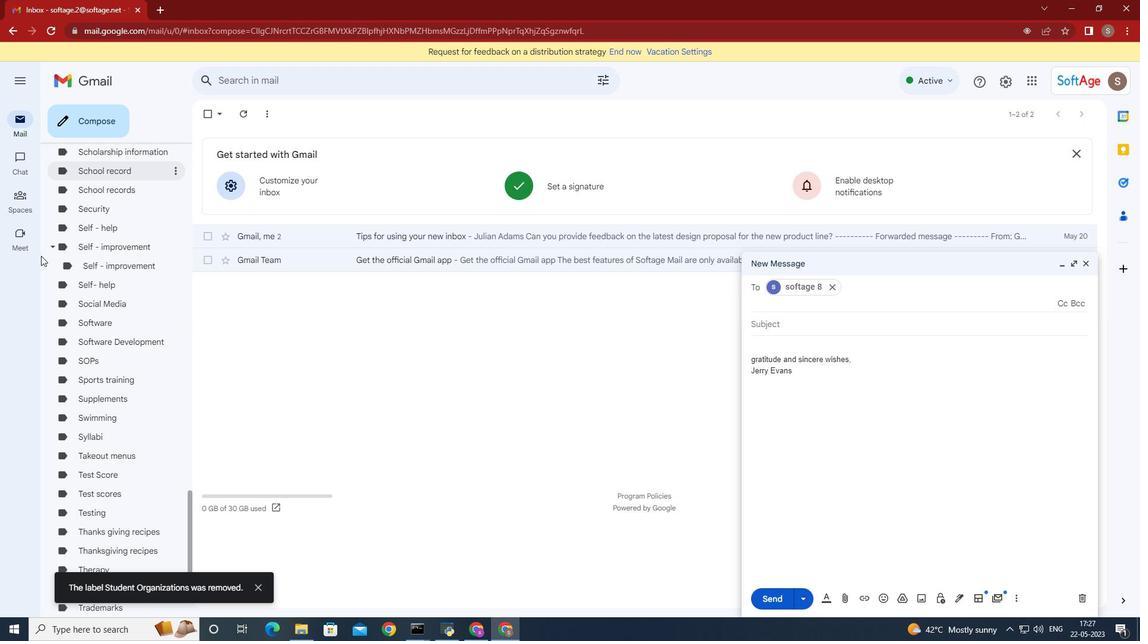
Action: Mouse scrolled (40, 260) with delta (0, 0)
Screenshot: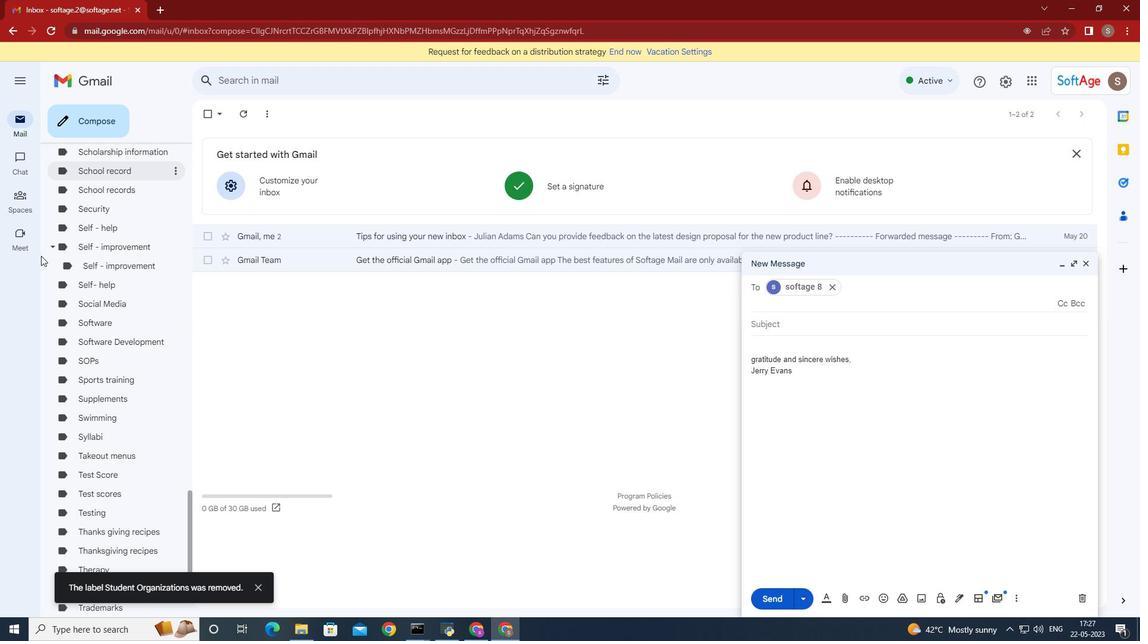 
Action: Mouse moved to (41, 264)
Screenshot: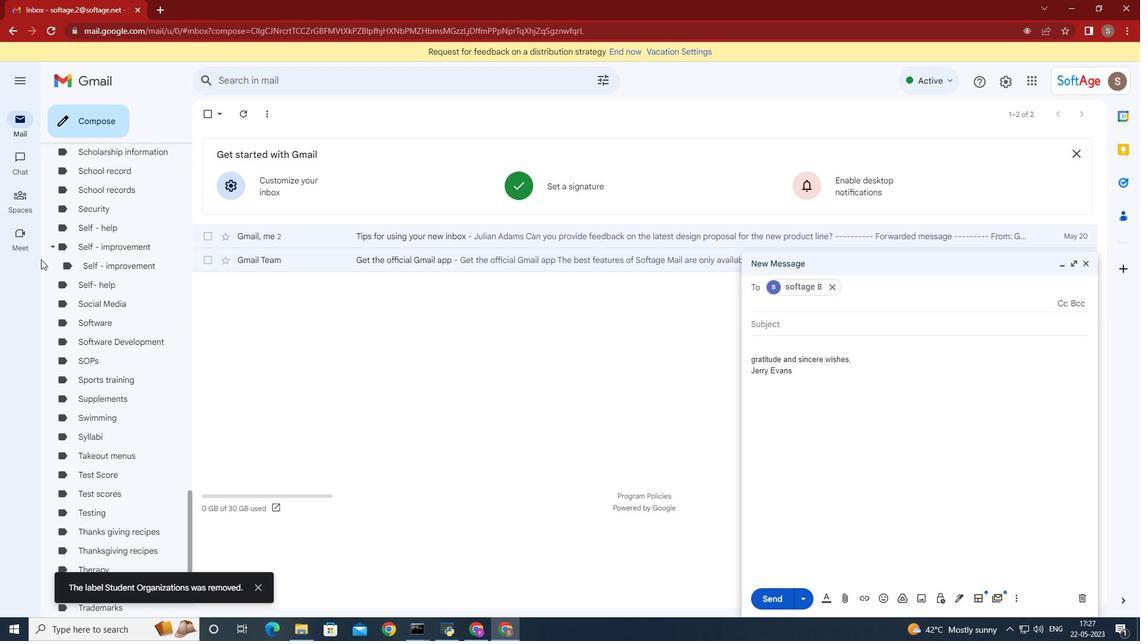 
Action: Mouse scrolled (41, 264) with delta (0, 0)
Screenshot: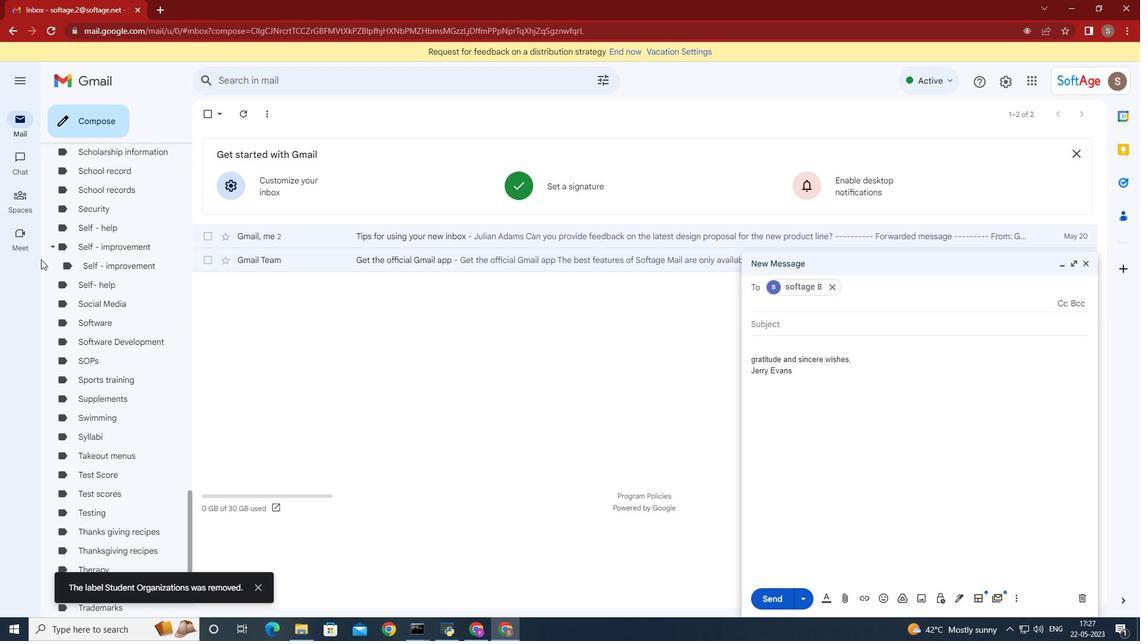 
Action: Mouse moved to (42, 270)
Screenshot: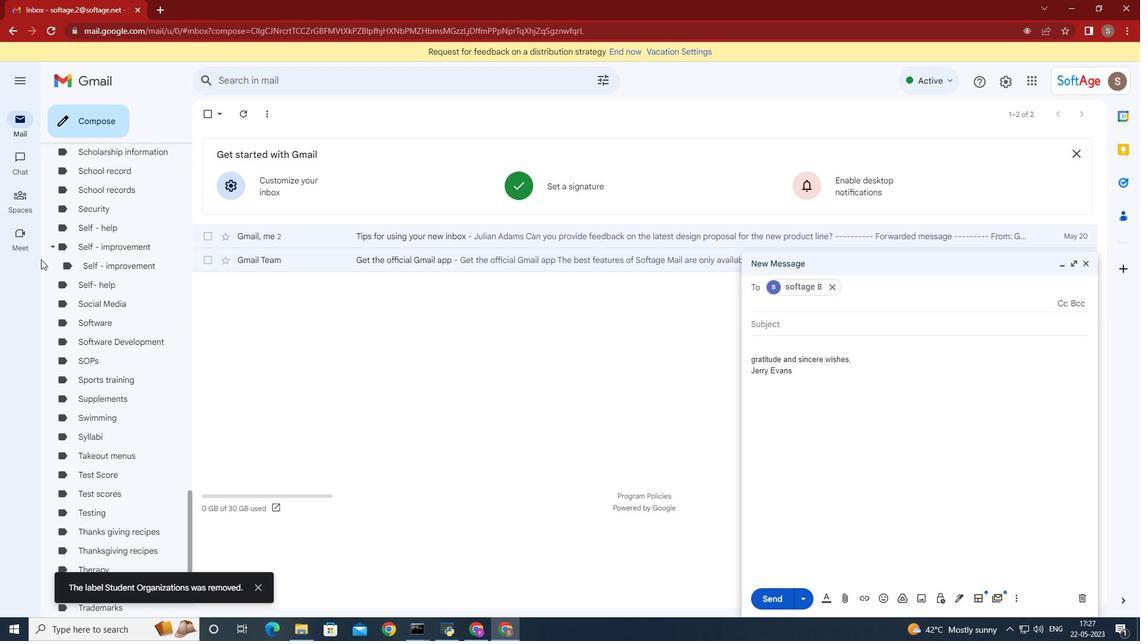 
Action: Mouse scrolled (42, 270) with delta (0, 0)
Screenshot: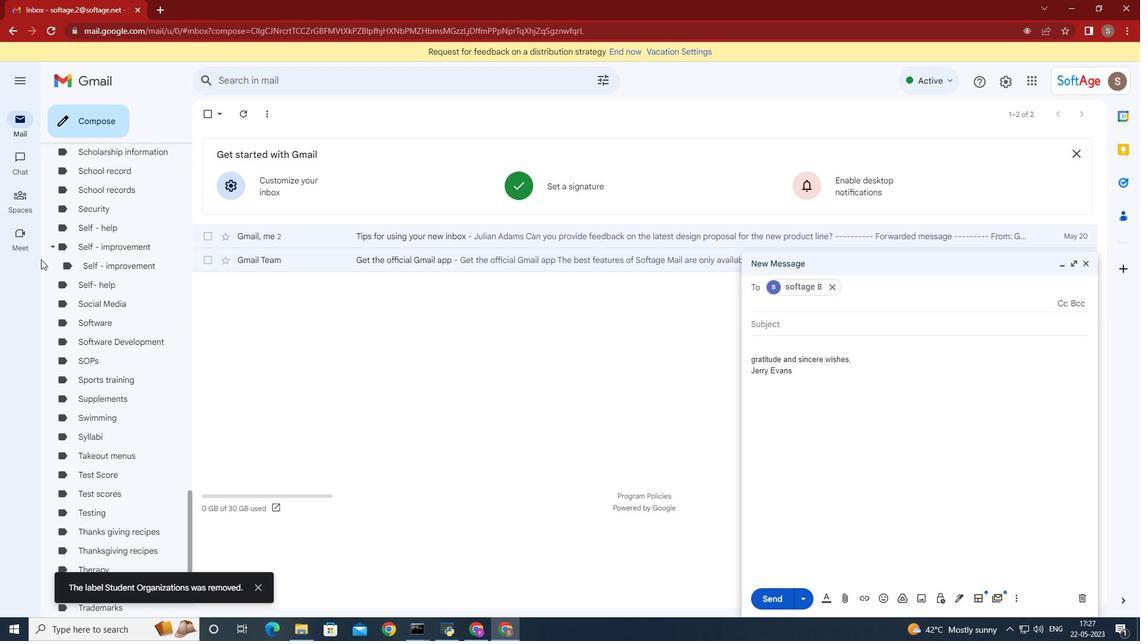 
Action: Mouse moved to (43, 274)
Screenshot: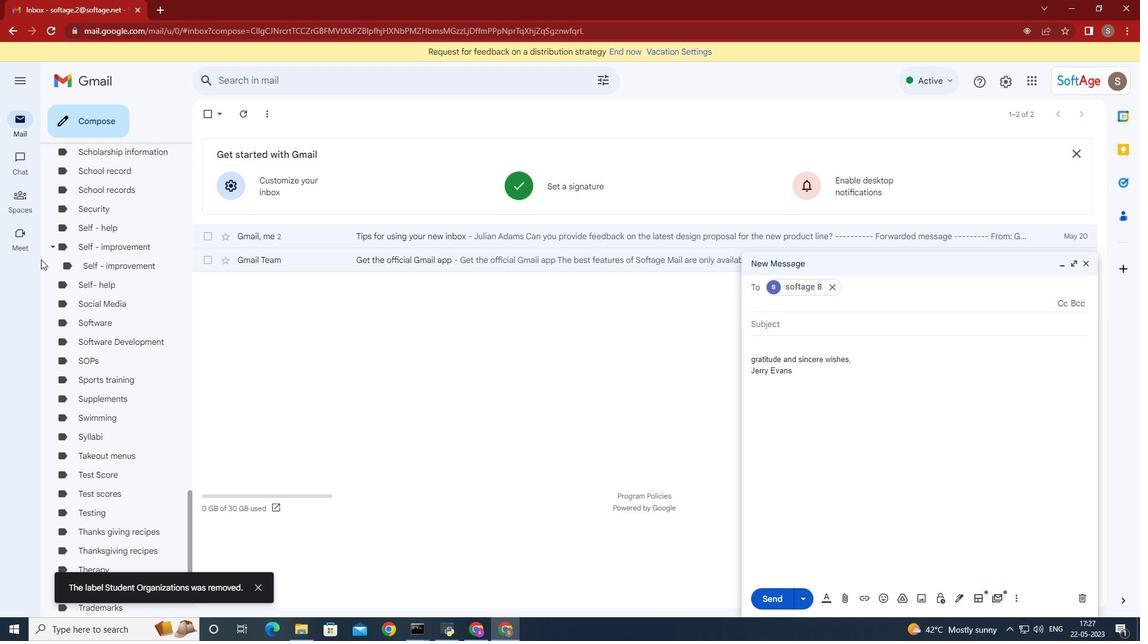 
Action: Mouse scrolled (43, 274) with delta (0, 0)
Screenshot: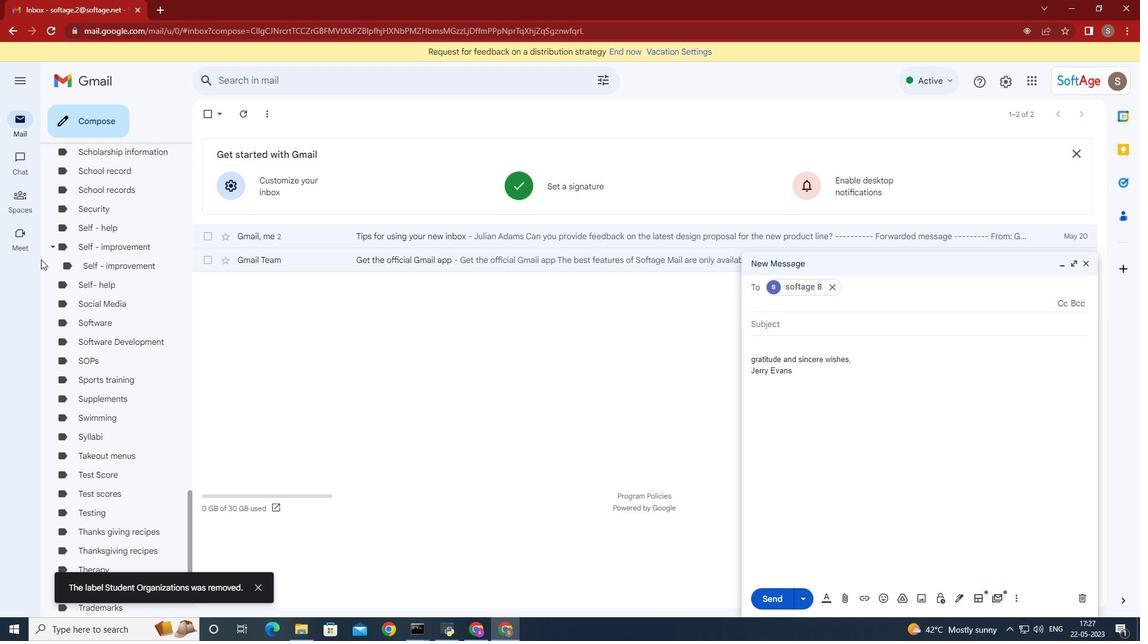 
Action: Mouse moved to (49, 285)
Screenshot: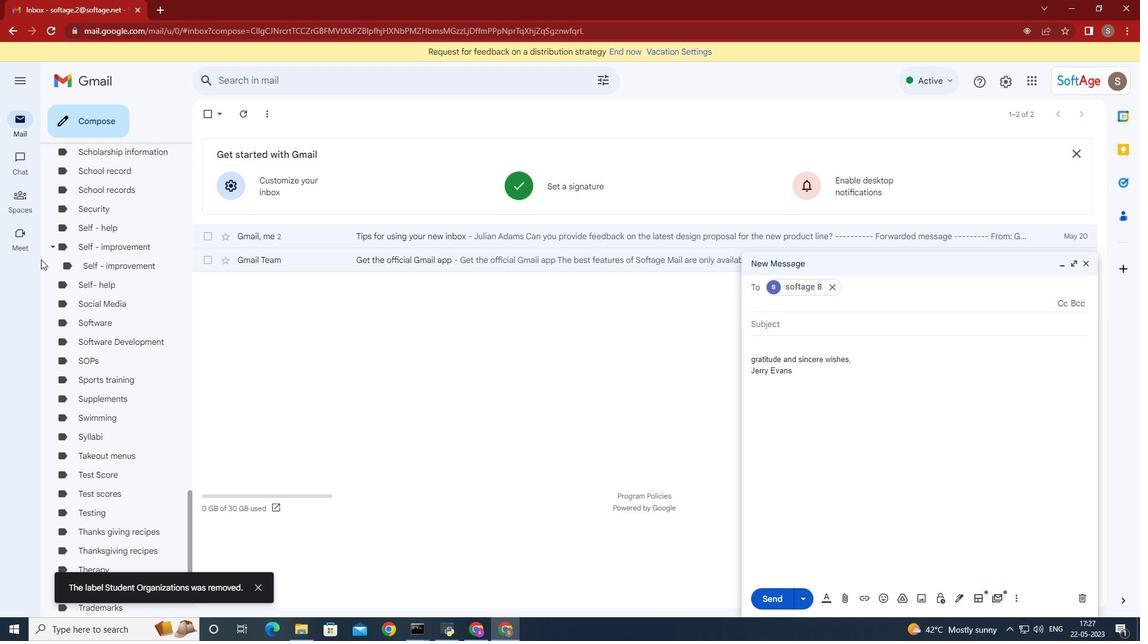 
Action: Mouse scrolled (49, 286) with delta (0, 0)
Screenshot: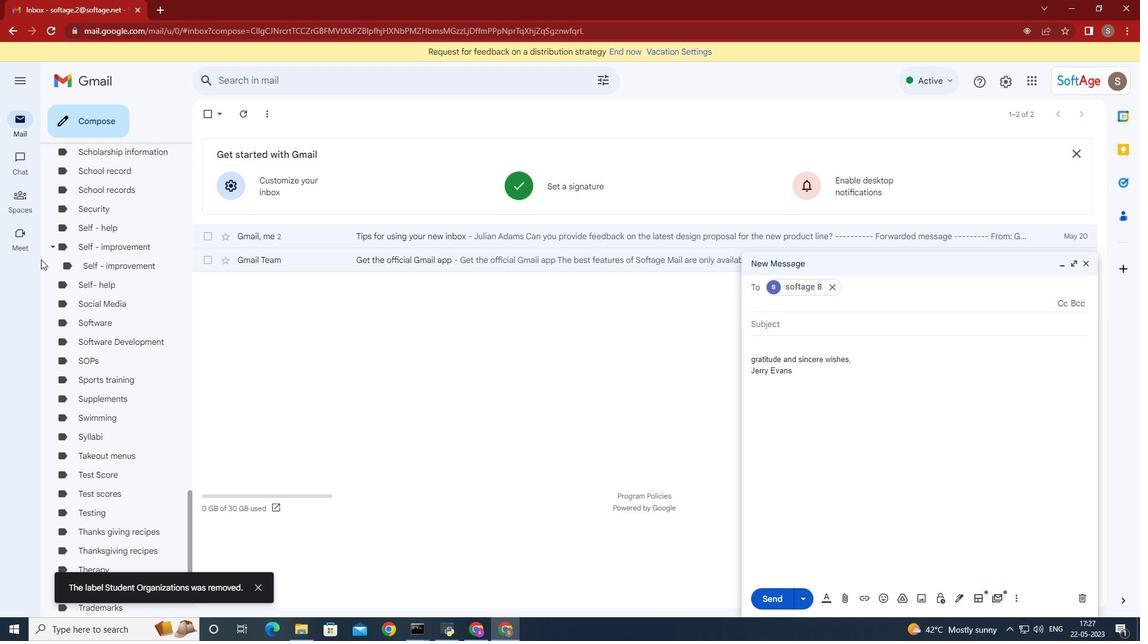 
Action: Mouse moved to (77, 332)
Screenshot: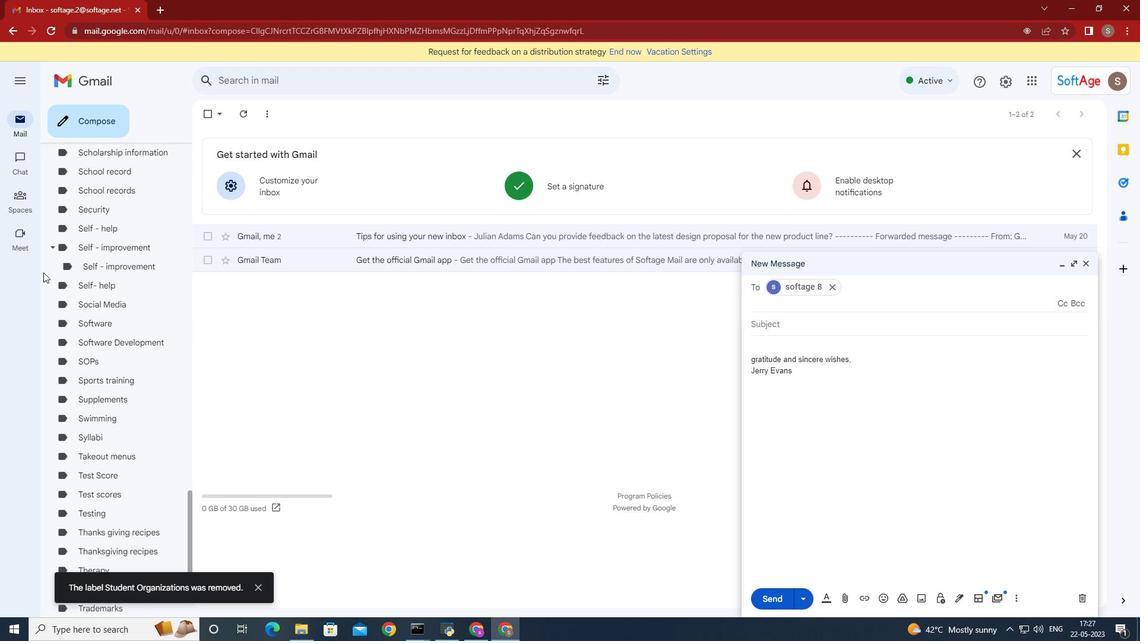 
Action: Mouse scrolled (77, 333) with delta (0, 0)
Screenshot: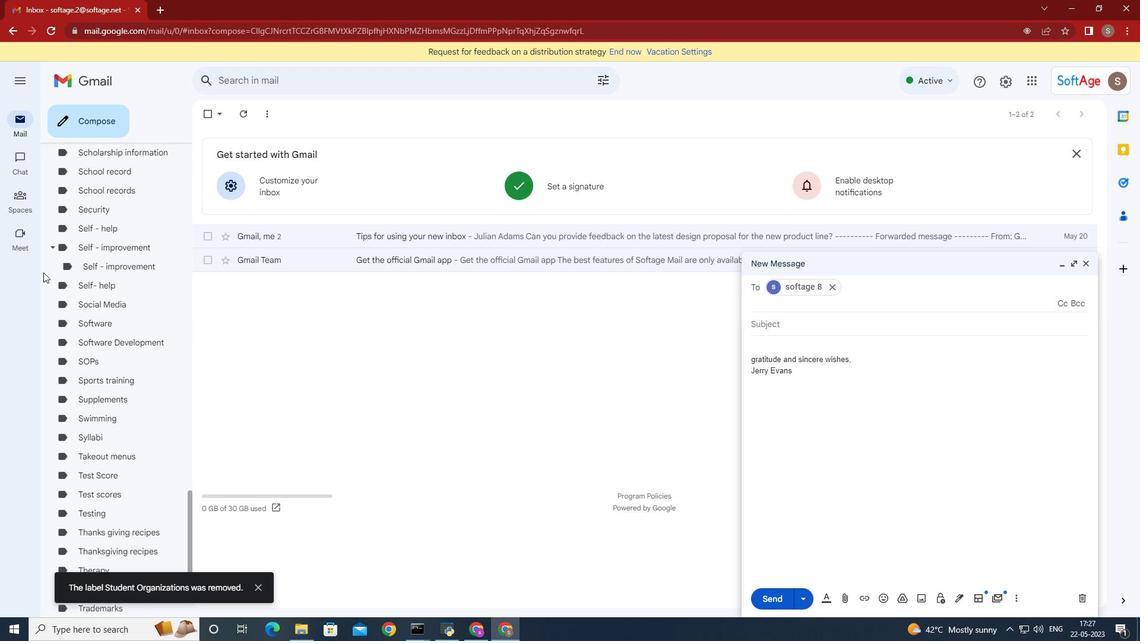 
Action: Mouse moved to (127, 393)
Screenshot: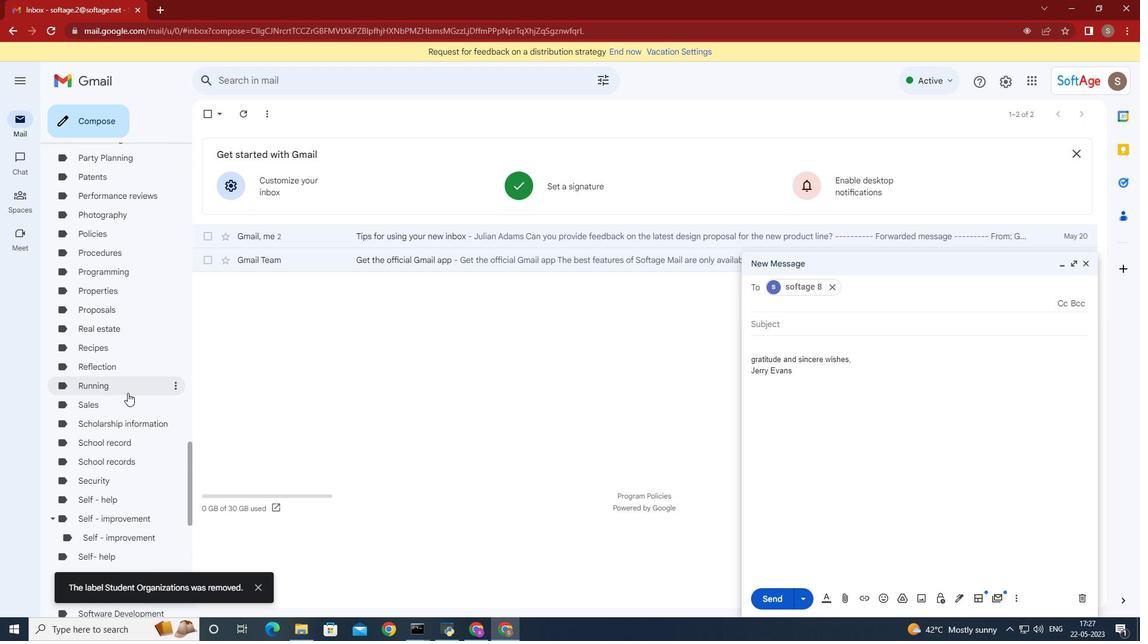 
Action: Mouse scrolled (127, 393) with delta (0, 0)
Screenshot: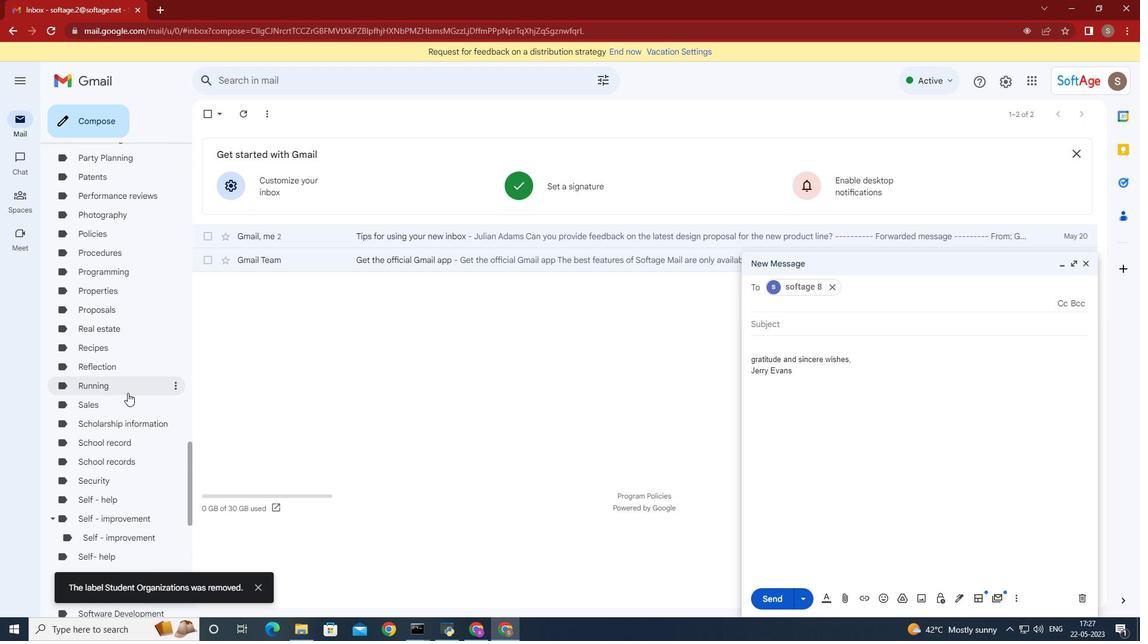 
Action: Mouse moved to (127, 392)
Screenshot: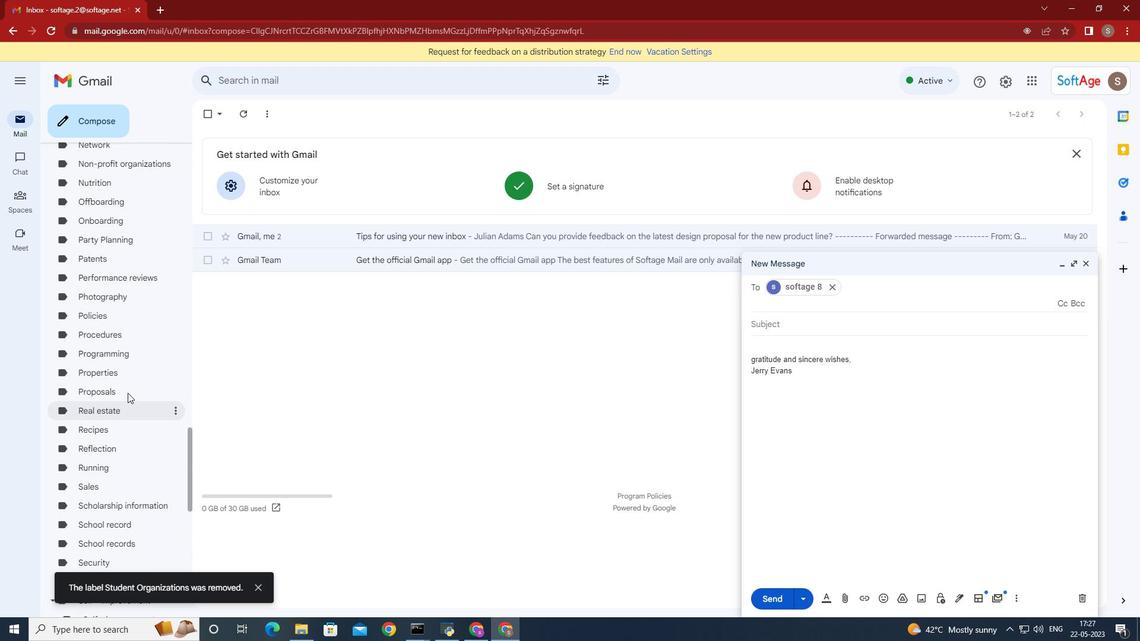 
Action: Mouse scrolled (127, 393) with delta (0, 0)
Screenshot: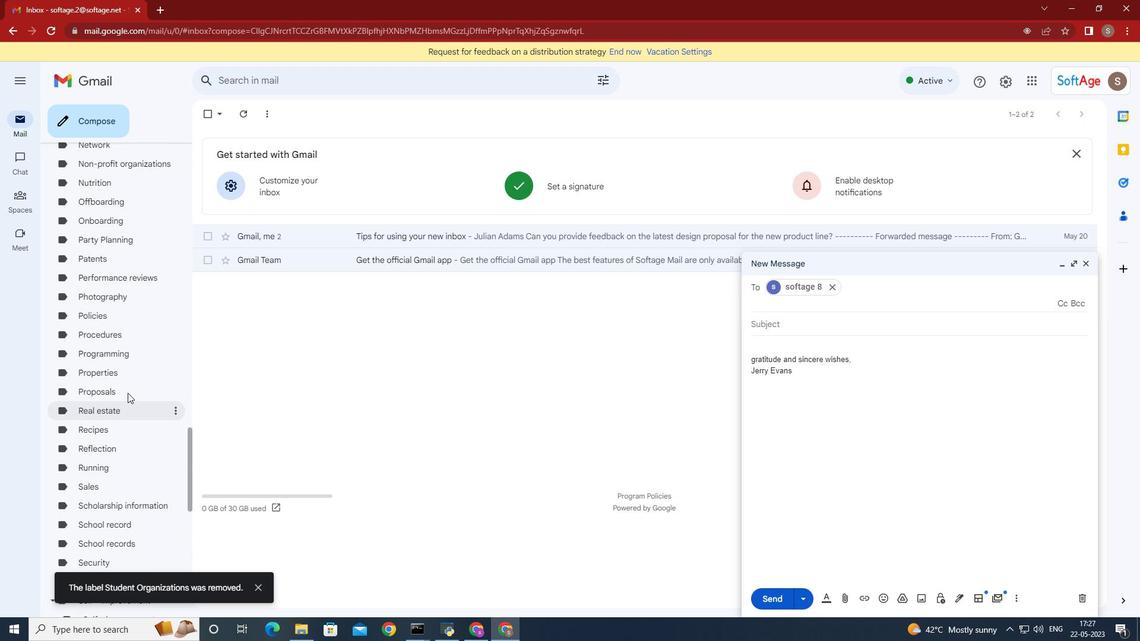 
Action: Mouse scrolled (127, 393) with delta (0, 0)
Screenshot: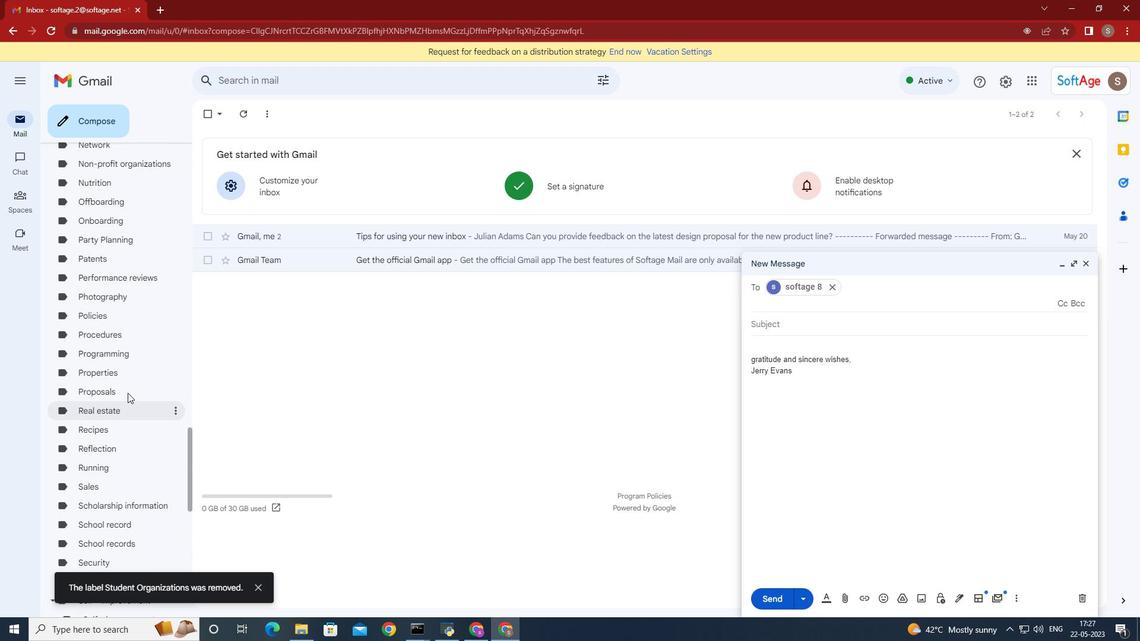 
Action: Mouse scrolled (127, 393) with delta (0, 0)
Screenshot: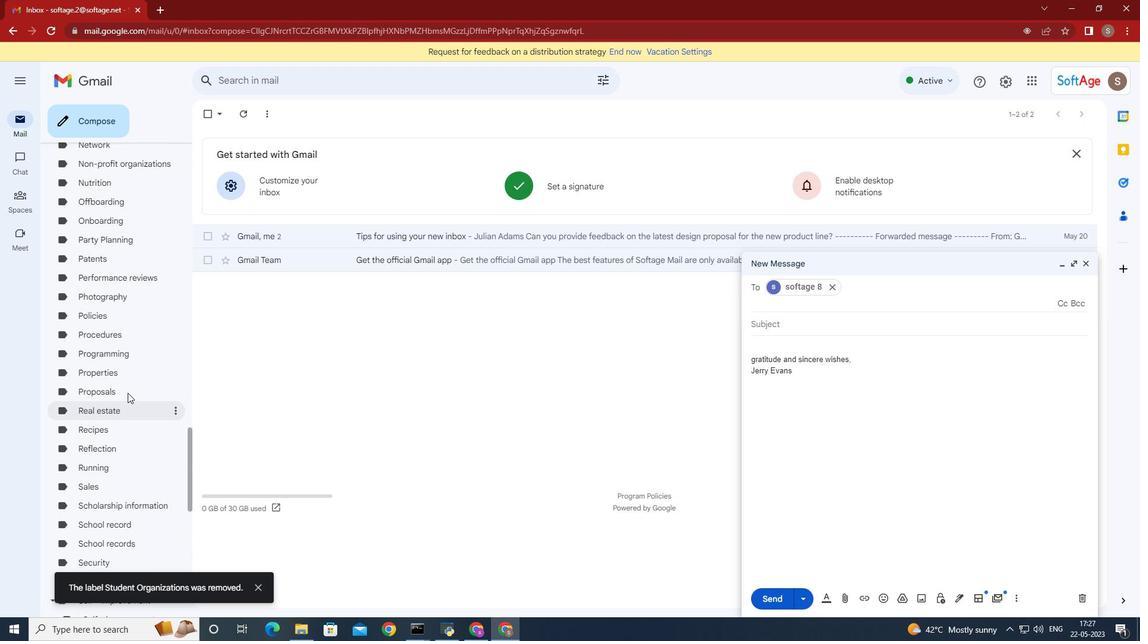 
Action: Mouse moved to (126, 392)
Screenshot: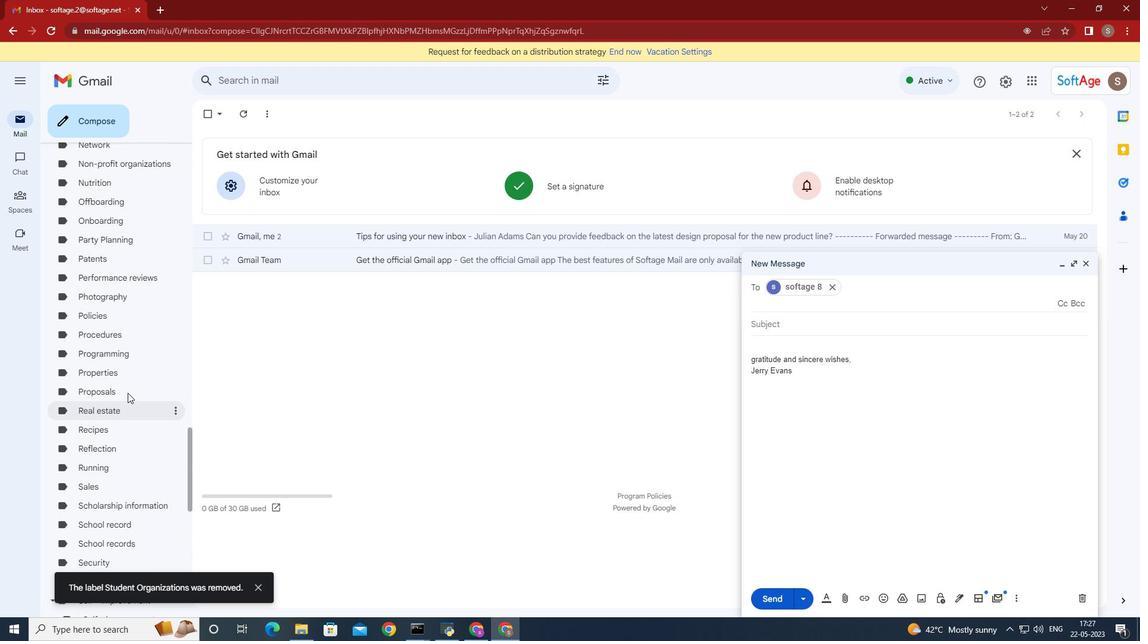 
Action: Mouse scrolled (126, 393) with delta (0, 0)
Screenshot: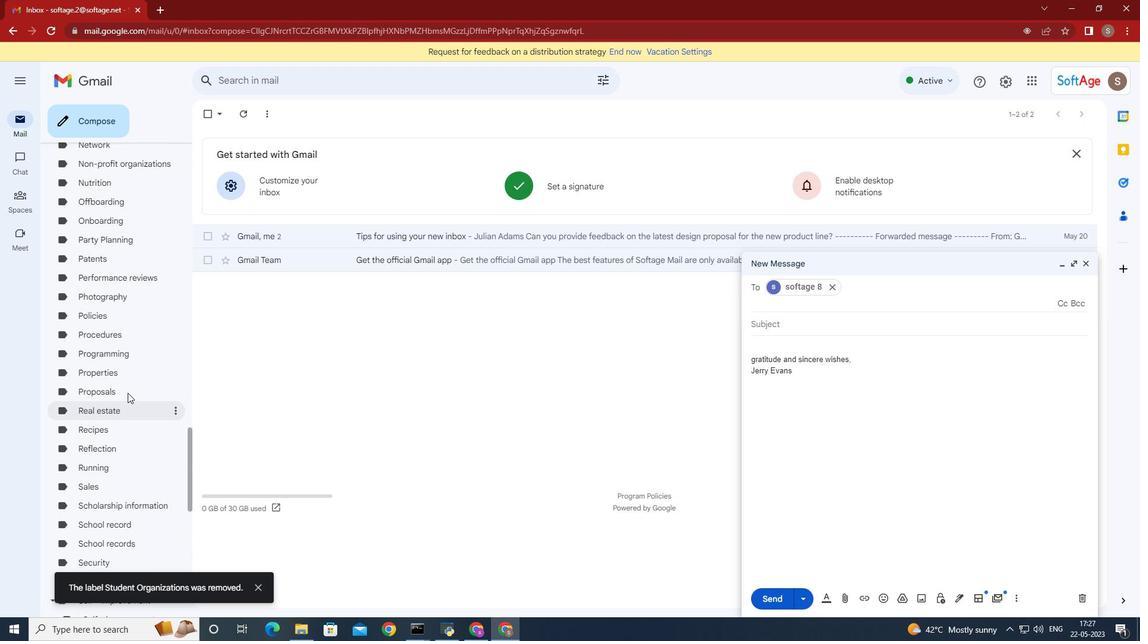 
Action: Mouse scrolled (126, 393) with delta (0, 0)
Screenshot: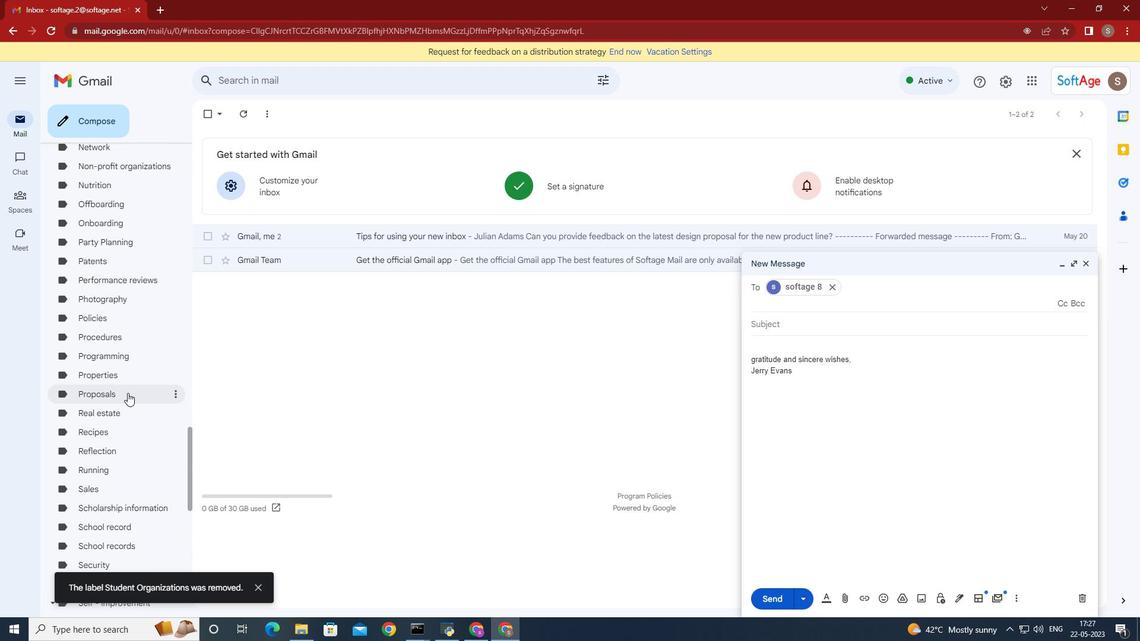 
Action: Mouse moved to (123, 376)
Screenshot: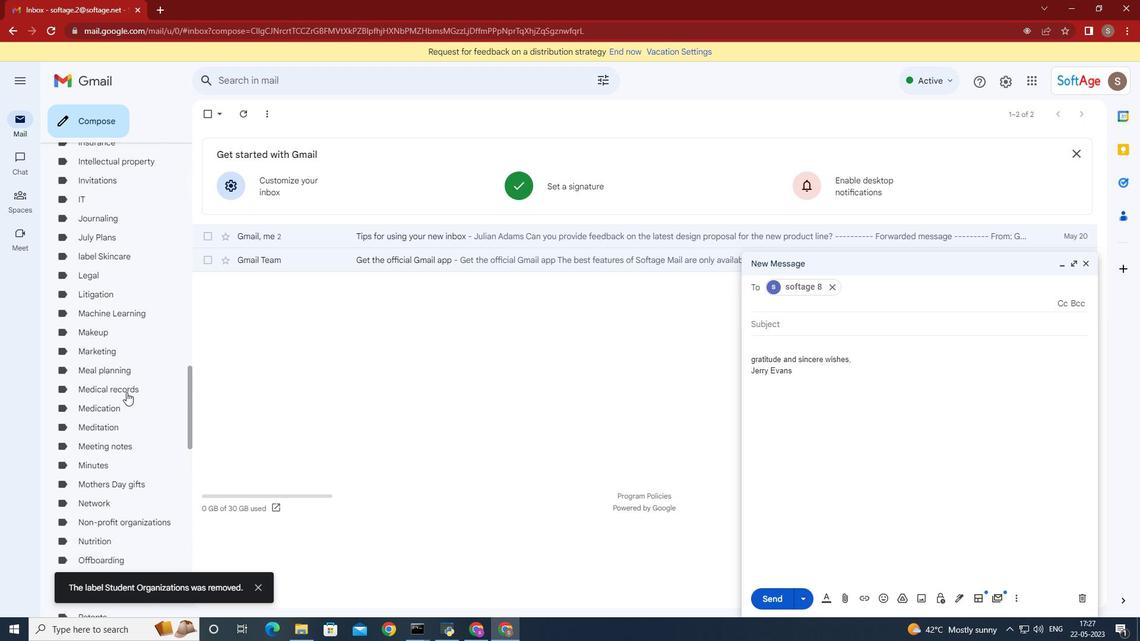 
Action: Mouse scrolled (123, 377) with delta (0, 0)
Screenshot: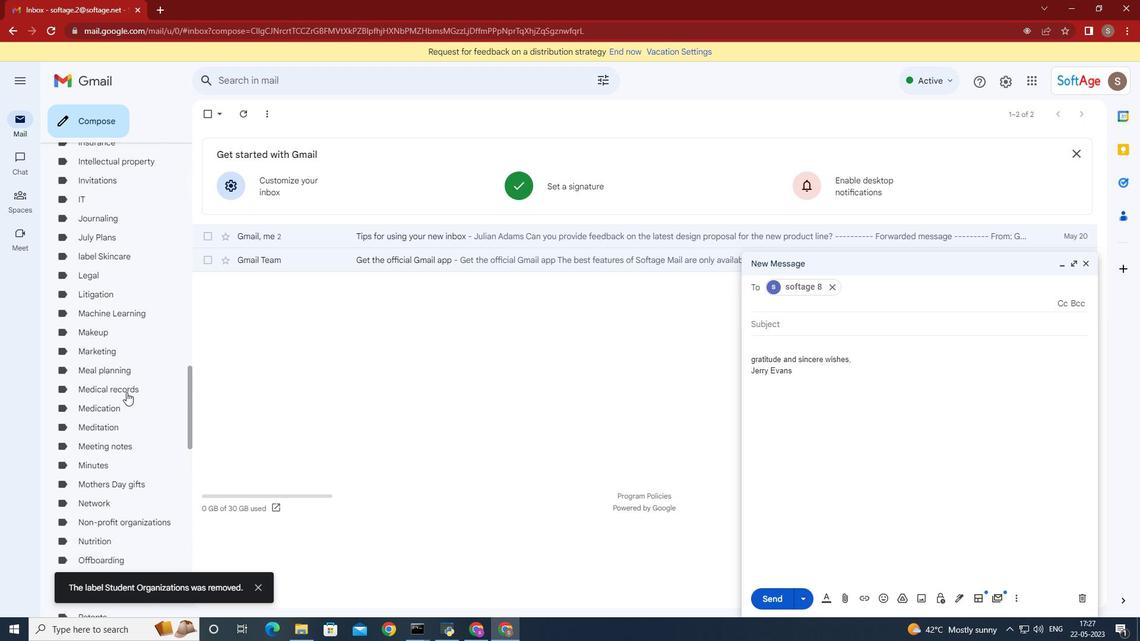 
Action: Mouse moved to (122, 372)
Screenshot: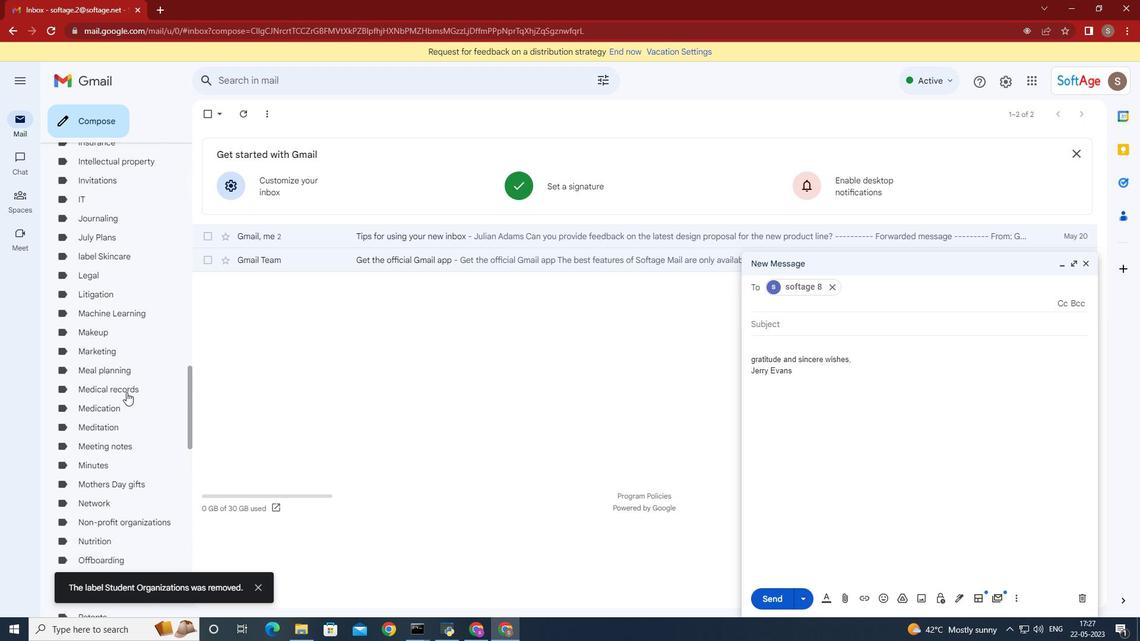 
Action: Mouse scrolled (122, 373) with delta (0, 0)
Screenshot: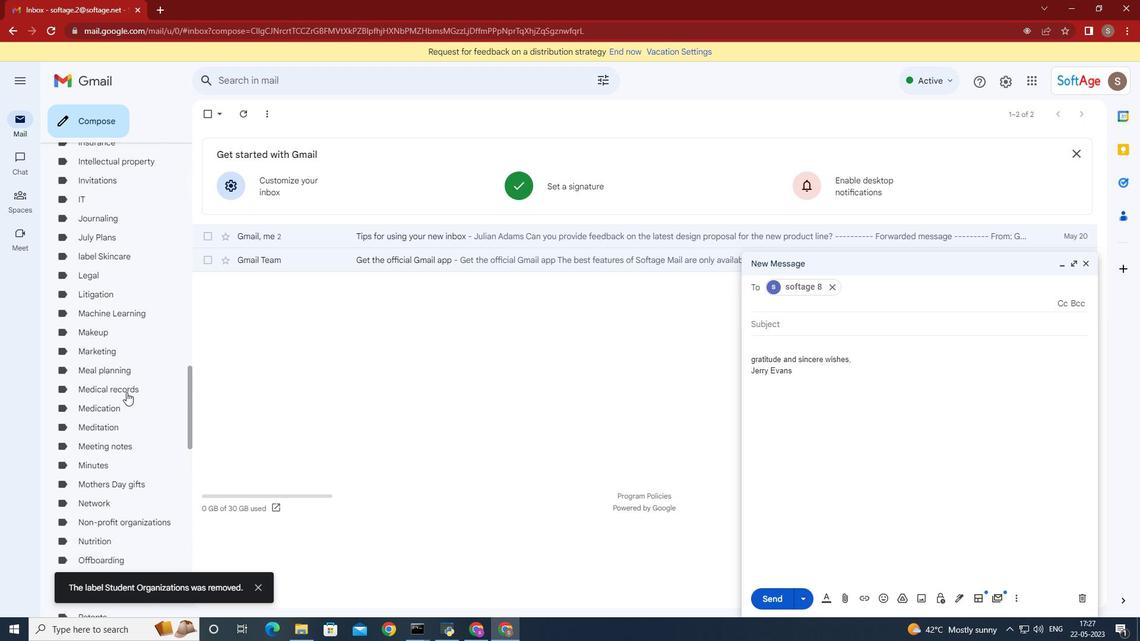 
Action: Mouse moved to (122, 372)
Screenshot: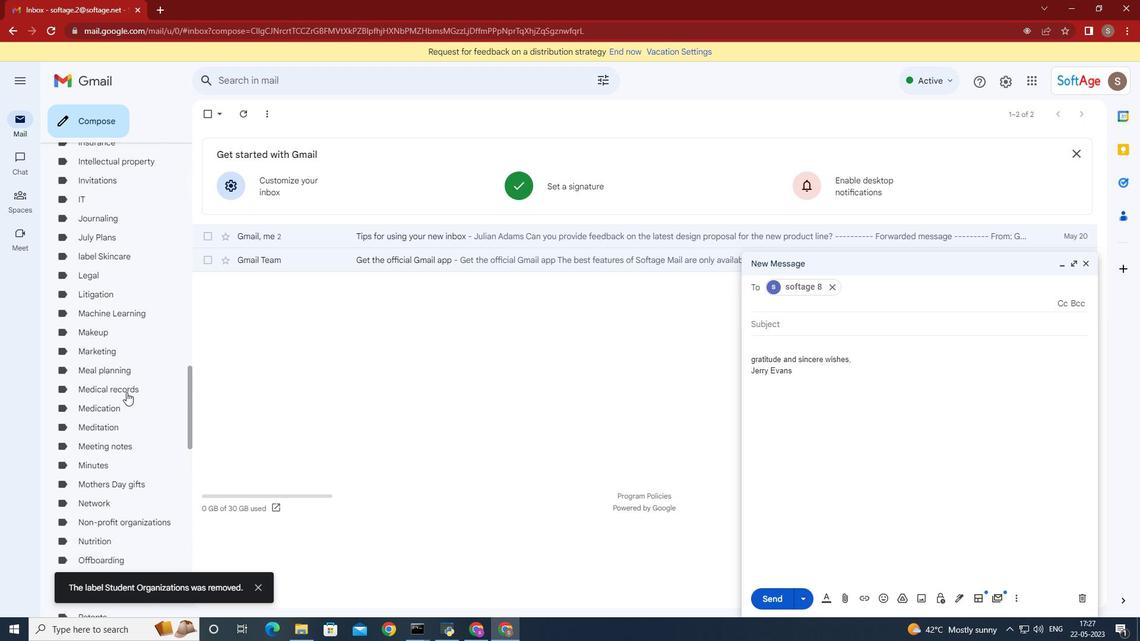 
Action: Mouse scrolled (122, 372) with delta (0, 0)
Screenshot: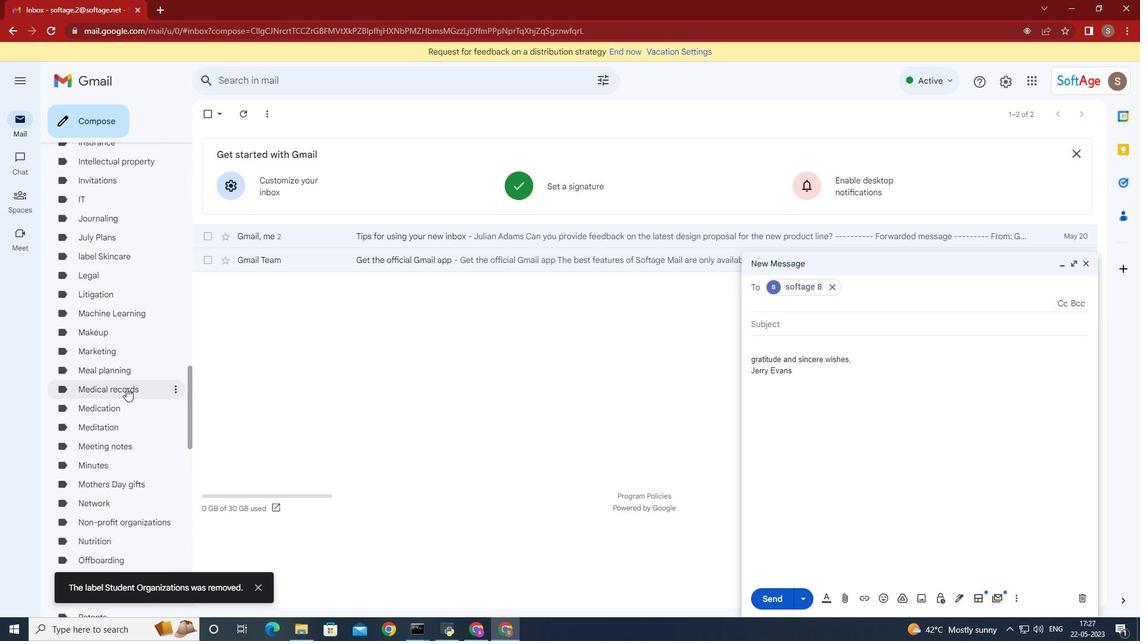 
Action: Mouse moved to (122, 371)
Screenshot: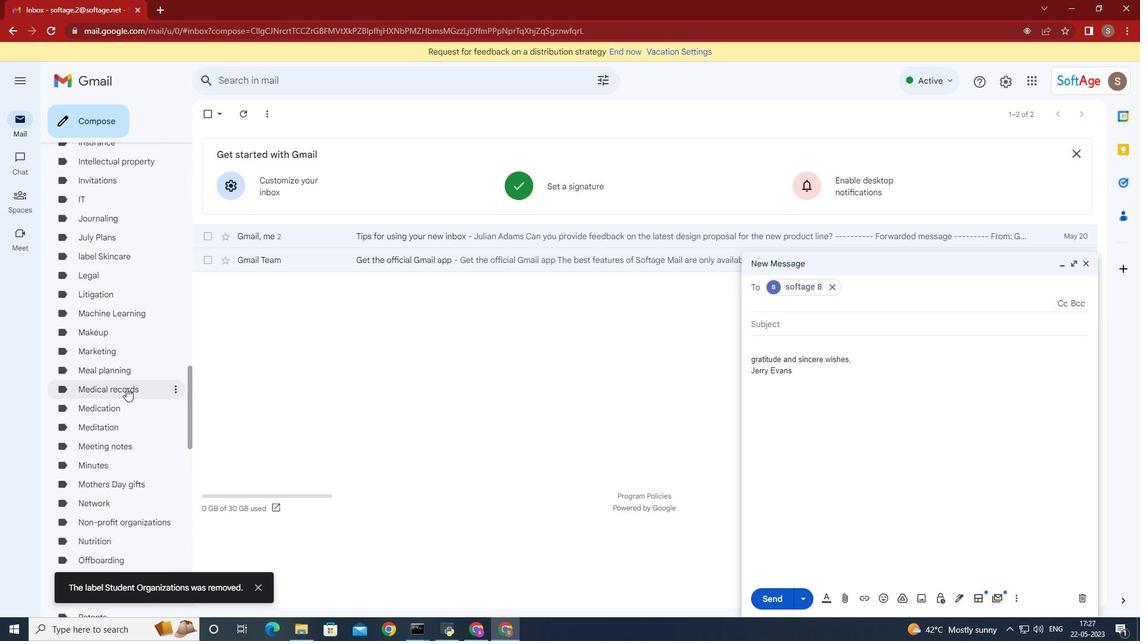 
Action: Mouse scrolled (122, 372) with delta (0, 0)
Screenshot: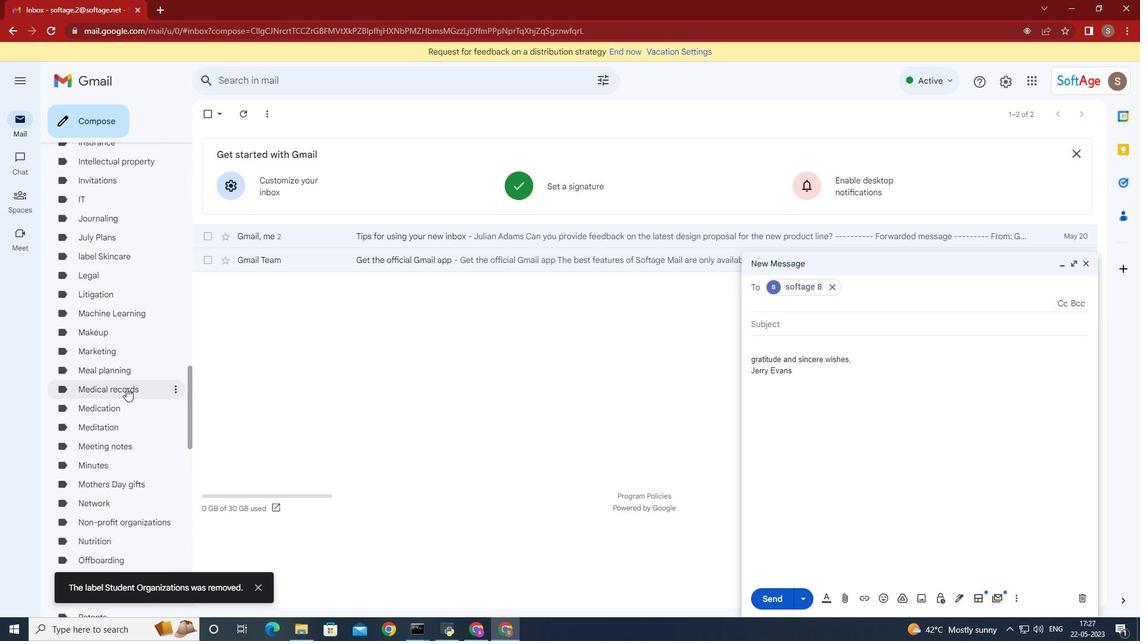 
Action: Mouse moved to (122, 371)
Screenshot: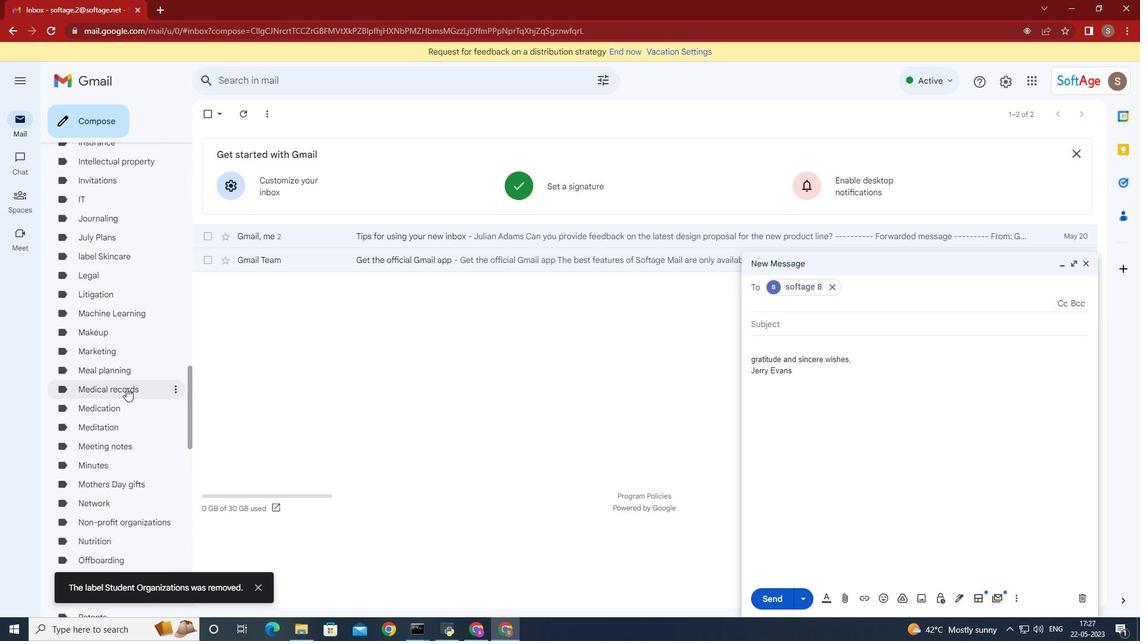 
Action: Mouse scrolled (122, 372) with delta (0, 0)
Screenshot: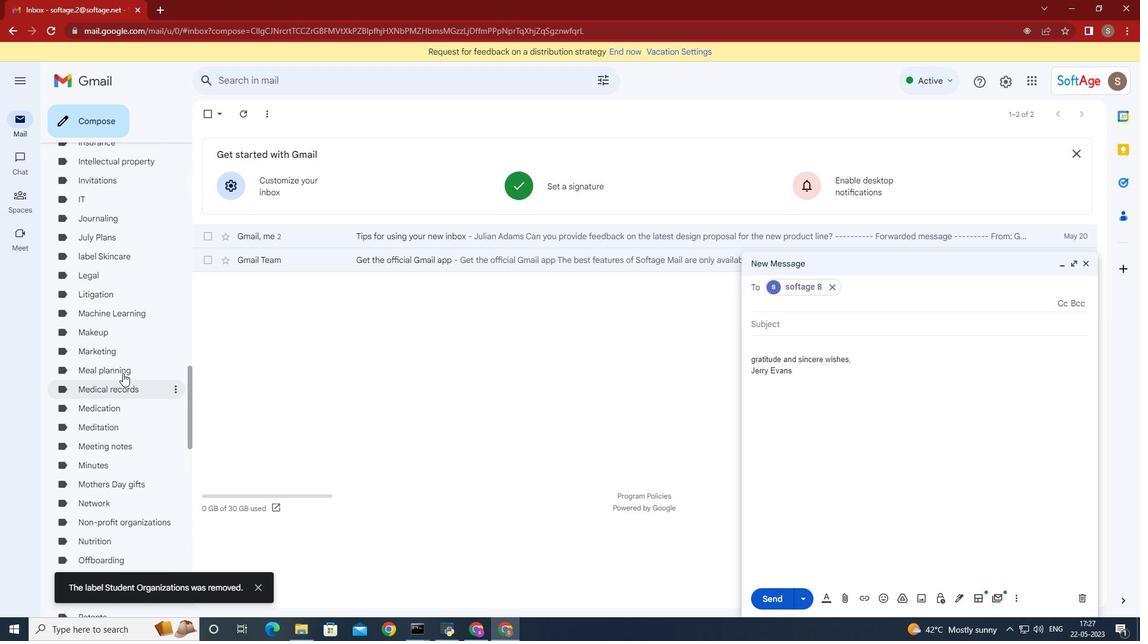 
Action: Mouse moved to (122, 371)
Screenshot: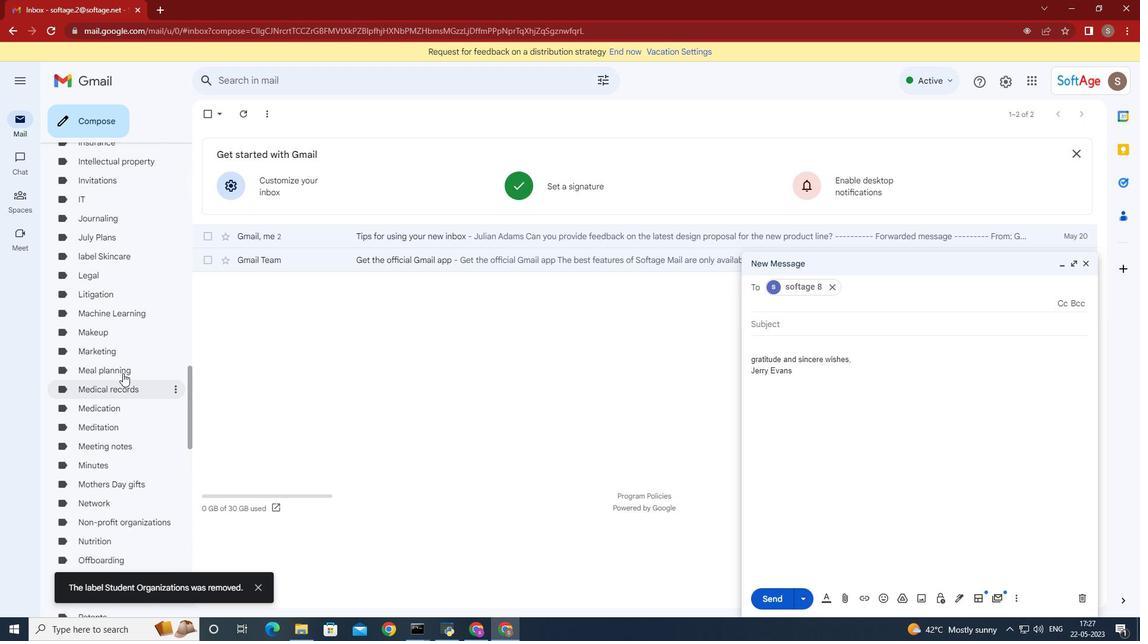 
Action: Mouse scrolled (122, 371) with delta (0, 0)
Screenshot: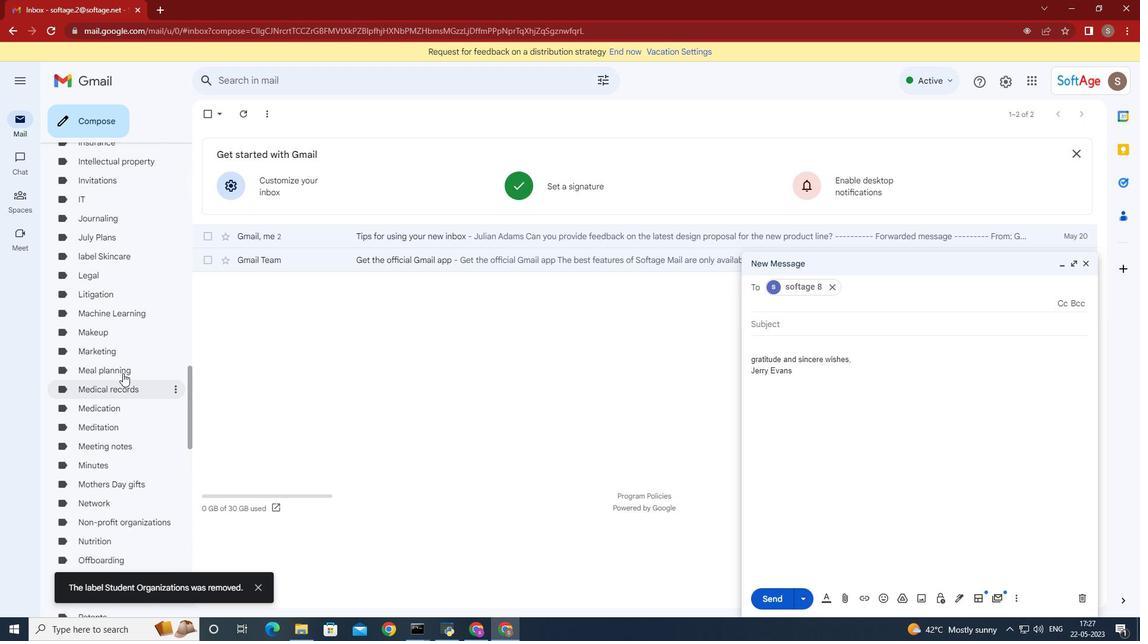 
Action: Mouse moved to (128, 348)
Screenshot: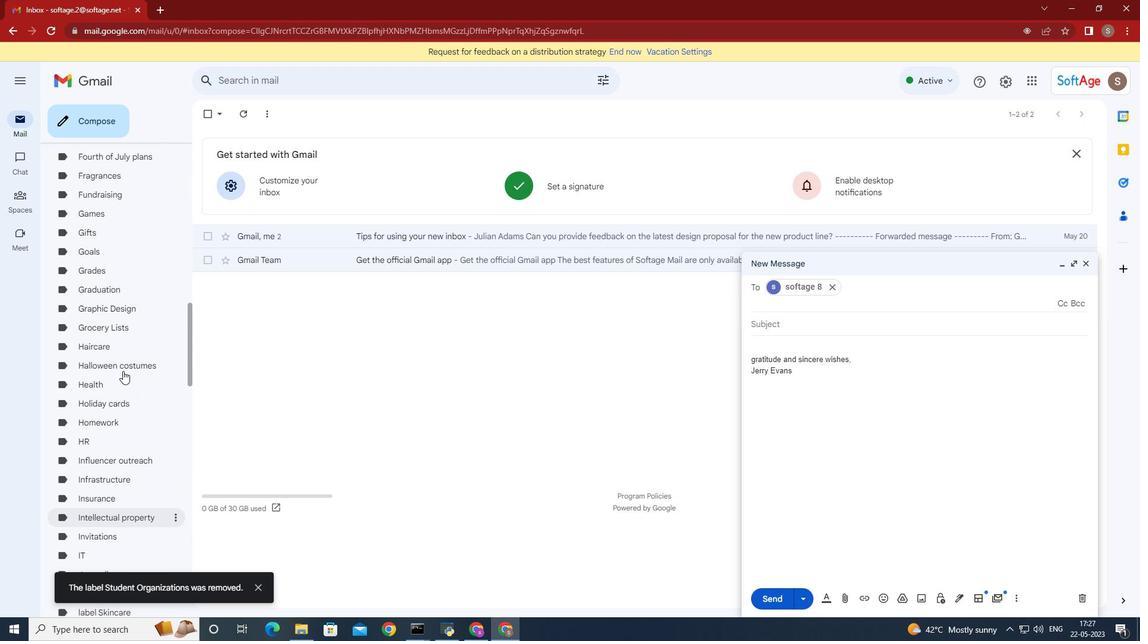 
Action: Mouse scrolled (128, 349) with delta (0, 0)
Screenshot: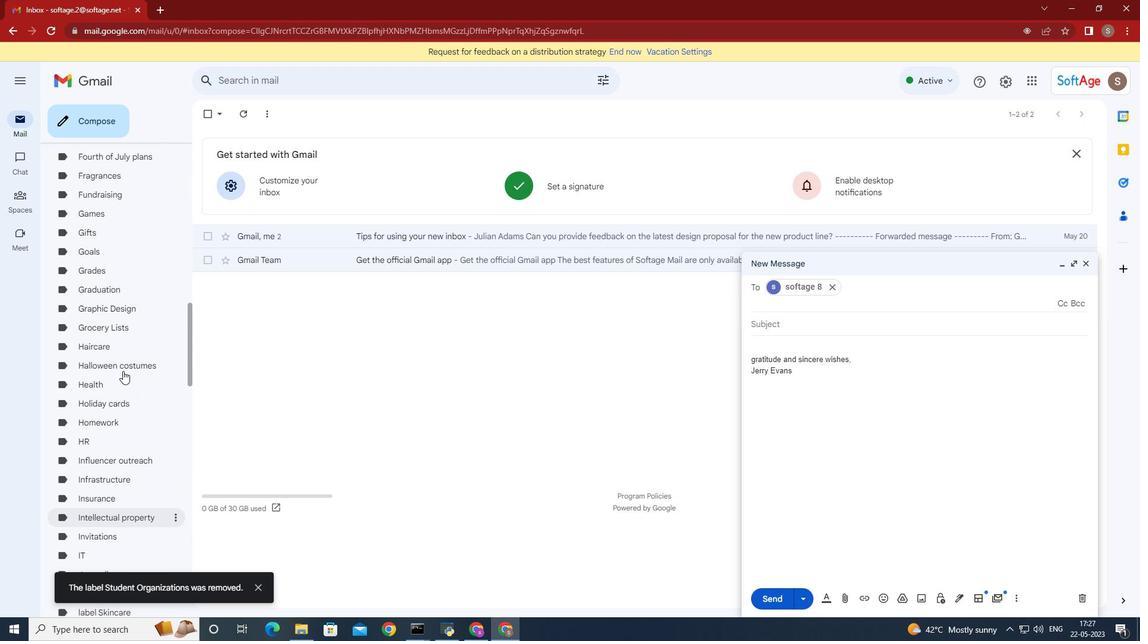 
Action: Mouse scrolled (128, 349) with delta (0, 0)
Screenshot: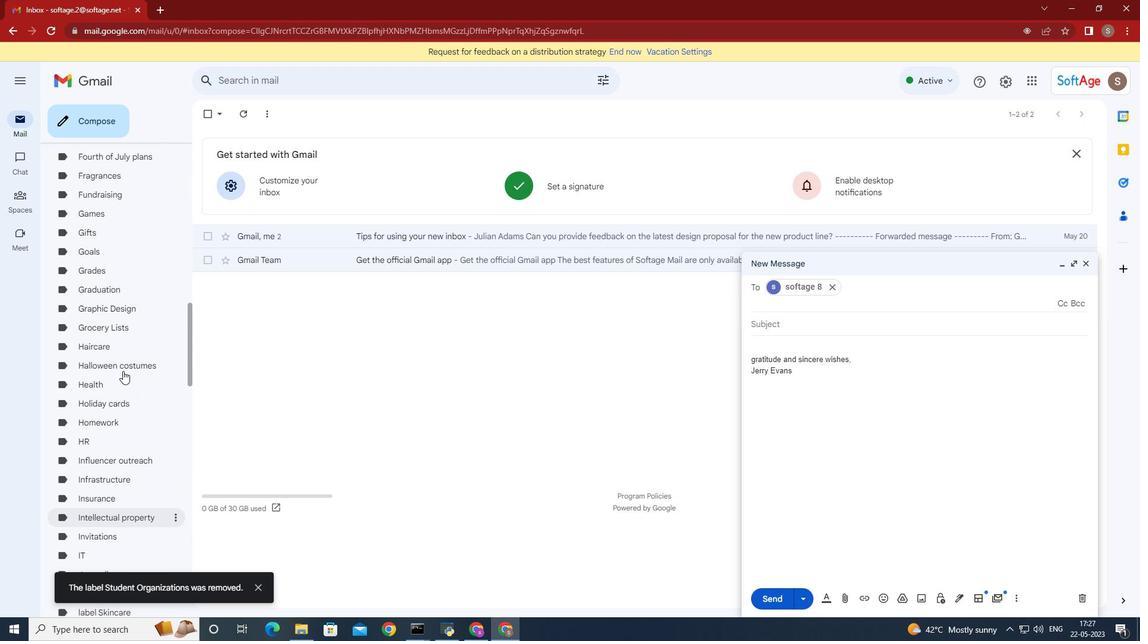 
Action: Mouse scrolled (128, 349) with delta (0, 0)
Screenshot: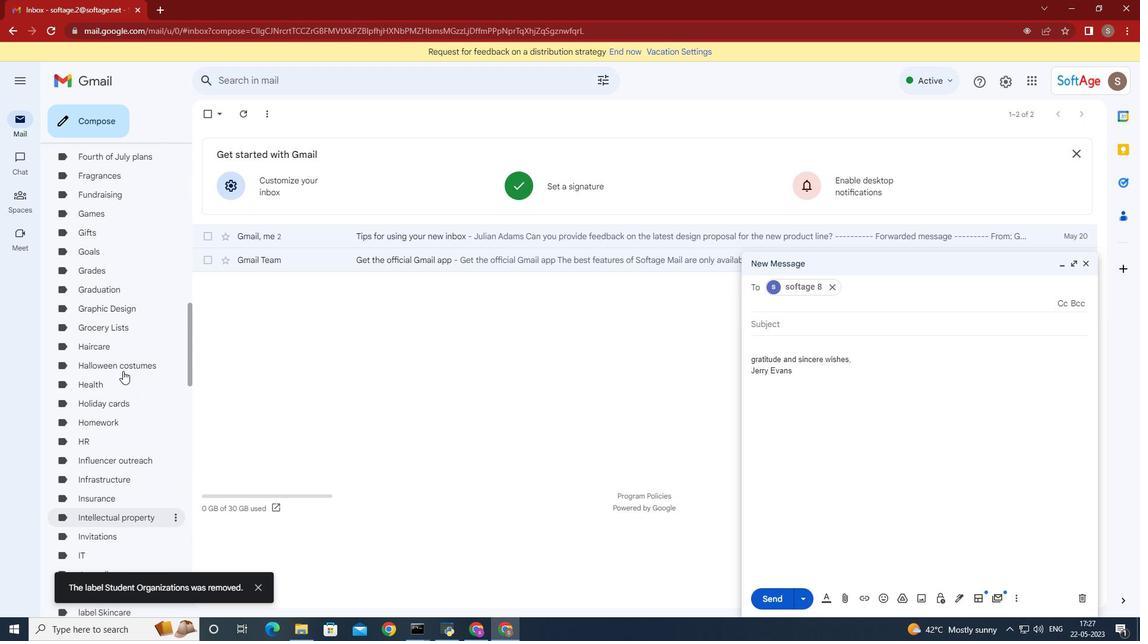 
Action: Mouse scrolled (128, 349) with delta (0, 0)
Screenshot: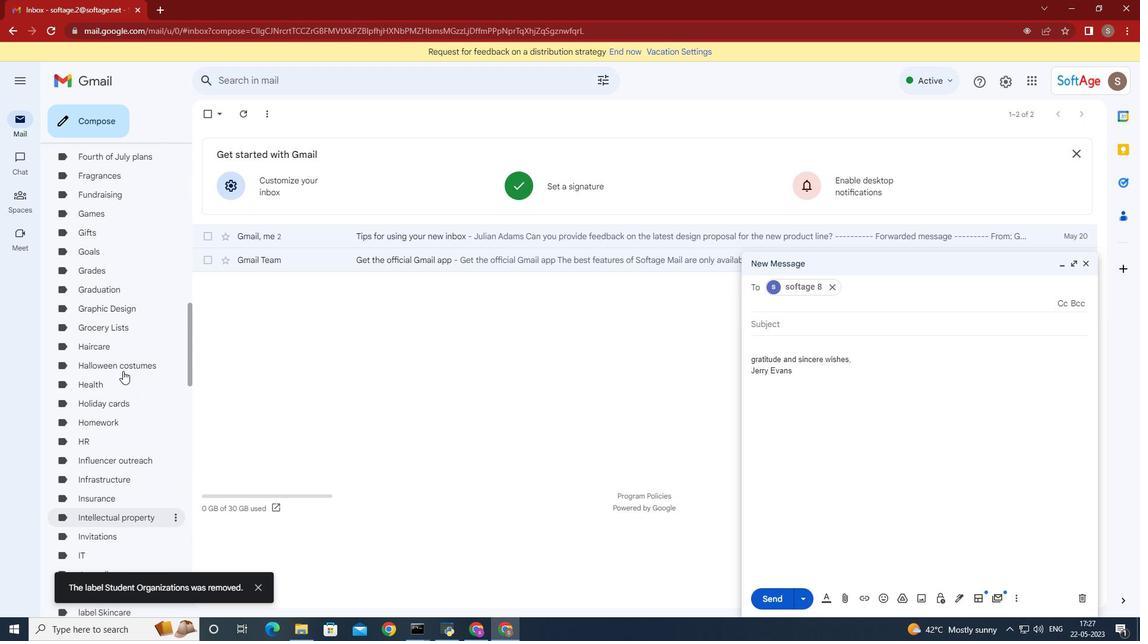 
Action: Mouse scrolled (128, 349) with delta (0, 0)
Screenshot: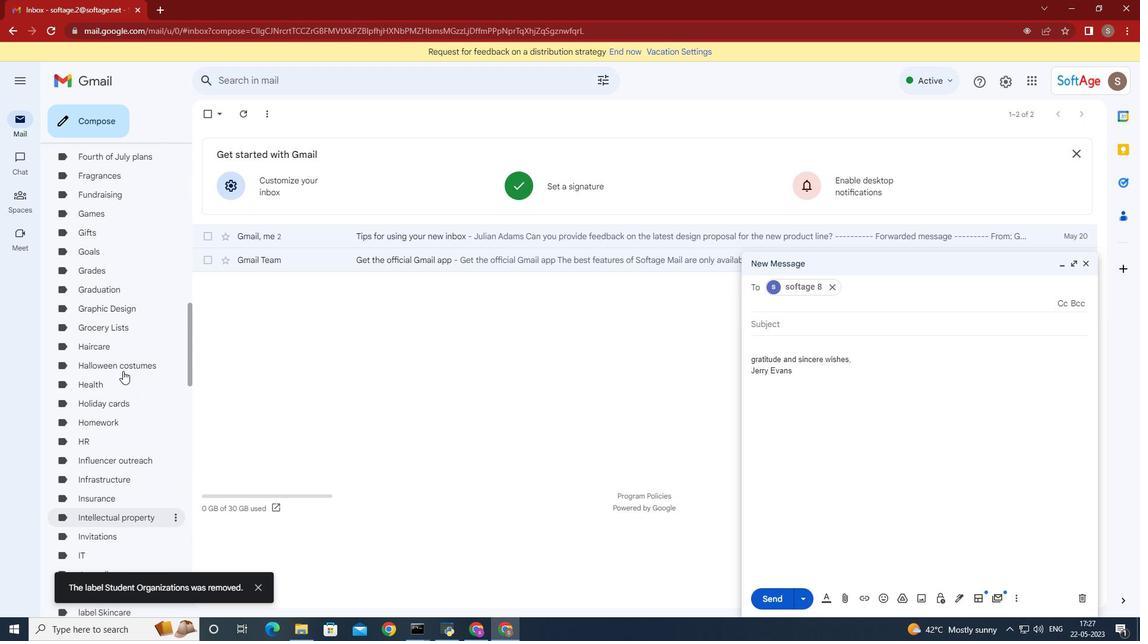 
Action: Mouse scrolled (128, 349) with delta (0, 0)
Screenshot: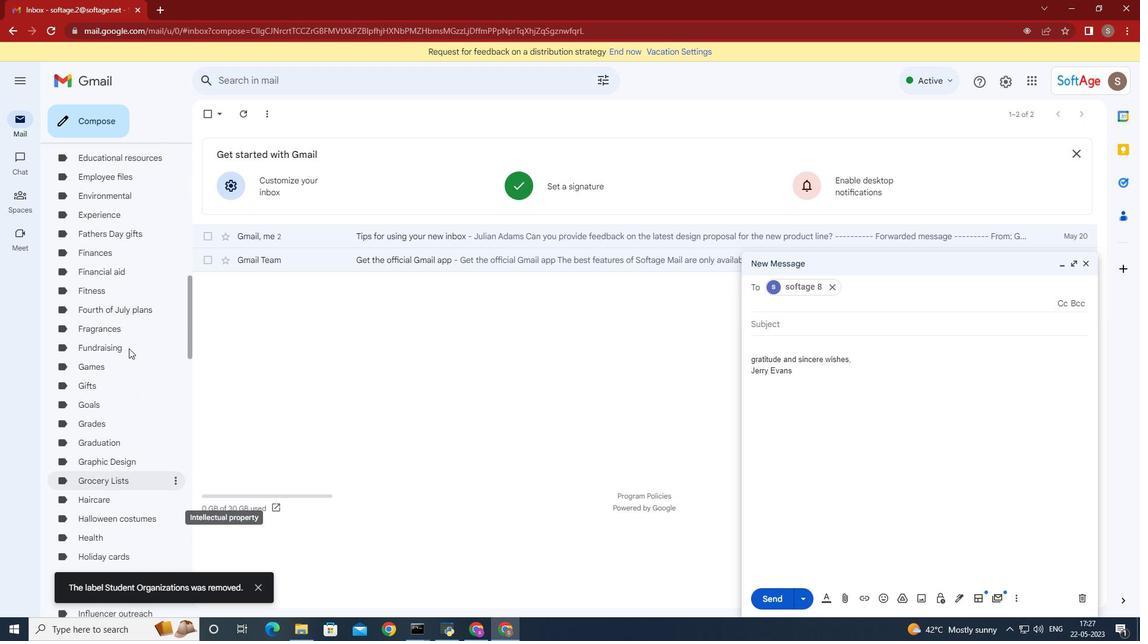 
Action: Mouse moved to (128, 347)
Screenshot: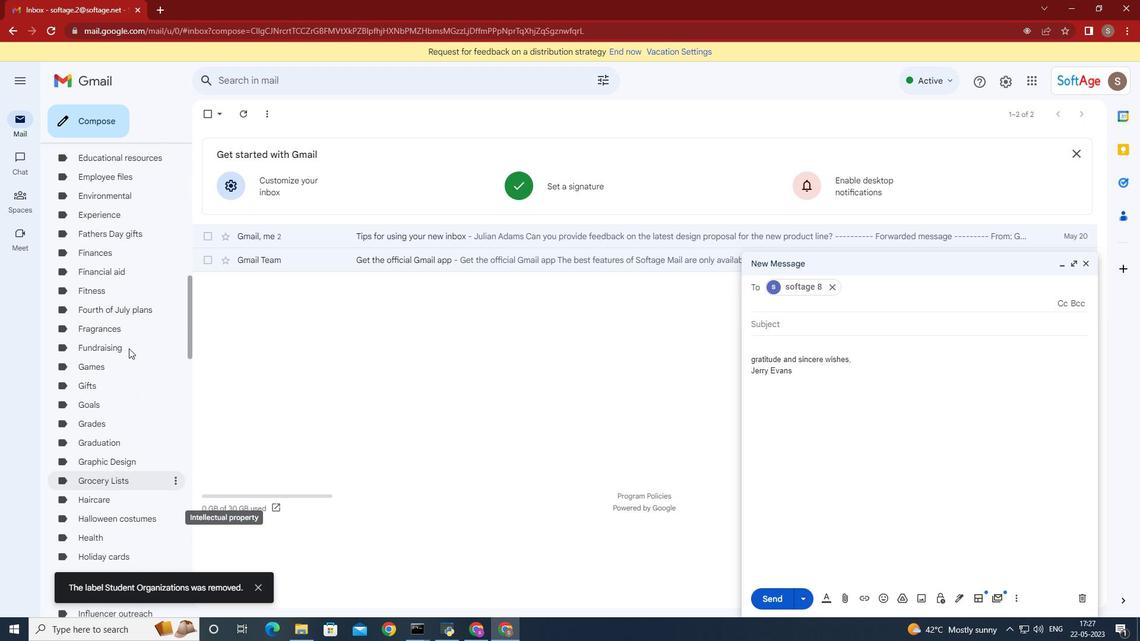 
Action: Mouse scrolled (128, 348) with delta (0, 0)
Screenshot: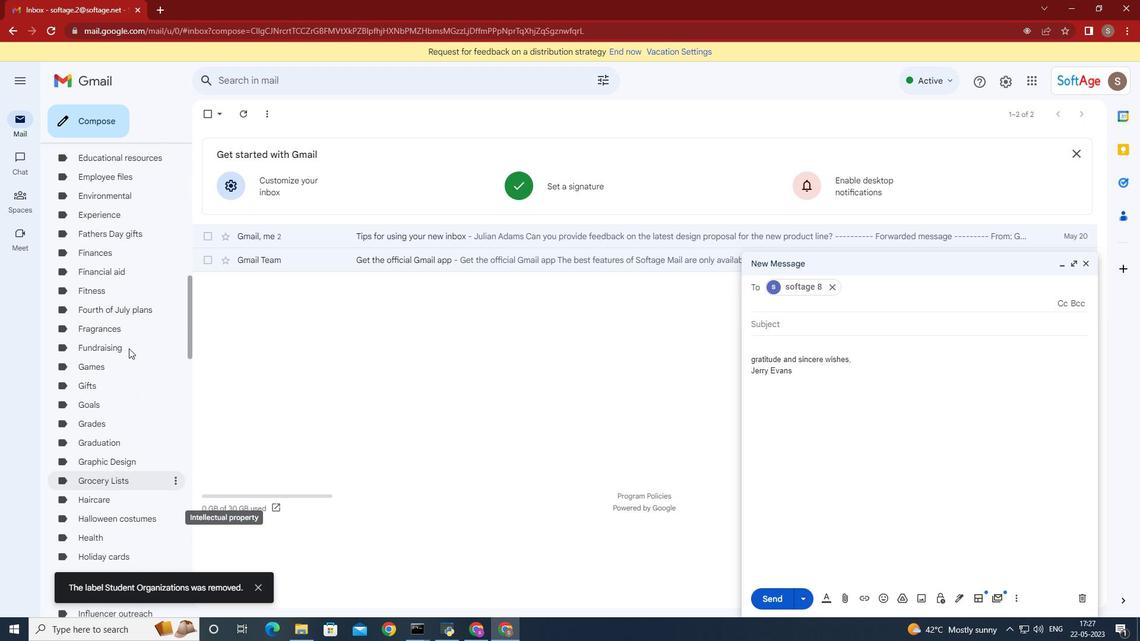 
Action: Mouse moved to (128, 347)
Screenshot: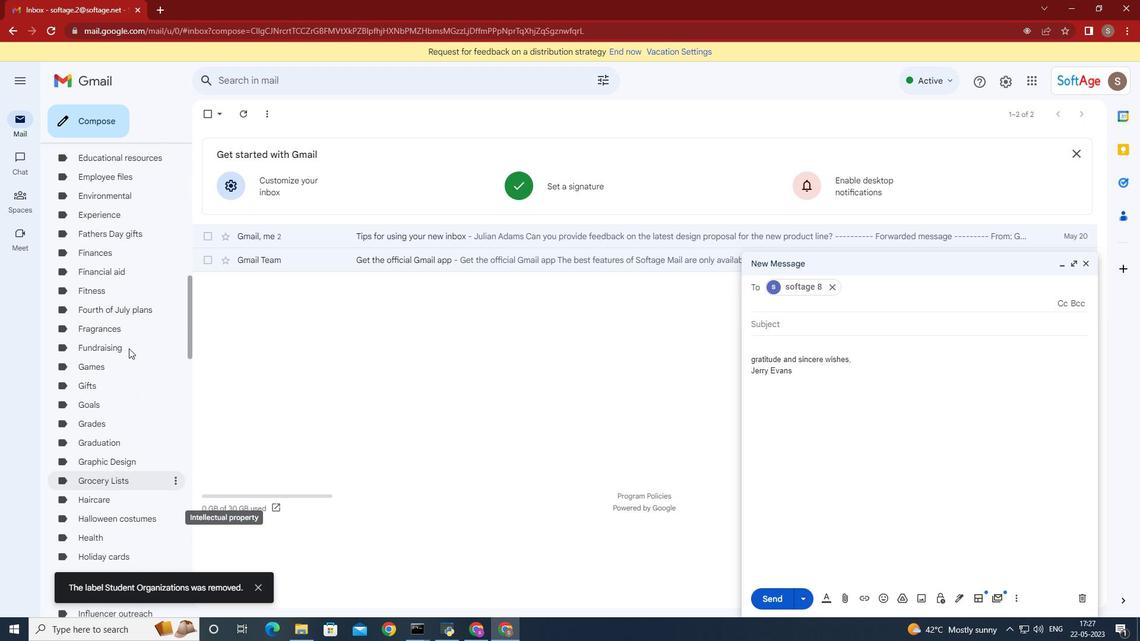 
Action: Mouse scrolled (128, 348) with delta (0, 0)
Screenshot: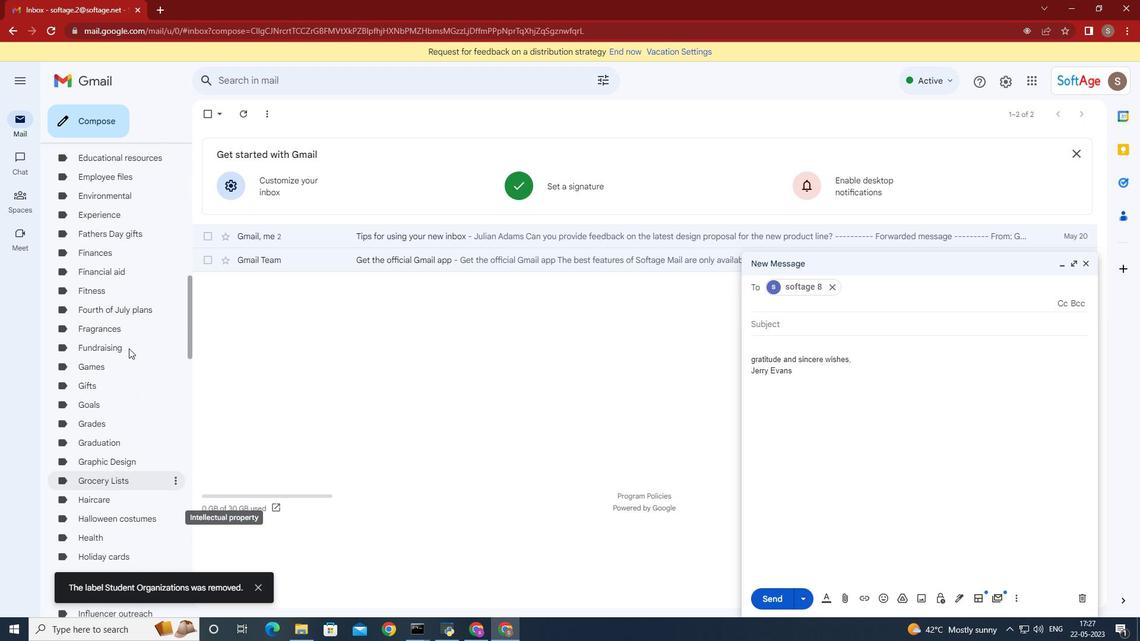 
Action: Mouse moved to (128, 347)
Screenshot: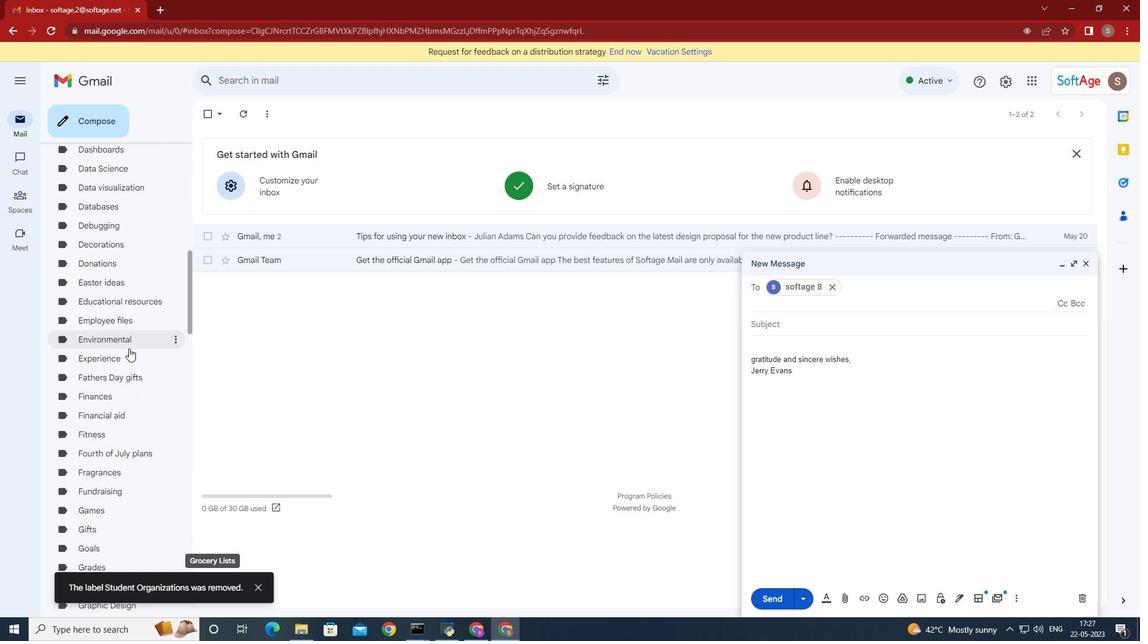 
Action: Mouse scrolled (128, 348) with delta (0, 0)
Screenshot: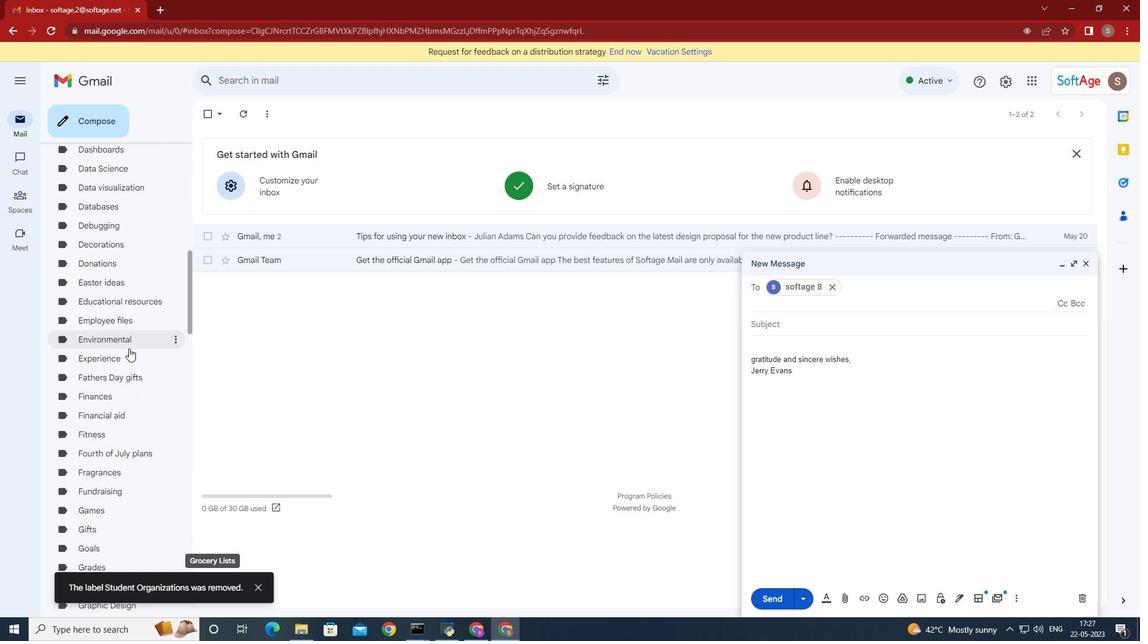 
Action: Mouse moved to (130, 339)
Screenshot: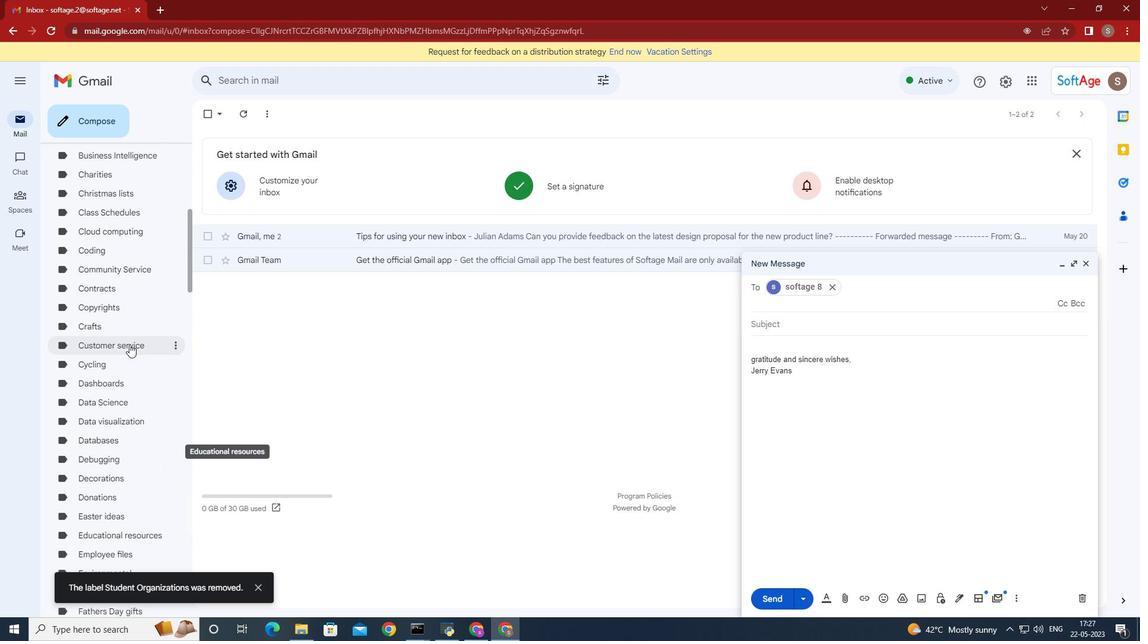 
Action: Mouse scrolled (130, 339) with delta (0, 0)
Screenshot: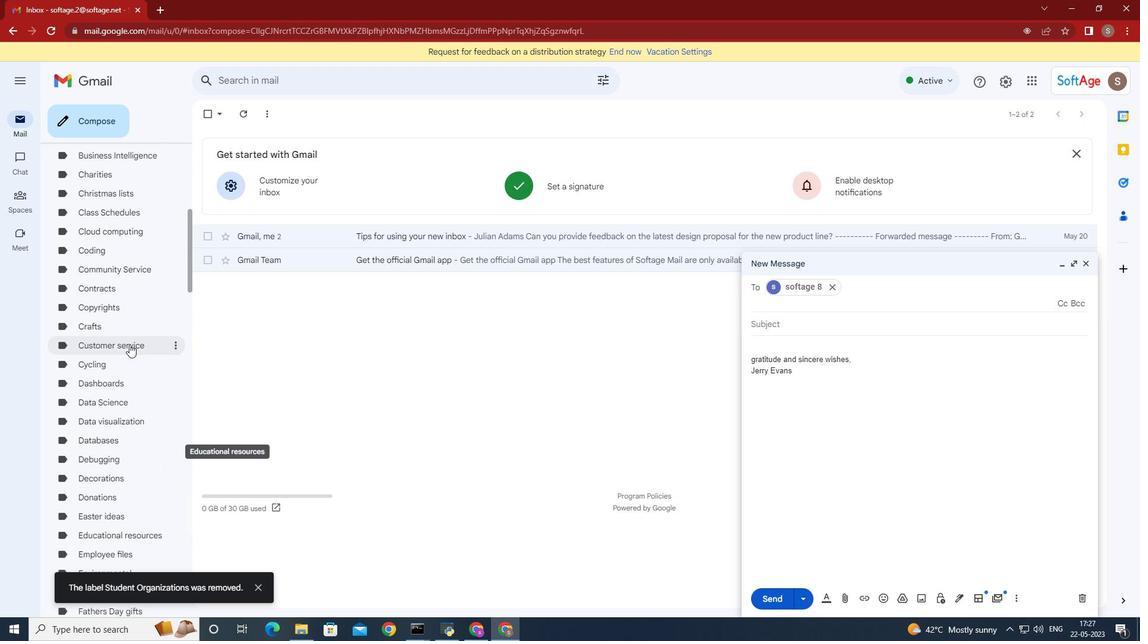 
Action: Mouse moved to (130, 338)
Screenshot: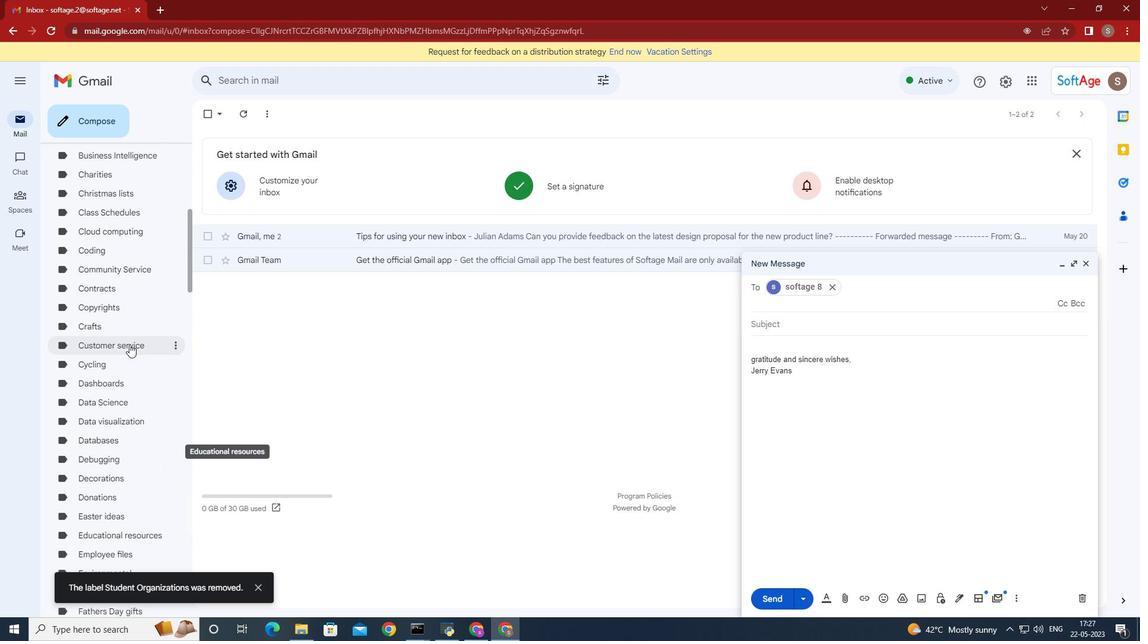
Action: Mouse scrolled (130, 339) with delta (0, 0)
Screenshot: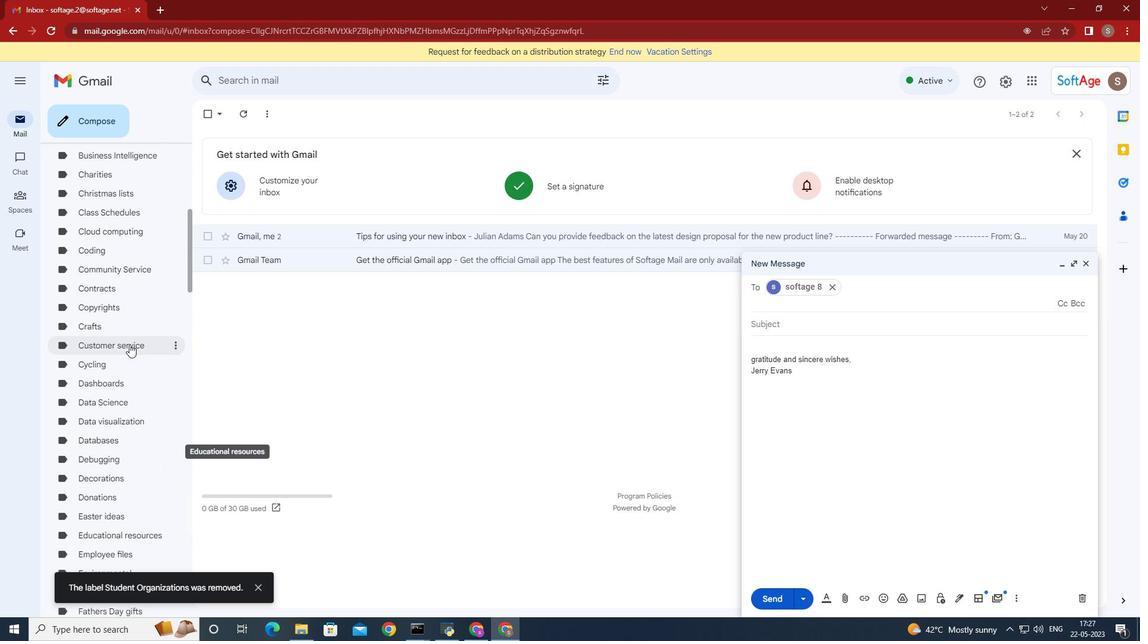 
Action: Mouse moved to (130, 338)
Screenshot: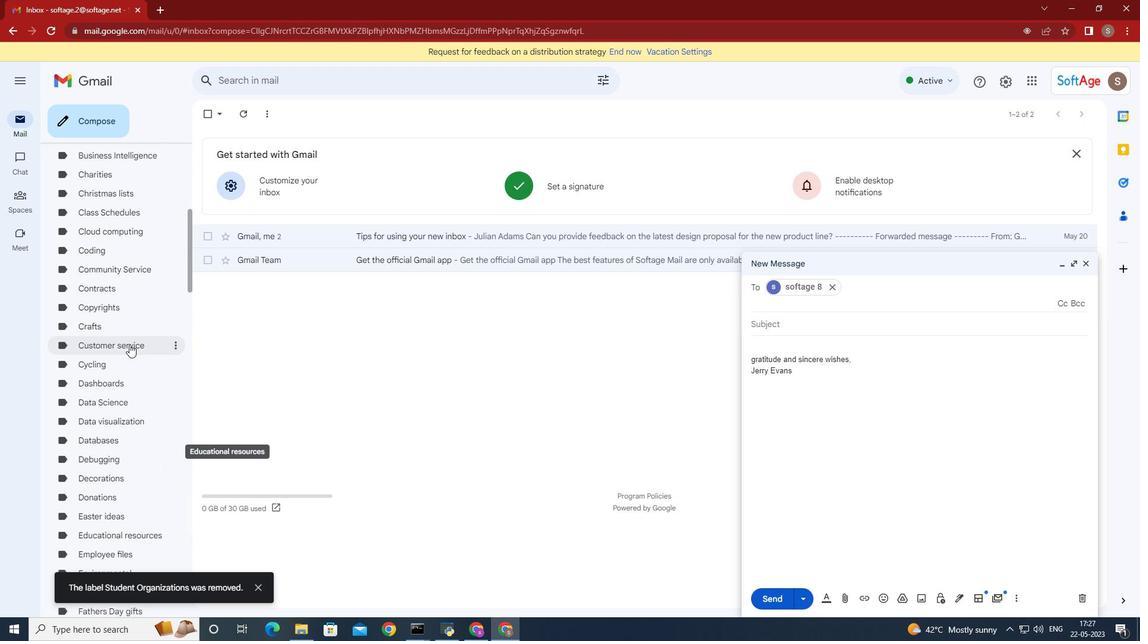 
Action: Mouse scrolled (130, 339) with delta (0, 0)
Screenshot: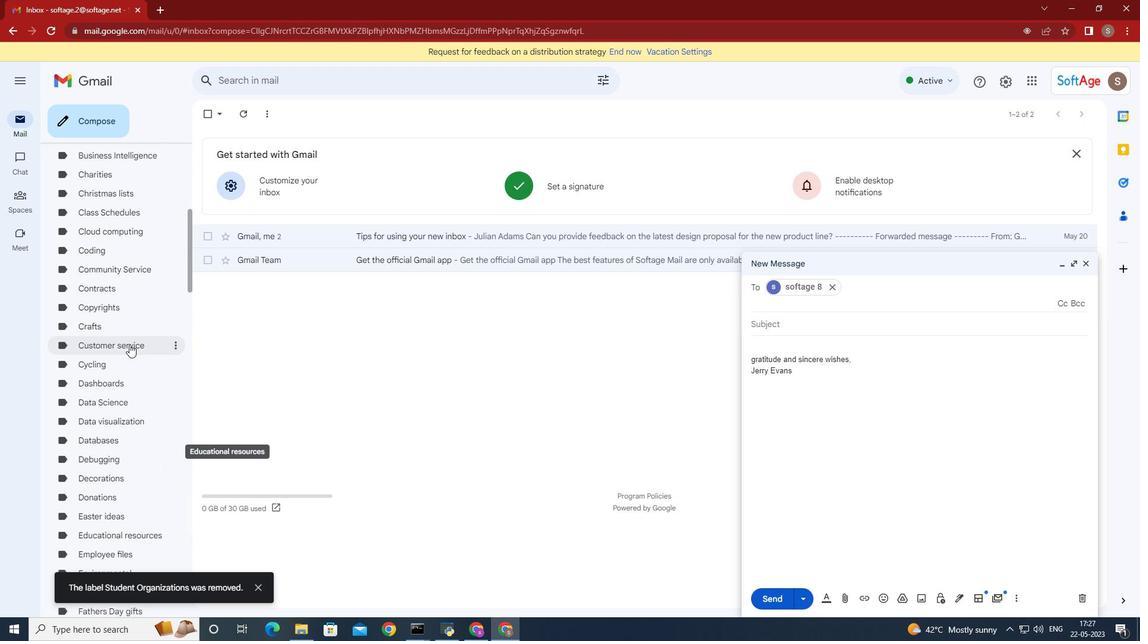 
Action: Mouse moved to (130, 337)
Screenshot: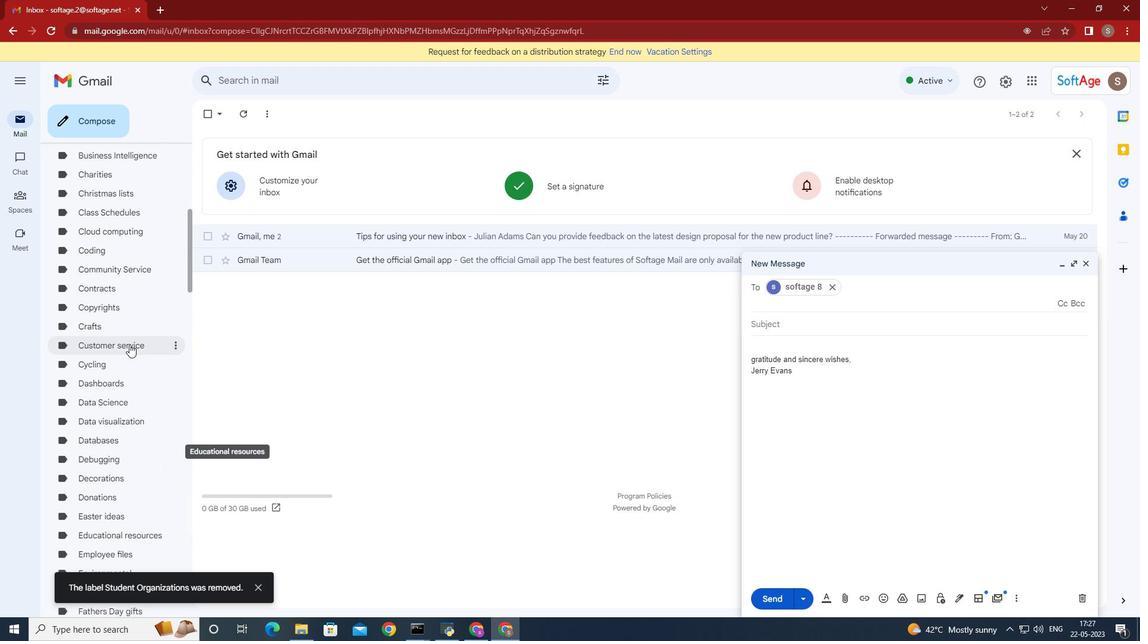 
Action: Mouse scrolled (130, 338) with delta (0, 0)
Screenshot: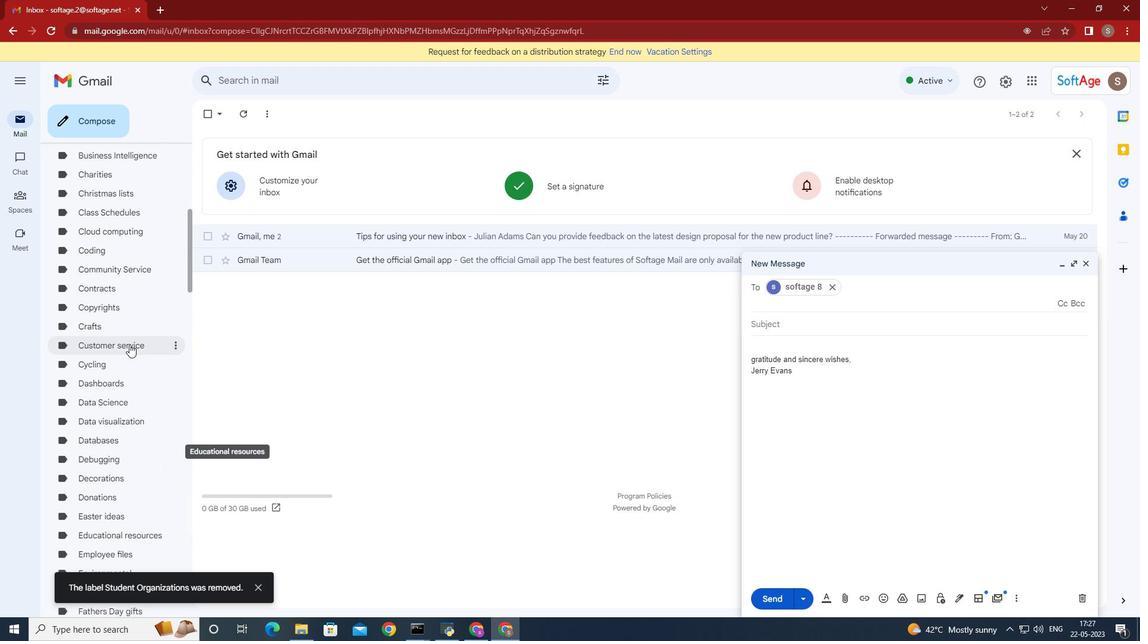 
Action: Mouse moved to (130, 337)
Screenshot: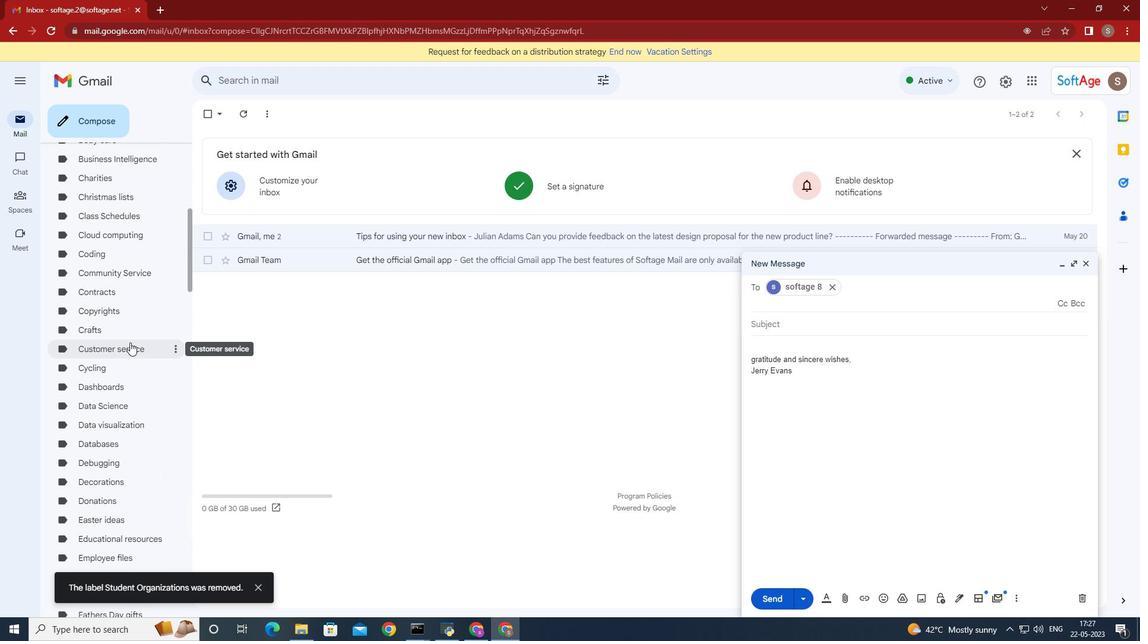 
Action: Mouse scrolled (130, 337) with delta (0, 0)
